 Task: Explore Airbnb accommodation in Al Jahra, Kuwait from 5th December, 2023 to 11th December, 2023 for 2 adults.2 bedrooms having 2 beds and 1 bathroom. Property type can be flat. Booking option can be shelf check-in. Look for 5 properties as per requirement.
Action: Mouse moved to (444, 84)
Screenshot: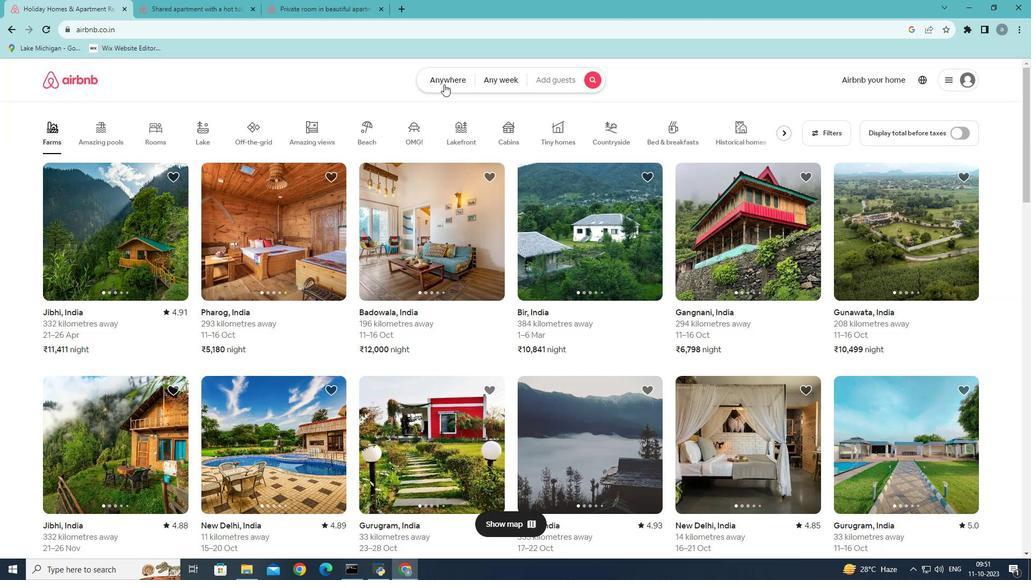 
Action: Mouse pressed left at (444, 84)
Screenshot: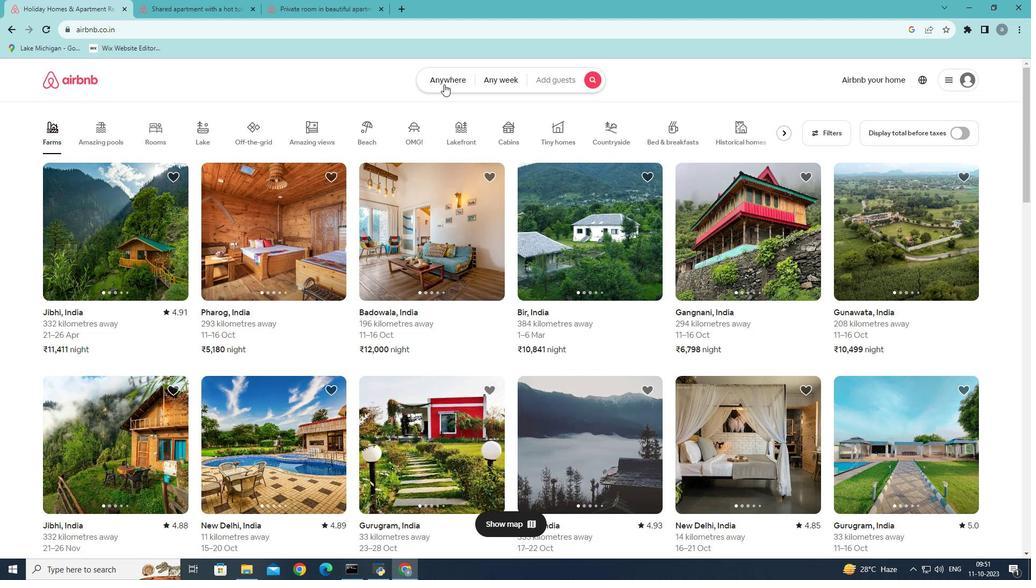 
Action: Mouse moved to (314, 122)
Screenshot: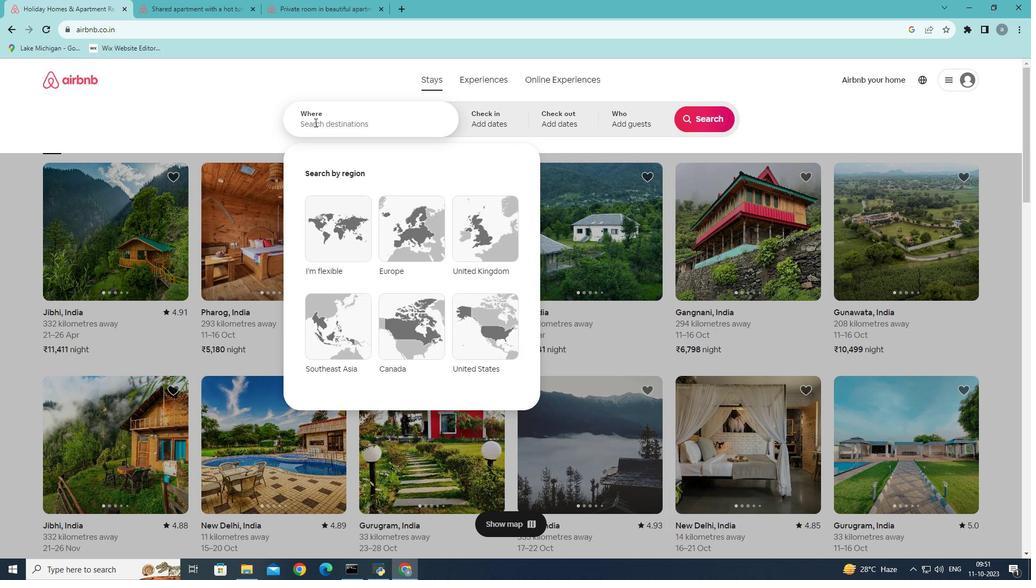 
Action: Mouse pressed left at (314, 122)
Screenshot: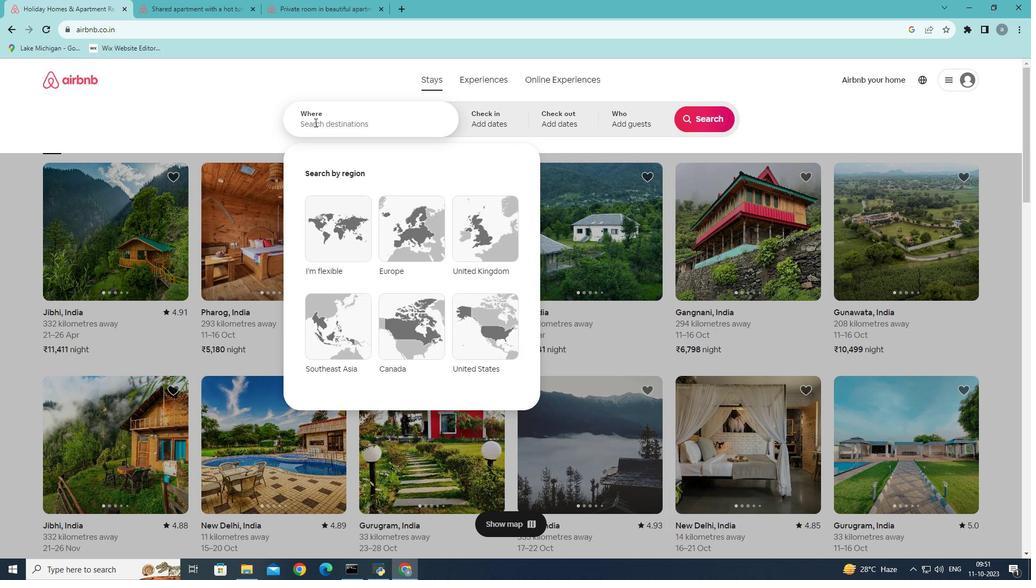 
Action: Mouse moved to (335, 122)
Screenshot: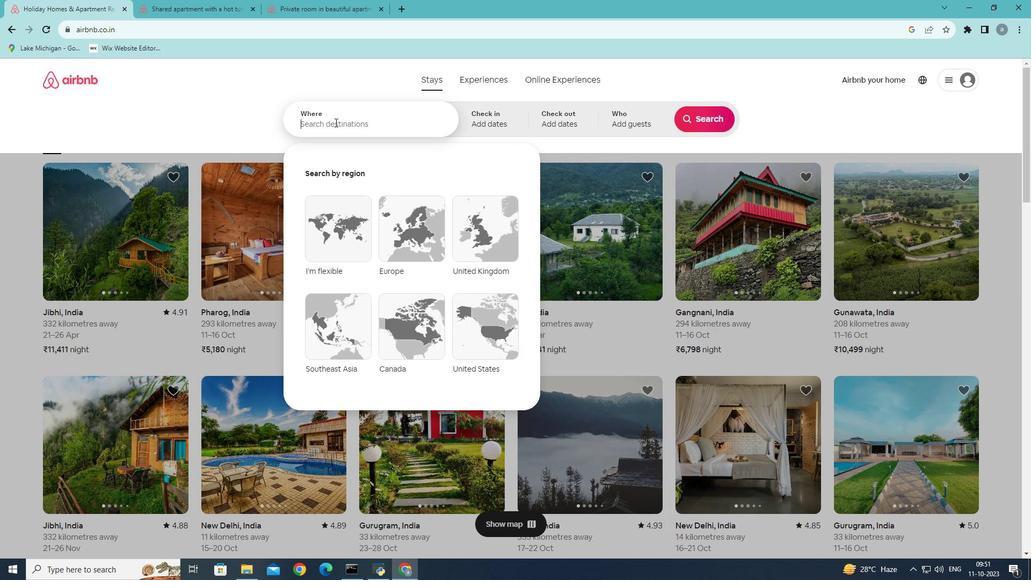 
Action: Key pressed <Key.shift>Al<Key.space><Key.shift><Key.shift>Jahra
Screenshot: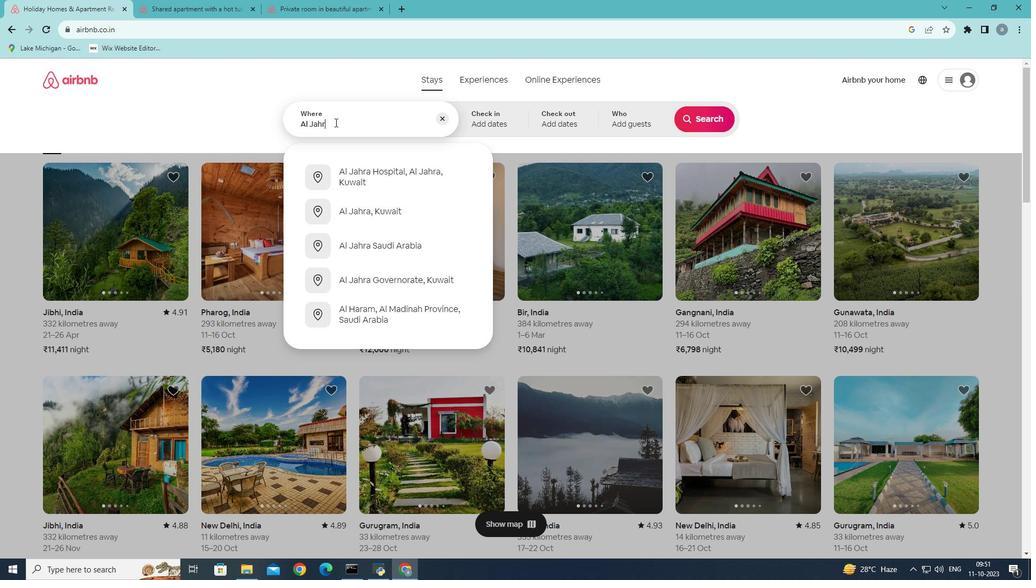
Action: Mouse moved to (354, 170)
Screenshot: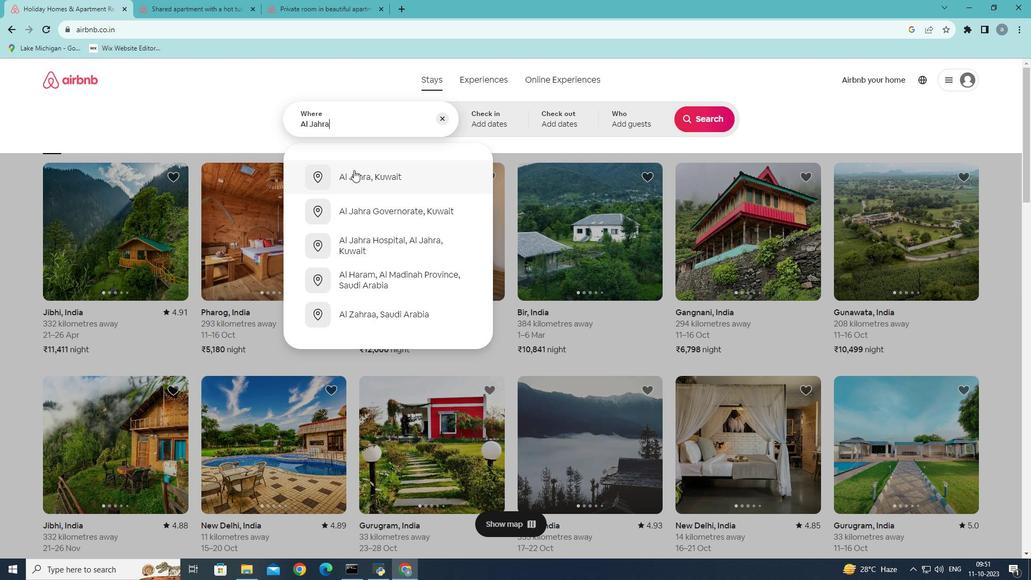 
Action: Mouse pressed left at (354, 170)
Screenshot: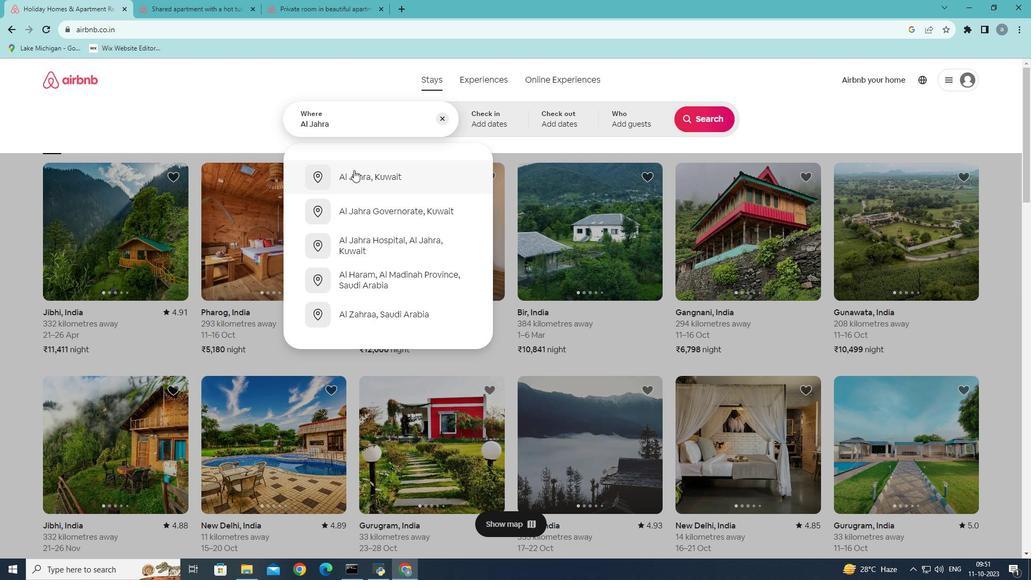 
Action: Mouse moved to (703, 206)
Screenshot: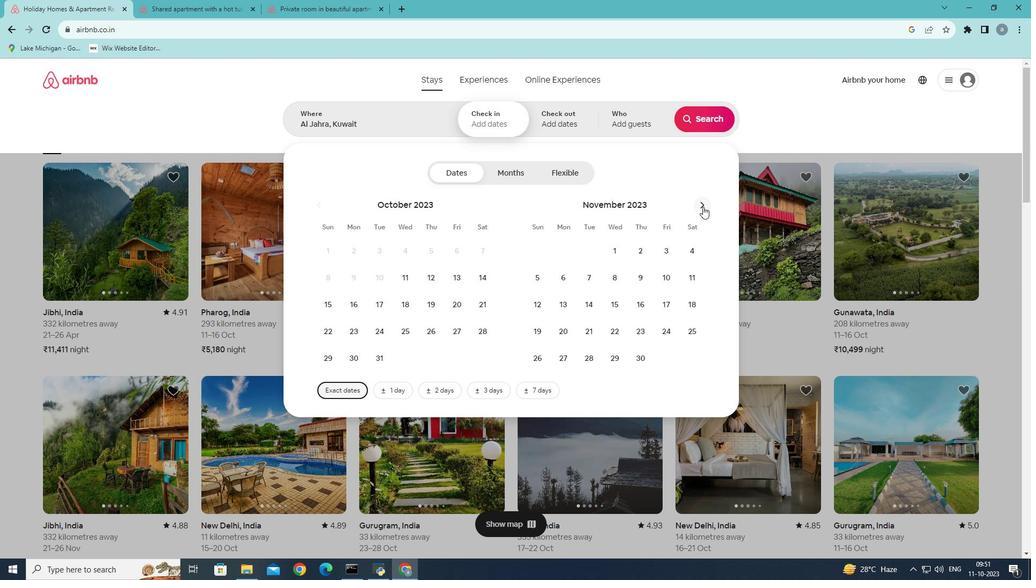 
Action: Mouse pressed left at (703, 206)
Screenshot: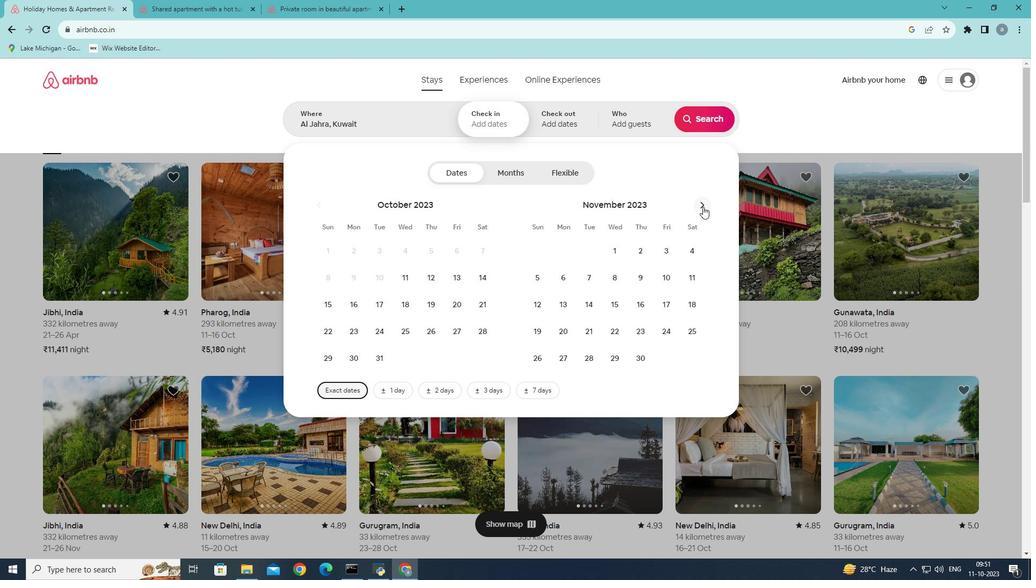
Action: Mouse moved to (593, 281)
Screenshot: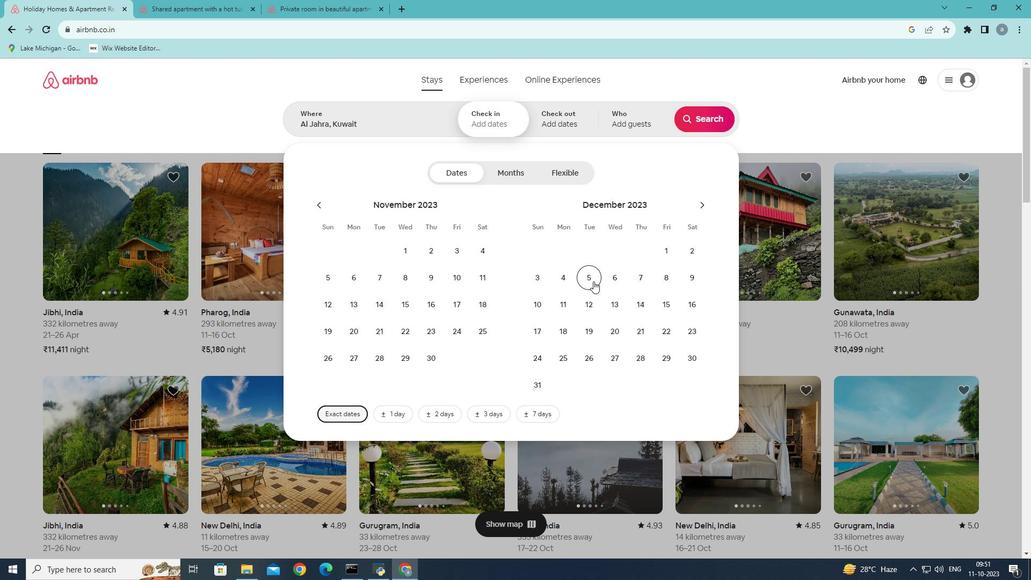 
Action: Mouse pressed left at (593, 281)
Screenshot: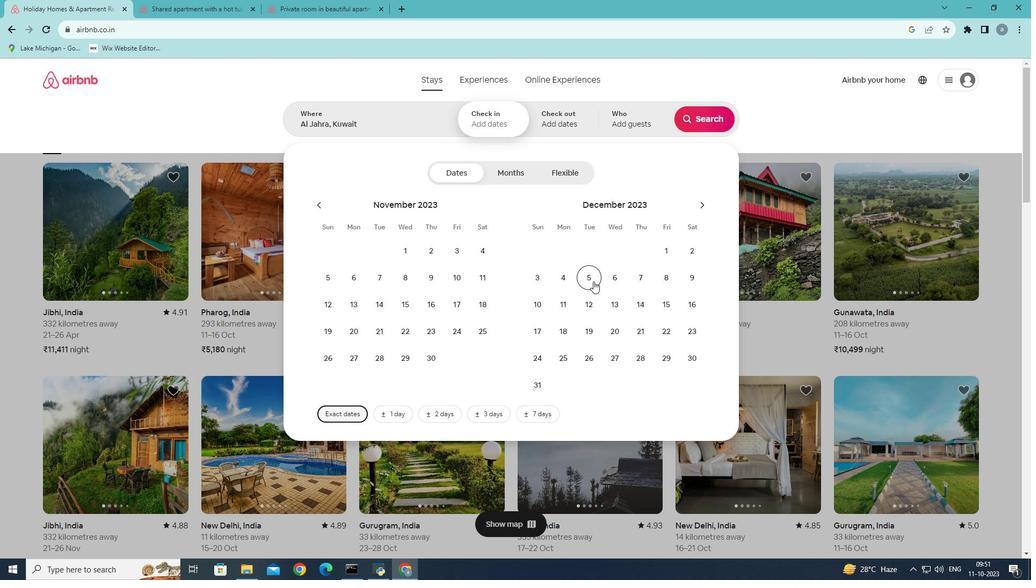 
Action: Mouse moved to (558, 308)
Screenshot: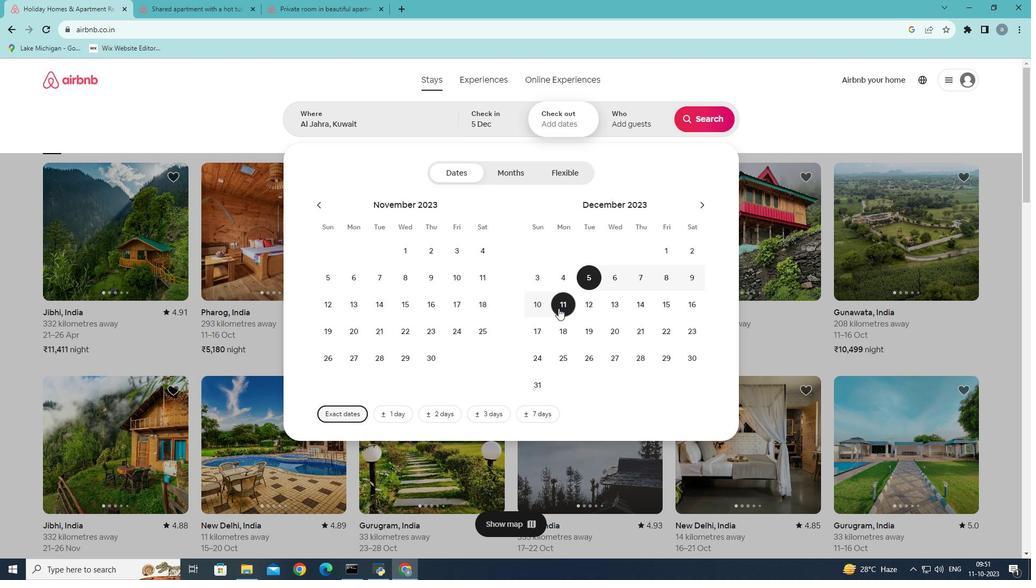 
Action: Mouse pressed left at (558, 308)
Screenshot: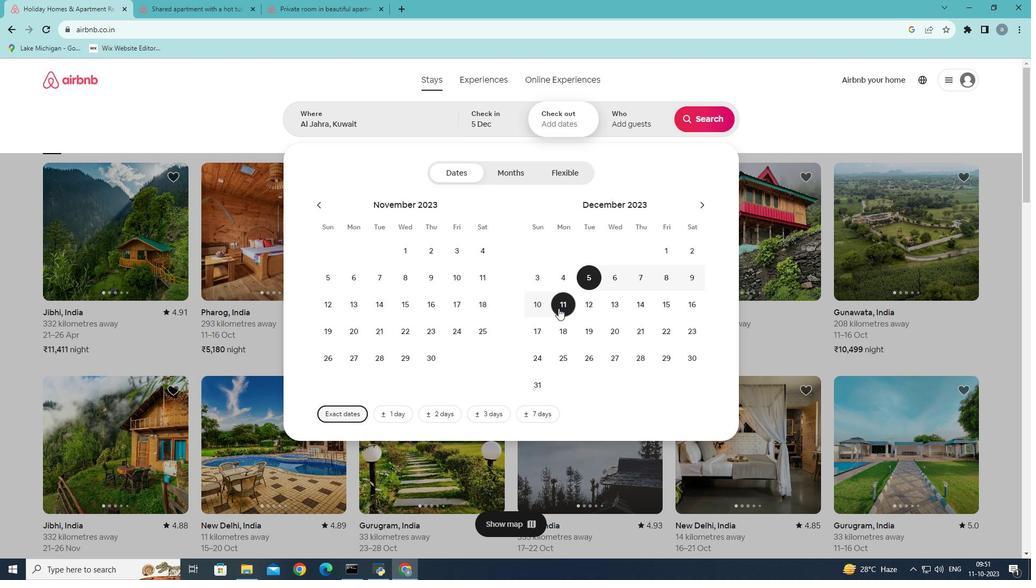 
Action: Mouse moved to (646, 123)
Screenshot: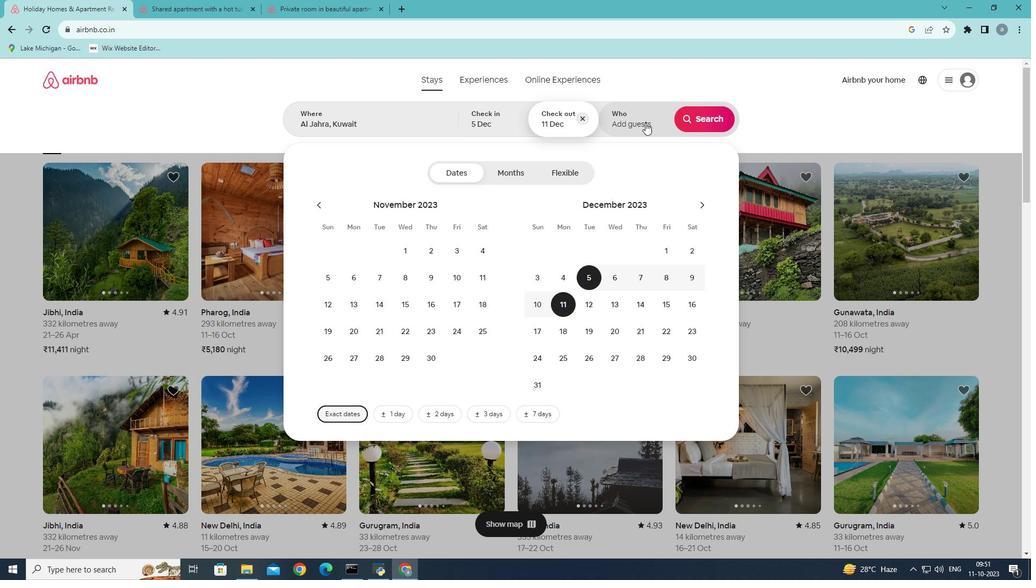 
Action: Mouse pressed left at (646, 123)
Screenshot: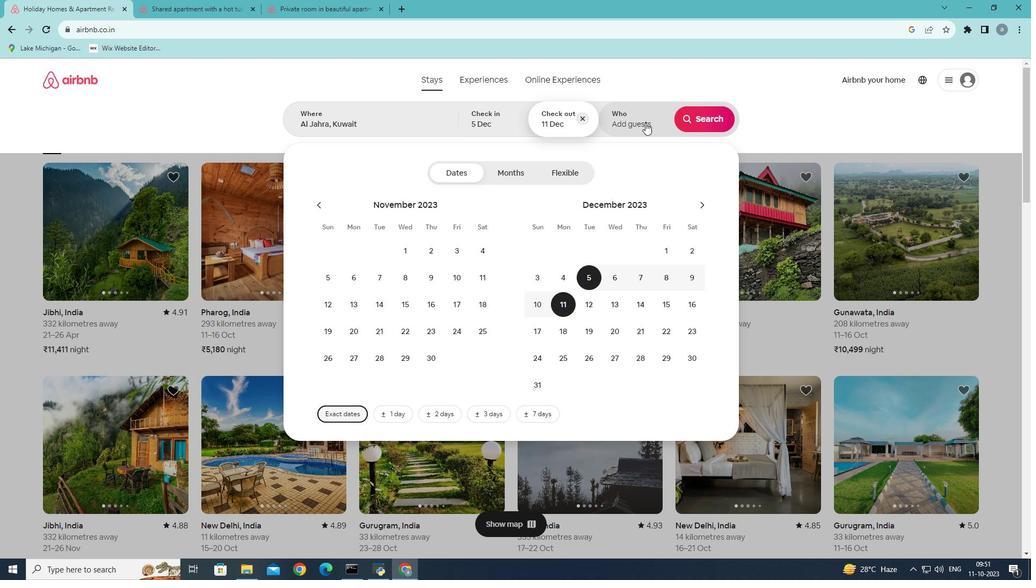
Action: Mouse moved to (709, 178)
Screenshot: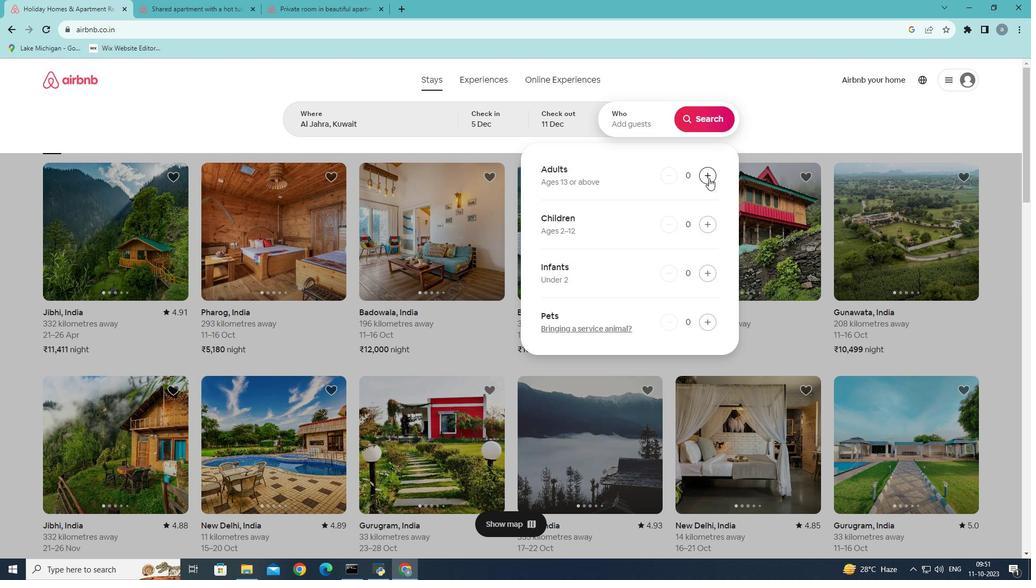 
Action: Mouse pressed left at (709, 178)
Screenshot: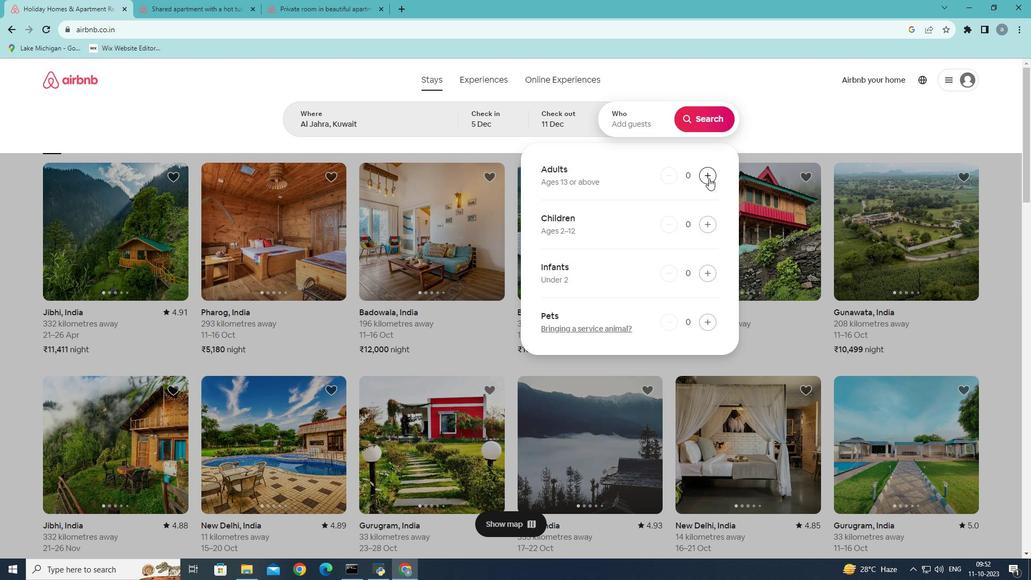 
Action: Mouse pressed left at (709, 178)
Screenshot: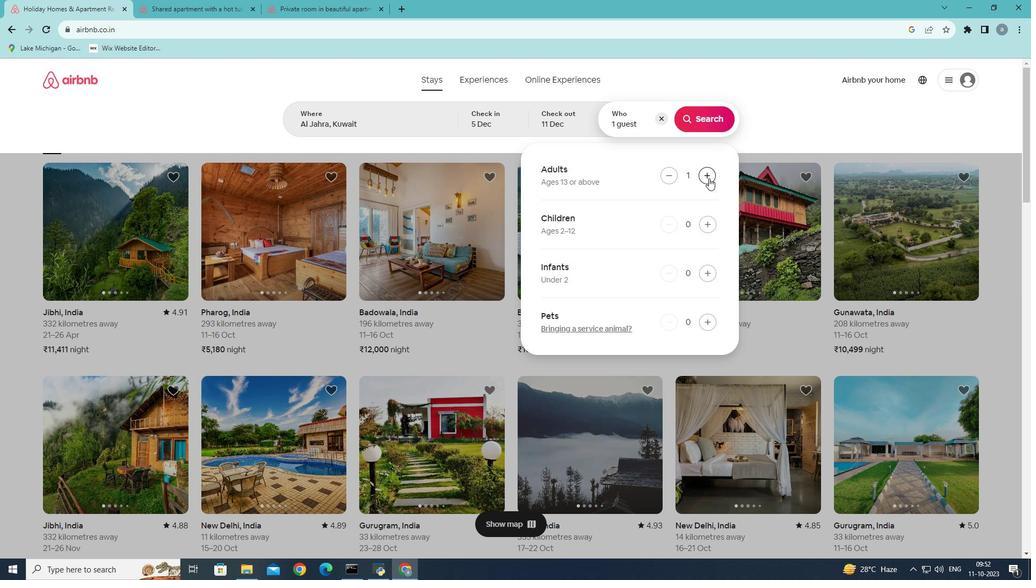 
Action: Mouse moved to (719, 113)
Screenshot: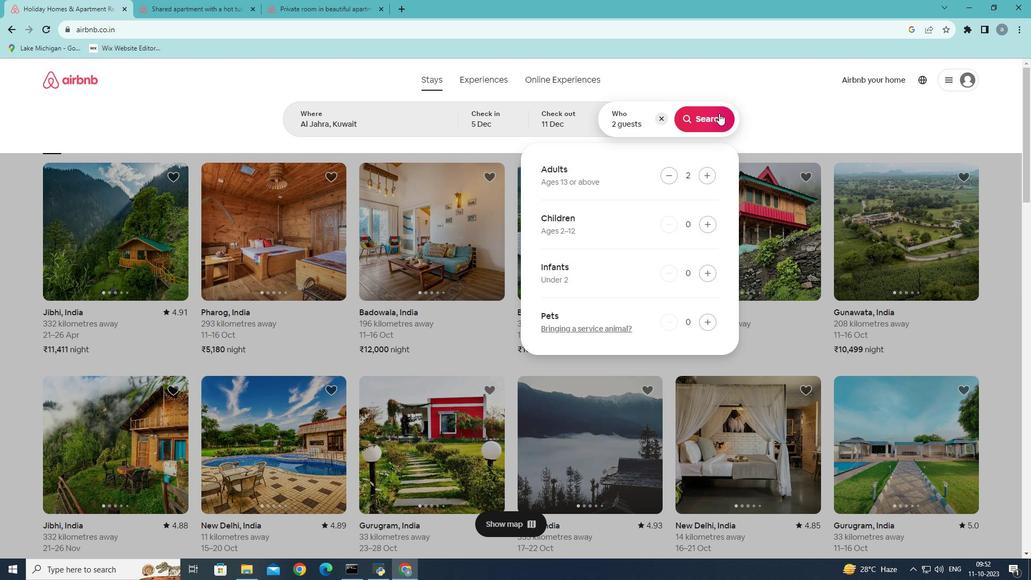 
Action: Mouse pressed left at (719, 113)
Screenshot: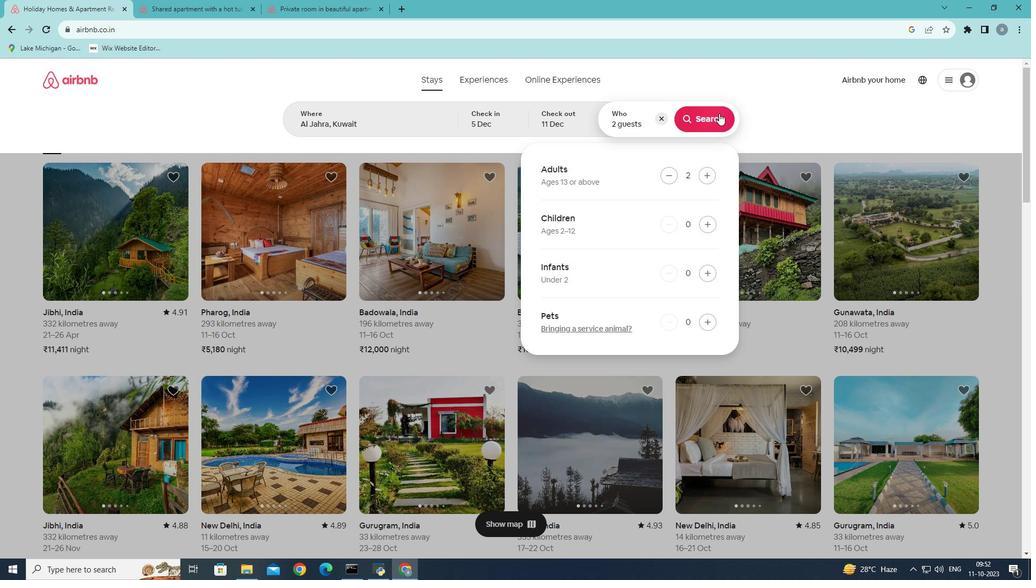 
Action: Mouse moved to (865, 123)
Screenshot: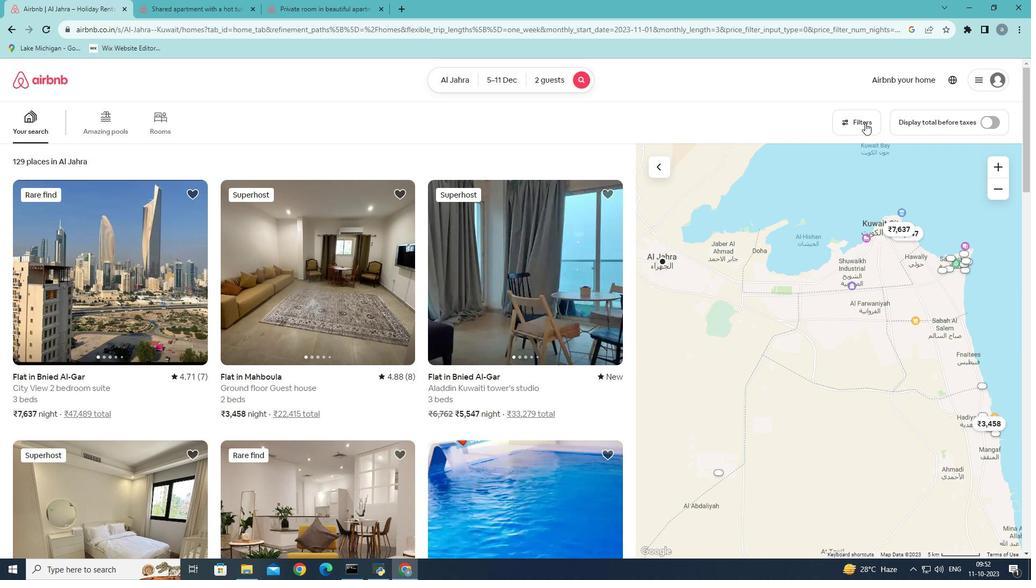 
Action: Mouse pressed left at (865, 123)
Screenshot: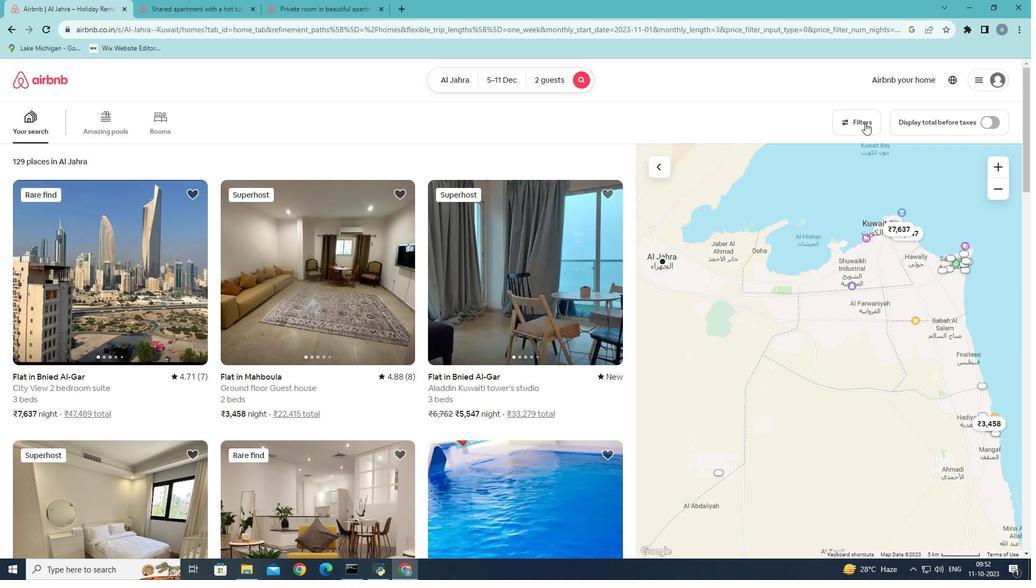 
Action: Mouse moved to (488, 352)
Screenshot: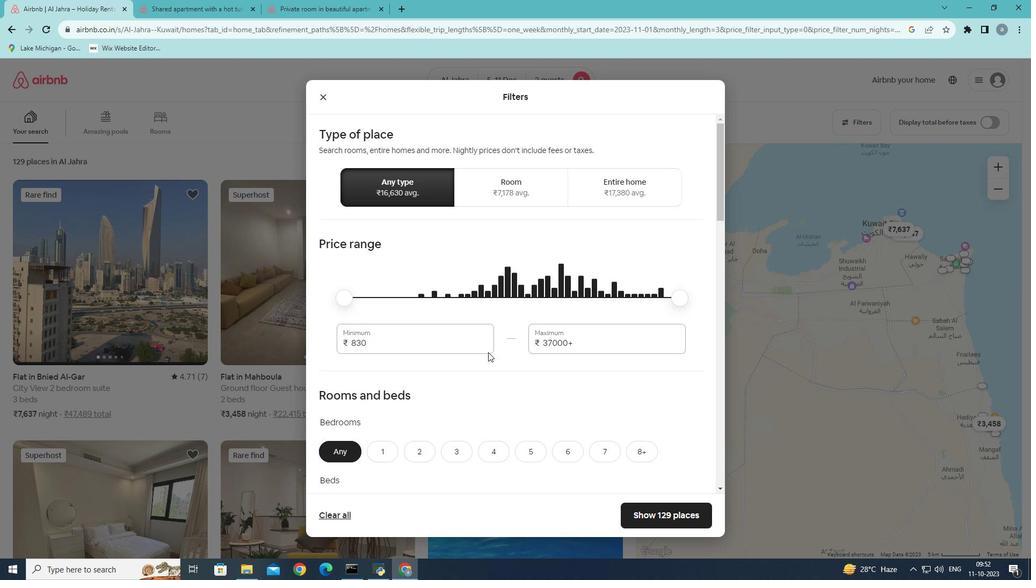 
Action: Mouse scrolled (488, 352) with delta (0, 0)
Screenshot: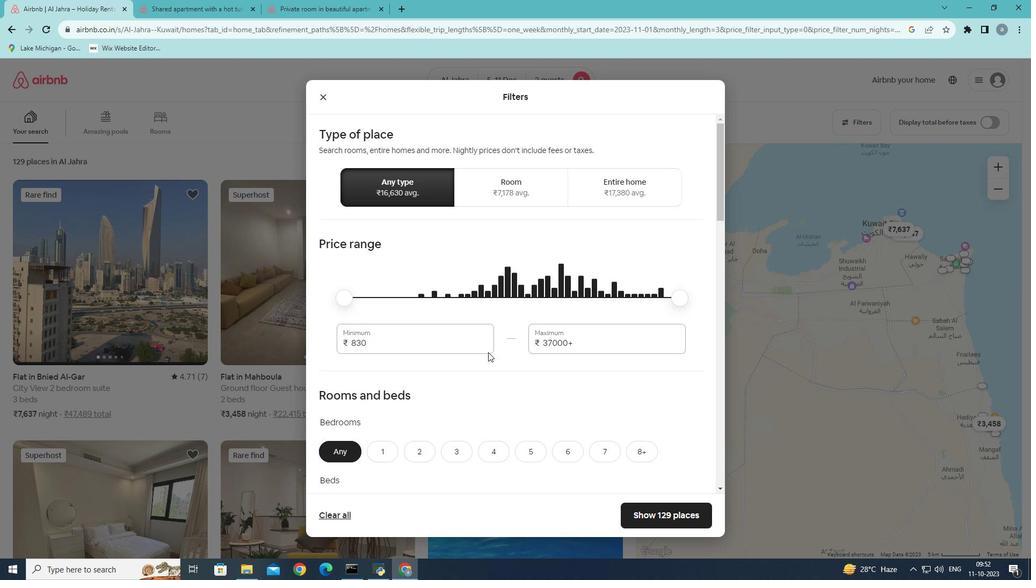 
Action: Mouse scrolled (488, 352) with delta (0, 0)
Screenshot: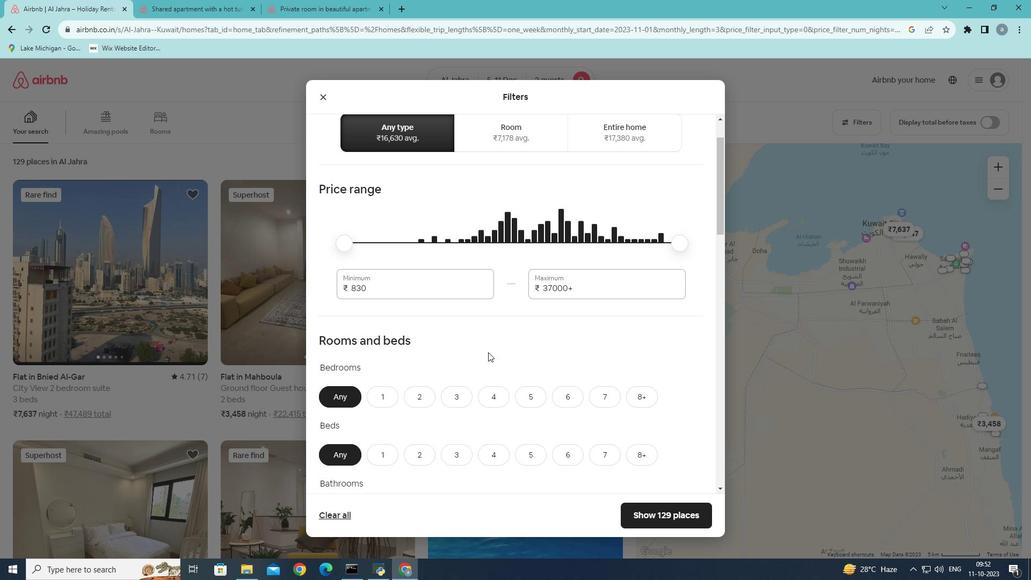 
Action: Mouse moved to (489, 352)
Screenshot: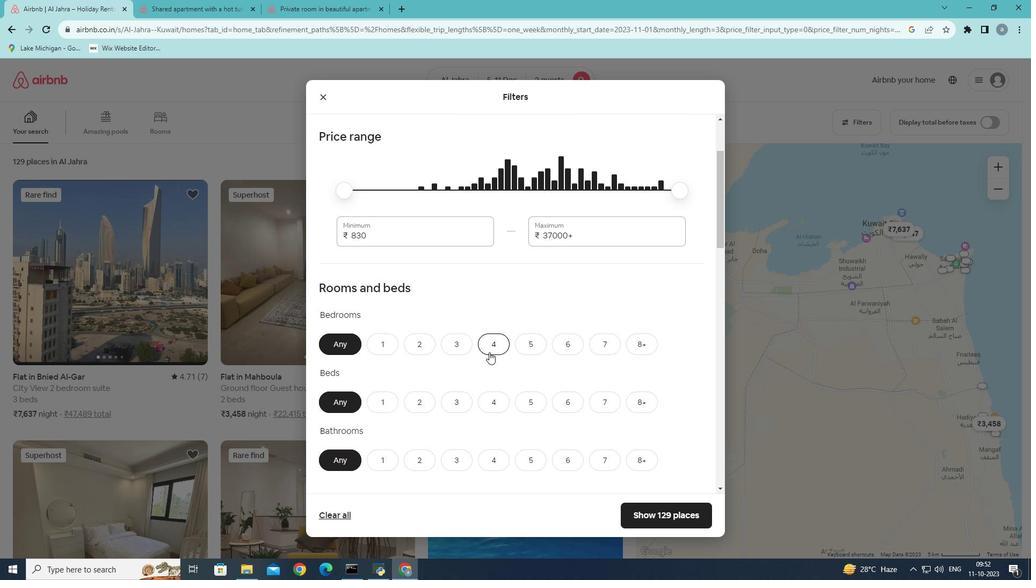 
Action: Mouse scrolled (489, 352) with delta (0, 0)
Screenshot: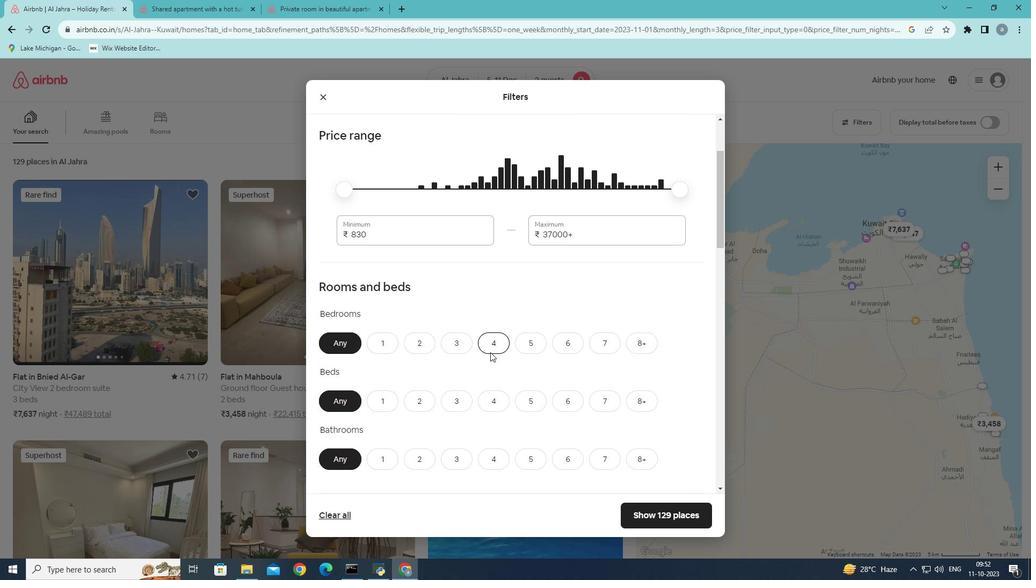 
Action: Mouse moved to (424, 296)
Screenshot: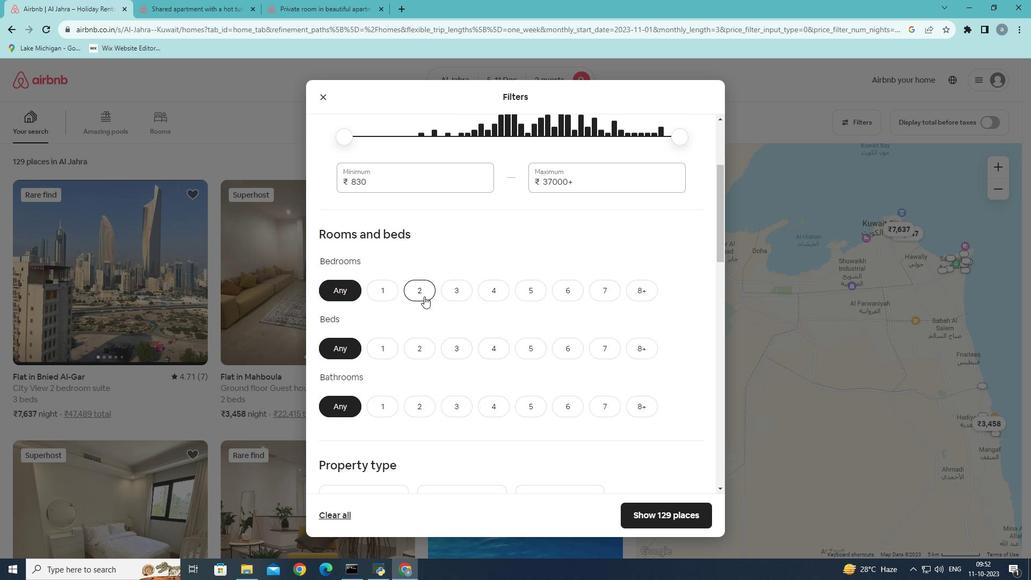 
Action: Mouse pressed left at (424, 296)
Screenshot: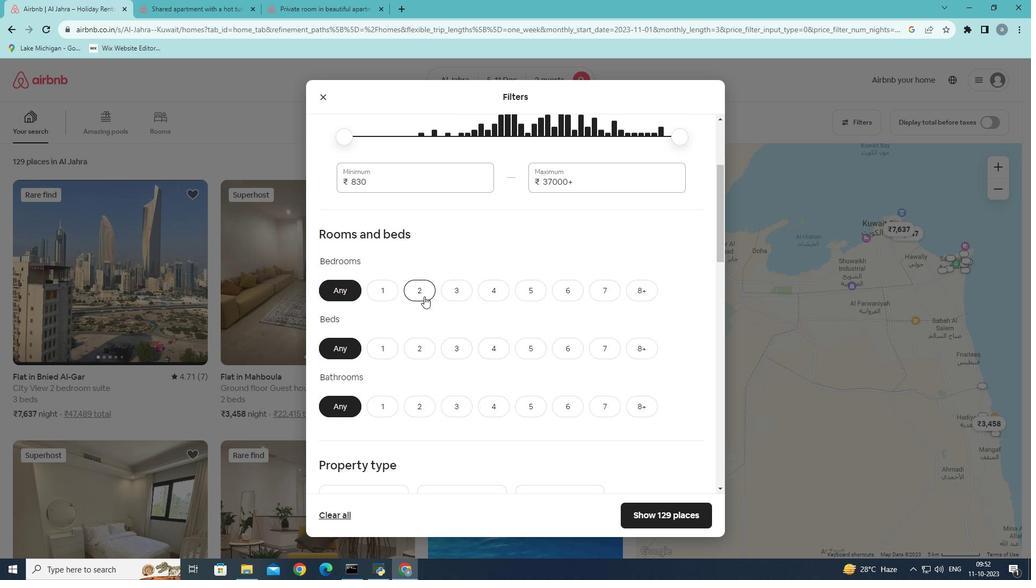
Action: Mouse moved to (425, 349)
Screenshot: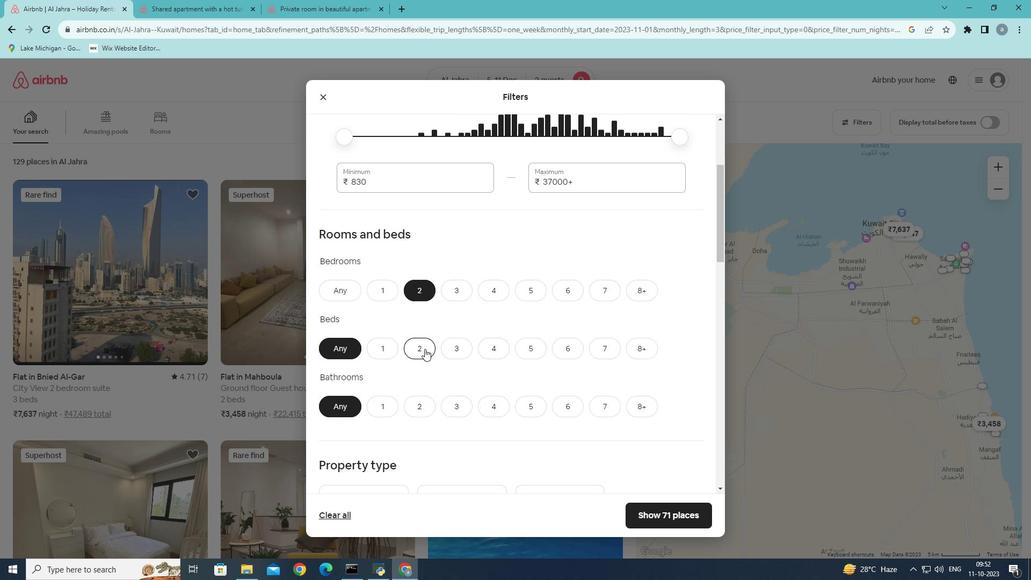 
Action: Mouse pressed left at (425, 349)
Screenshot: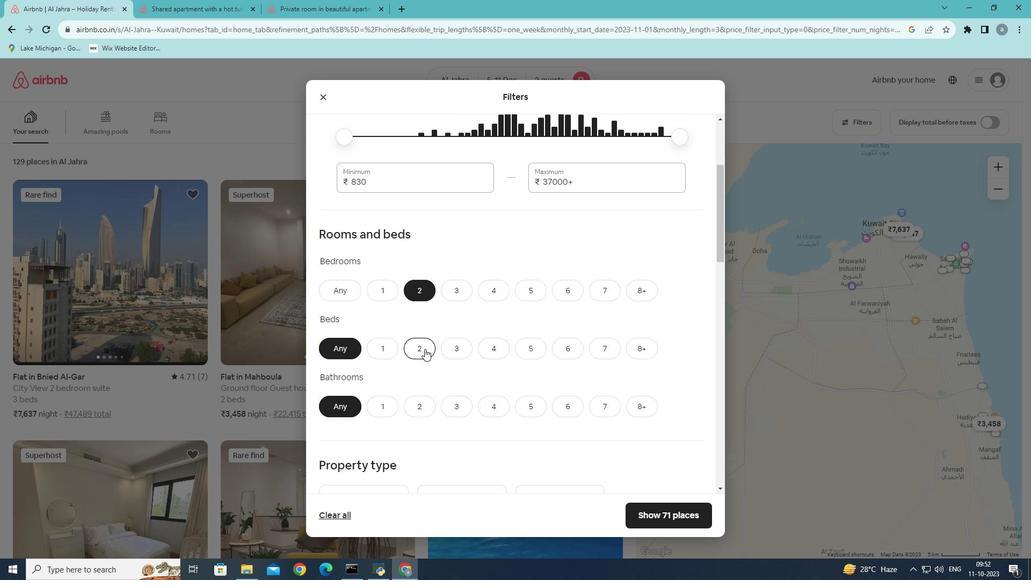 
Action: Mouse moved to (391, 403)
Screenshot: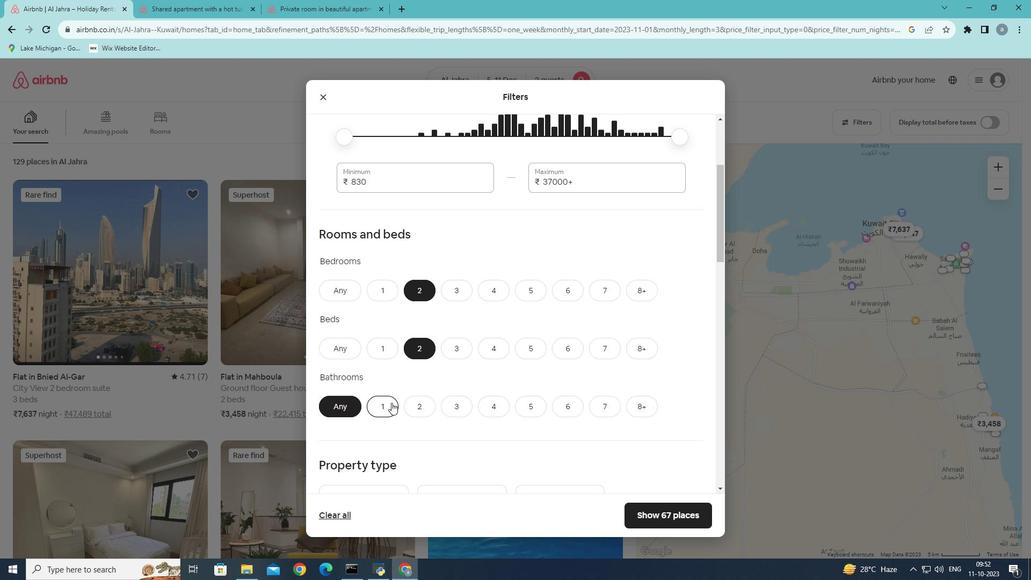
Action: Mouse pressed left at (391, 403)
Screenshot: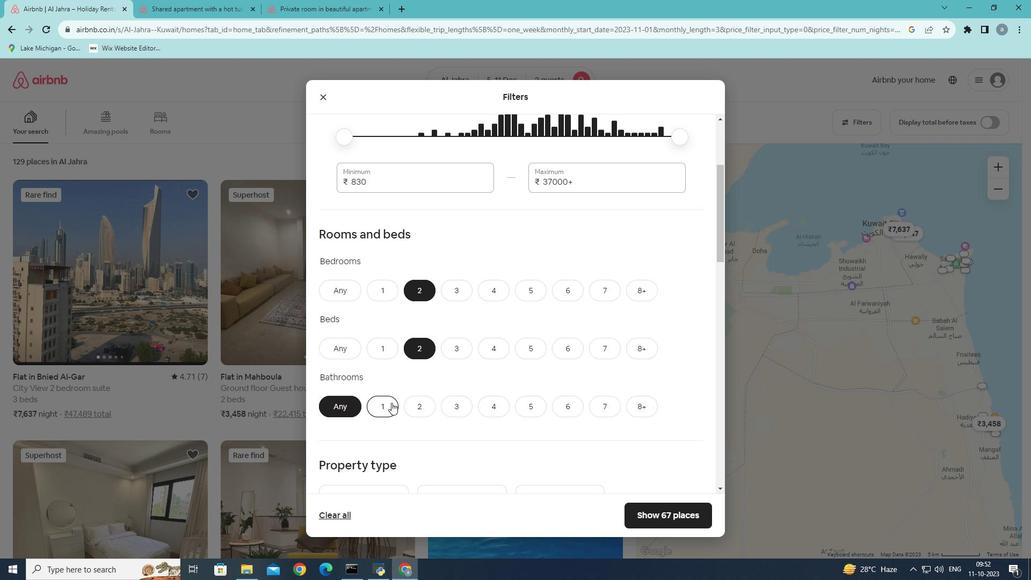 
Action: Mouse moved to (481, 391)
Screenshot: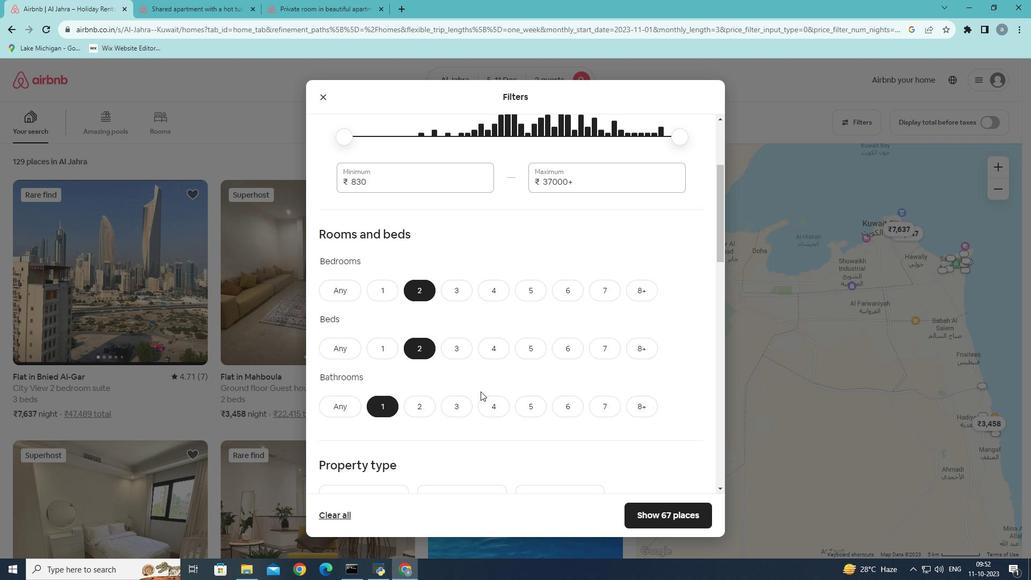 
Action: Mouse scrolled (481, 391) with delta (0, 0)
Screenshot: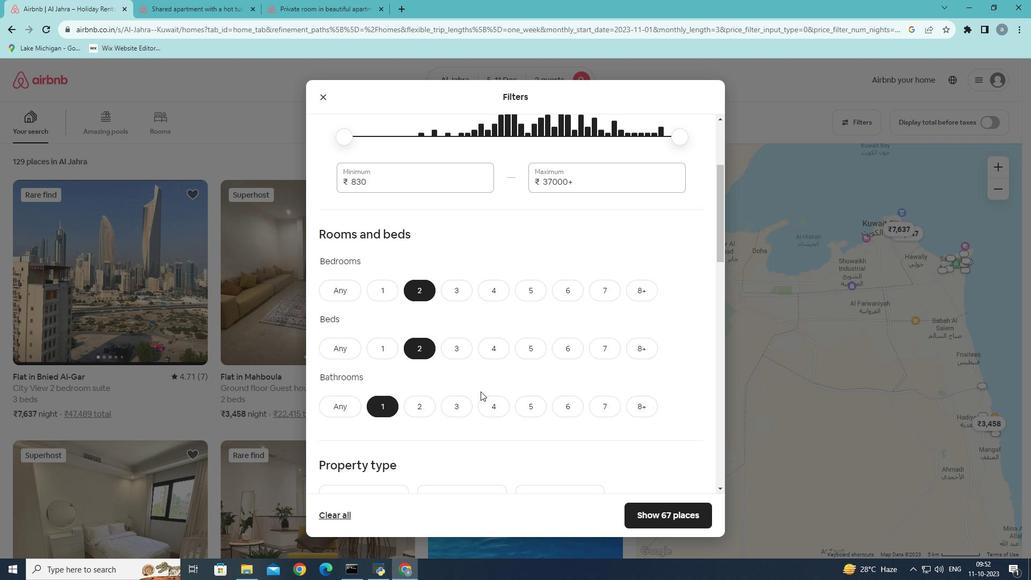 
Action: Mouse scrolled (481, 391) with delta (0, 0)
Screenshot: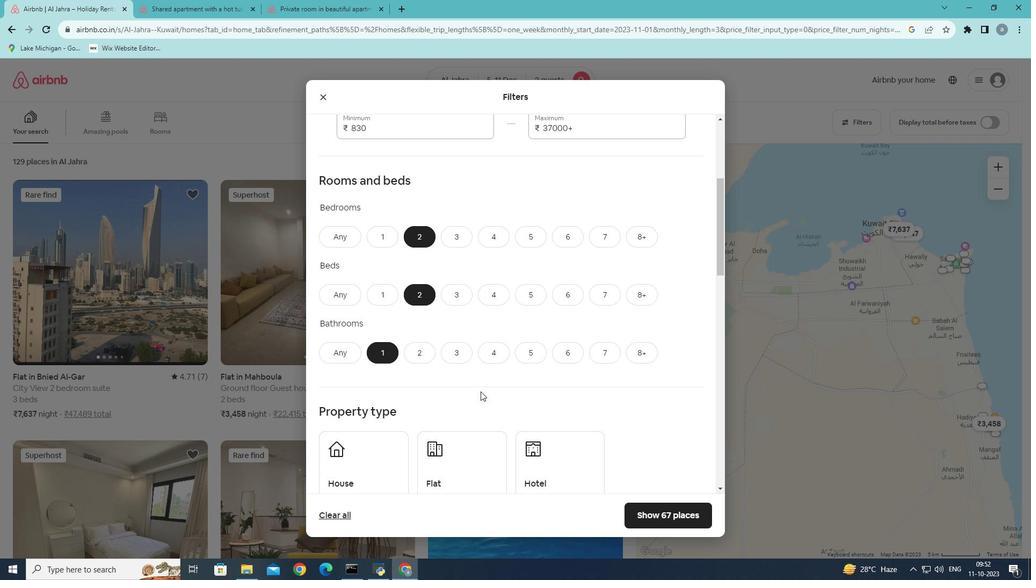 
Action: Mouse scrolled (481, 391) with delta (0, 0)
Screenshot: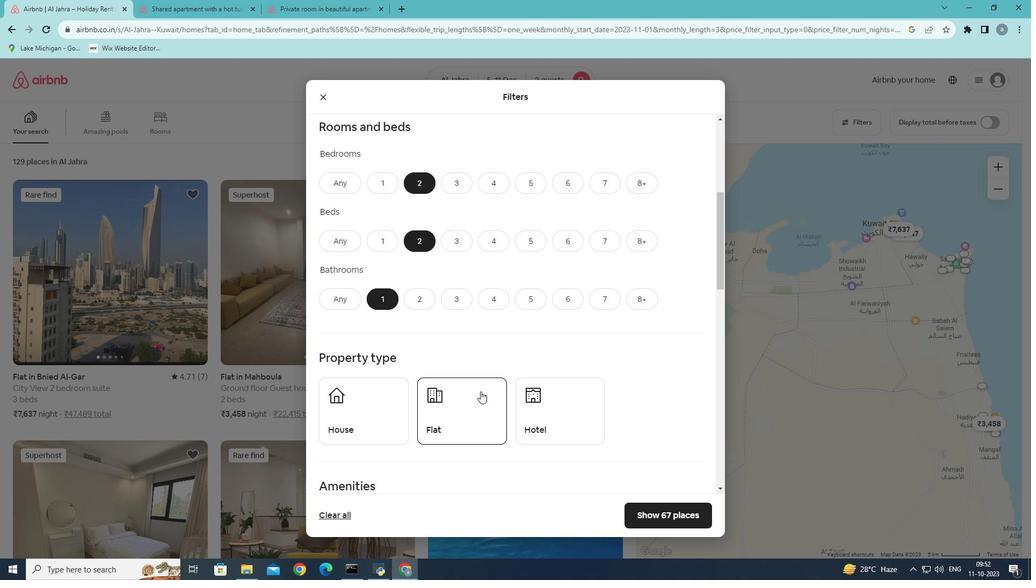 
Action: Mouse moved to (457, 378)
Screenshot: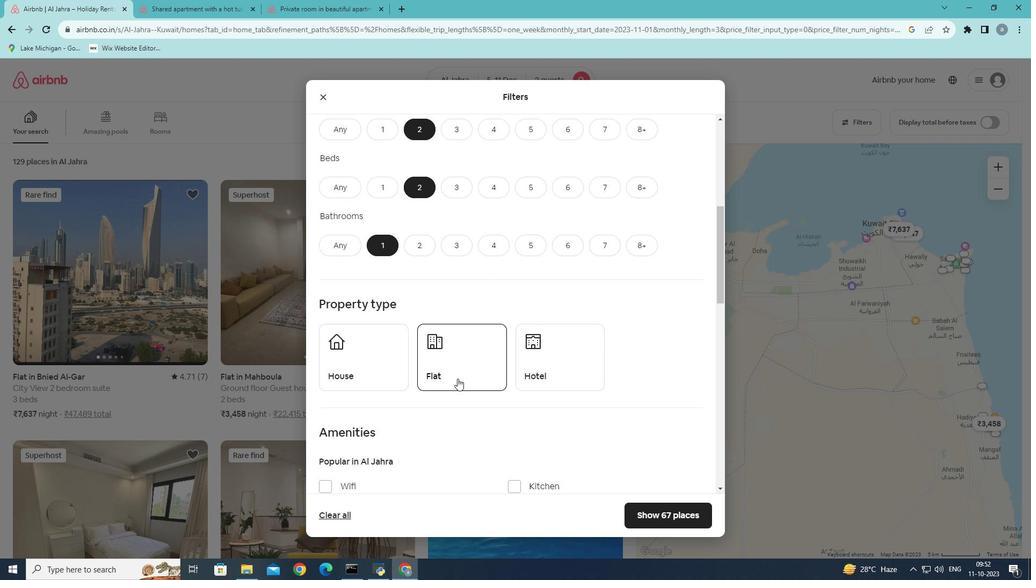 
Action: Mouse pressed left at (457, 378)
Screenshot: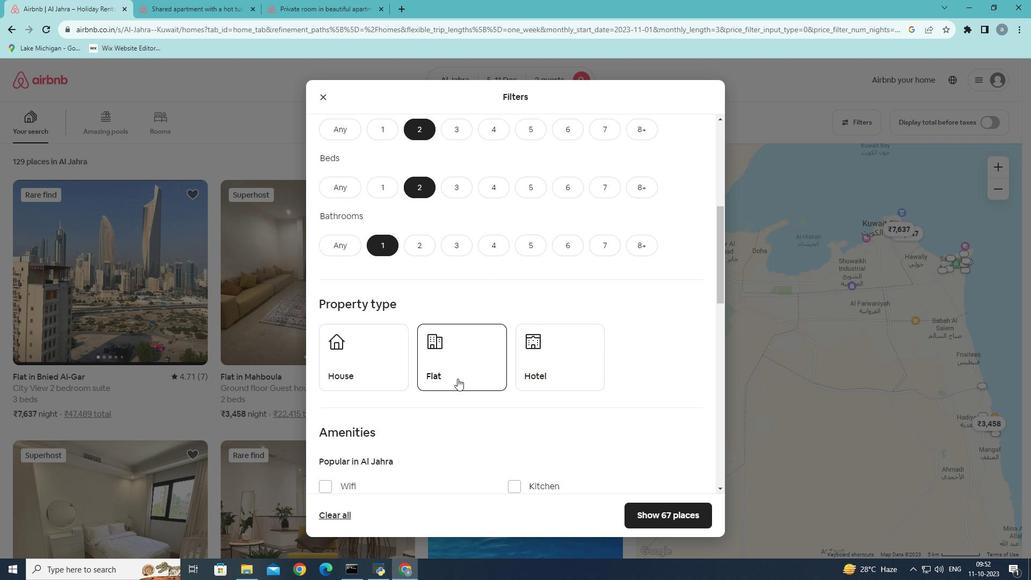 
Action: Mouse moved to (440, 405)
Screenshot: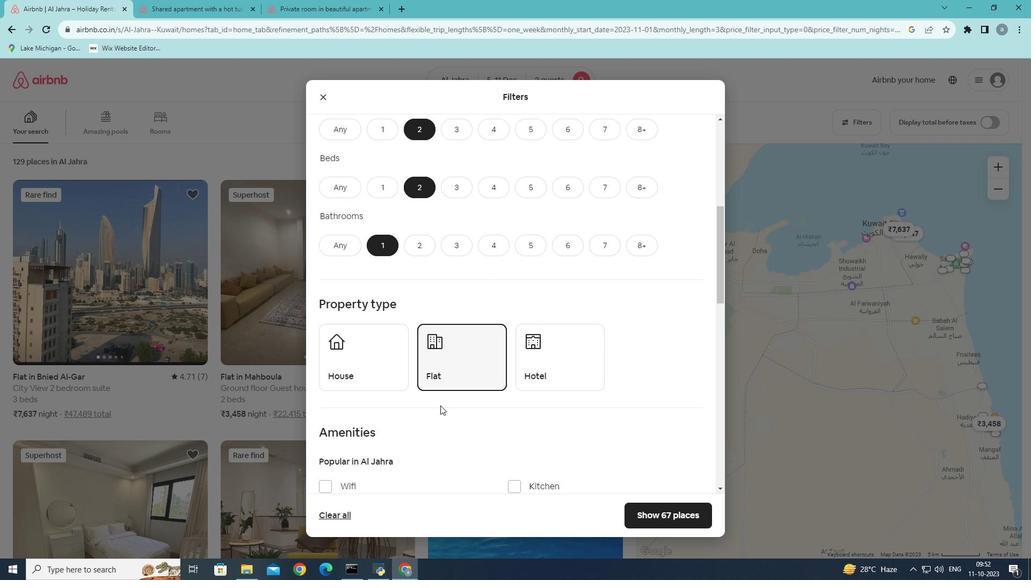 
Action: Mouse scrolled (440, 405) with delta (0, 0)
Screenshot: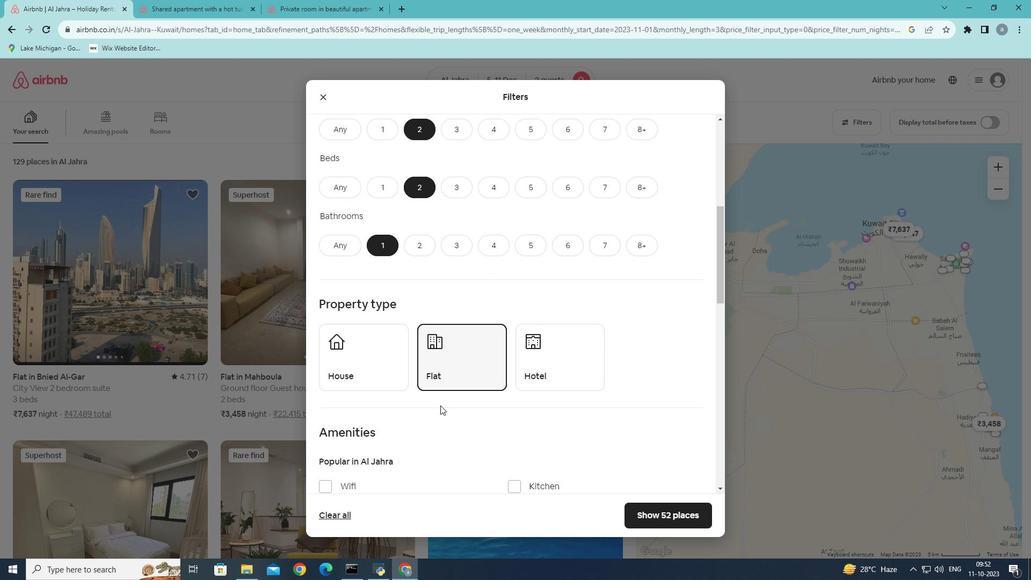 
Action: Mouse scrolled (440, 405) with delta (0, 0)
Screenshot: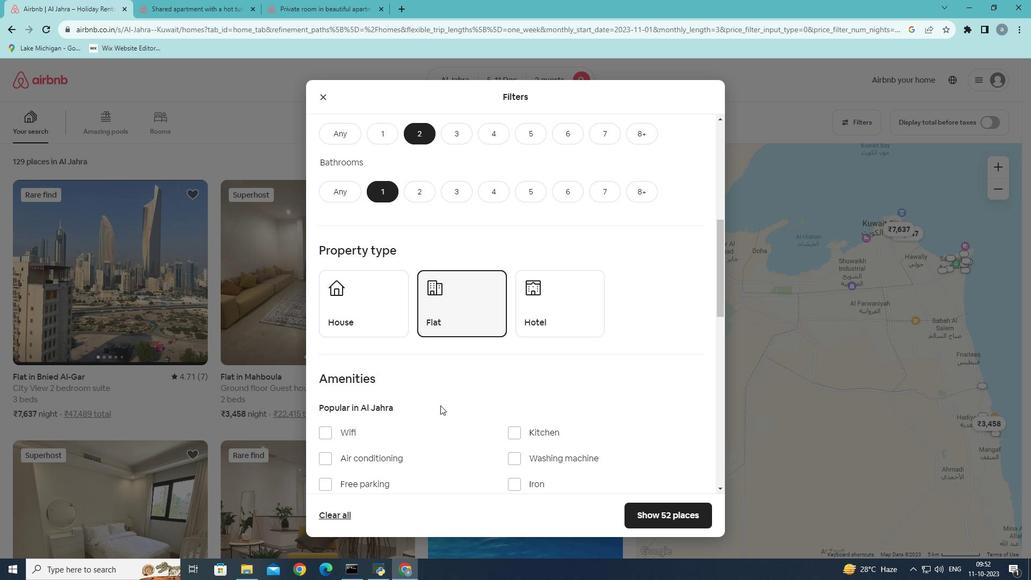 
Action: Mouse scrolled (440, 405) with delta (0, 0)
Screenshot: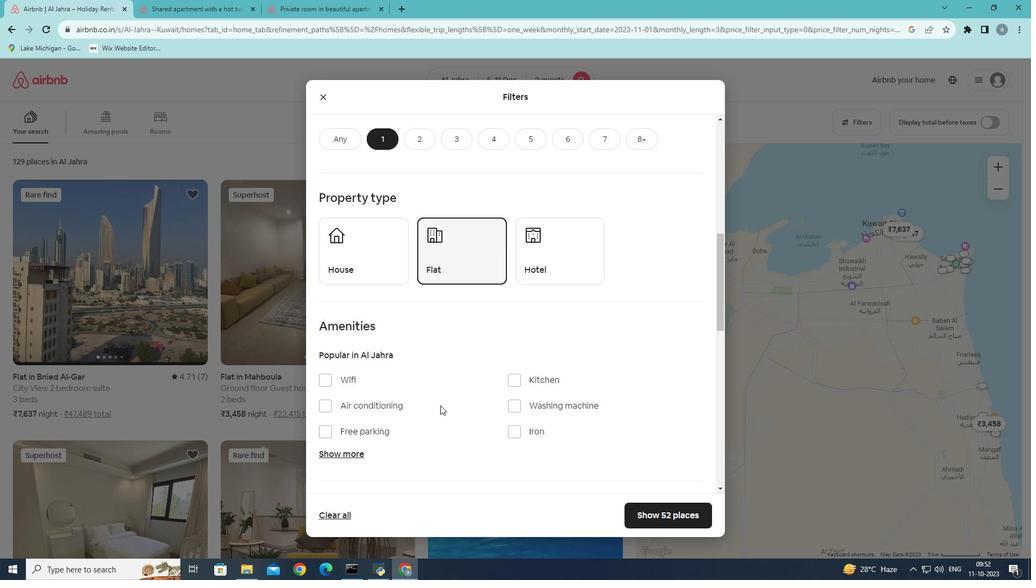 
Action: Mouse moved to (483, 372)
Screenshot: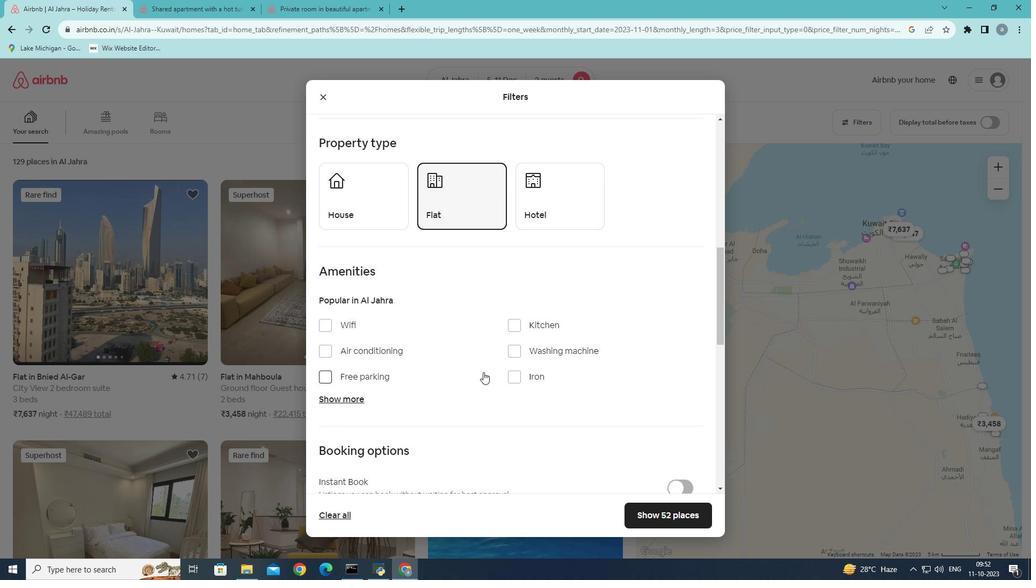 
Action: Mouse scrolled (483, 371) with delta (0, 0)
Screenshot: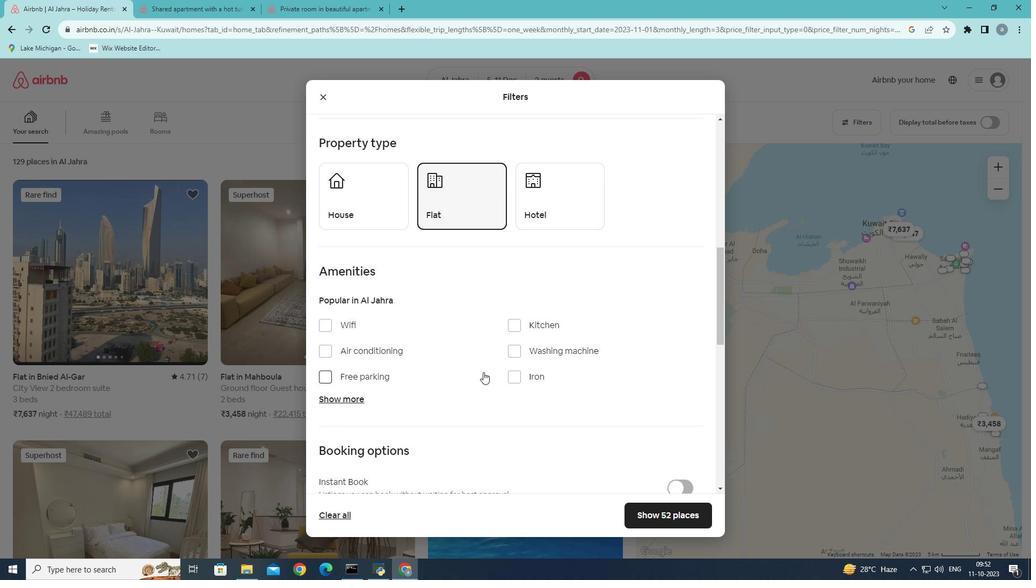 
Action: Mouse moved to (483, 373)
Screenshot: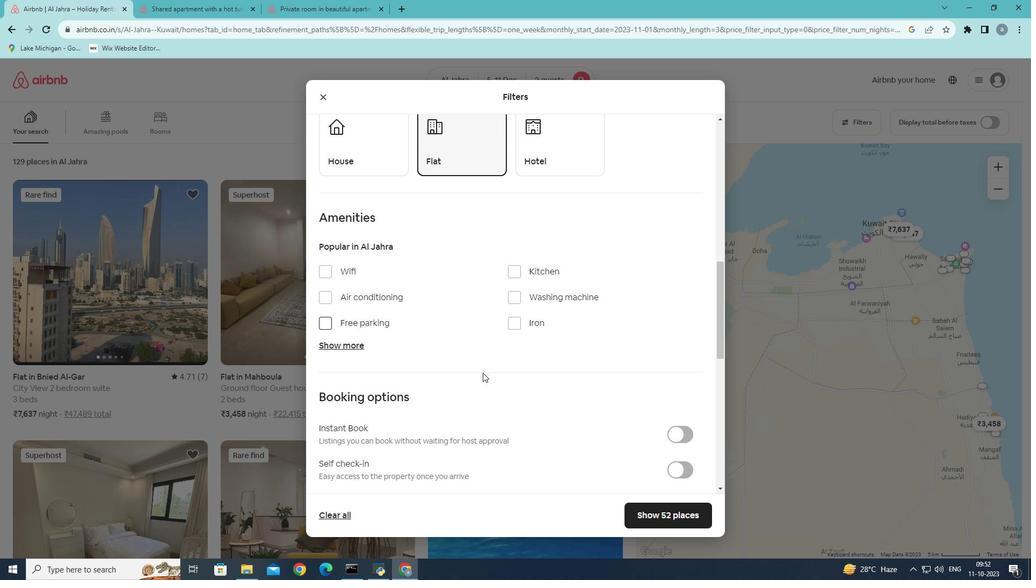 
Action: Mouse scrolled (483, 372) with delta (0, 0)
Screenshot: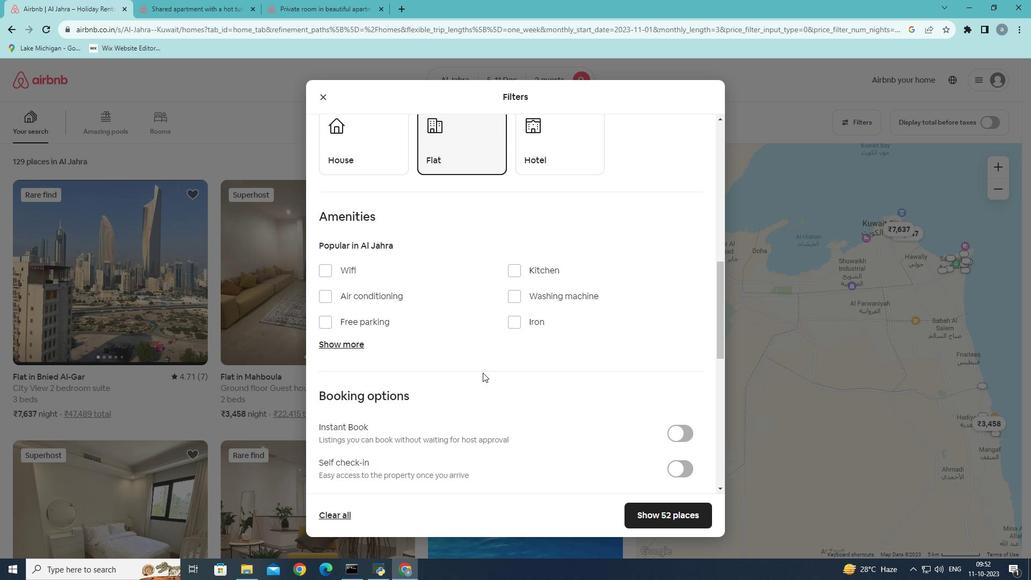 
Action: Mouse scrolled (483, 372) with delta (0, 0)
Screenshot: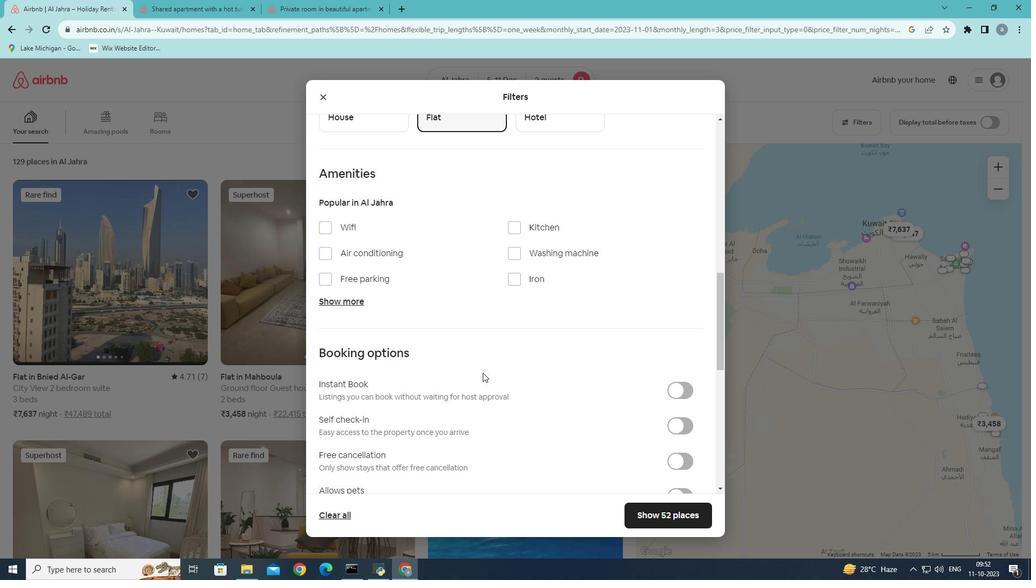 
Action: Mouse moved to (685, 362)
Screenshot: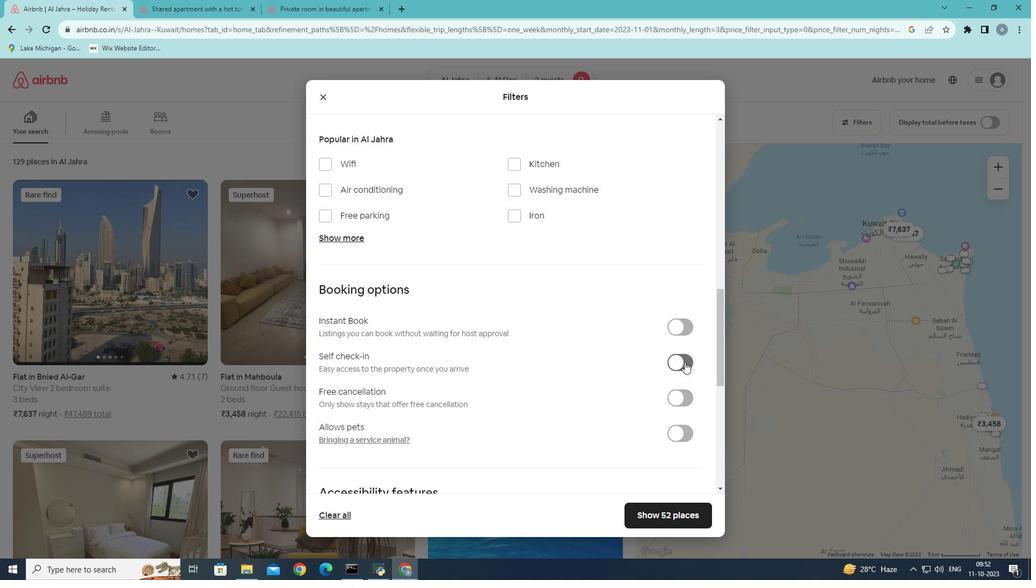 
Action: Mouse pressed left at (685, 362)
Screenshot: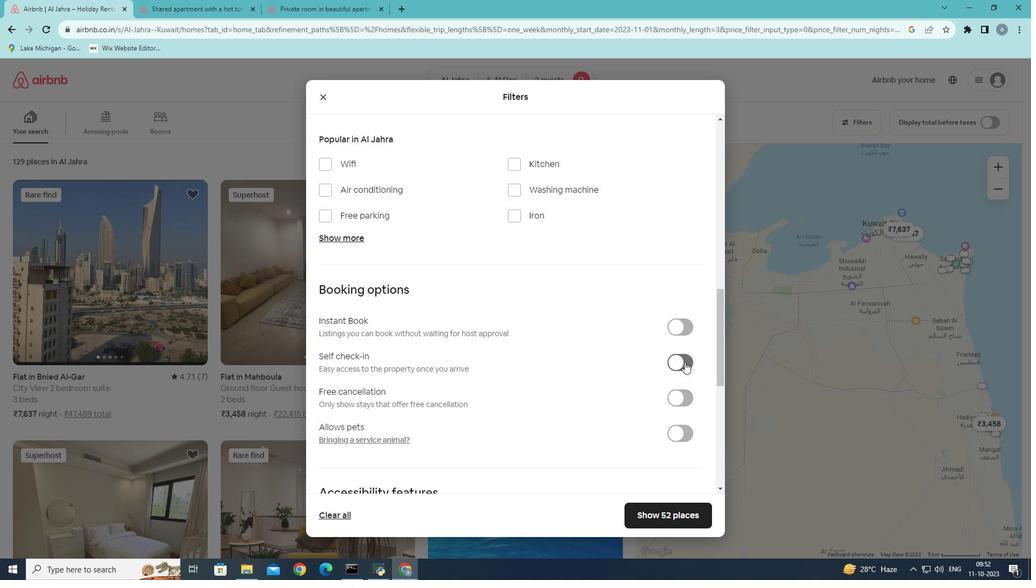 
Action: Mouse moved to (560, 406)
Screenshot: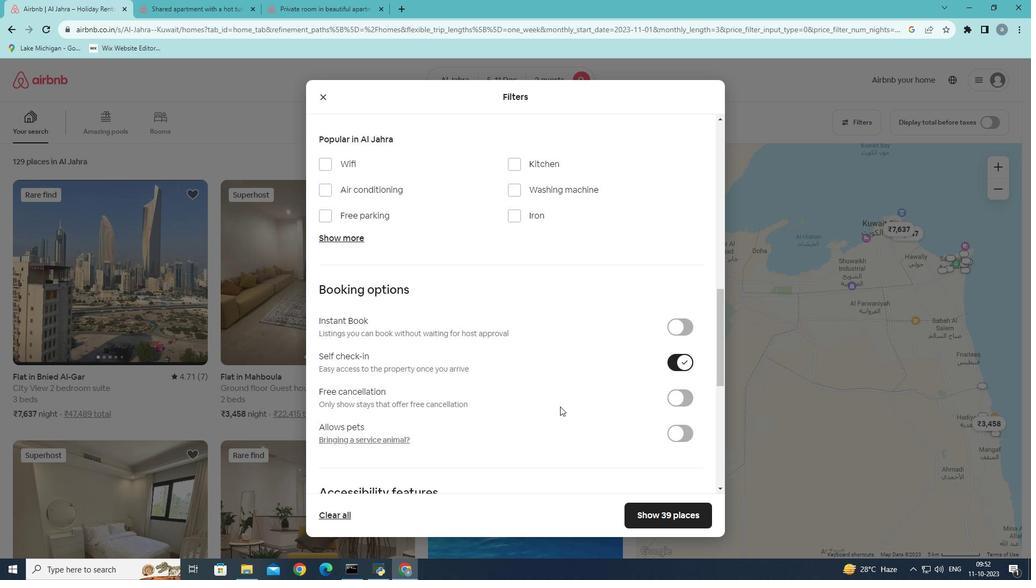 
Action: Mouse scrolled (560, 406) with delta (0, 0)
Screenshot: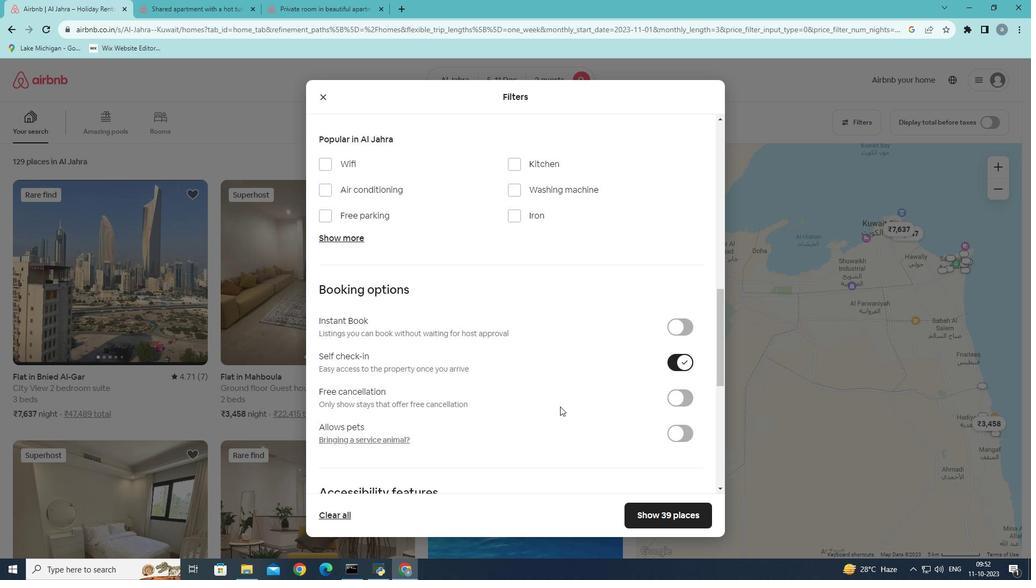 
Action: Mouse scrolled (560, 406) with delta (0, 0)
Screenshot: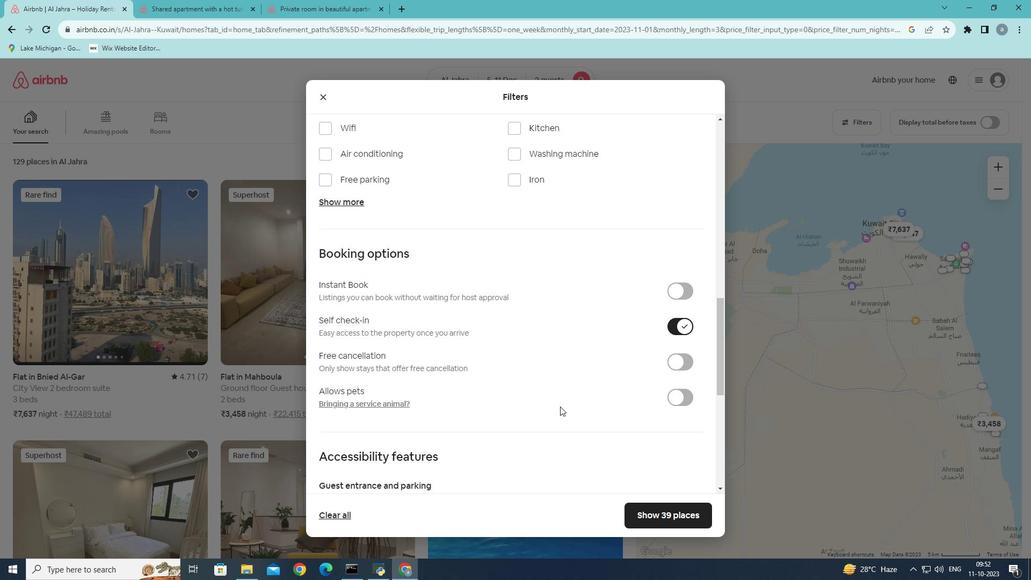 
Action: Mouse scrolled (560, 406) with delta (0, 0)
Screenshot: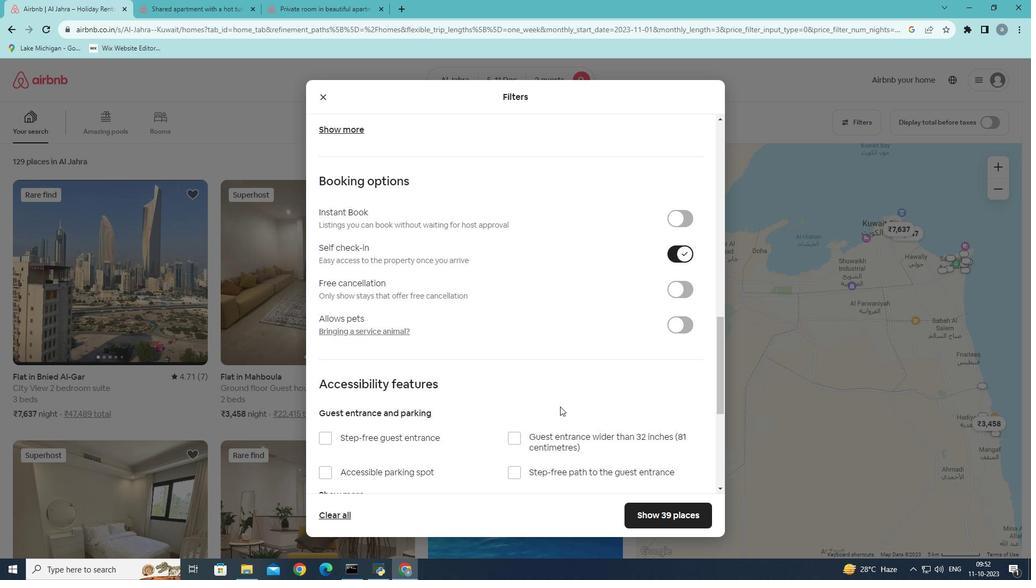 
Action: Mouse moved to (560, 406)
Screenshot: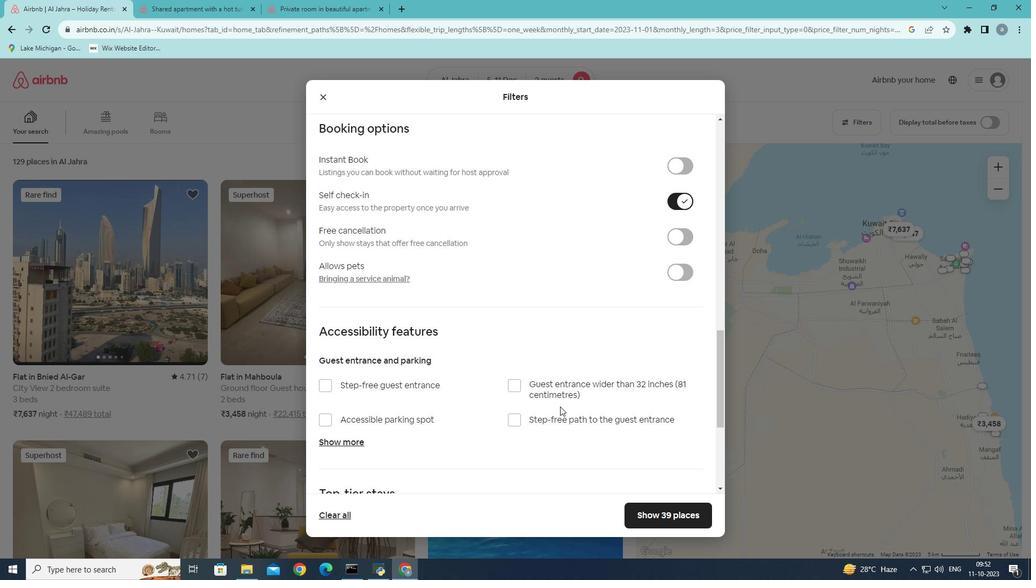 
Action: Mouse scrolled (560, 406) with delta (0, 0)
Screenshot: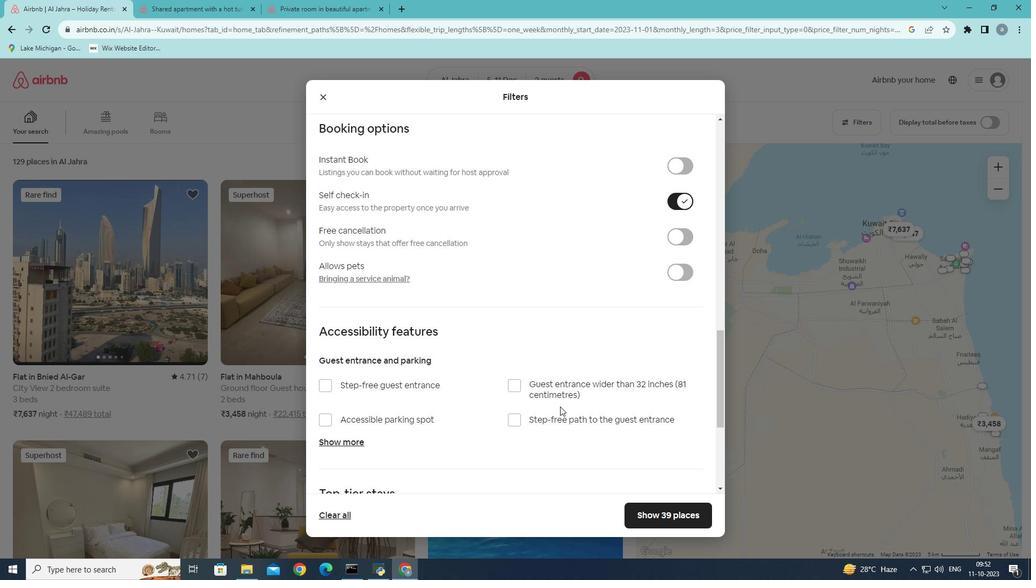 
Action: Mouse scrolled (560, 406) with delta (0, 0)
Screenshot: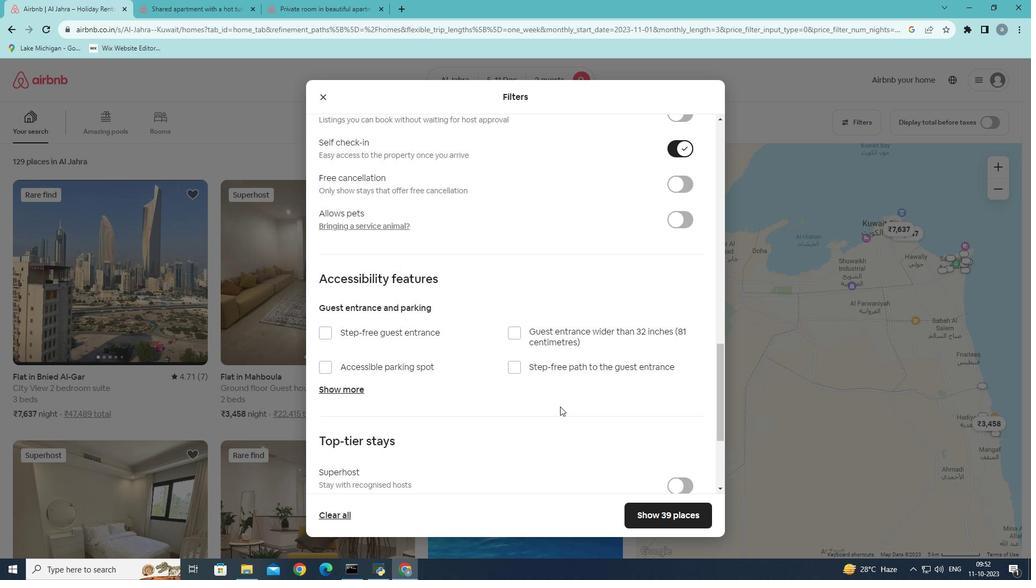 
Action: Mouse scrolled (560, 406) with delta (0, 0)
Screenshot: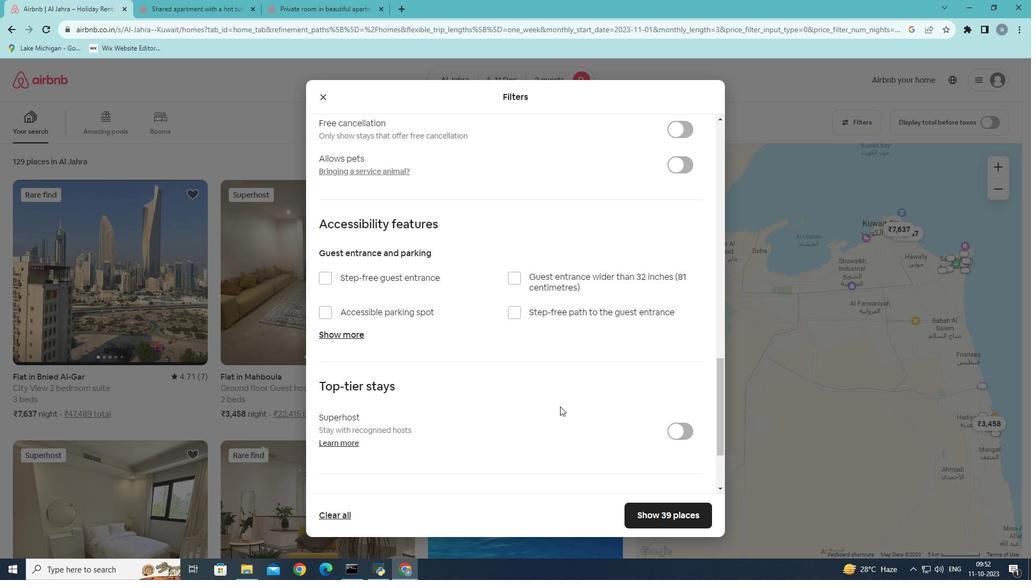 
Action: Mouse scrolled (560, 406) with delta (0, 0)
Screenshot: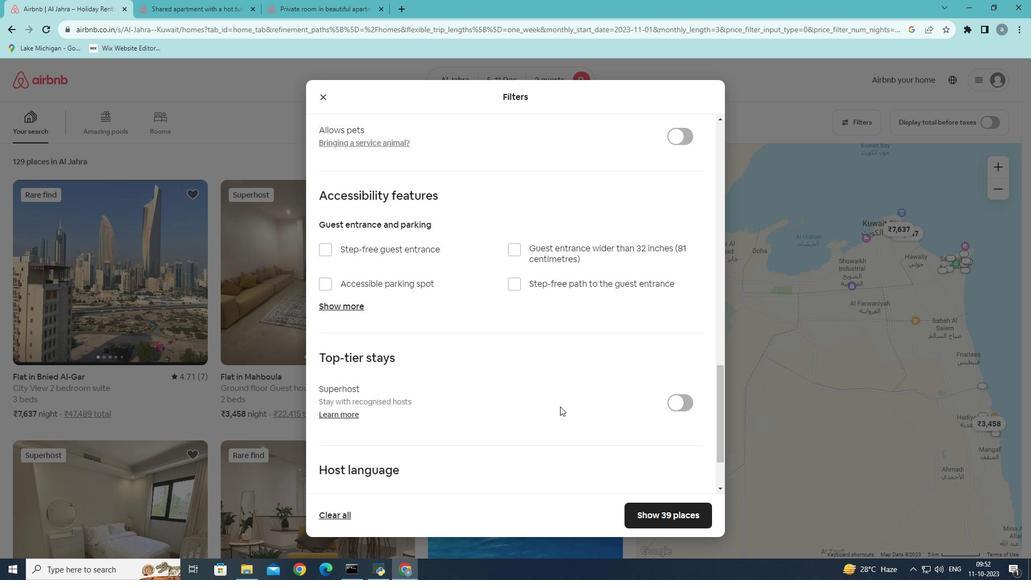 
Action: Mouse moved to (653, 515)
Screenshot: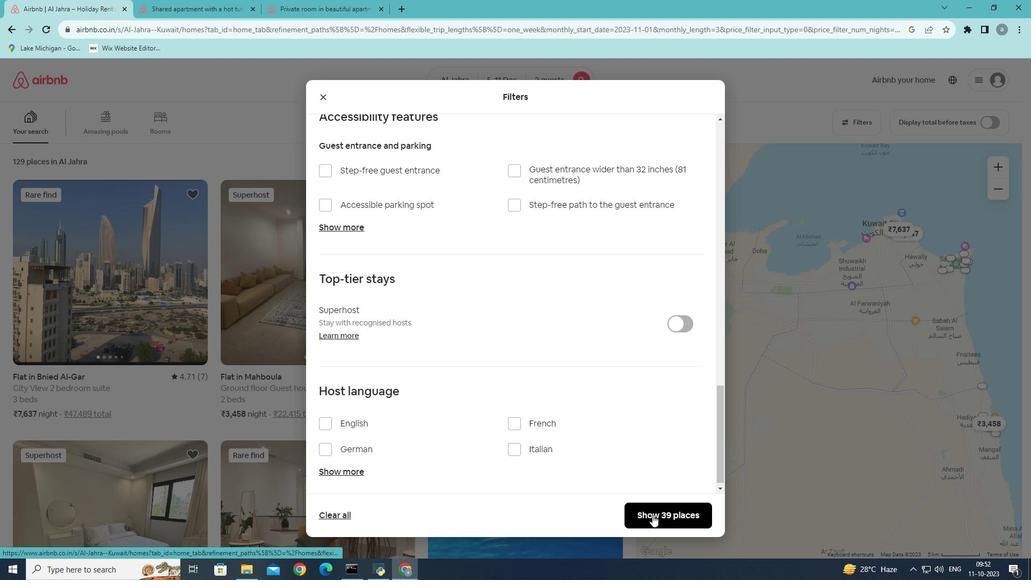 
Action: Mouse pressed left at (653, 515)
Screenshot: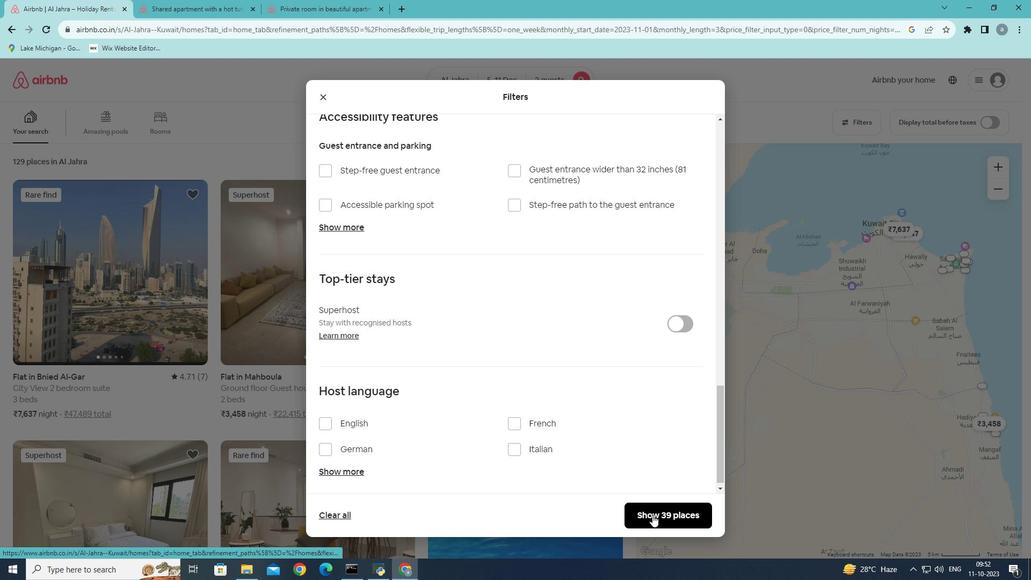 
Action: Mouse moved to (102, 293)
Screenshot: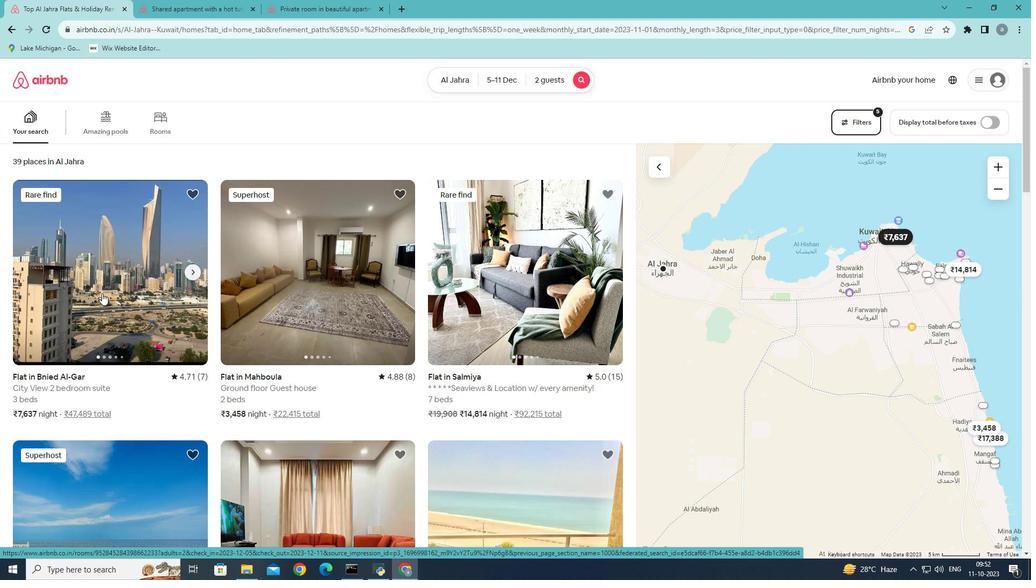 
Action: Mouse pressed left at (102, 293)
Screenshot: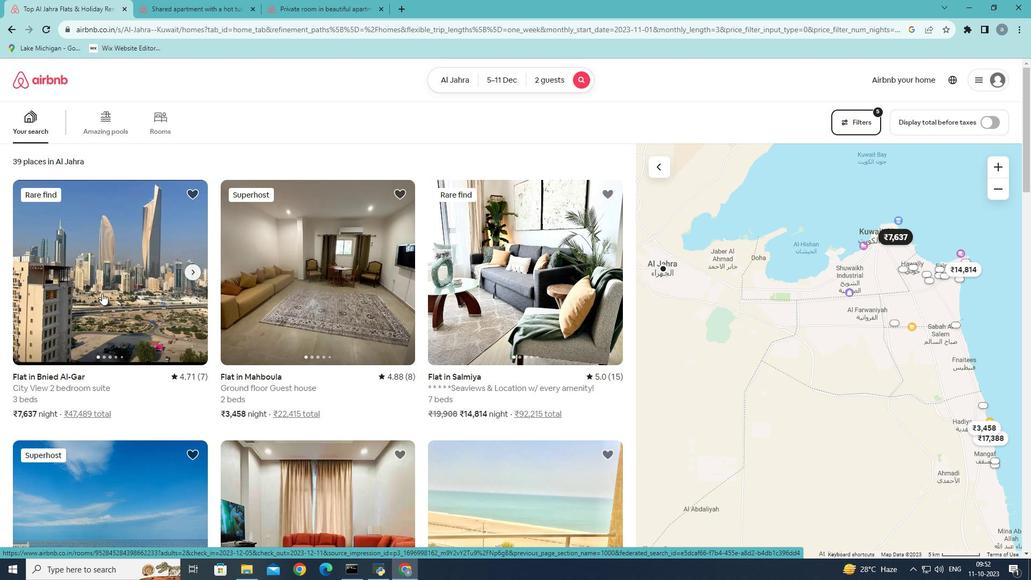 
Action: Mouse moved to (776, 385)
Screenshot: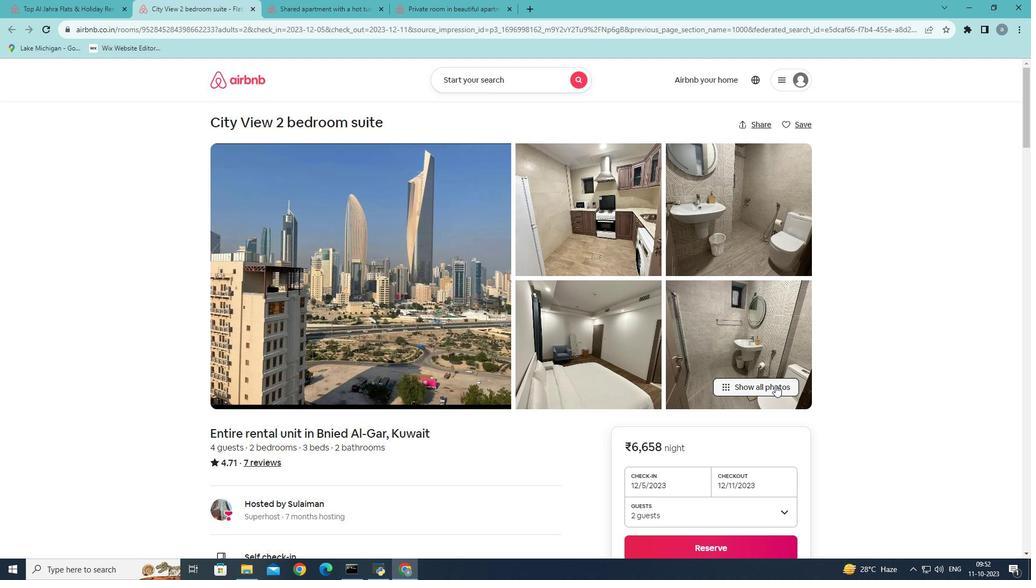 
Action: Mouse pressed left at (776, 385)
Screenshot: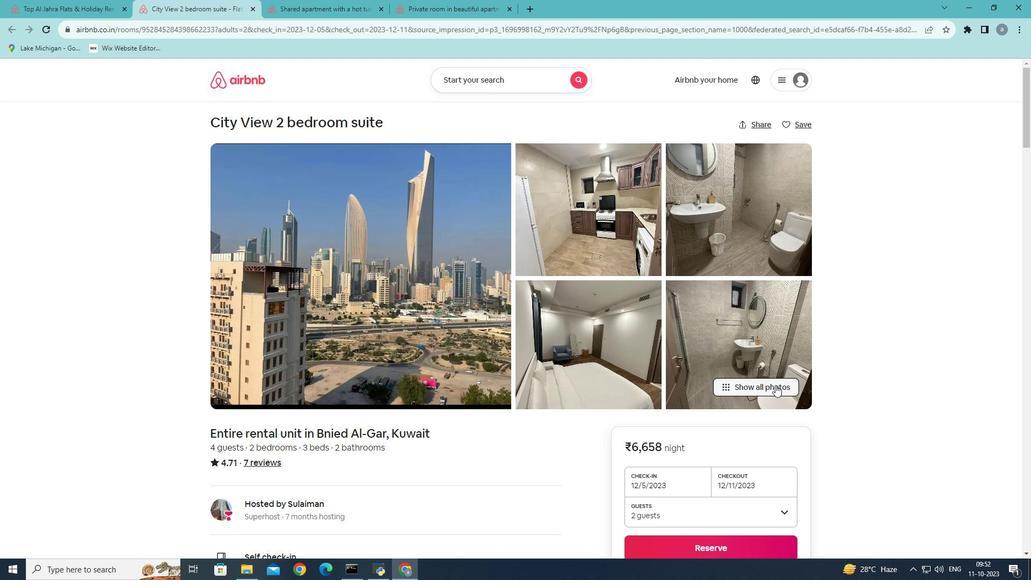 
Action: Mouse moved to (600, 405)
Screenshot: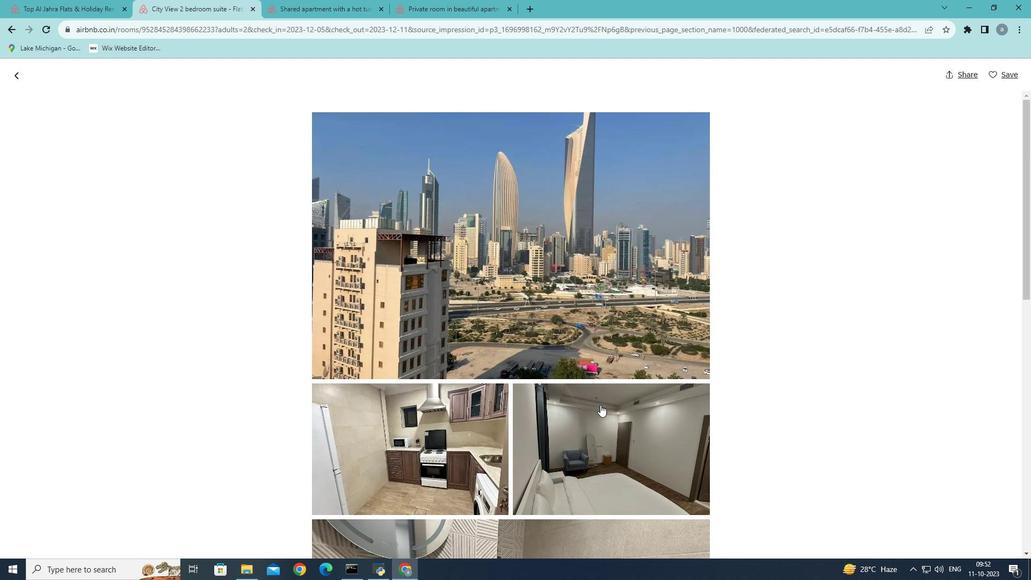 
Action: Mouse scrolled (600, 404) with delta (0, 0)
Screenshot: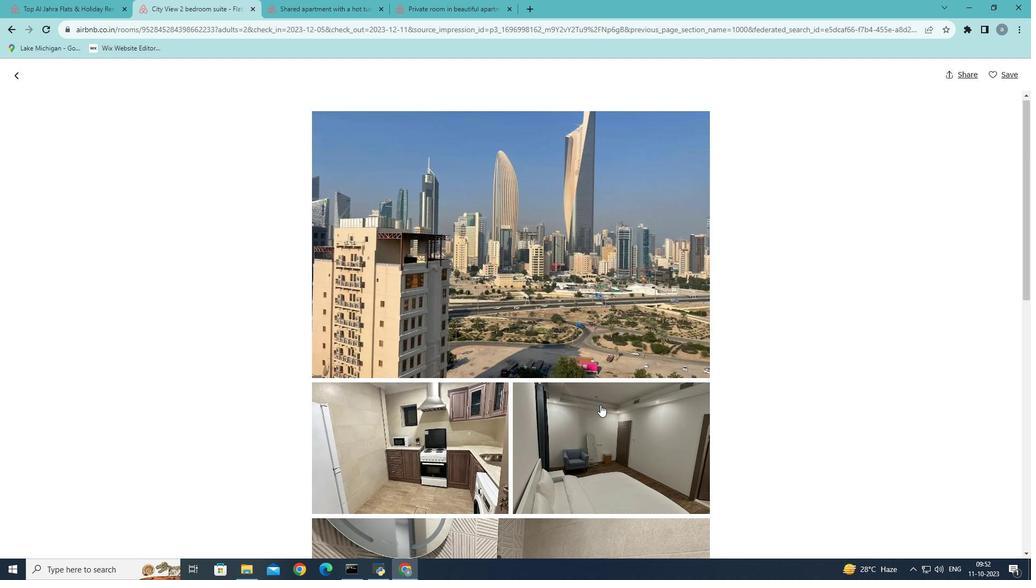 
Action: Mouse scrolled (600, 404) with delta (0, 0)
Screenshot: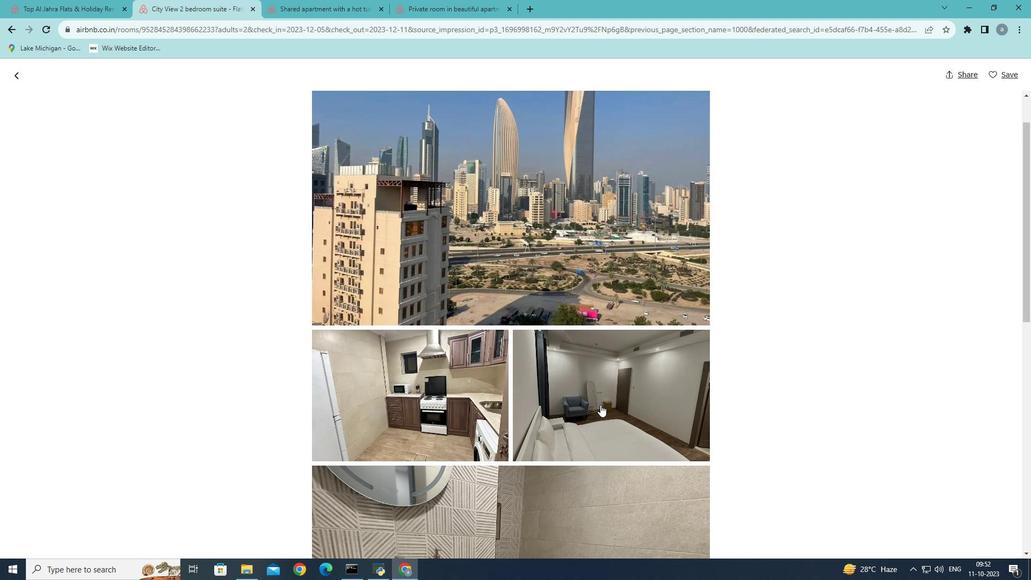 
Action: Mouse scrolled (600, 404) with delta (0, 0)
Screenshot: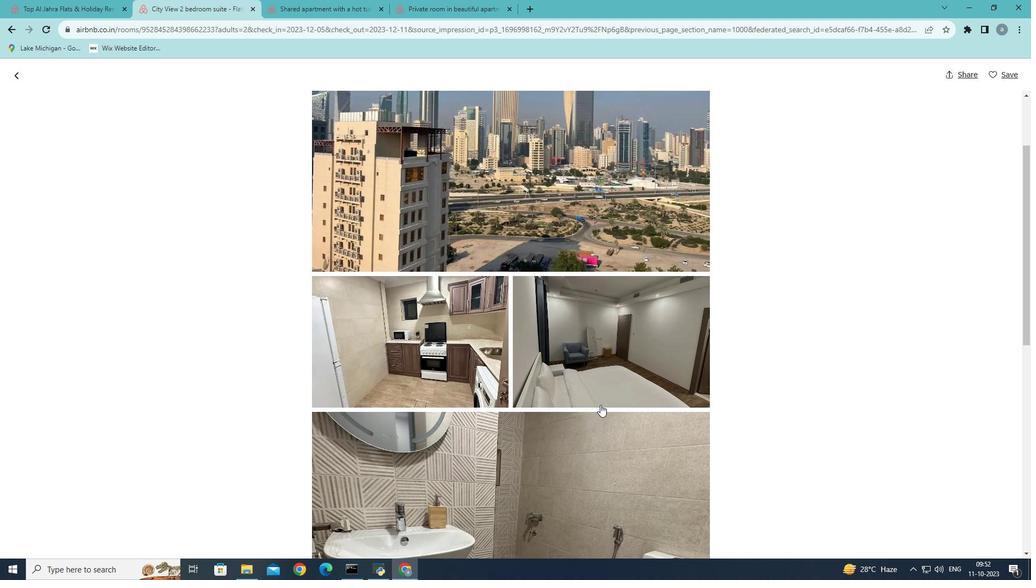 
Action: Mouse moved to (599, 405)
Screenshot: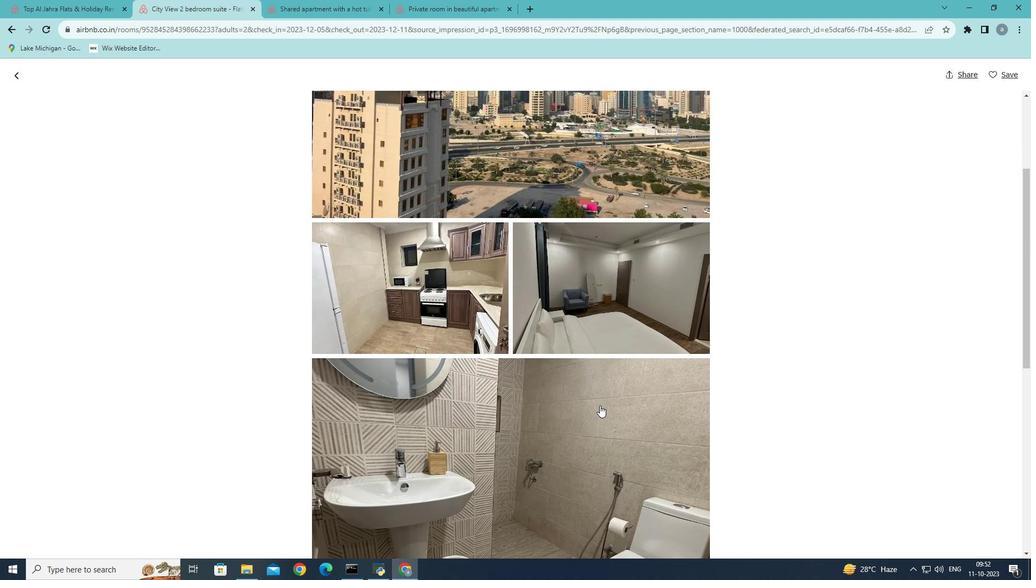 
Action: Mouse scrolled (599, 405) with delta (0, 0)
Screenshot: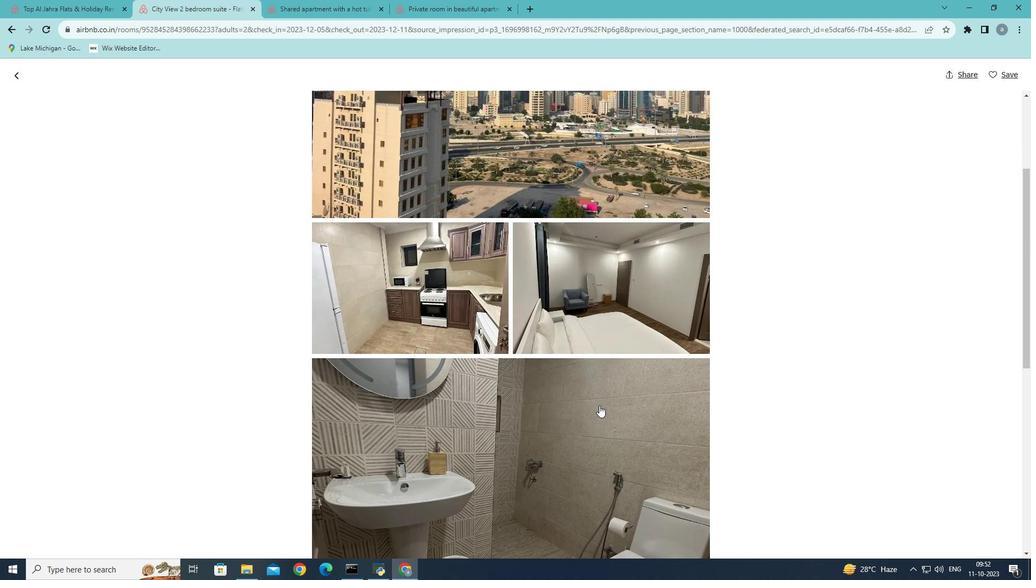 
Action: Mouse scrolled (599, 405) with delta (0, 0)
Screenshot: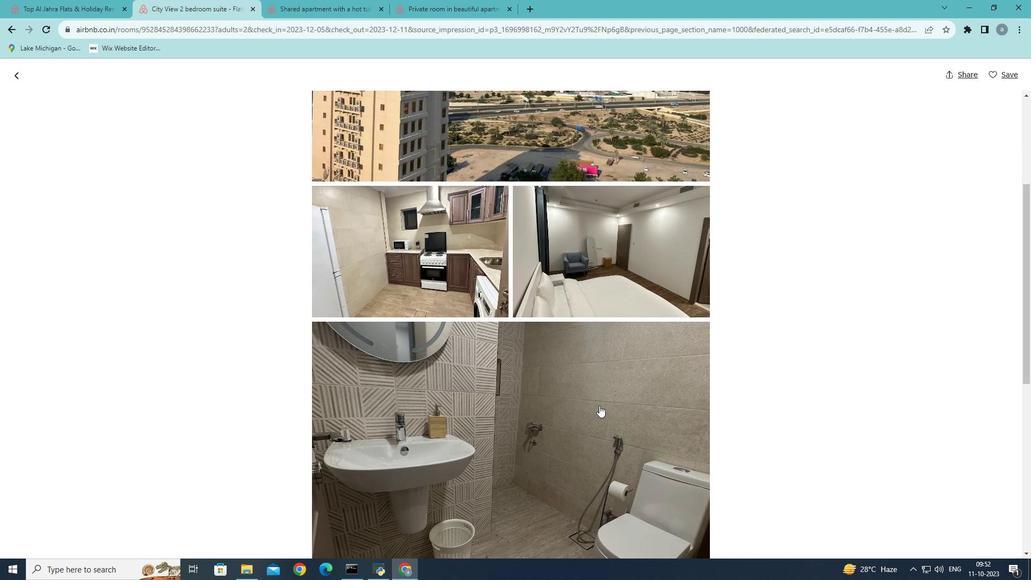 
Action: Mouse scrolled (599, 405) with delta (0, 0)
Screenshot: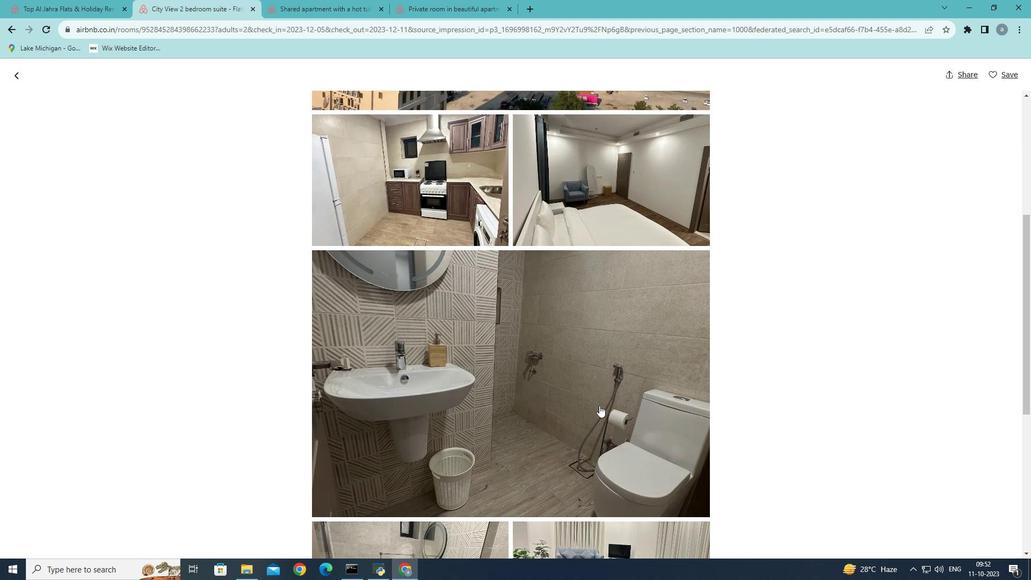 
Action: Mouse scrolled (599, 405) with delta (0, 0)
Screenshot: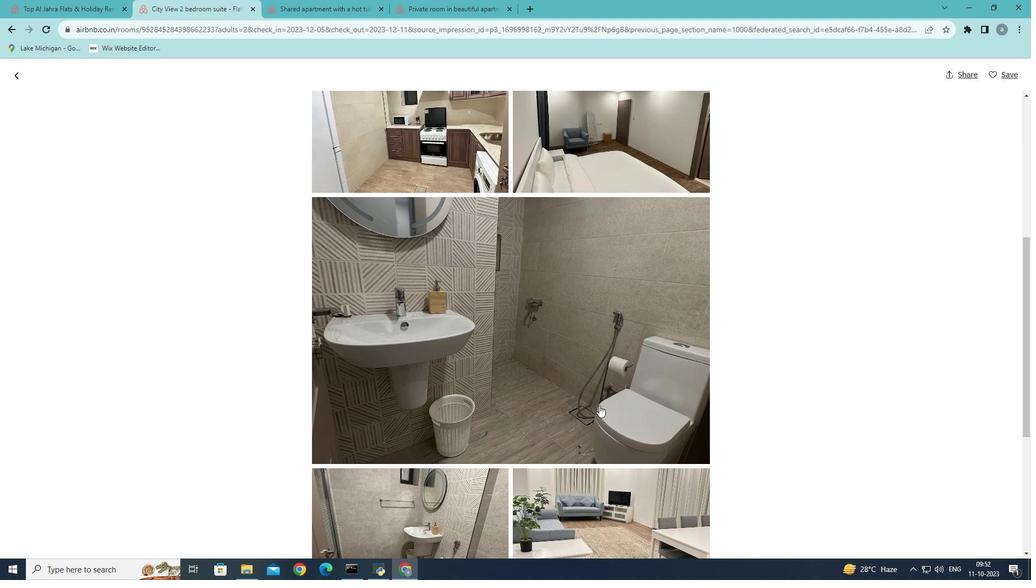 
Action: Mouse scrolled (599, 405) with delta (0, 0)
Screenshot: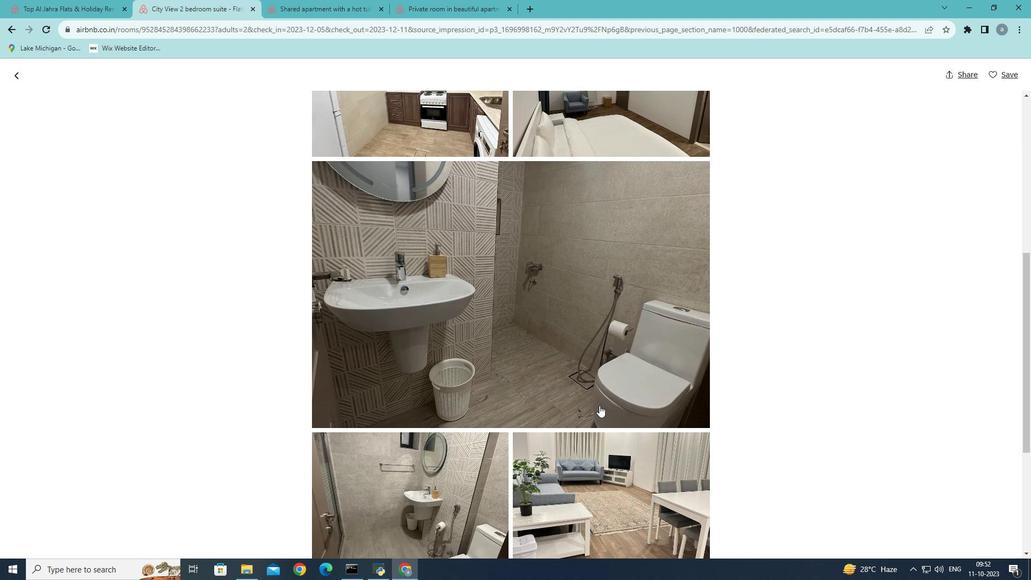 
Action: Mouse scrolled (599, 405) with delta (0, 0)
Screenshot: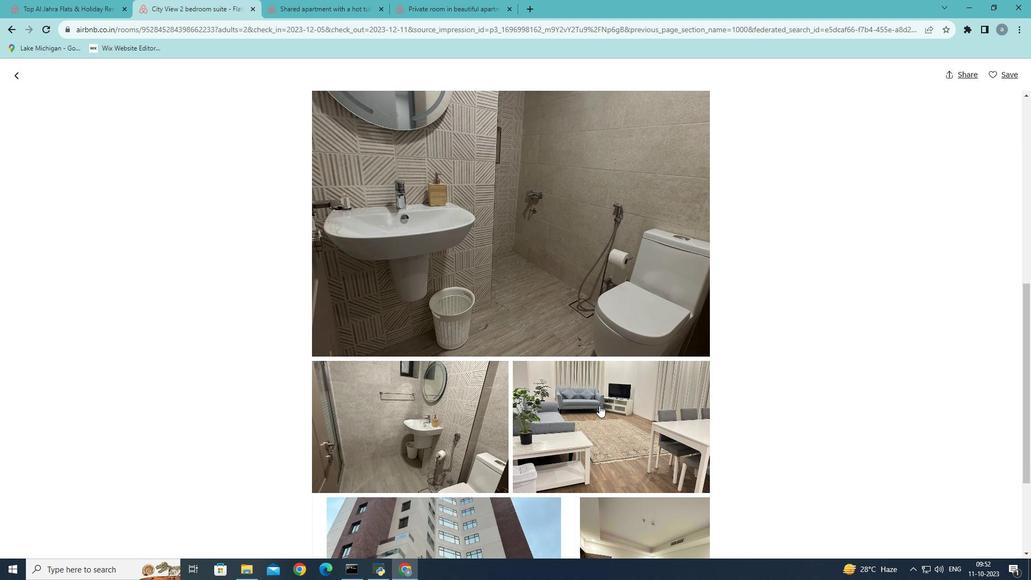 
Action: Mouse scrolled (599, 405) with delta (0, 0)
Screenshot: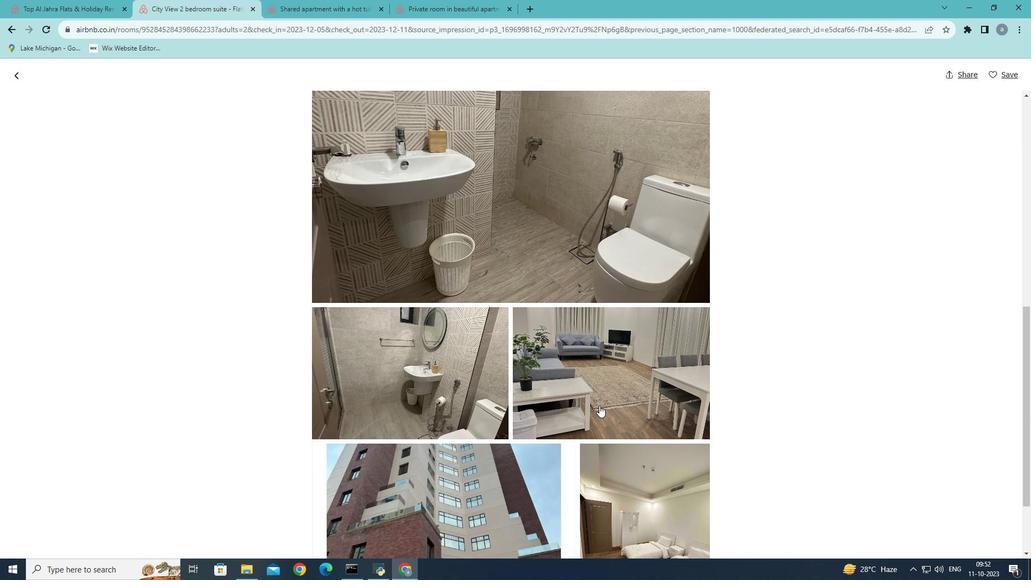 
Action: Mouse scrolled (599, 405) with delta (0, 0)
Screenshot: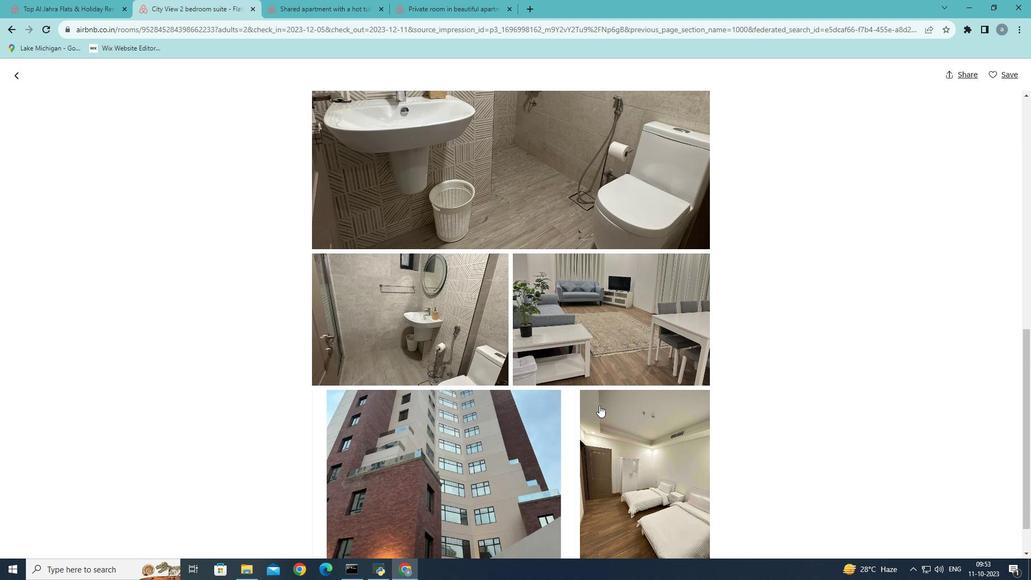 
Action: Mouse scrolled (599, 405) with delta (0, 0)
Screenshot: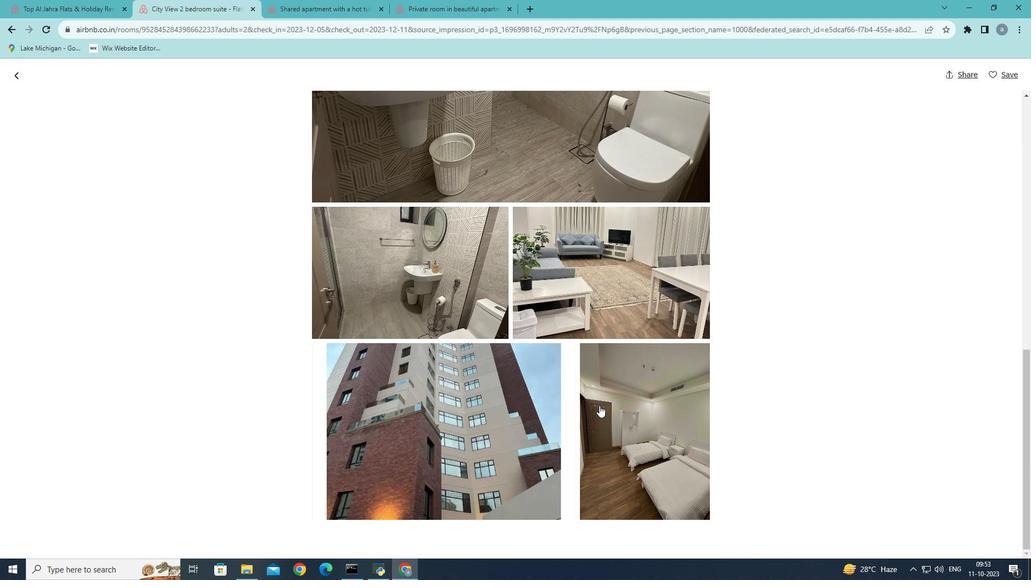 
Action: Mouse scrolled (599, 405) with delta (0, 0)
Screenshot: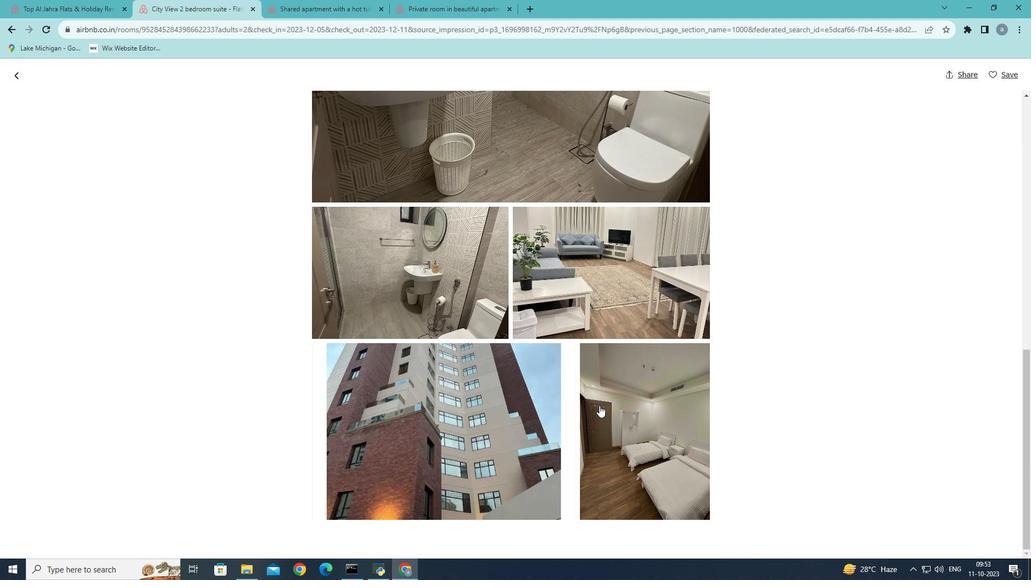 
Action: Mouse scrolled (599, 405) with delta (0, 0)
Screenshot: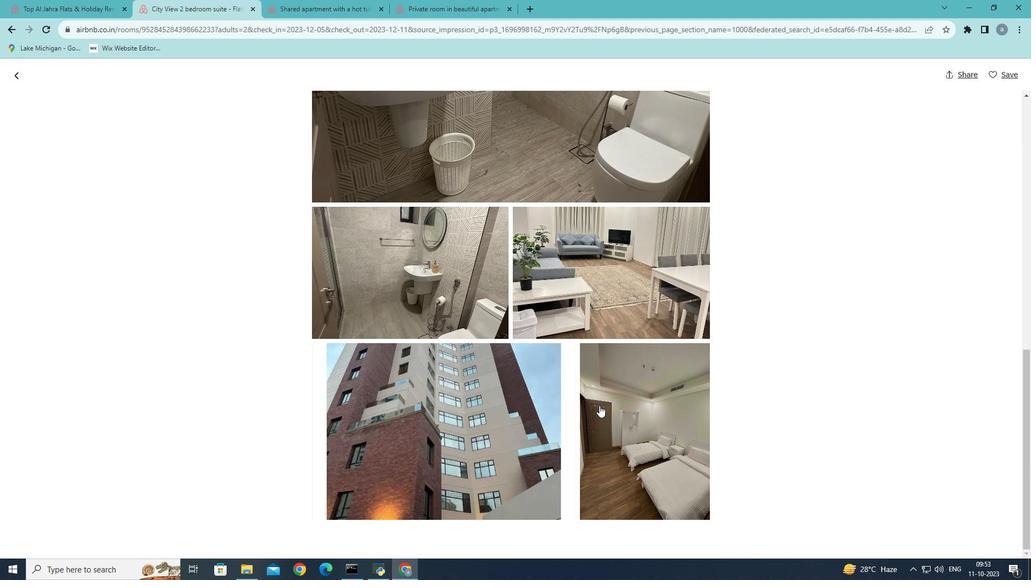 
Action: Mouse moved to (15, 77)
Screenshot: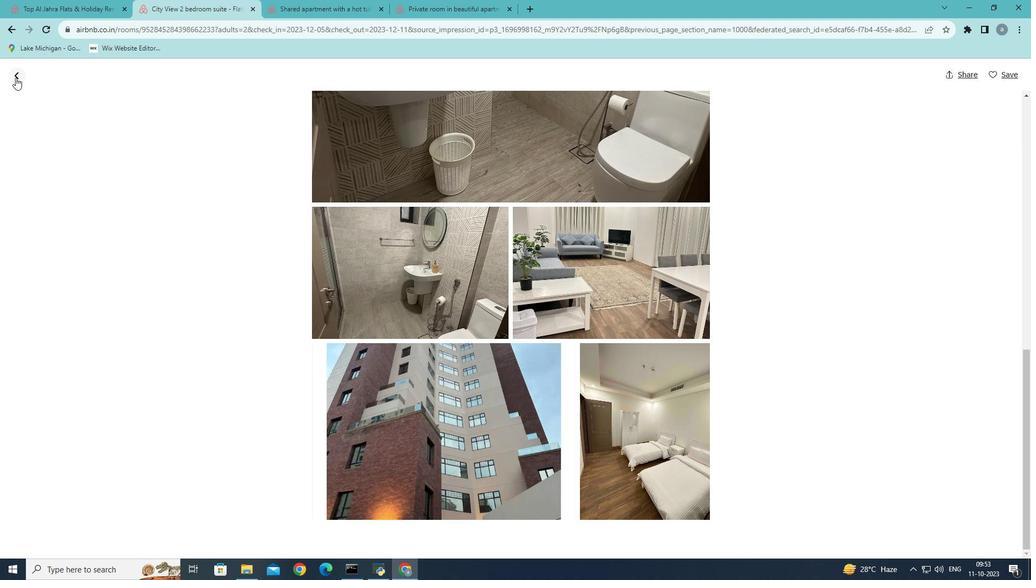 
Action: Mouse pressed left at (15, 77)
Screenshot: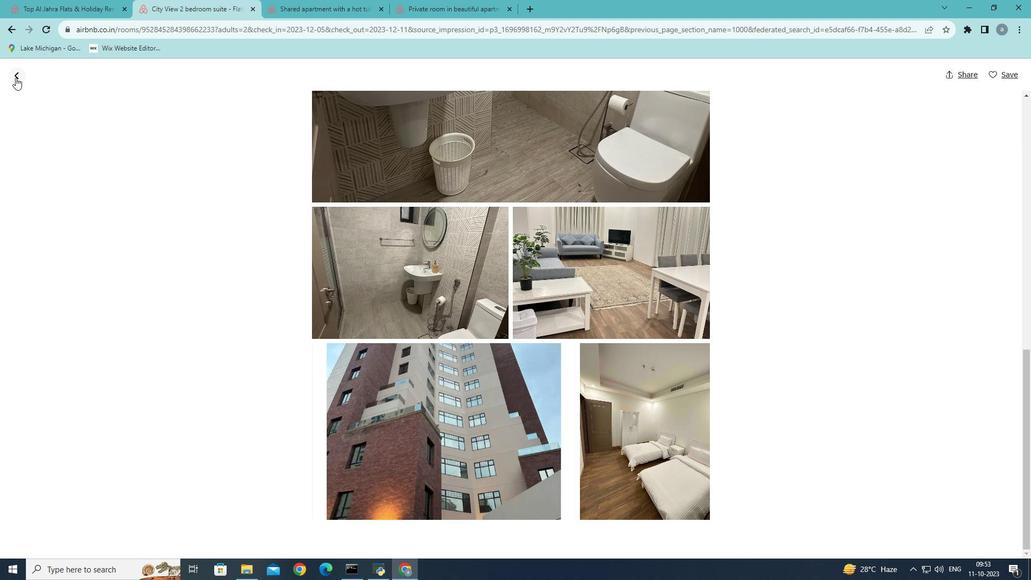 
Action: Mouse moved to (214, 252)
Screenshot: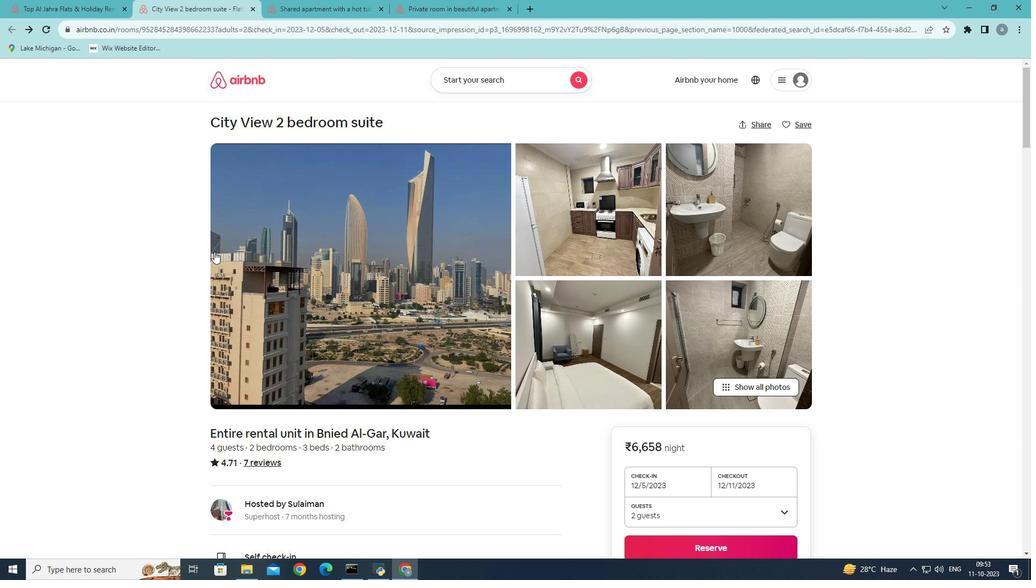 
Action: Mouse scrolled (214, 251) with delta (0, 0)
Screenshot: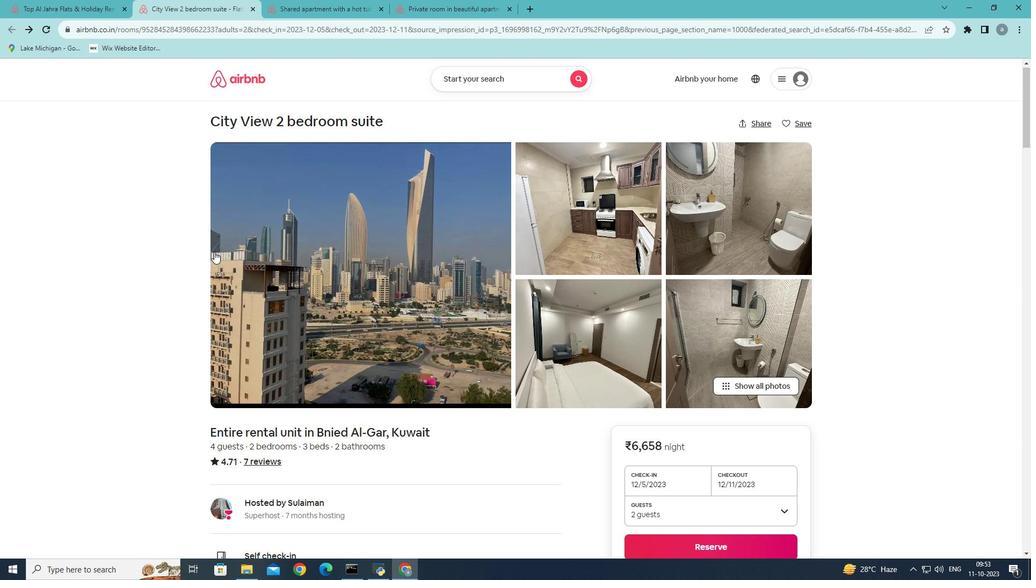 
Action: Mouse scrolled (214, 251) with delta (0, 0)
Screenshot: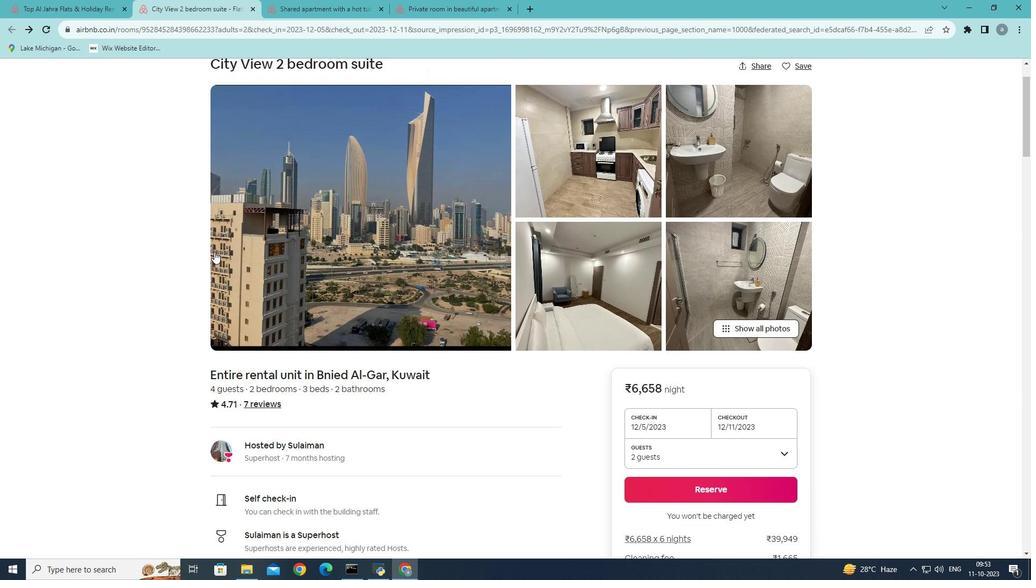 
Action: Mouse scrolled (214, 251) with delta (0, 0)
Screenshot: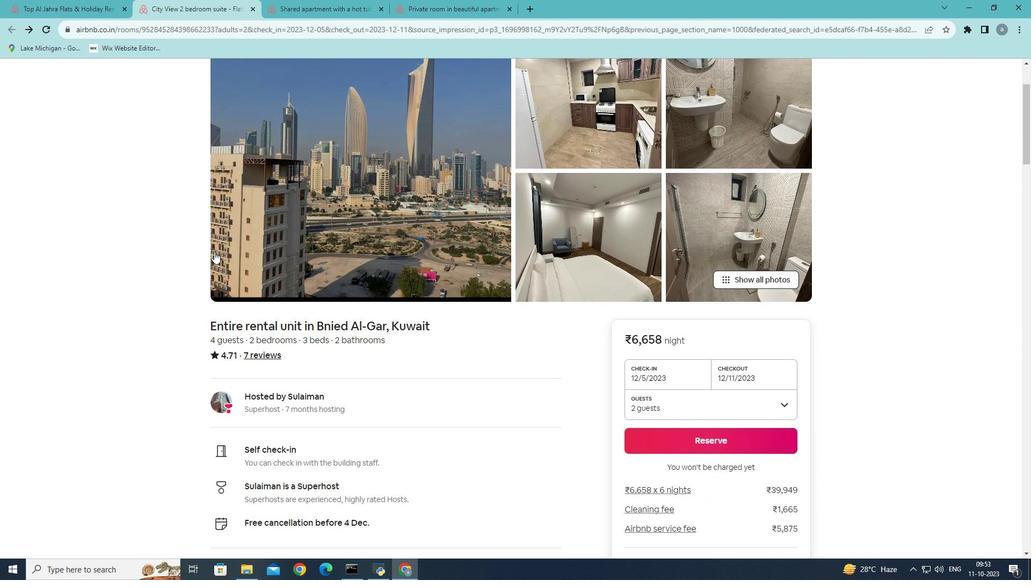 
Action: Mouse scrolled (214, 251) with delta (0, 0)
Screenshot: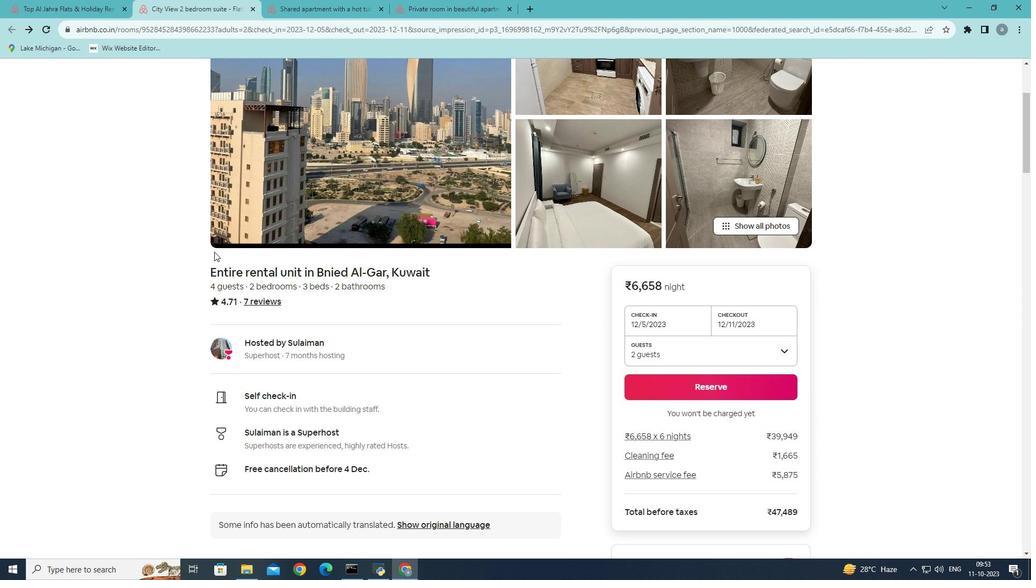 
Action: Mouse scrolled (214, 251) with delta (0, 0)
Screenshot: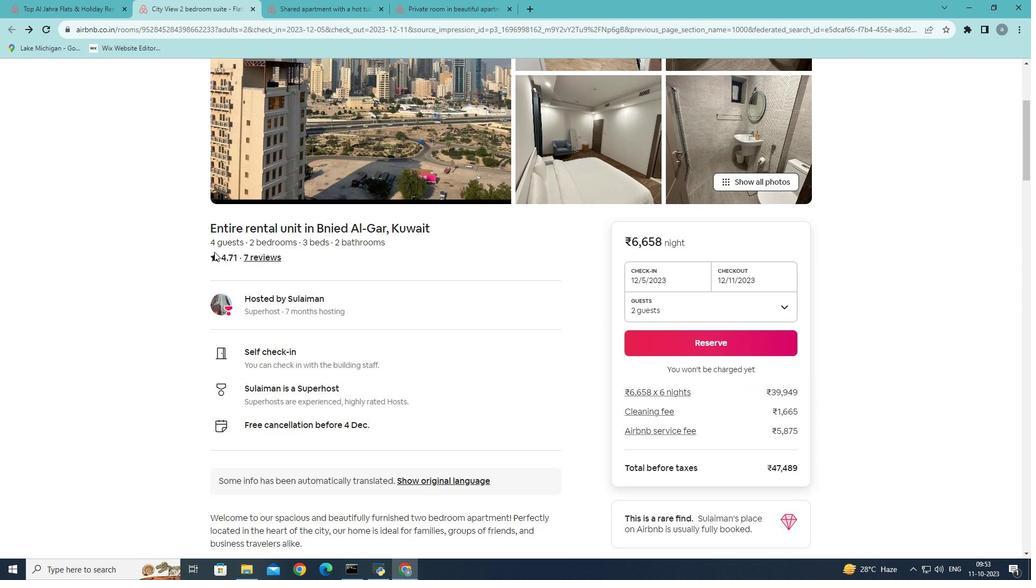
Action: Mouse scrolled (214, 251) with delta (0, 0)
Screenshot: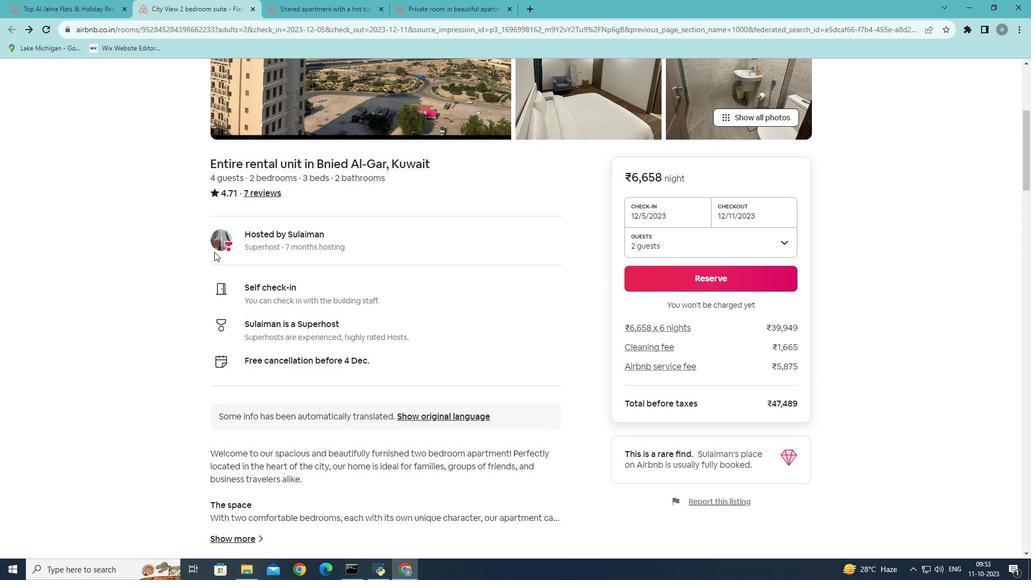 
Action: Mouse scrolled (214, 251) with delta (0, 0)
Screenshot: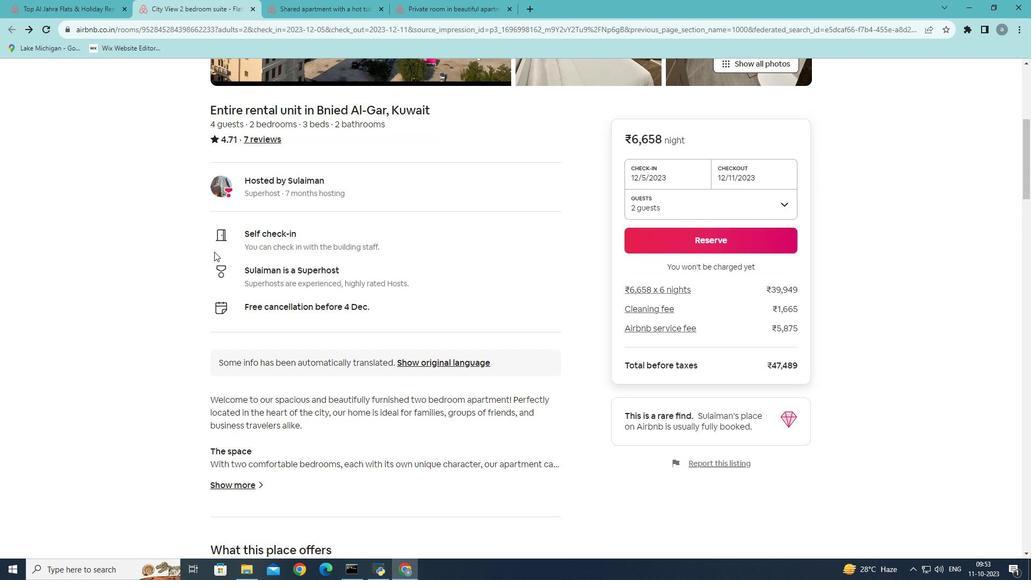 
Action: Mouse moved to (215, 252)
Screenshot: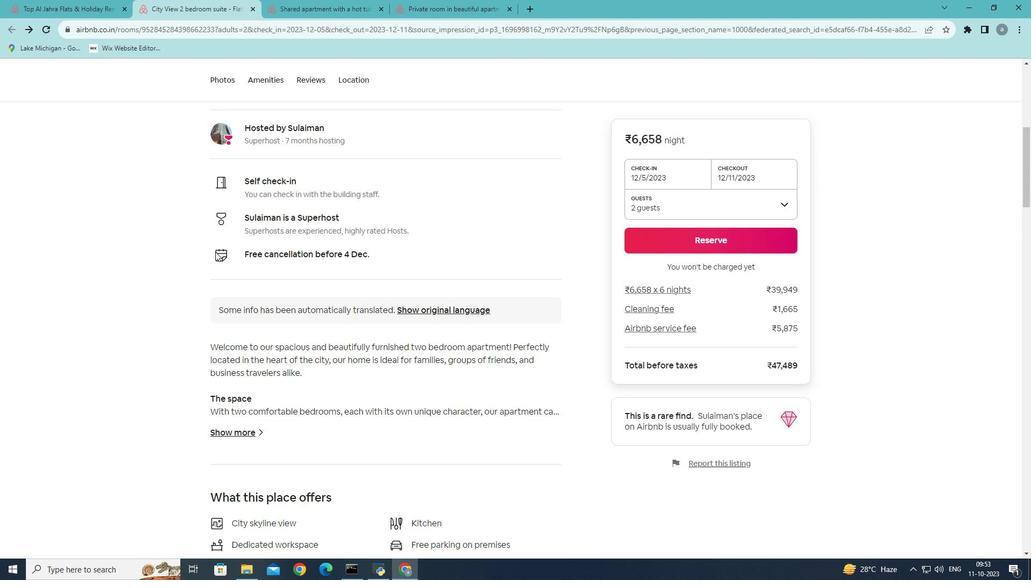 
Action: Mouse scrolled (215, 251) with delta (0, 0)
Screenshot: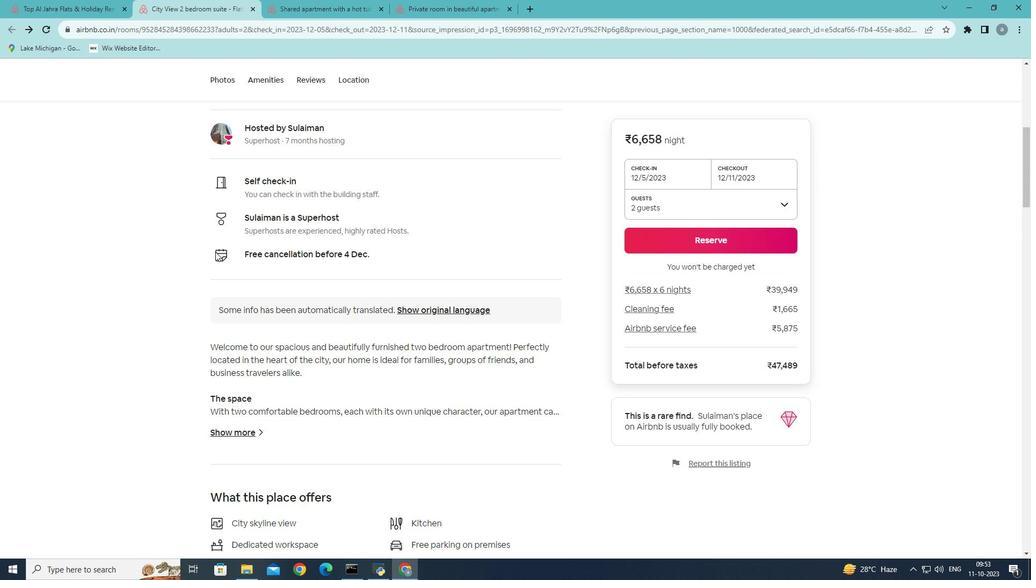
Action: Mouse scrolled (215, 251) with delta (0, 0)
Screenshot: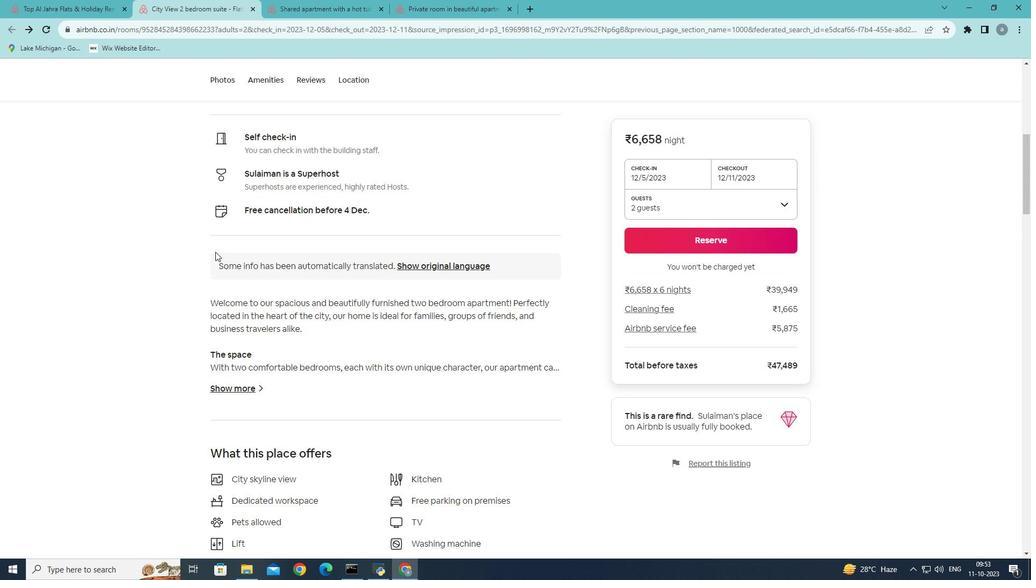 
Action: Mouse scrolled (215, 251) with delta (0, 0)
Screenshot: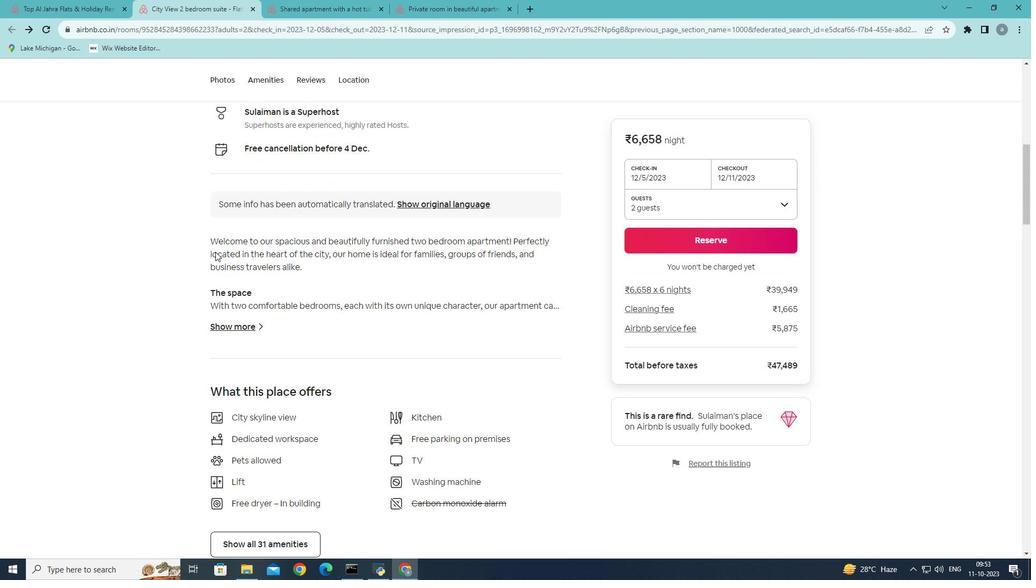 
Action: Mouse scrolled (215, 251) with delta (0, 0)
Screenshot: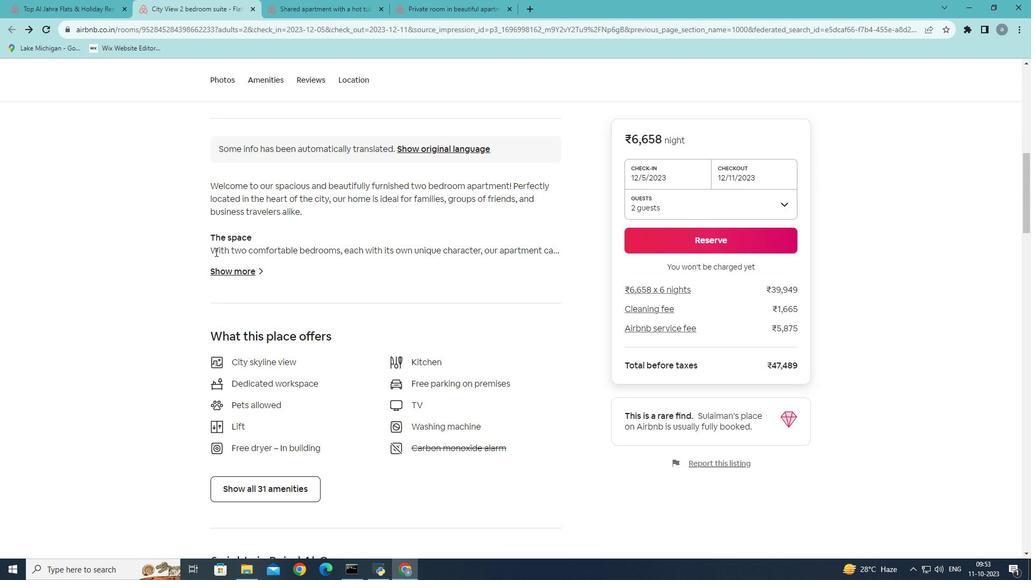 
Action: Mouse scrolled (215, 251) with delta (0, 0)
Screenshot: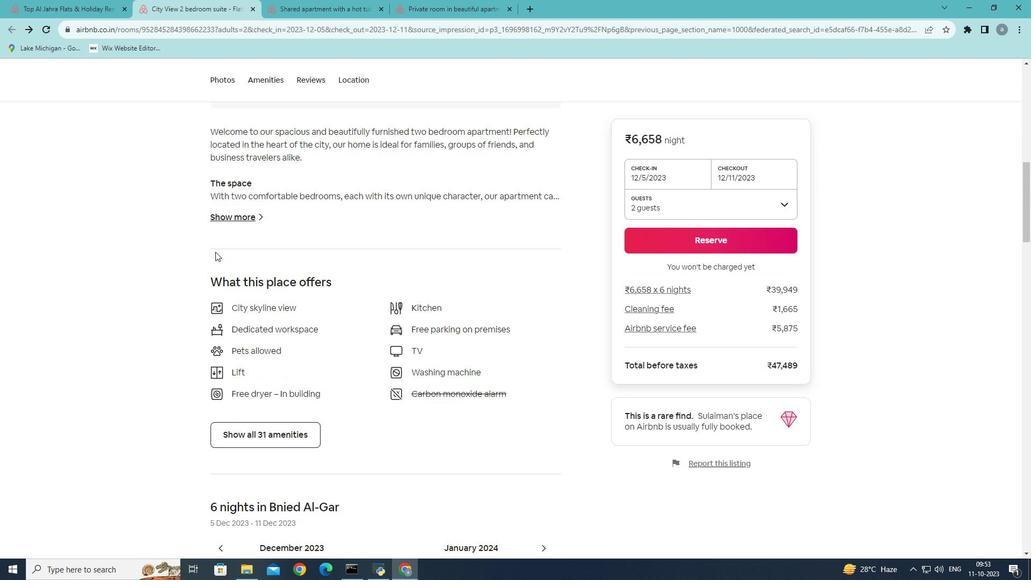 
Action: Mouse moved to (230, 384)
Screenshot: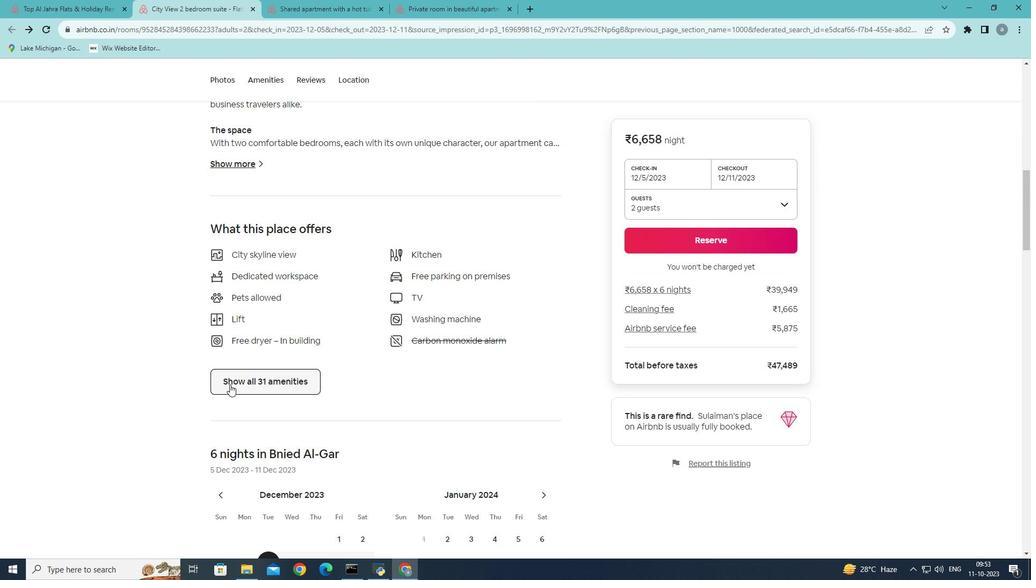 
Action: Mouse pressed left at (230, 384)
Screenshot: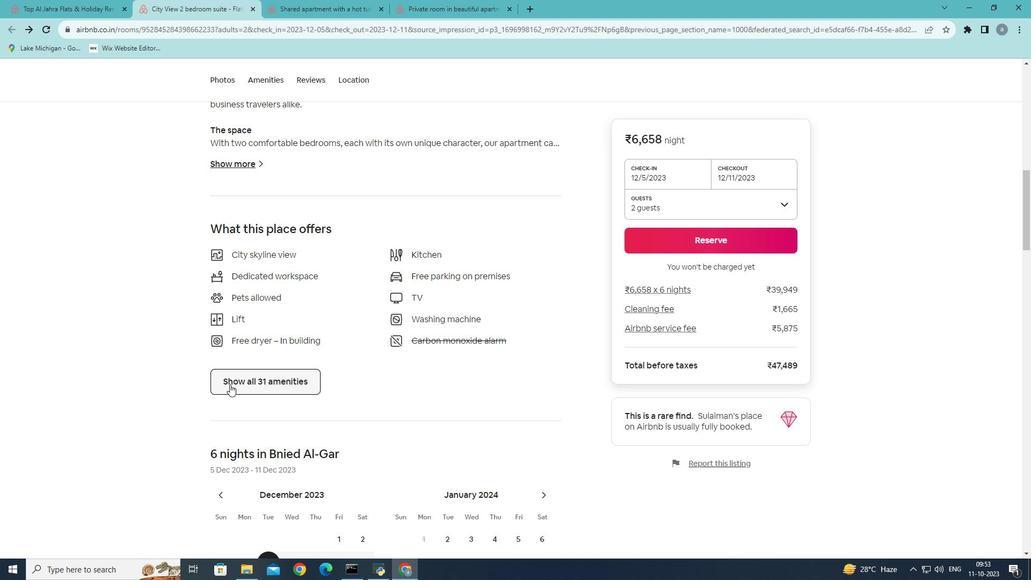 
Action: Mouse moved to (429, 248)
Screenshot: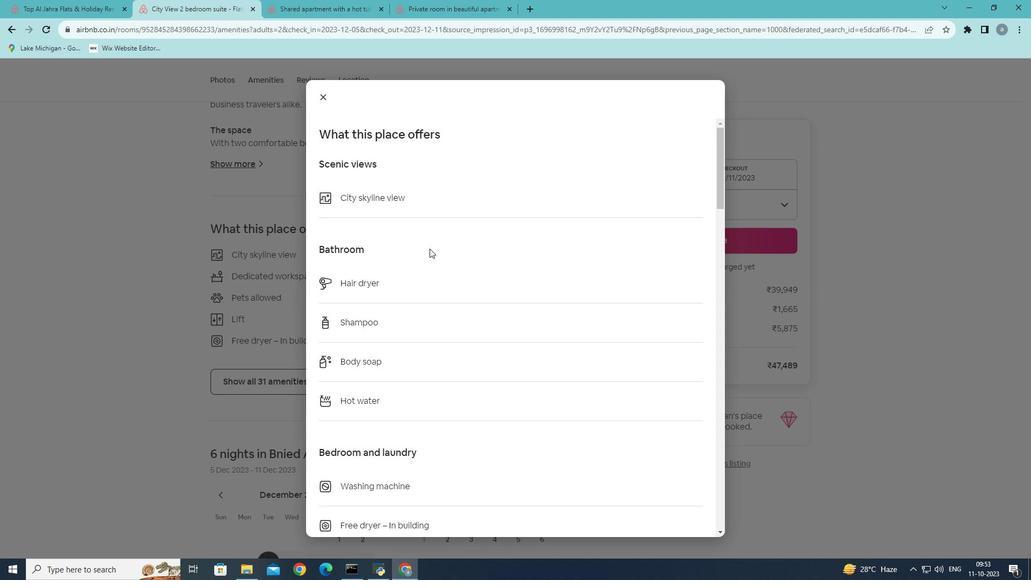 
Action: Mouse scrolled (429, 248) with delta (0, 0)
Screenshot: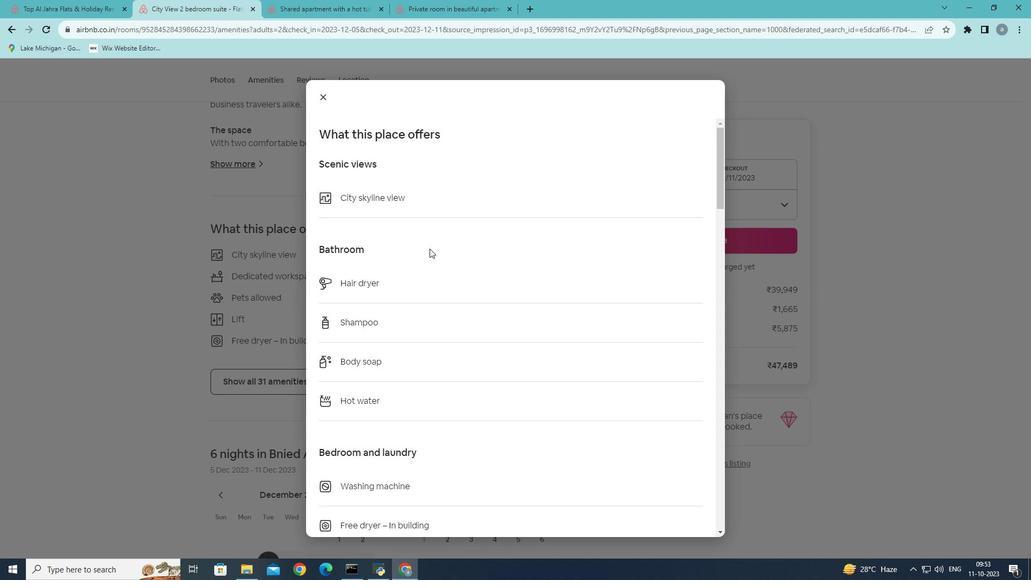 
Action: Mouse scrolled (429, 248) with delta (0, 0)
Screenshot: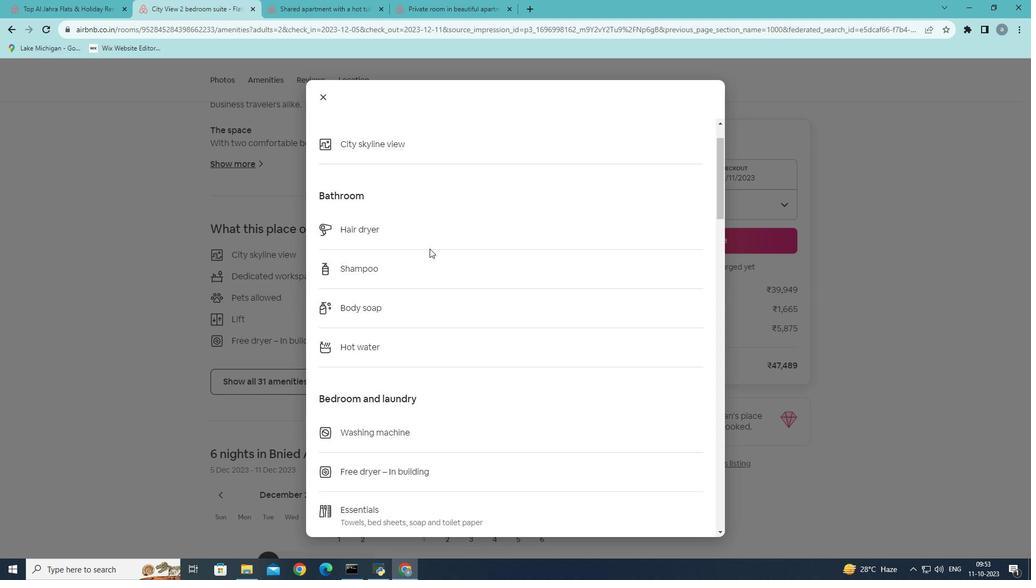 
Action: Mouse scrolled (429, 248) with delta (0, 0)
Screenshot: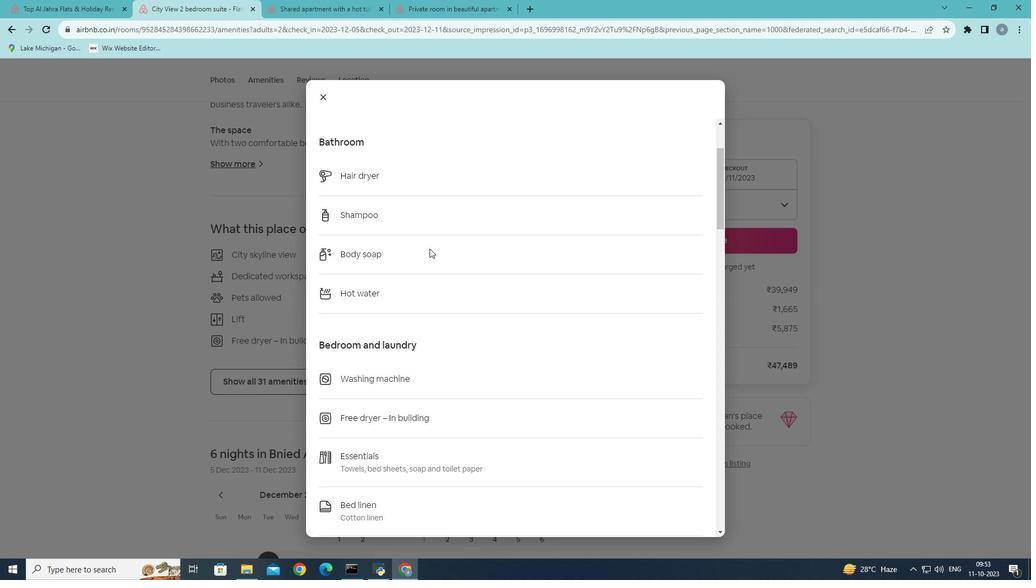 
Action: Mouse scrolled (429, 248) with delta (0, 0)
Screenshot: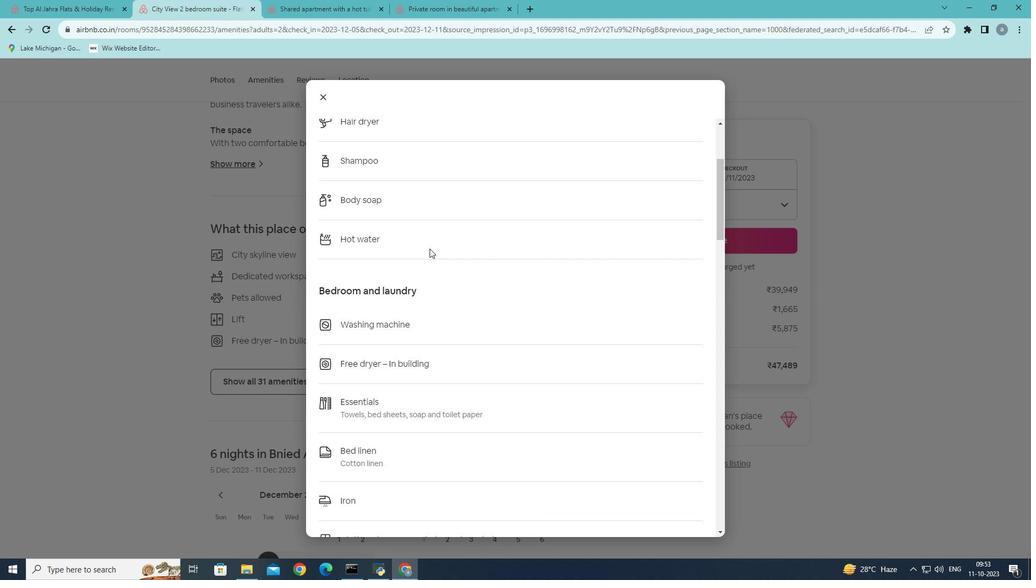
Action: Mouse scrolled (429, 248) with delta (0, 0)
Screenshot: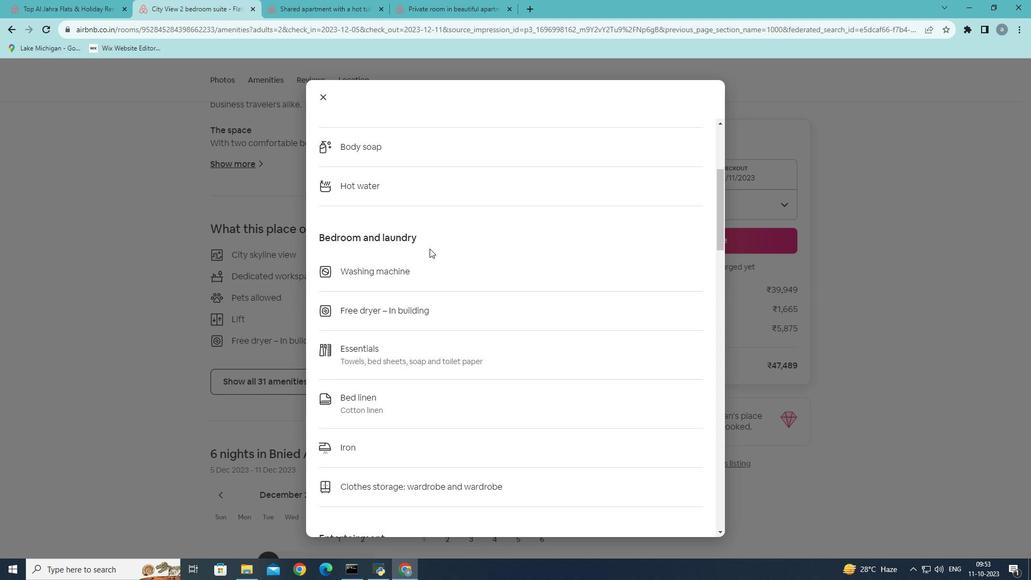 
Action: Mouse scrolled (429, 248) with delta (0, 0)
Screenshot: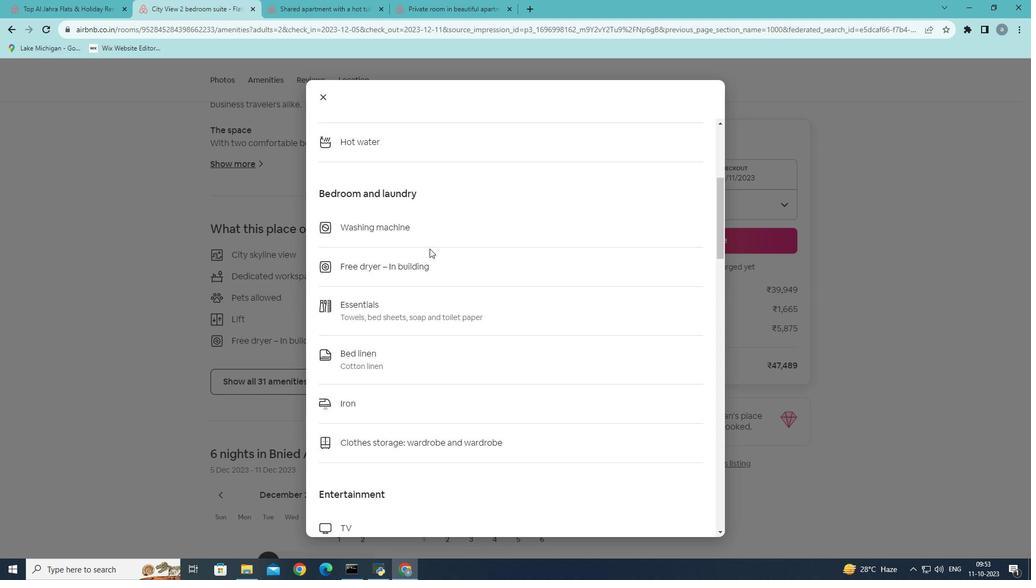
Action: Mouse scrolled (429, 248) with delta (0, 0)
Screenshot: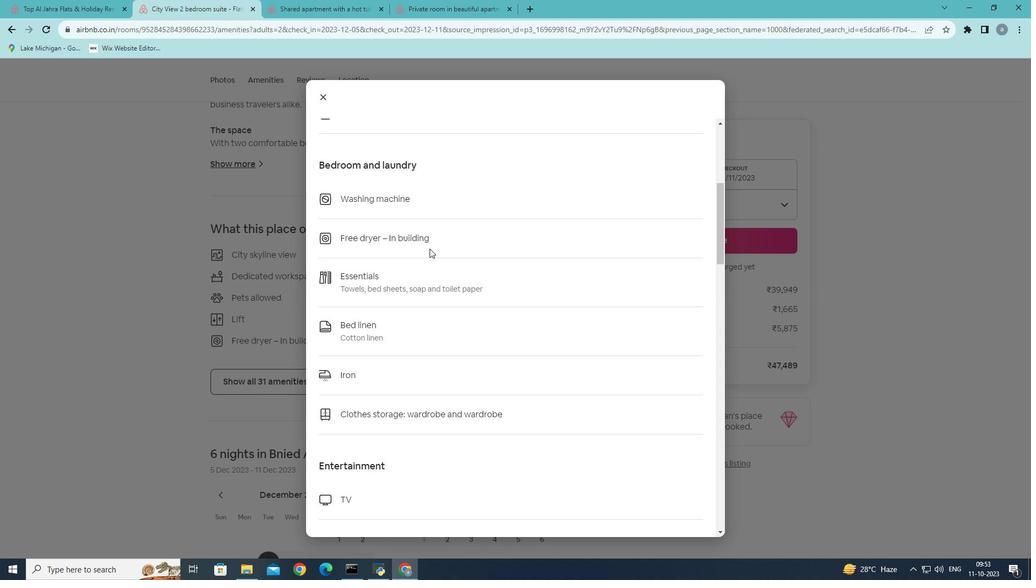 
Action: Mouse scrolled (429, 248) with delta (0, 0)
Screenshot: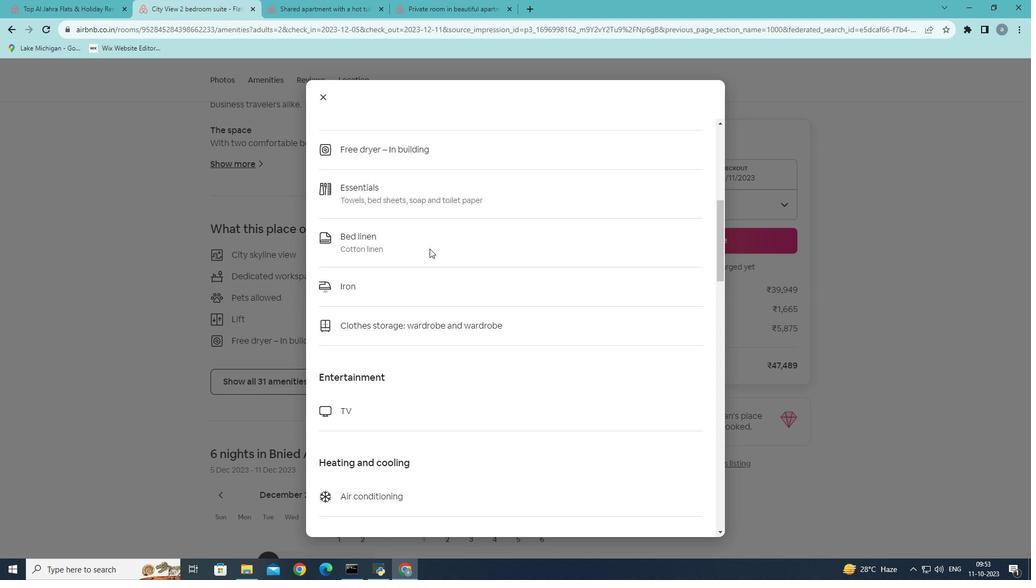 
Action: Mouse scrolled (429, 248) with delta (0, 0)
Screenshot: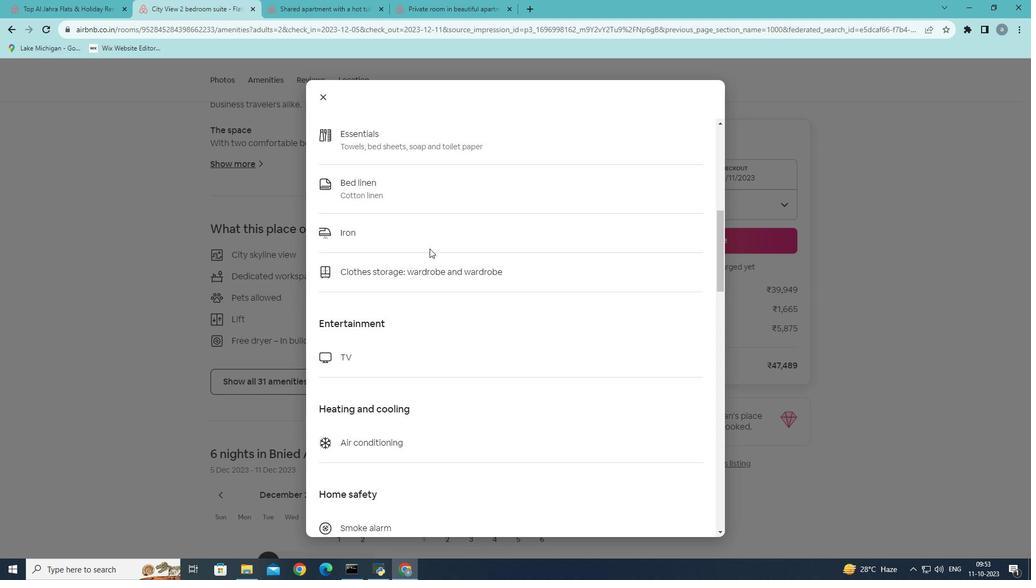 
Action: Mouse scrolled (429, 248) with delta (0, 0)
Screenshot: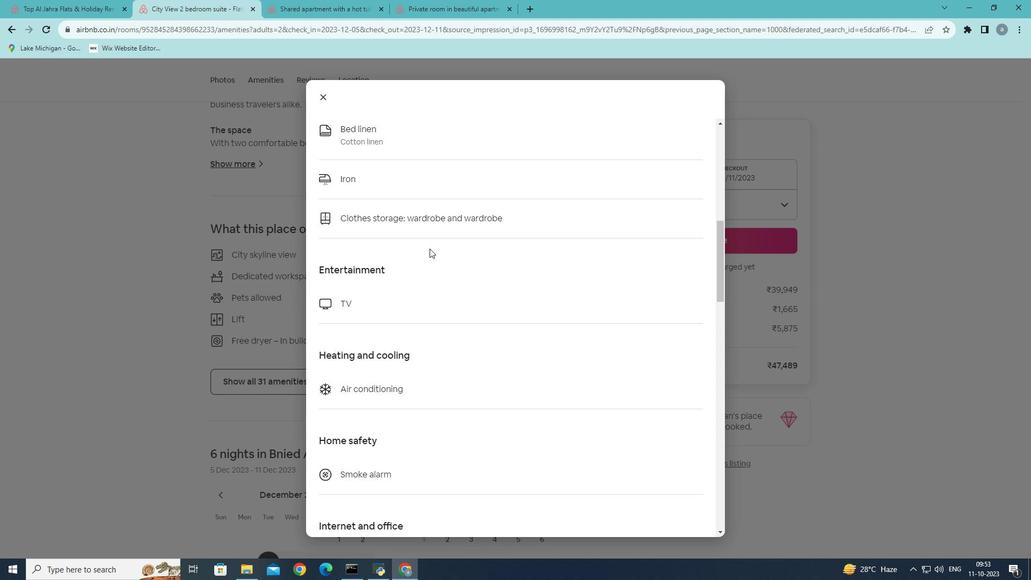 
Action: Mouse scrolled (429, 248) with delta (0, 0)
Screenshot: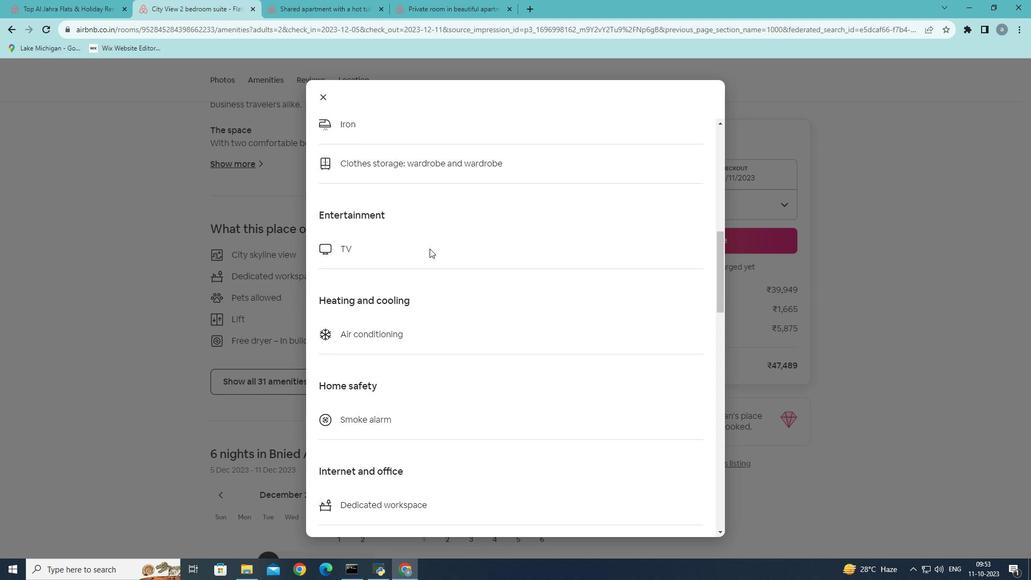 
Action: Mouse scrolled (429, 248) with delta (0, 0)
Screenshot: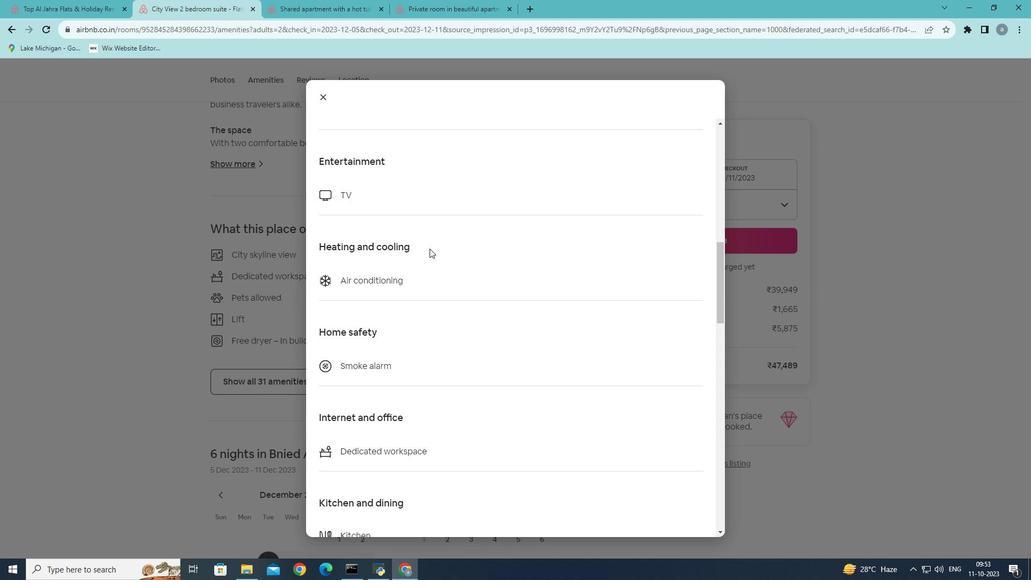 
Action: Mouse scrolled (429, 248) with delta (0, 0)
Screenshot: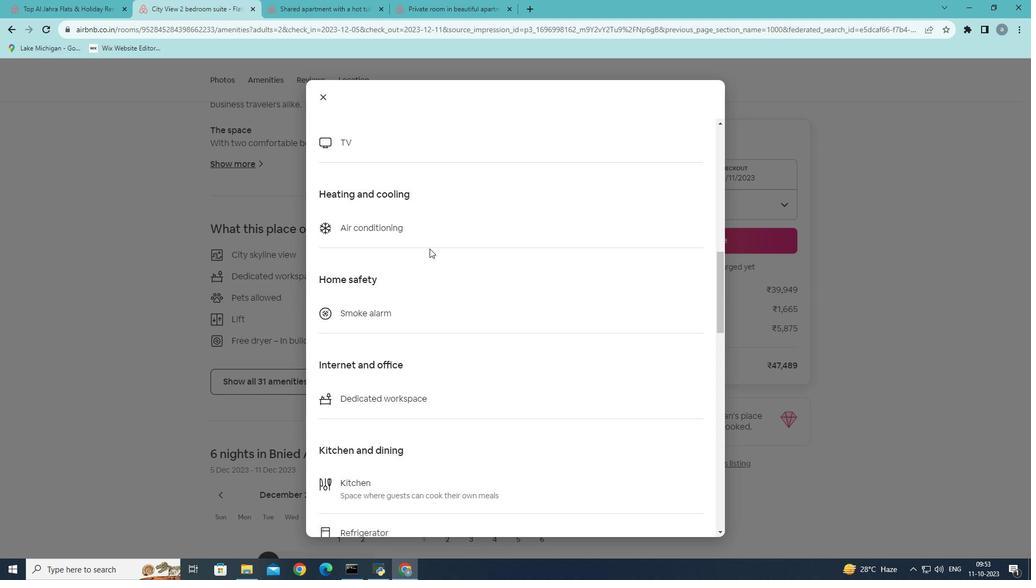 
Action: Mouse scrolled (429, 248) with delta (0, 0)
Screenshot: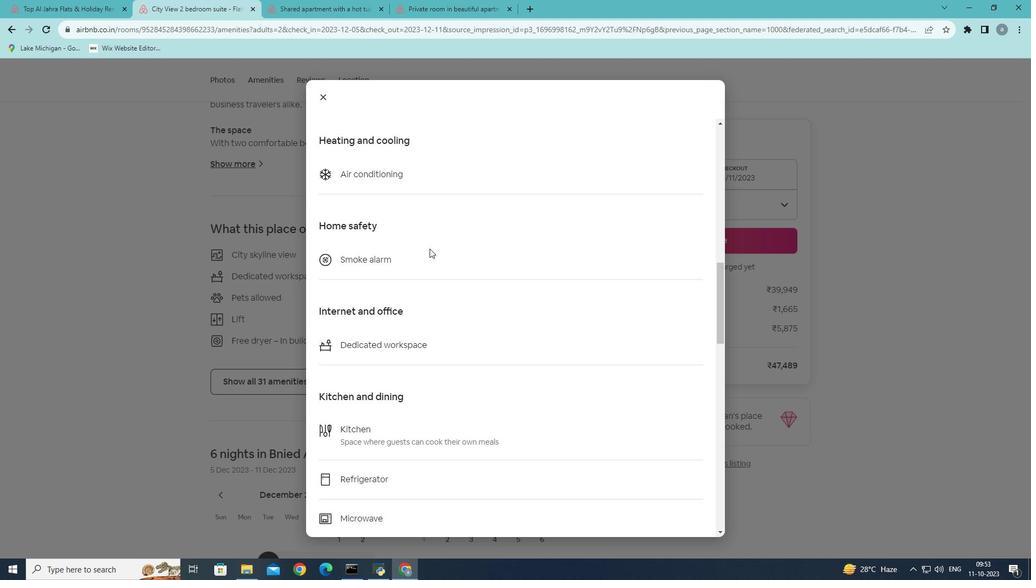 
Action: Mouse scrolled (429, 248) with delta (0, 0)
Screenshot: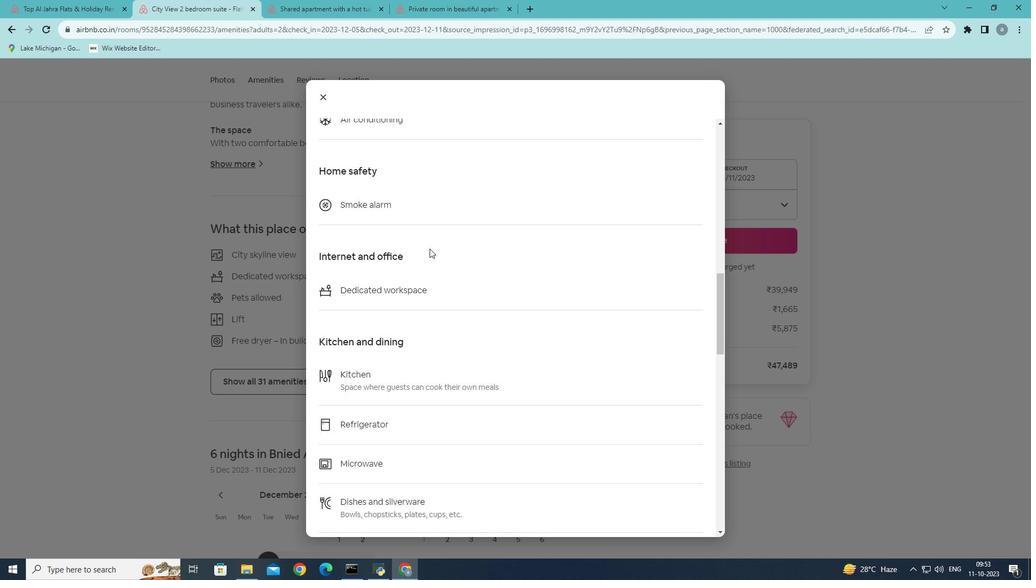 
Action: Mouse moved to (429, 249)
Screenshot: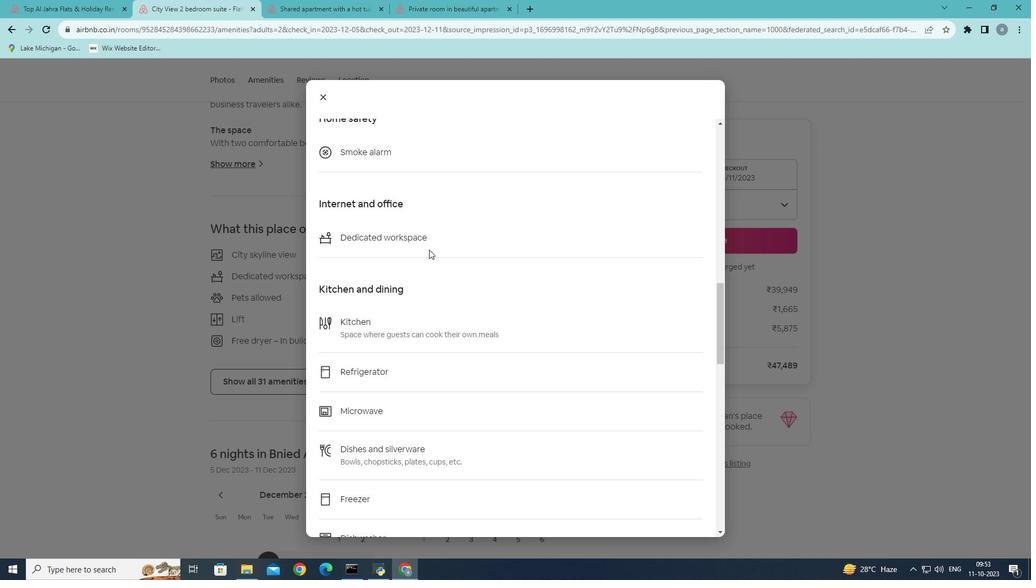 
Action: Mouse scrolled (429, 249) with delta (0, 0)
Screenshot: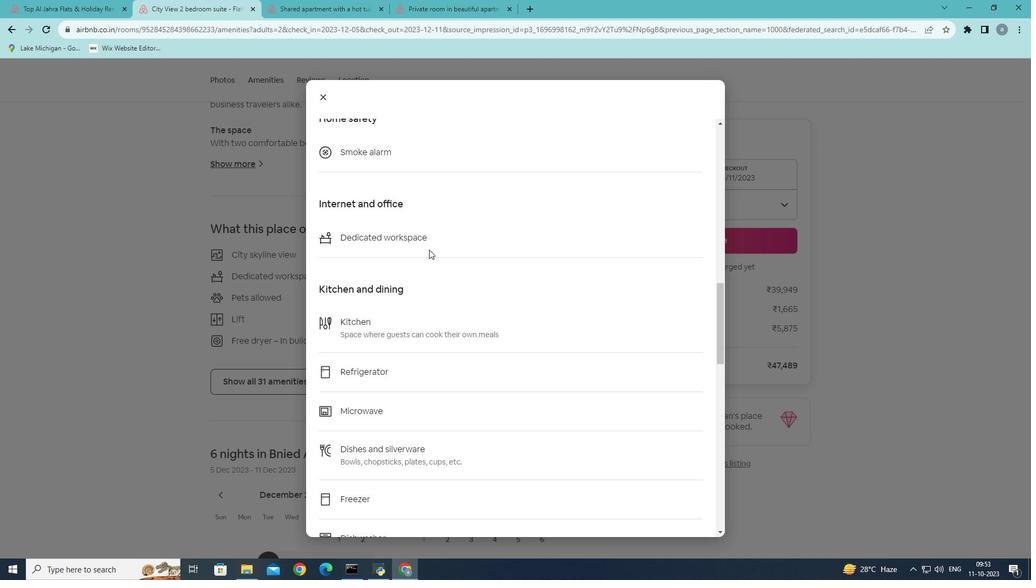 
Action: Mouse scrolled (429, 249) with delta (0, 0)
Screenshot: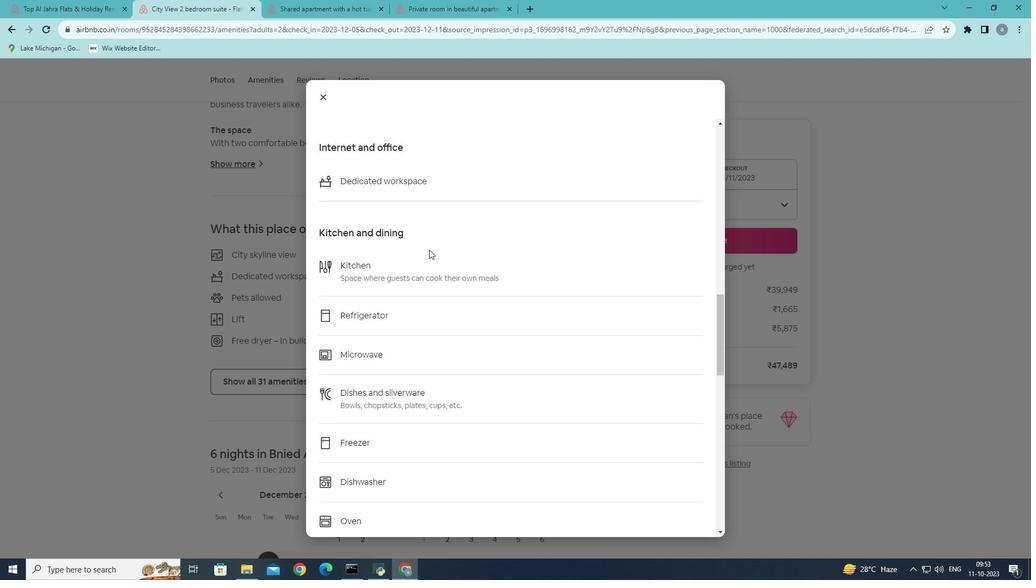 
Action: Mouse scrolled (429, 249) with delta (0, 0)
Screenshot: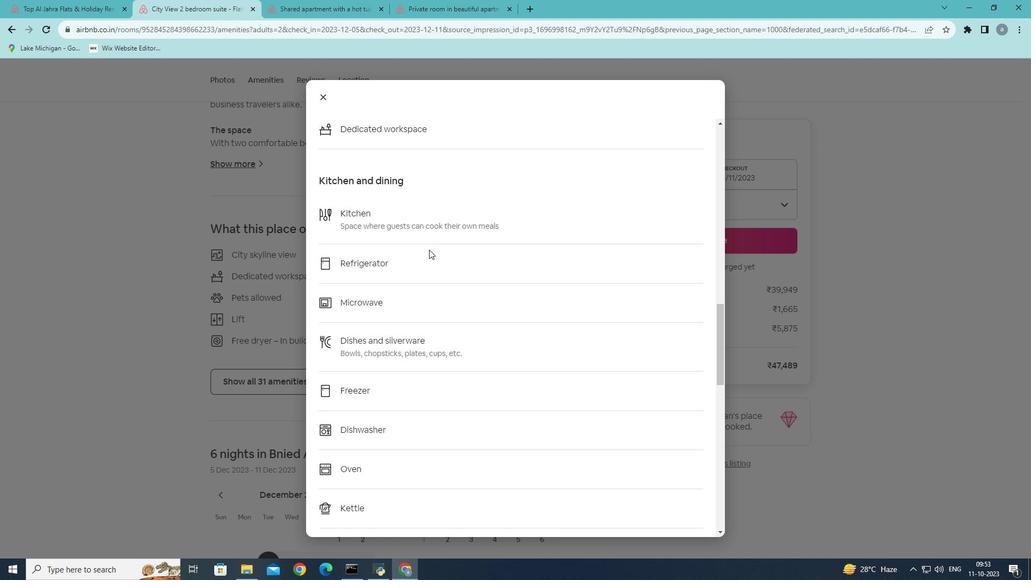 
Action: Mouse scrolled (429, 249) with delta (0, 0)
Screenshot: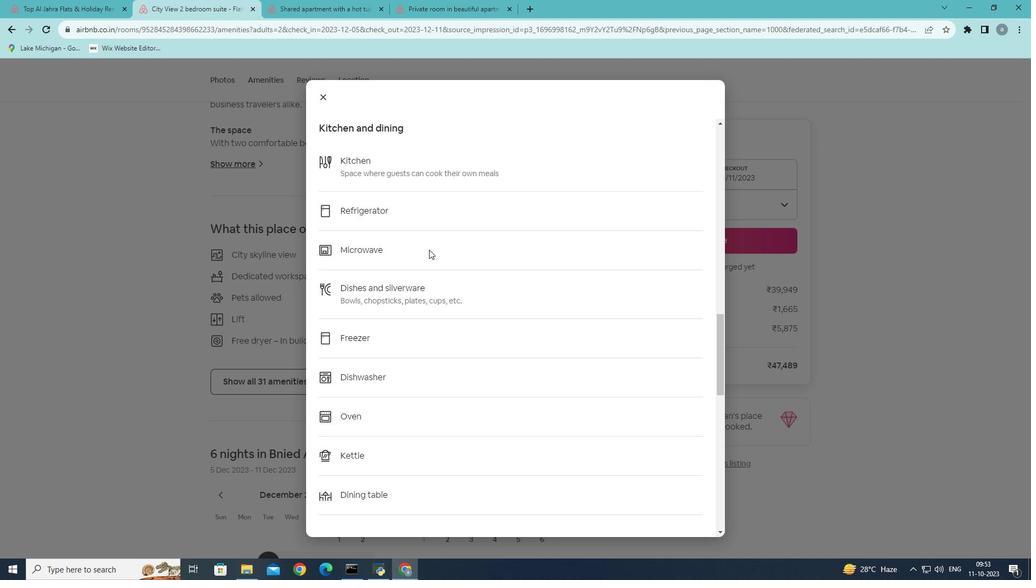 
Action: Mouse scrolled (429, 249) with delta (0, 0)
Screenshot: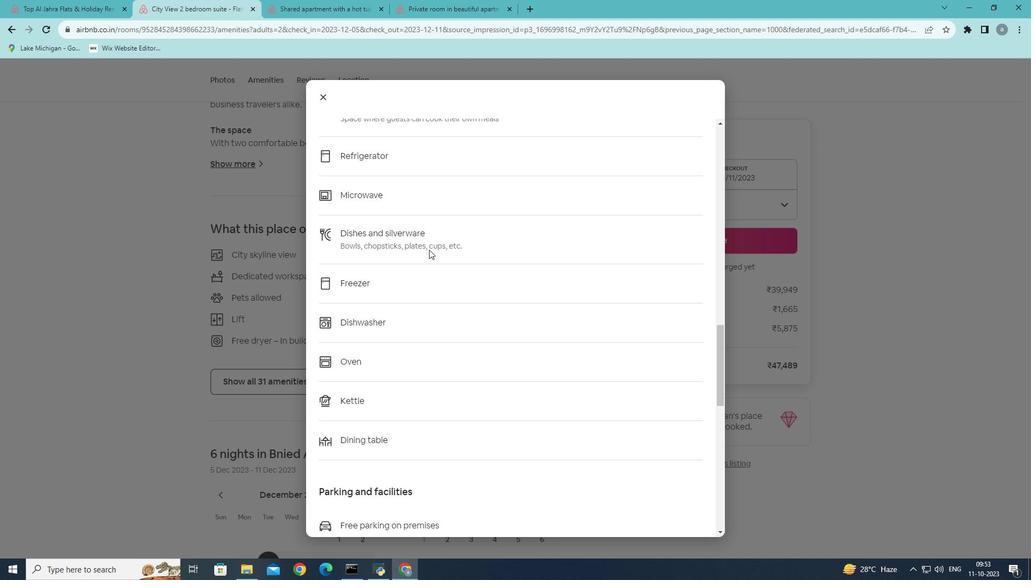 
Action: Mouse scrolled (429, 249) with delta (0, 0)
Screenshot: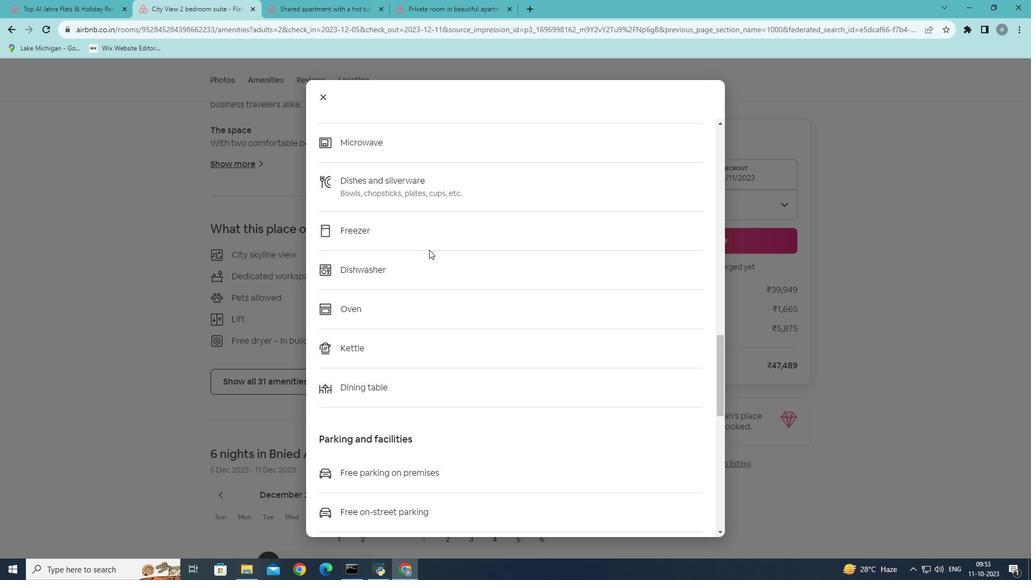 
Action: Mouse scrolled (429, 249) with delta (0, 0)
Screenshot: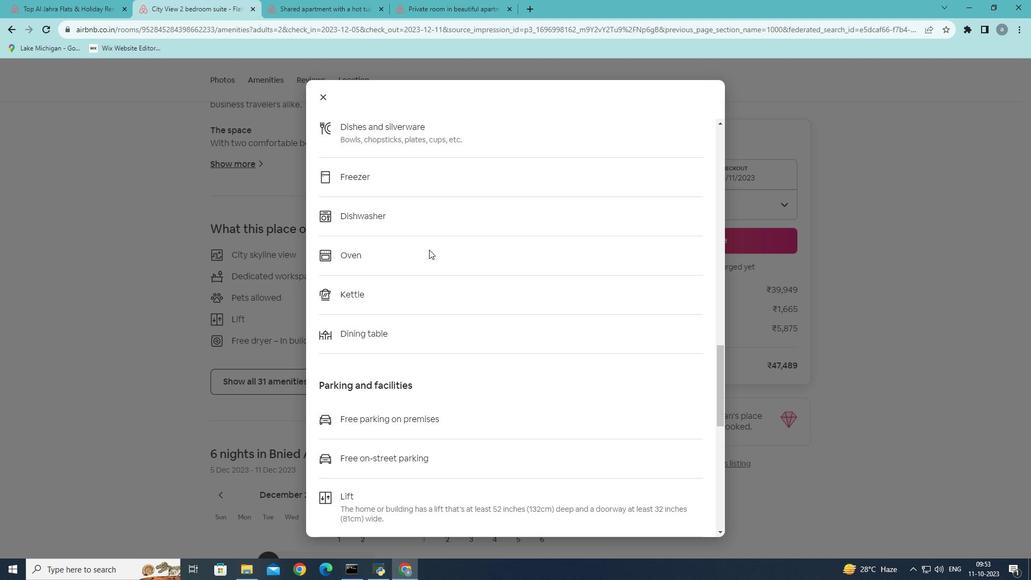 
Action: Mouse scrolled (429, 249) with delta (0, 0)
Screenshot: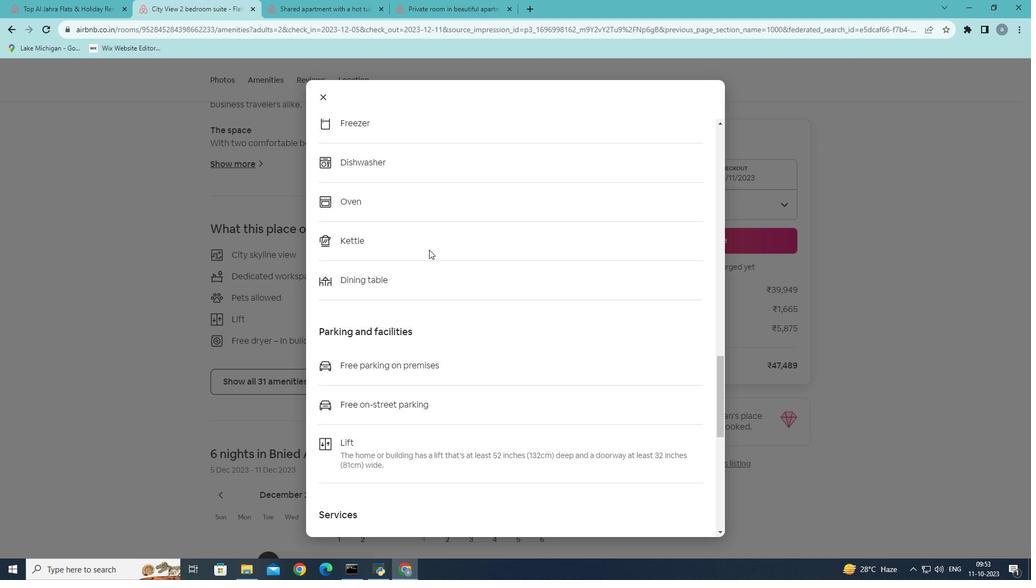
Action: Mouse scrolled (429, 249) with delta (0, 0)
Screenshot: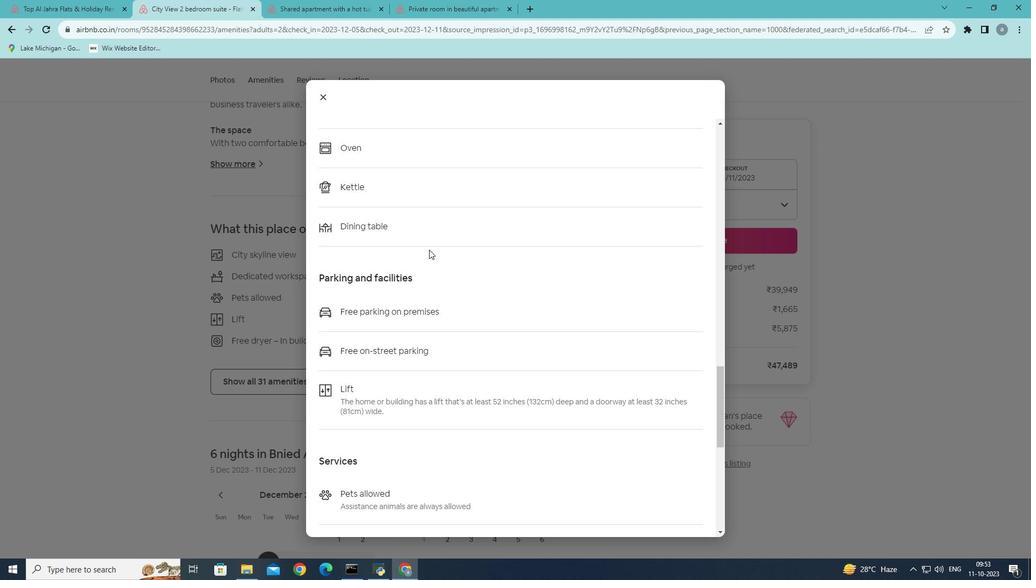 
Action: Mouse scrolled (429, 249) with delta (0, 0)
Screenshot: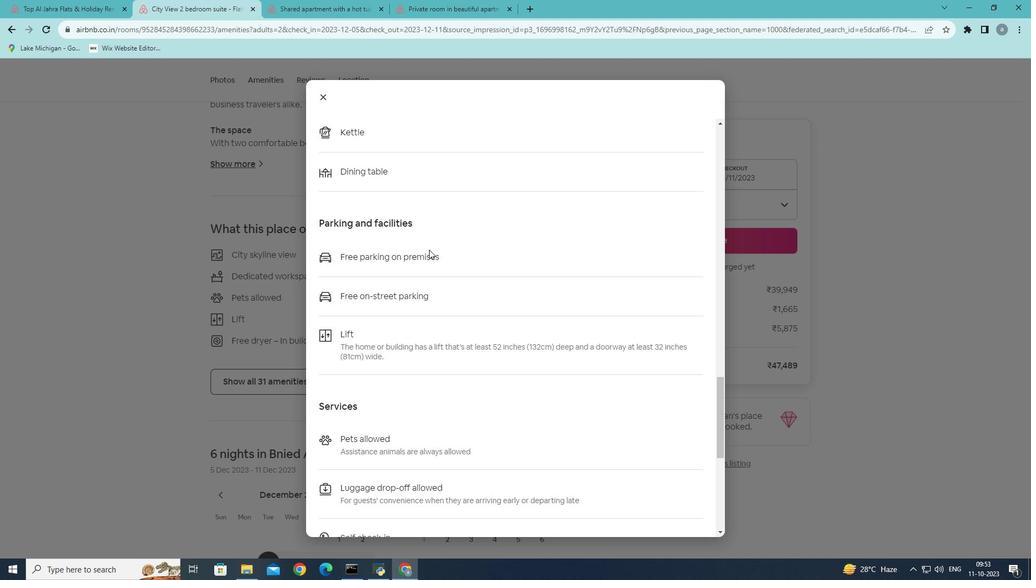 
Action: Mouse scrolled (429, 249) with delta (0, 0)
Screenshot: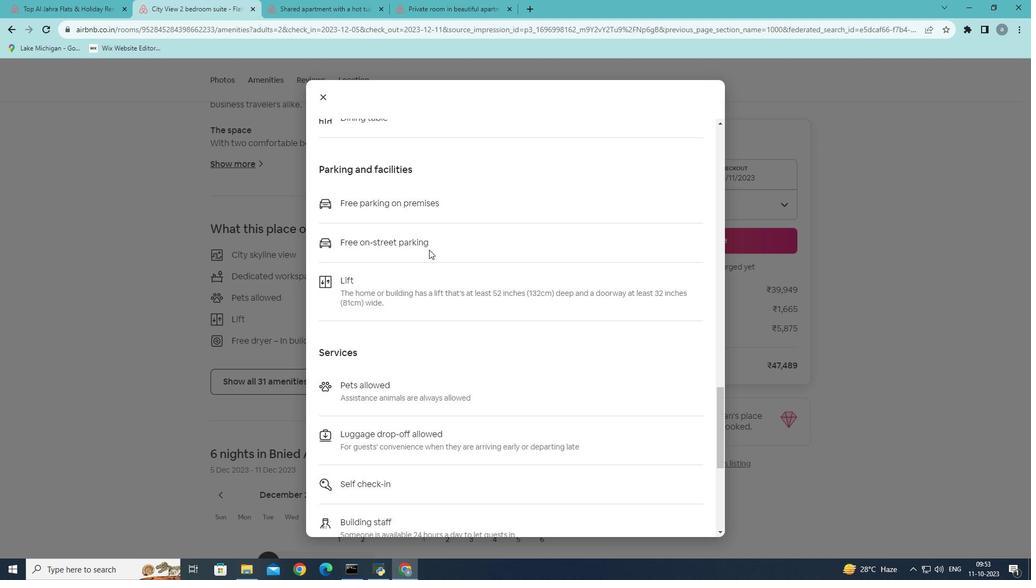
Action: Mouse scrolled (429, 249) with delta (0, 0)
Screenshot: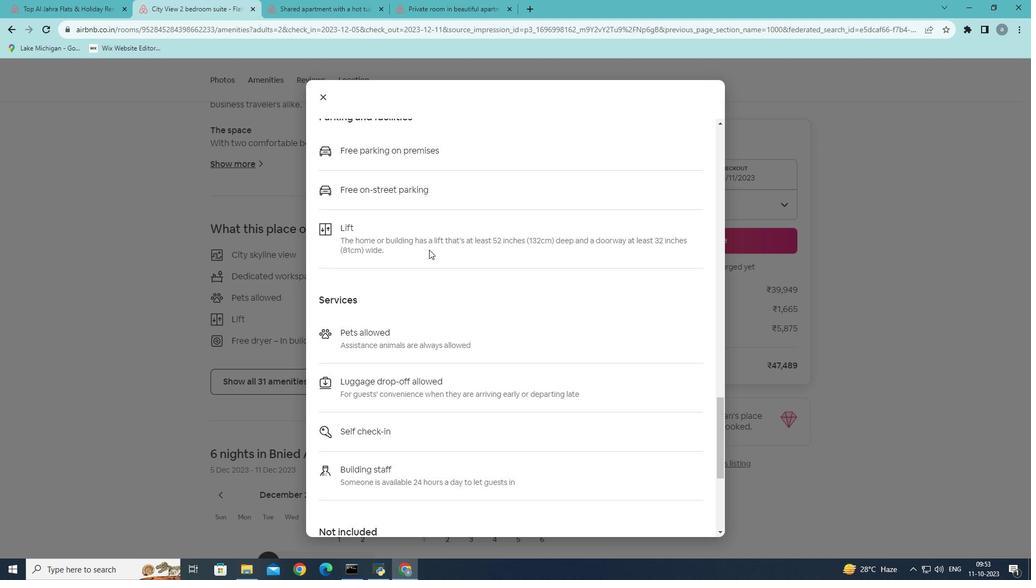 
Action: Mouse scrolled (429, 249) with delta (0, 0)
Screenshot: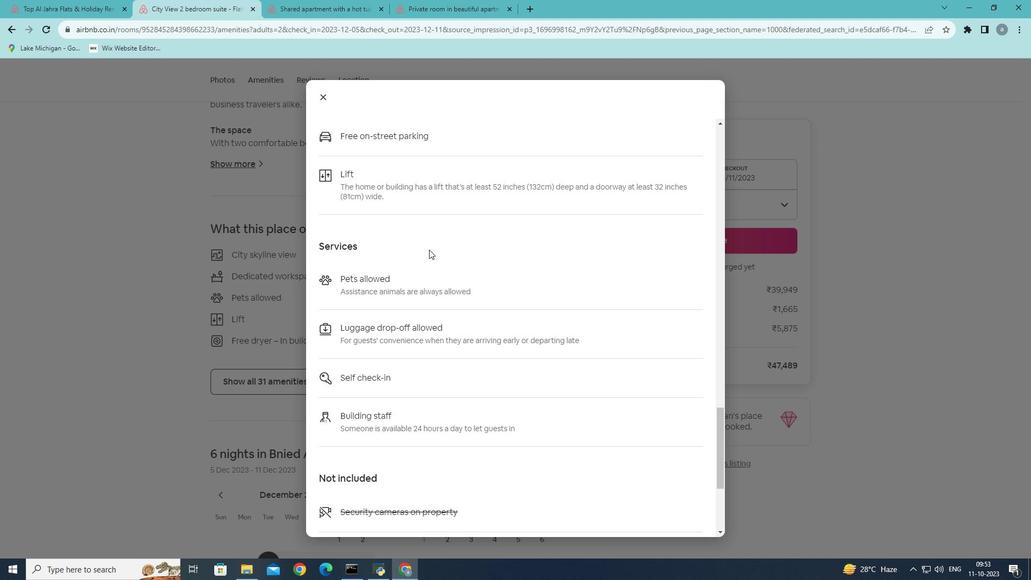 
Action: Mouse scrolled (429, 249) with delta (0, 0)
Screenshot: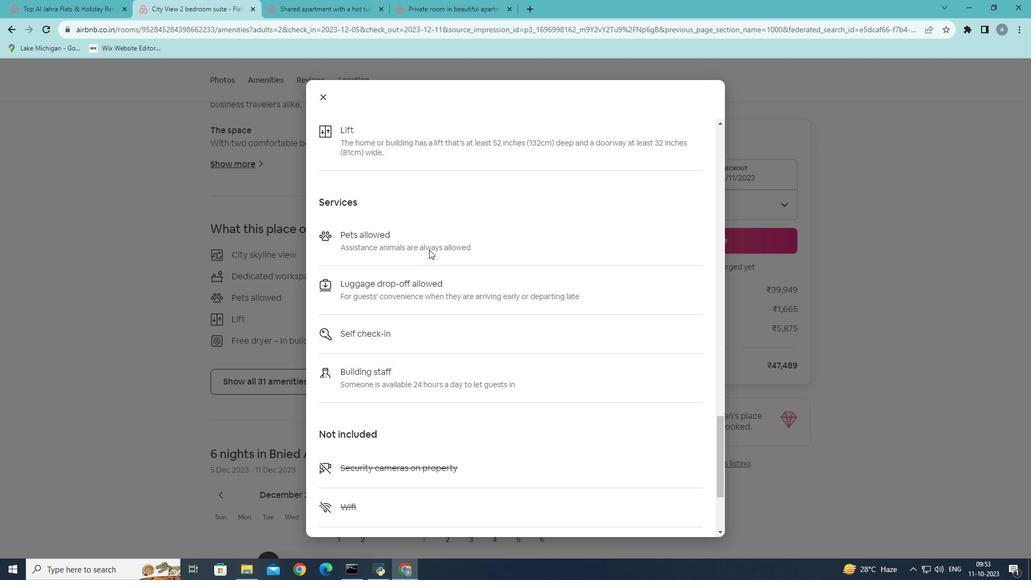 
Action: Mouse scrolled (429, 249) with delta (0, 0)
Screenshot: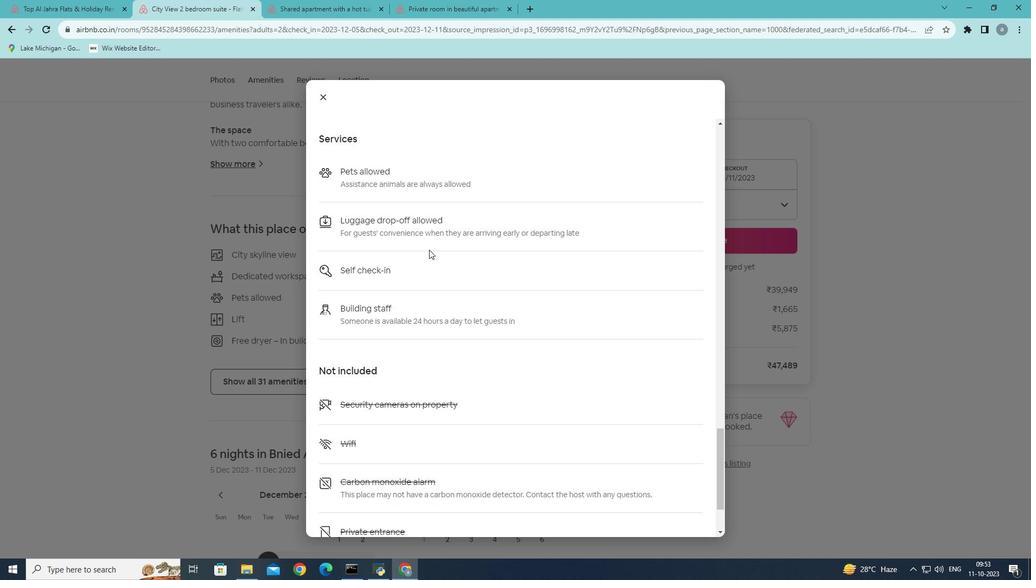 
Action: Mouse scrolled (429, 249) with delta (0, 0)
Screenshot: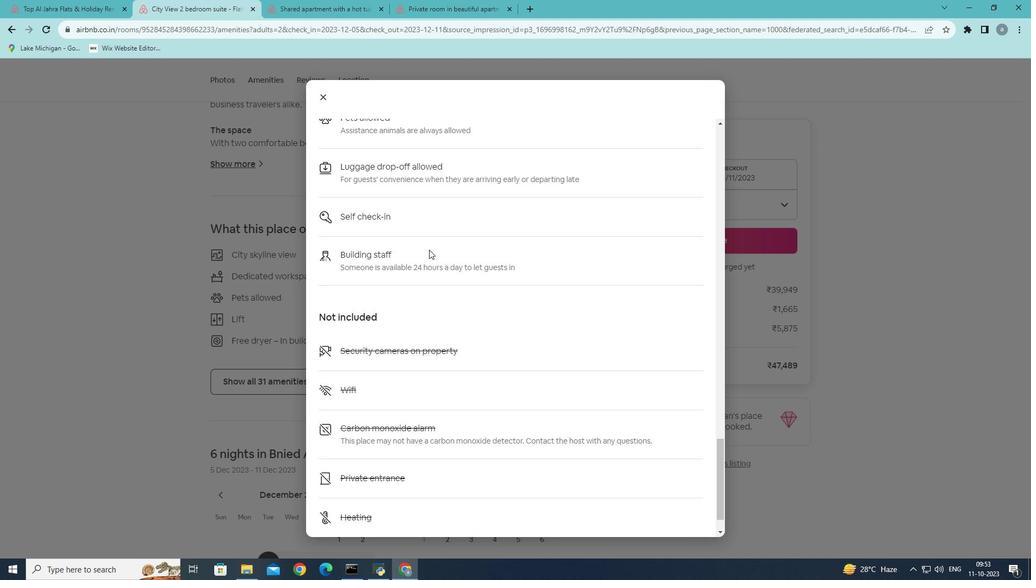 
Action: Mouse scrolled (429, 249) with delta (0, 0)
Screenshot: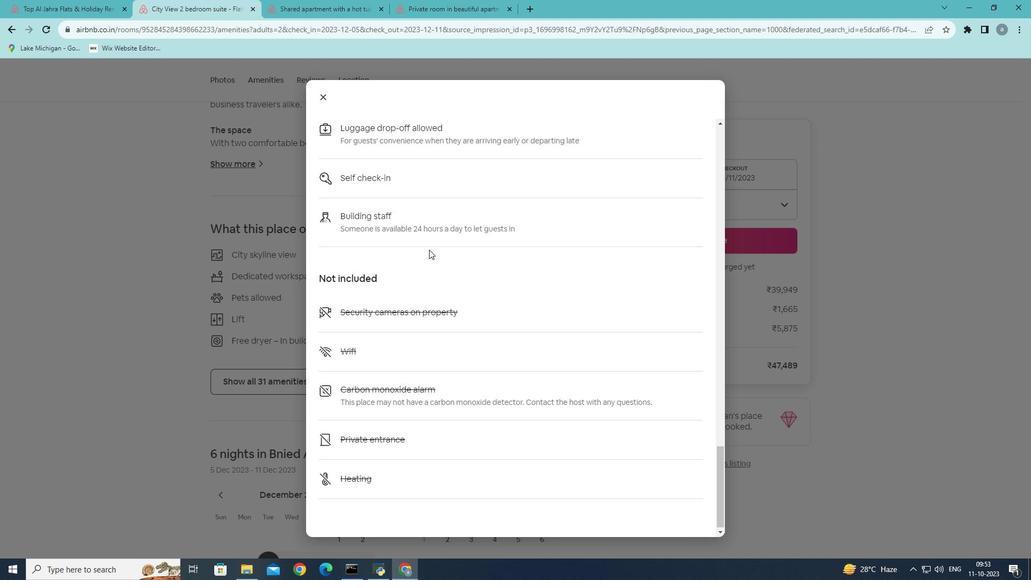 
Action: Mouse moved to (429, 250)
Screenshot: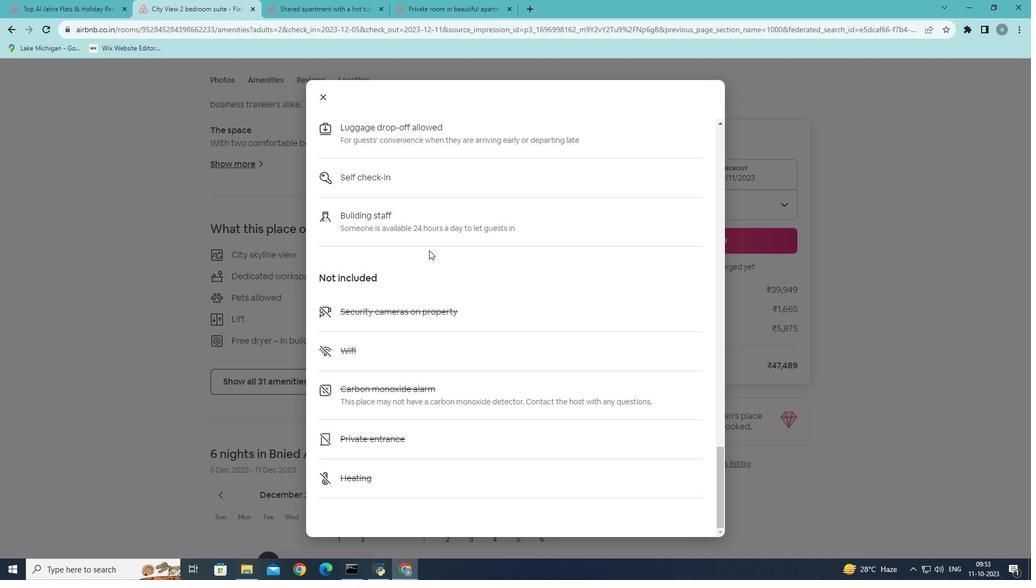 
Action: Mouse scrolled (429, 249) with delta (0, 0)
Screenshot: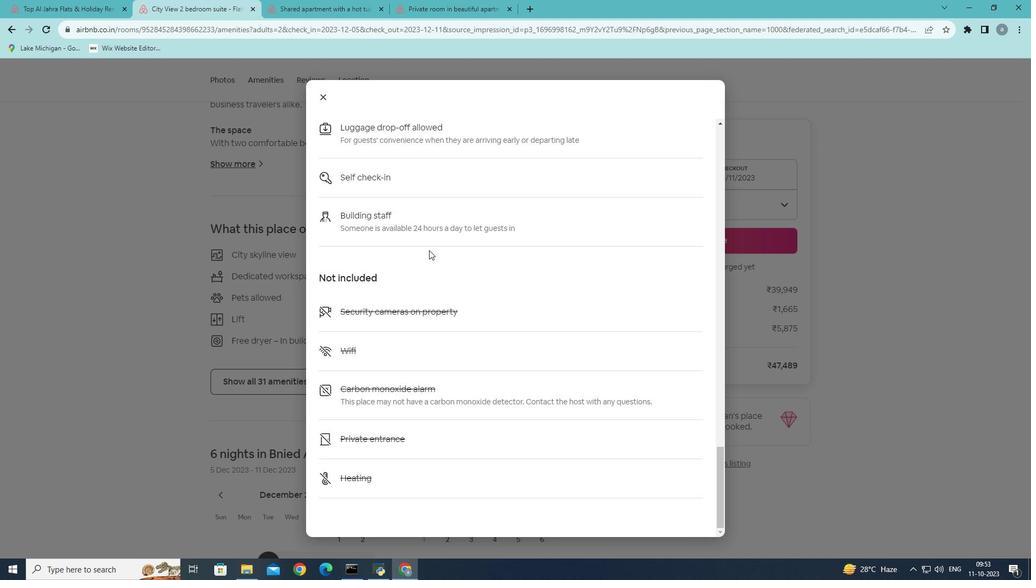 
Action: Mouse moved to (326, 97)
Screenshot: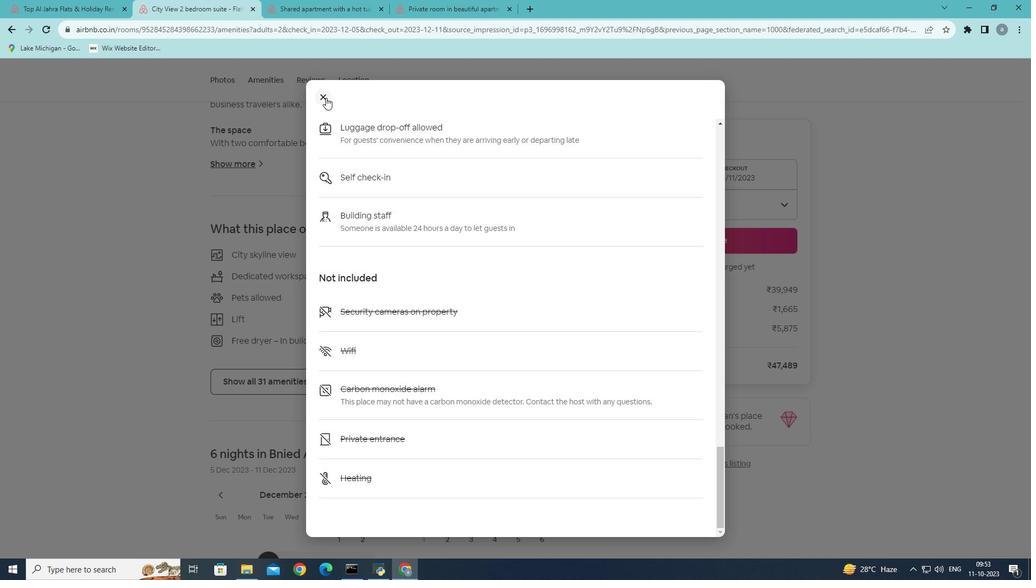 
Action: Mouse pressed left at (326, 97)
Screenshot: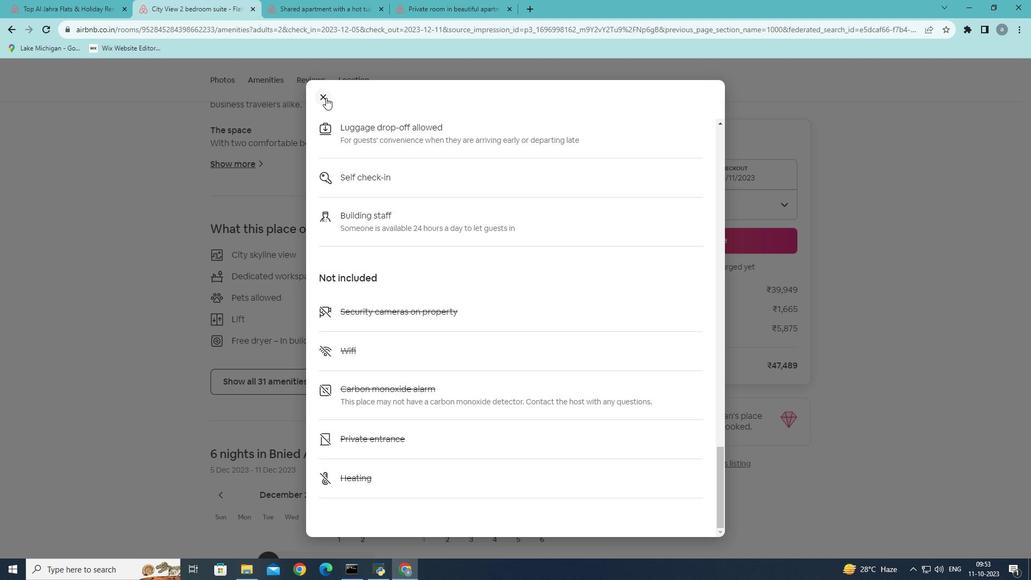 
Action: Mouse moved to (376, 248)
Screenshot: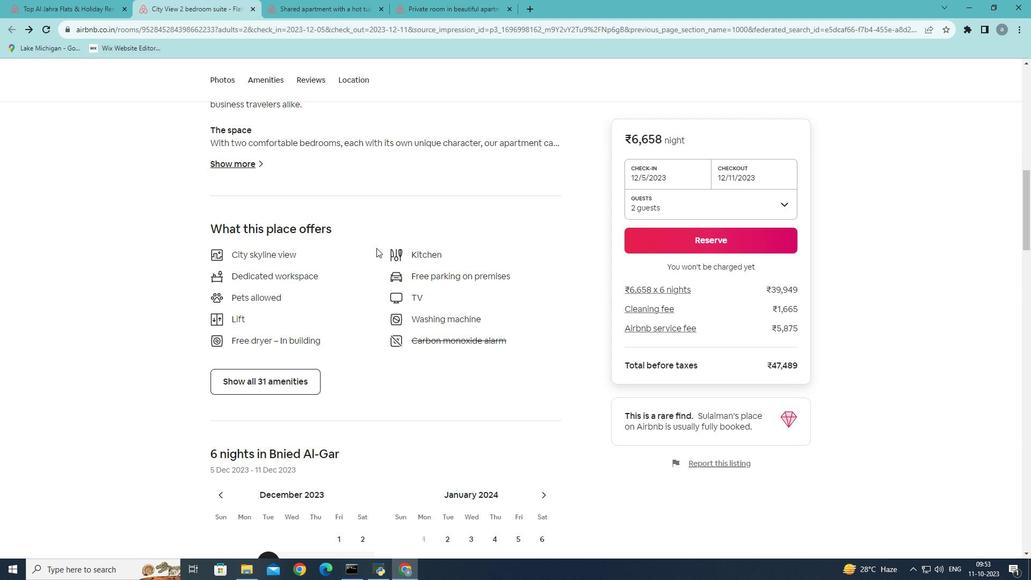 
Action: Mouse scrolled (376, 247) with delta (0, 0)
Screenshot: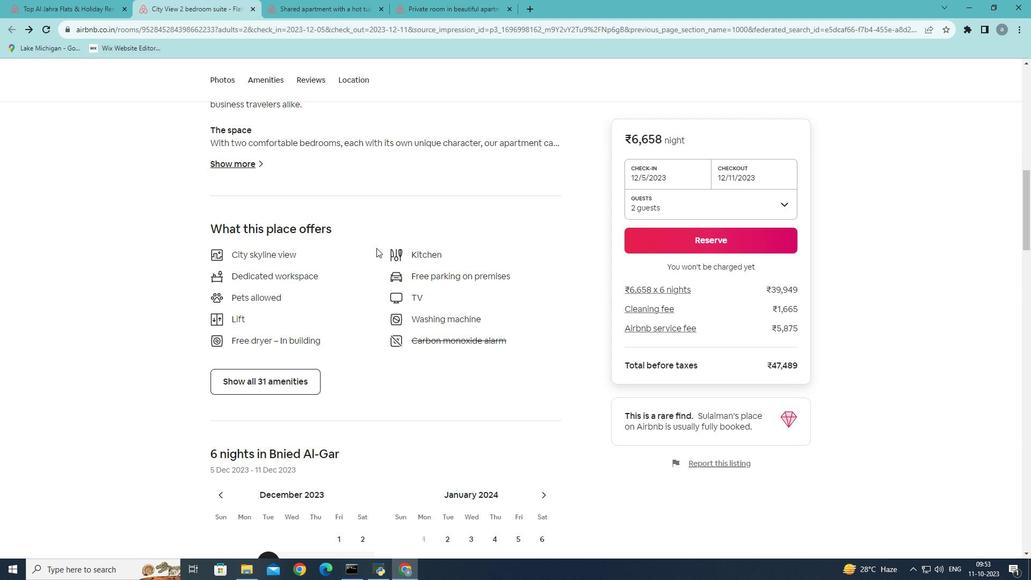 
Action: Mouse scrolled (376, 247) with delta (0, 0)
Screenshot: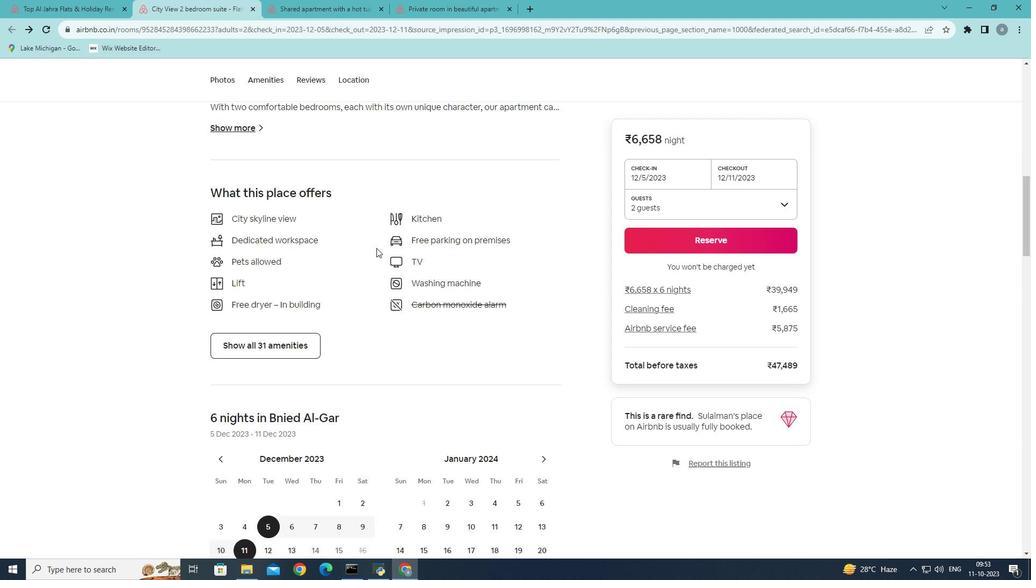 
Action: Mouse scrolled (376, 247) with delta (0, 0)
Screenshot: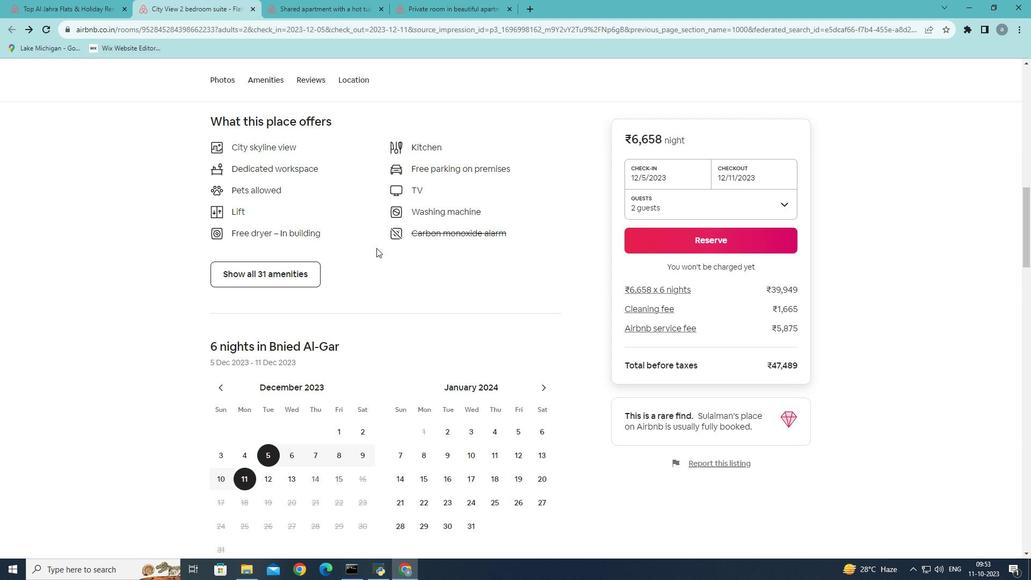 
Action: Mouse scrolled (376, 247) with delta (0, 0)
Screenshot: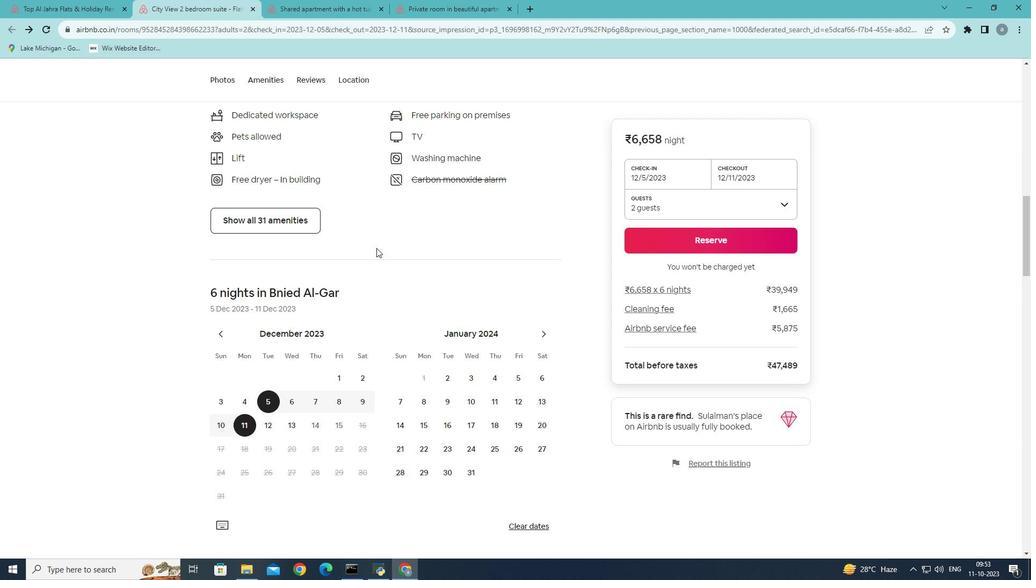 
Action: Mouse scrolled (376, 247) with delta (0, 0)
Screenshot: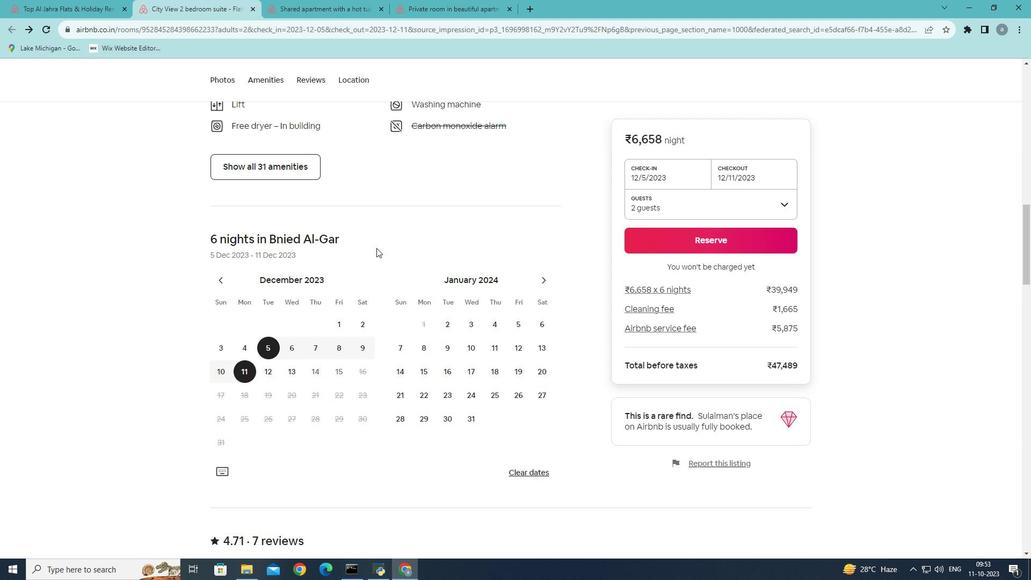 
Action: Mouse scrolled (376, 247) with delta (0, 0)
Screenshot: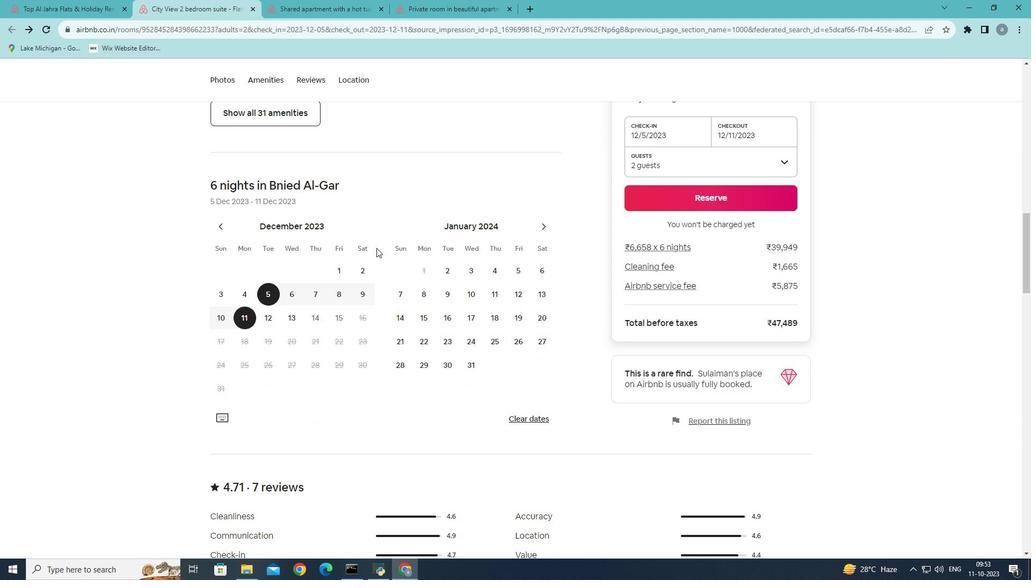 
Action: Mouse scrolled (376, 247) with delta (0, 0)
Screenshot: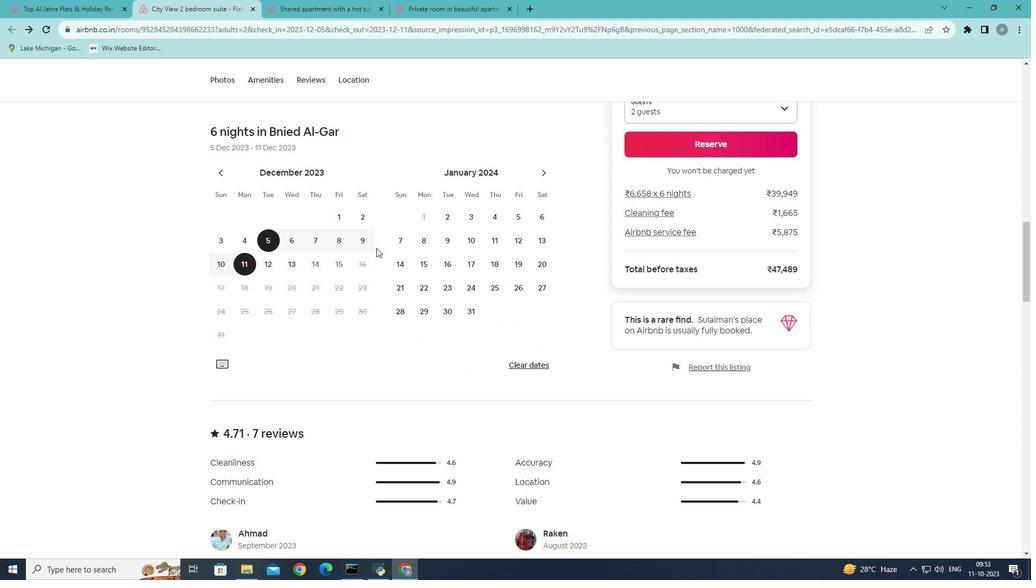 
Action: Mouse scrolled (376, 247) with delta (0, 0)
Screenshot: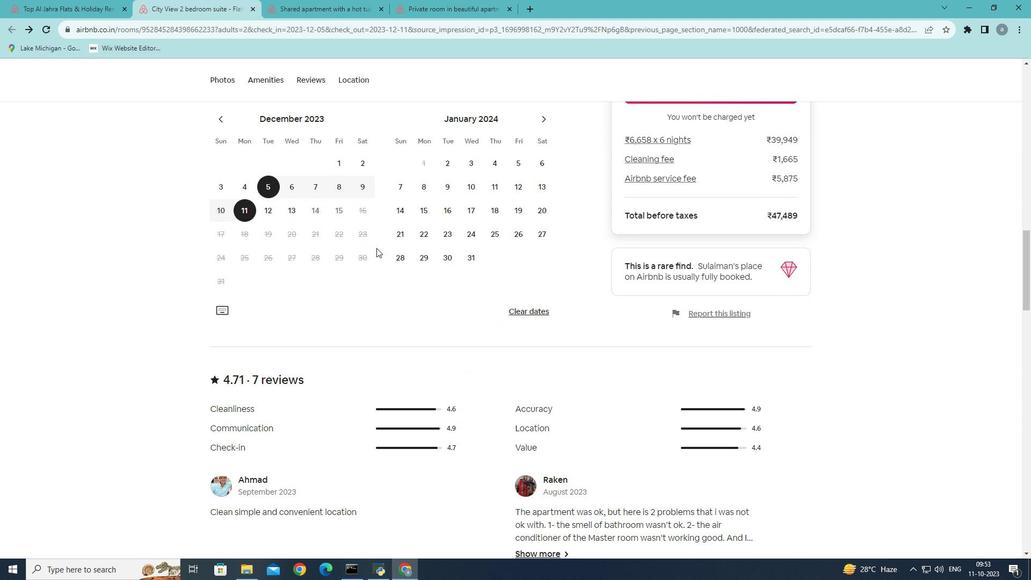 
Action: Mouse moved to (377, 248)
Screenshot: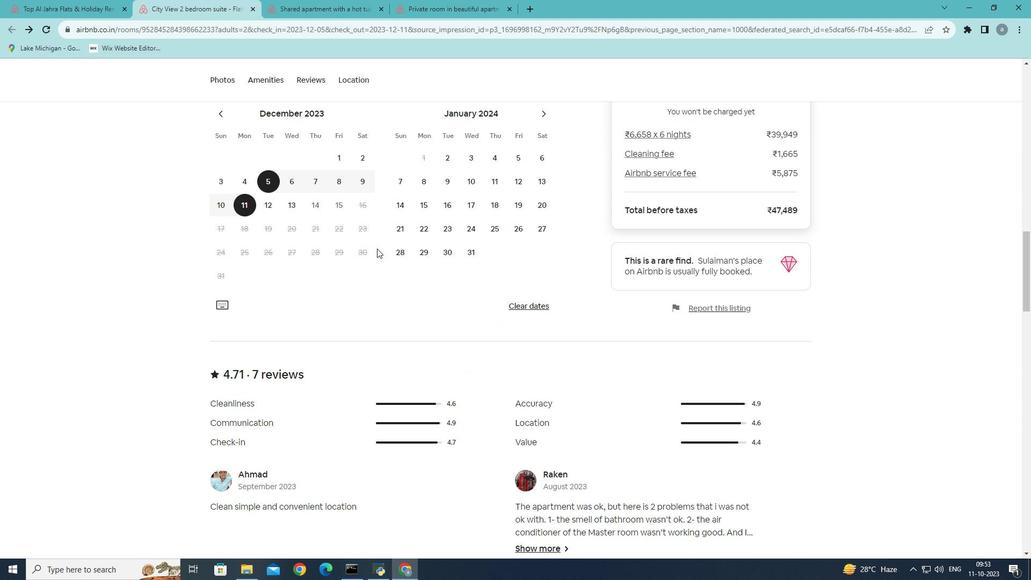 
Action: Mouse scrolled (377, 248) with delta (0, 0)
Screenshot: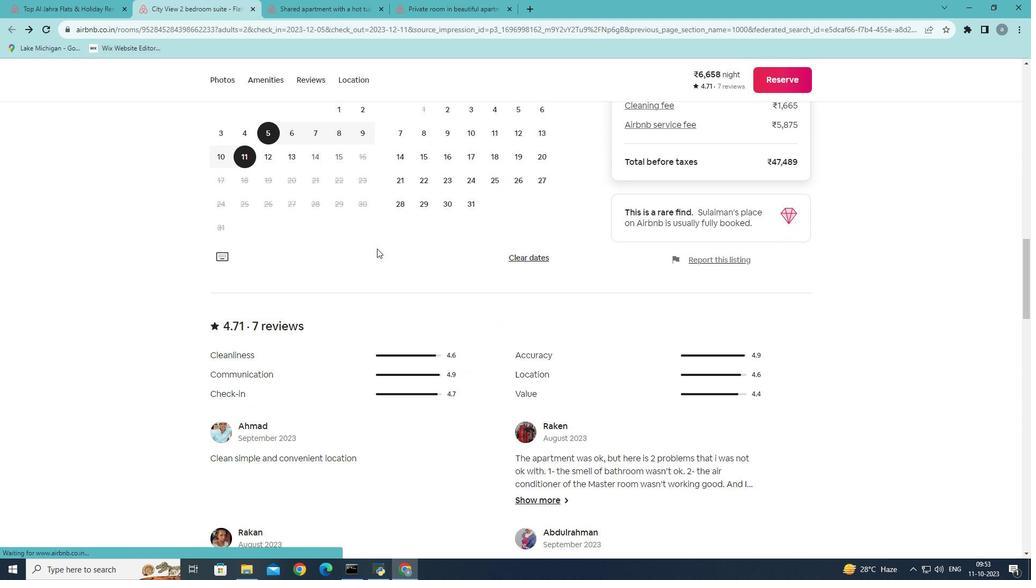 
Action: Mouse scrolled (377, 248) with delta (0, 0)
Screenshot: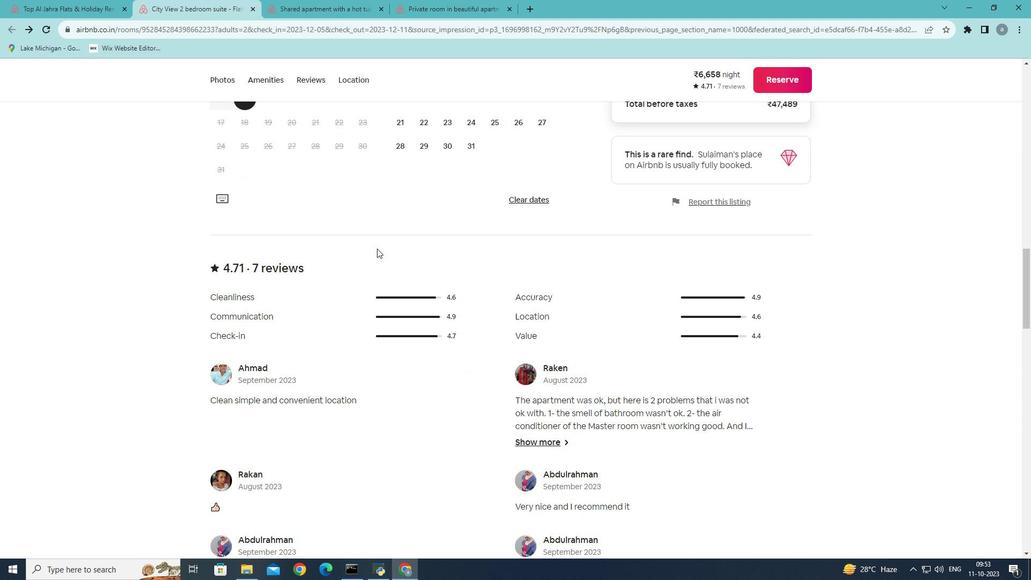 
Action: Mouse scrolled (377, 248) with delta (0, 0)
Screenshot: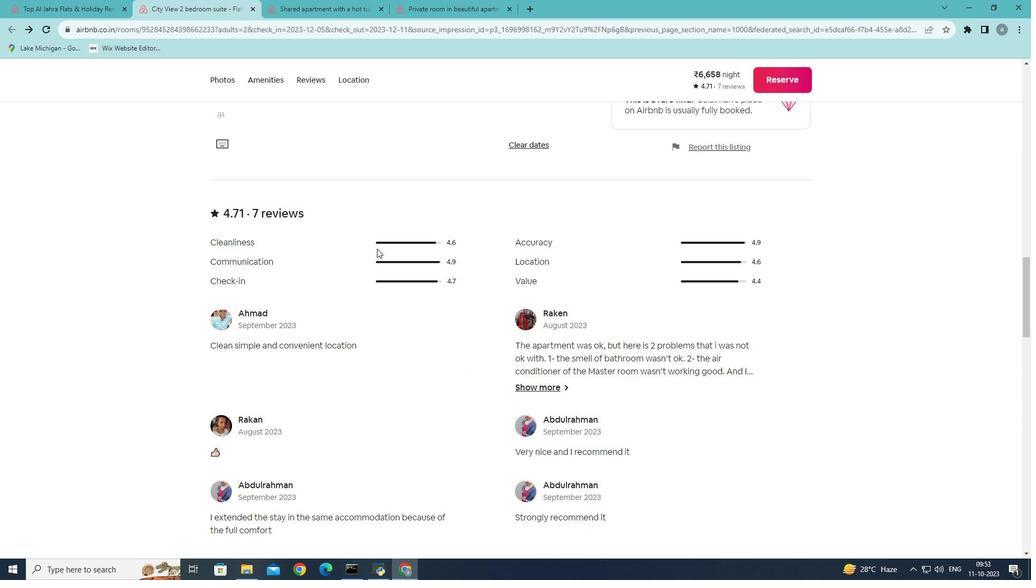 
Action: Mouse scrolled (377, 248) with delta (0, 0)
Screenshot: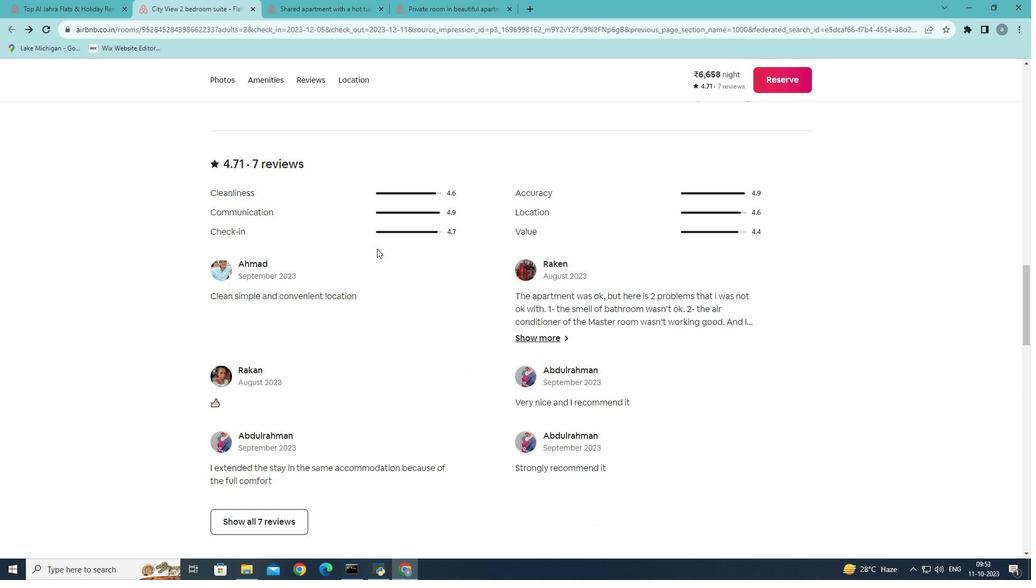 
Action: Mouse scrolled (377, 248) with delta (0, 0)
Screenshot: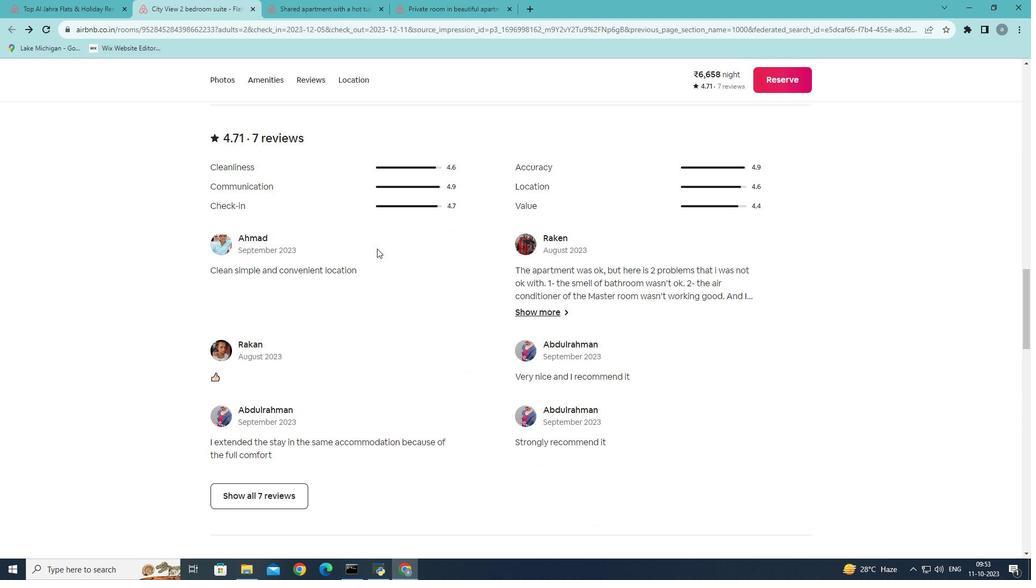 
Action: Mouse scrolled (377, 248) with delta (0, 0)
Screenshot: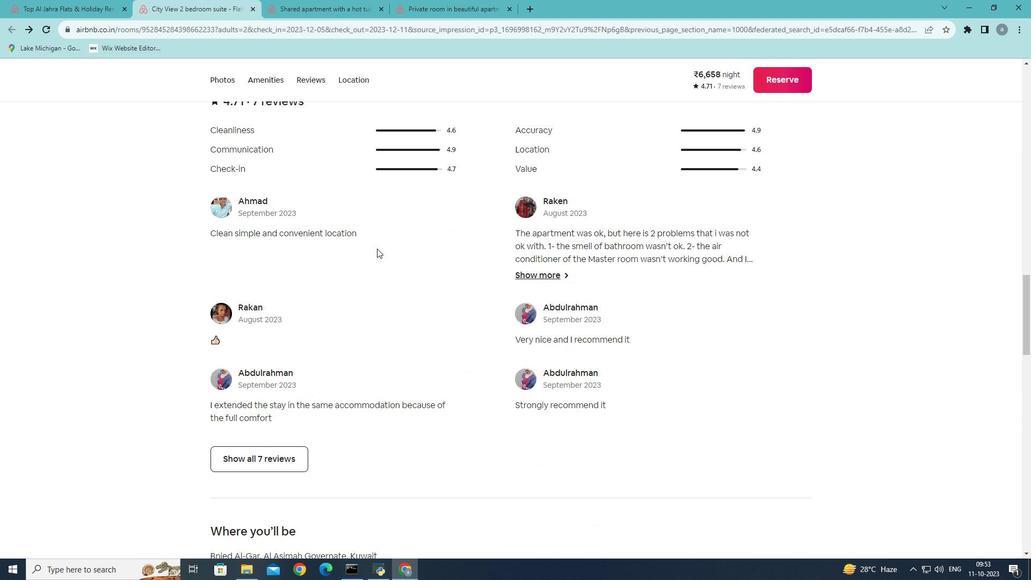 
Action: Mouse moved to (289, 357)
Screenshot: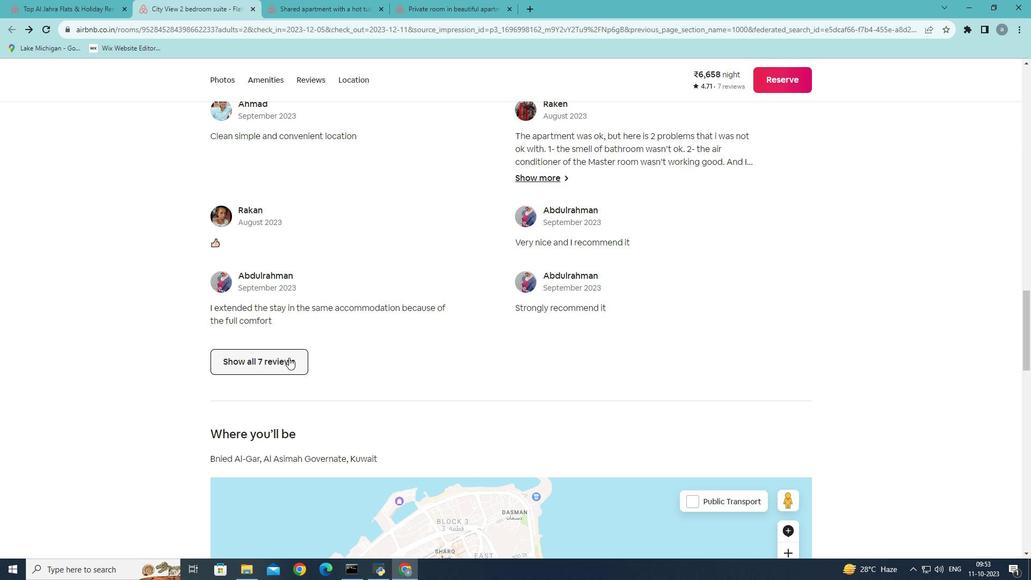
Action: Mouse pressed left at (289, 357)
Screenshot: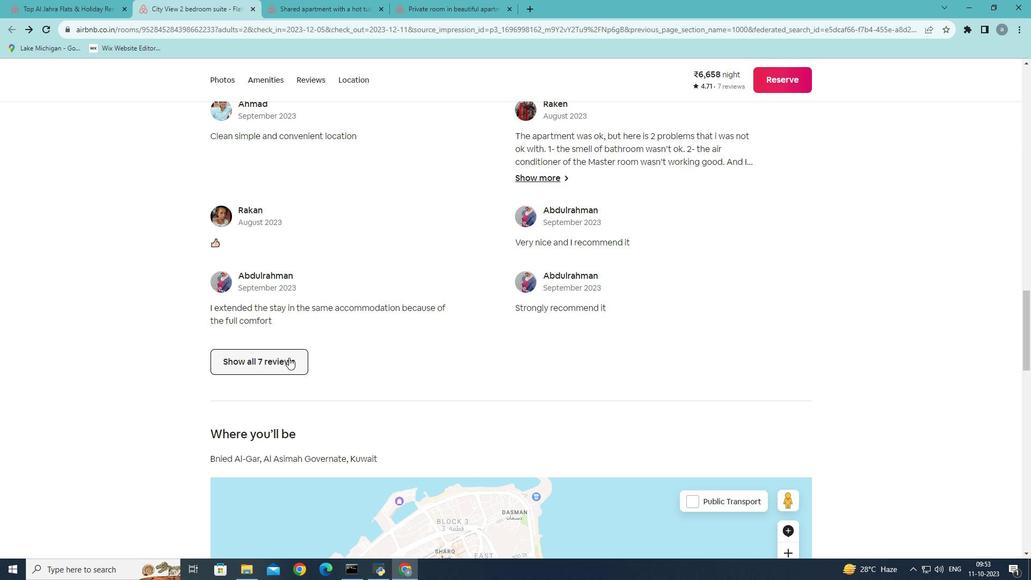 
Action: Mouse moved to (395, 267)
Screenshot: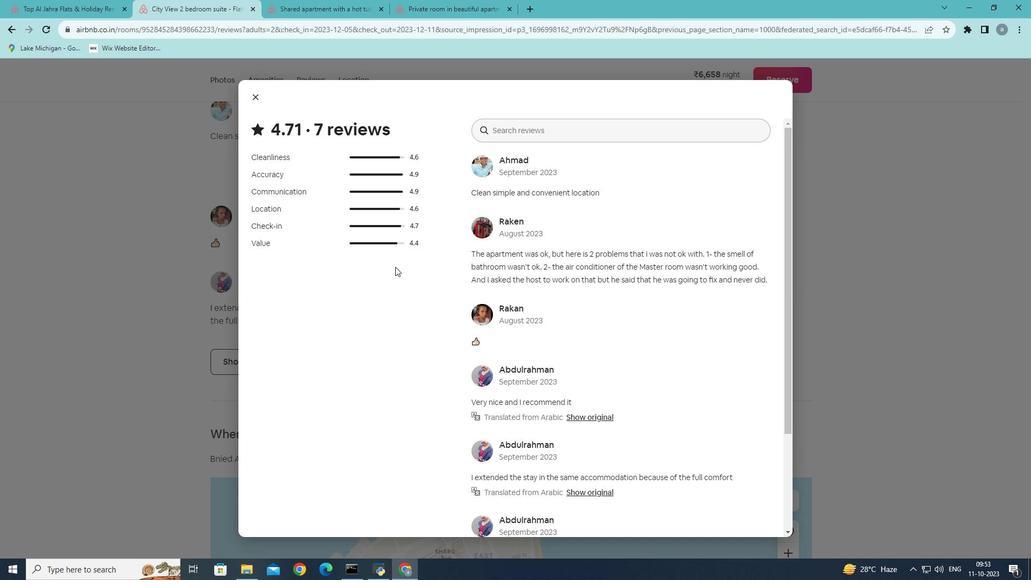 
Action: Mouse scrolled (395, 266) with delta (0, 0)
Screenshot: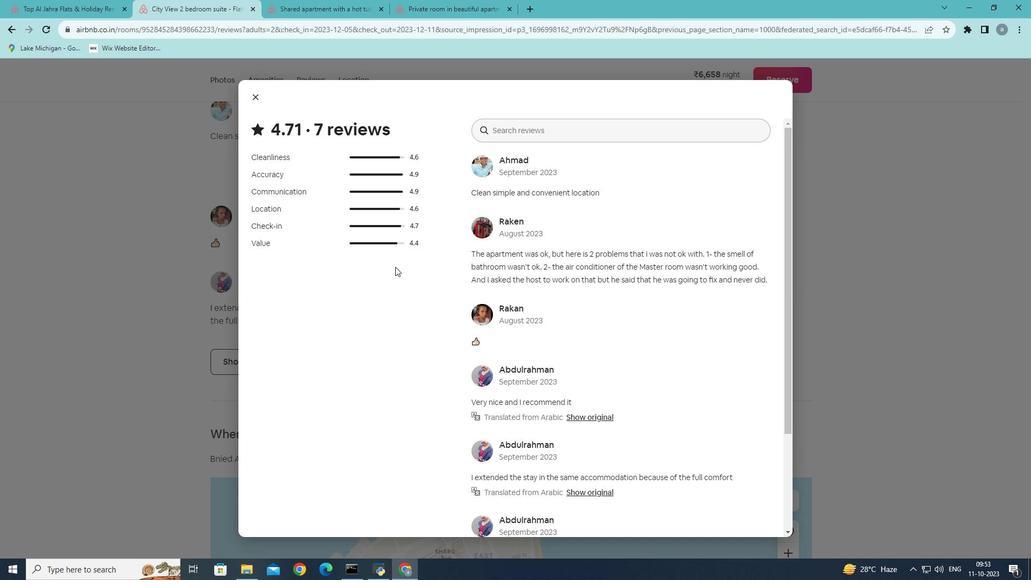 
Action: Mouse scrolled (395, 266) with delta (0, 0)
Screenshot: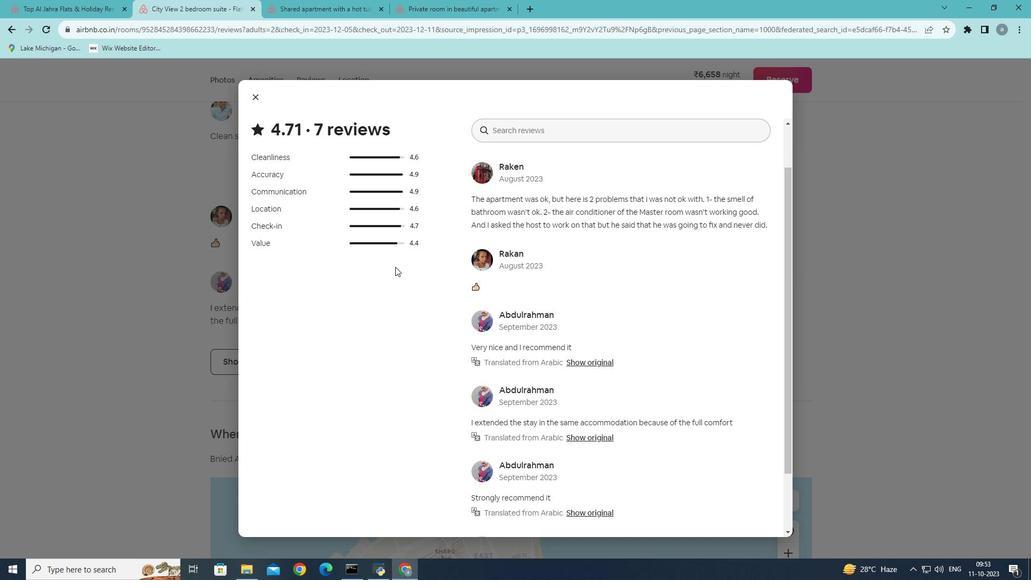 
Action: Mouse scrolled (395, 266) with delta (0, 0)
Screenshot: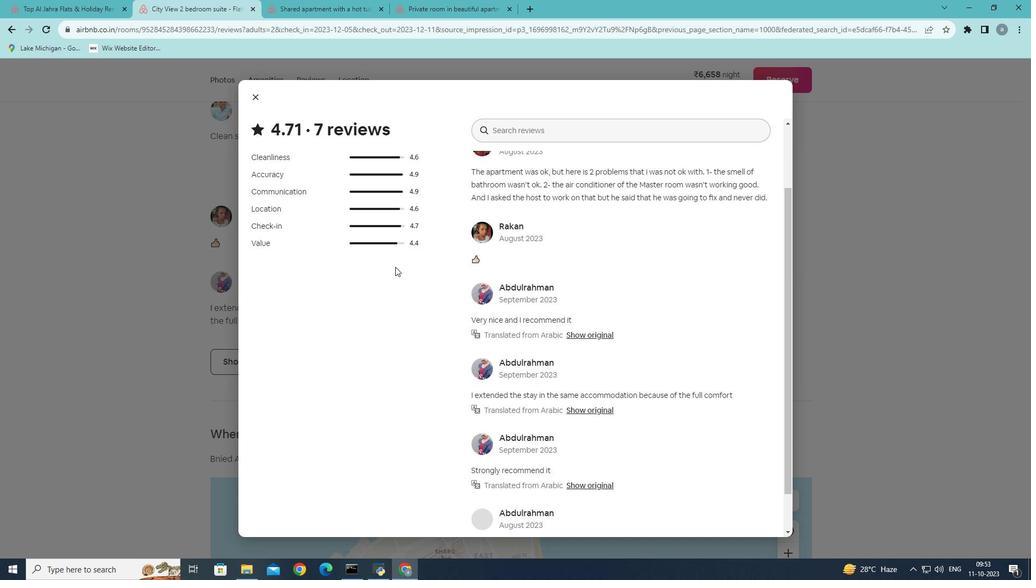 
Action: Mouse scrolled (395, 266) with delta (0, 0)
Screenshot: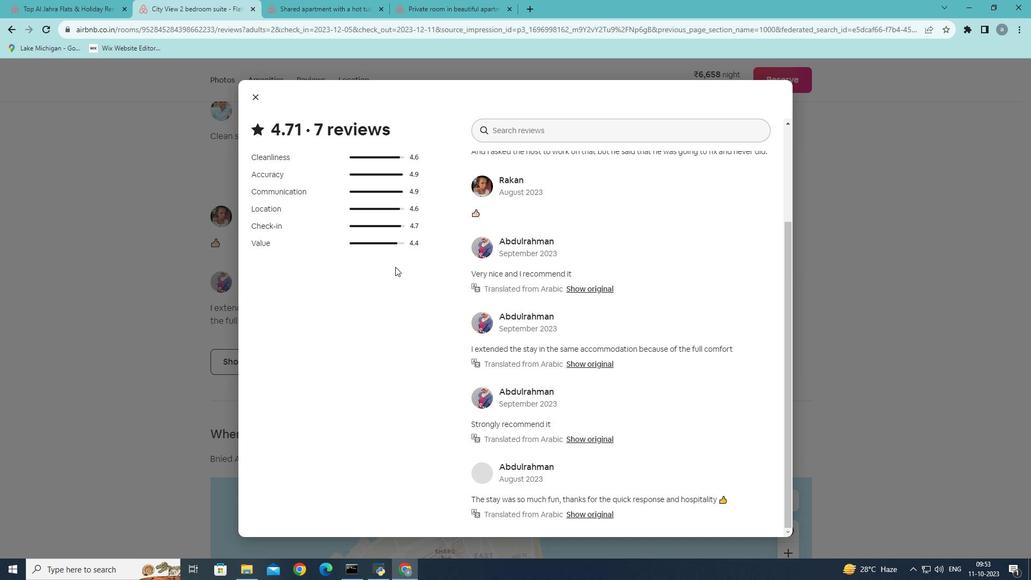 
Action: Mouse scrolled (395, 266) with delta (0, 0)
Screenshot: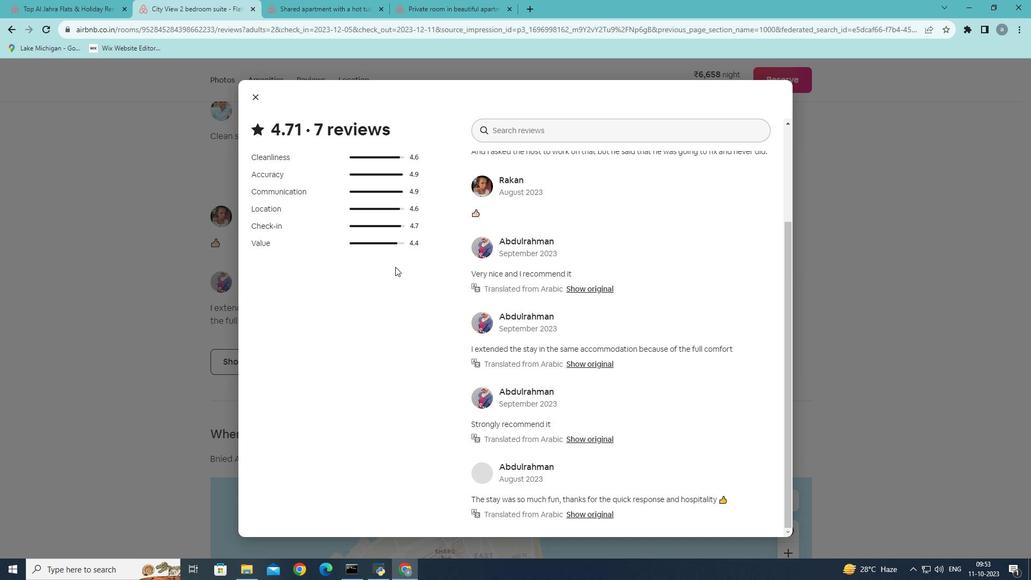
Action: Mouse moved to (395, 267)
Screenshot: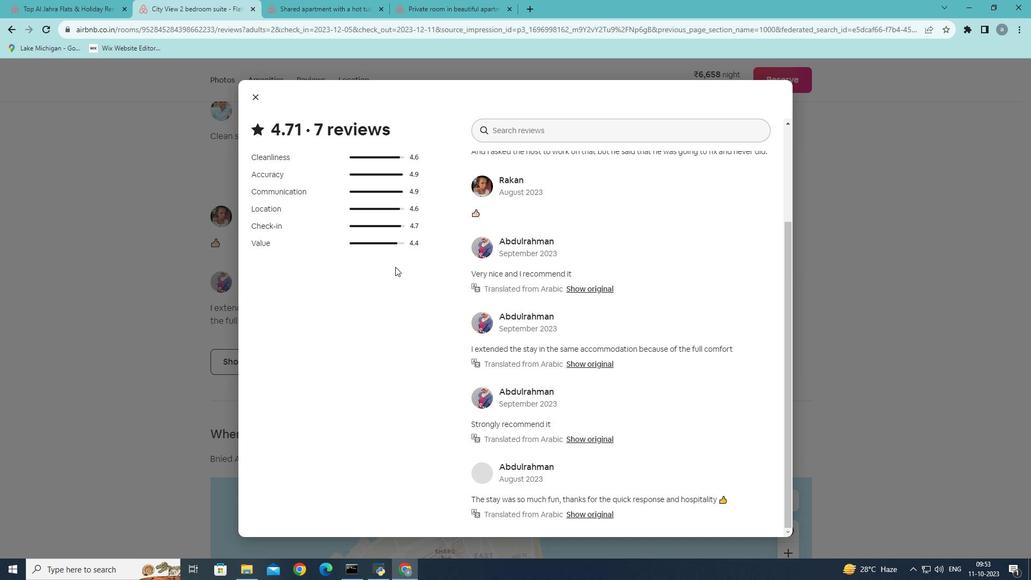 
Action: Mouse scrolled (395, 266) with delta (0, 0)
Screenshot: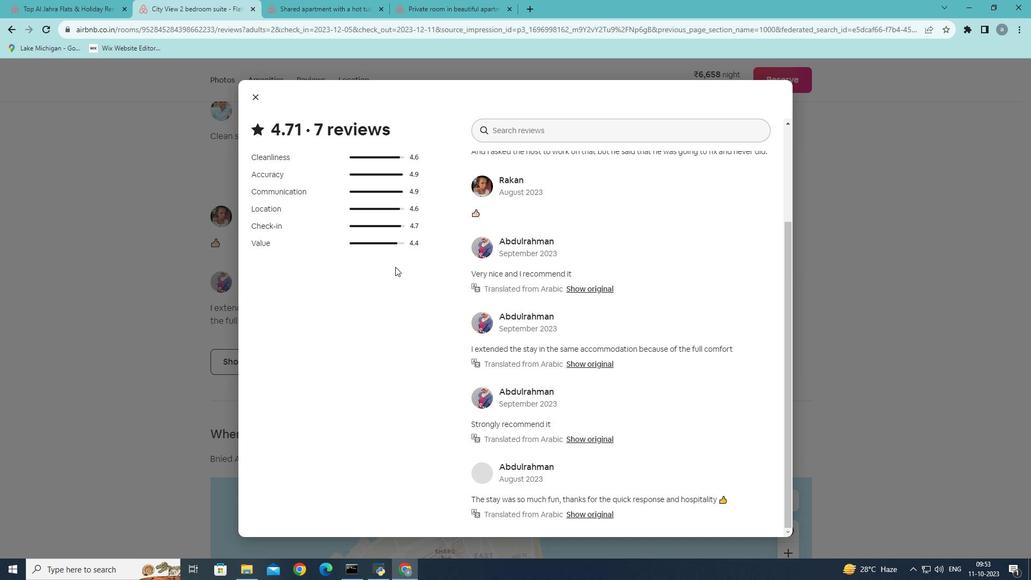 
Action: Mouse moved to (395, 269)
Screenshot: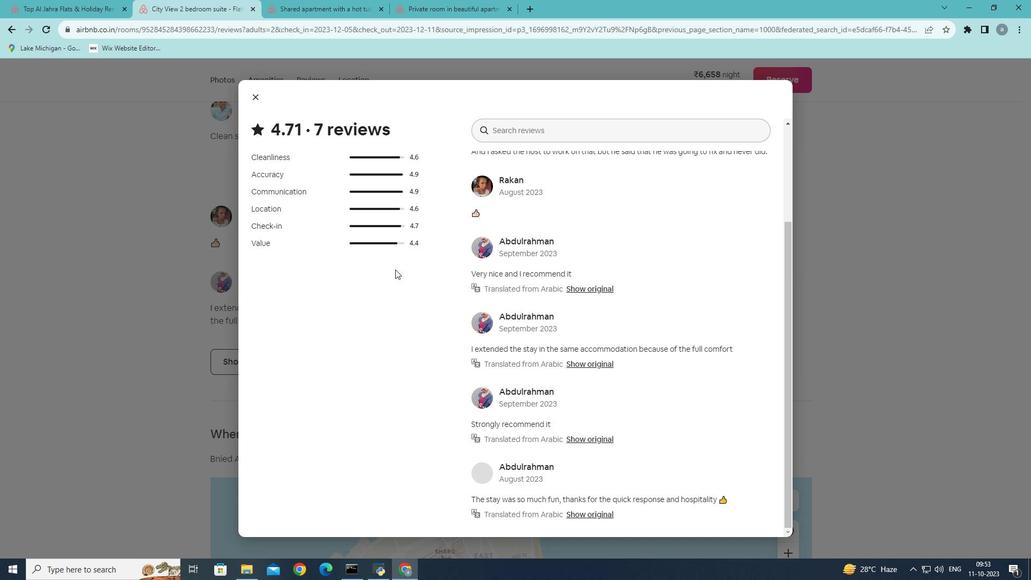 
Action: Mouse scrolled (395, 269) with delta (0, 0)
Screenshot: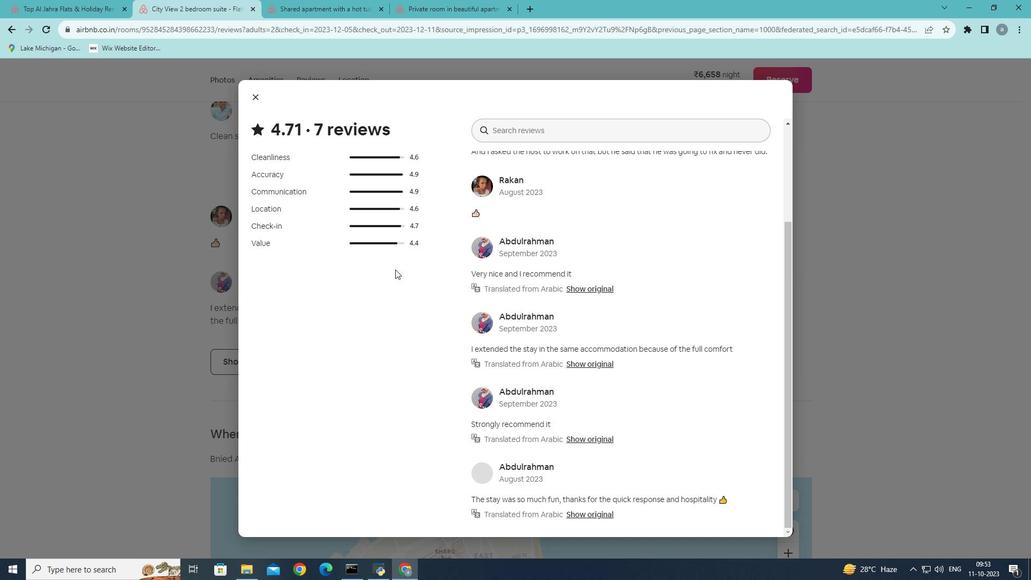 
Action: Mouse scrolled (395, 269) with delta (0, 0)
Screenshot: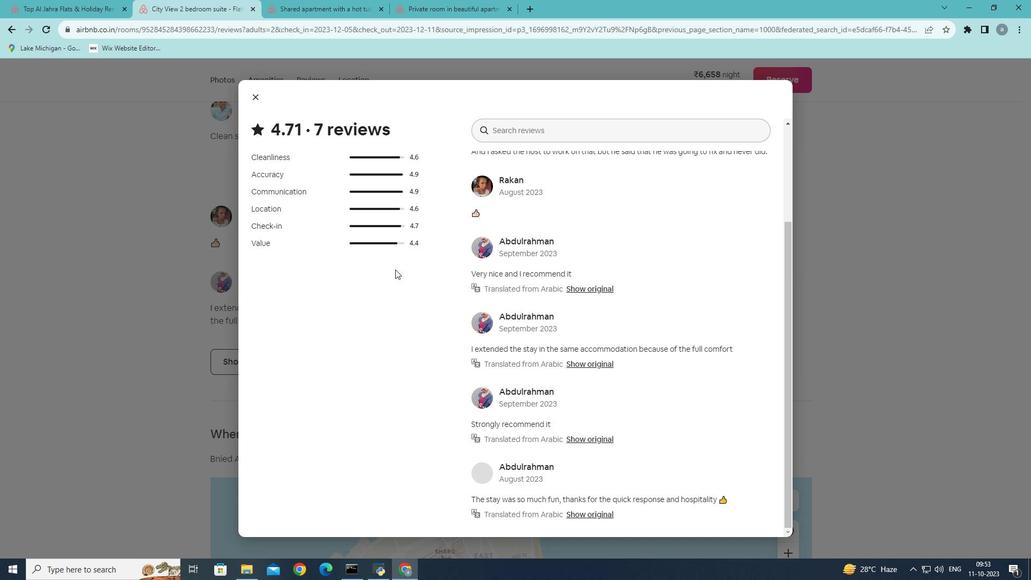 
Action: Mouse moved to (255, 90)
Screenshot: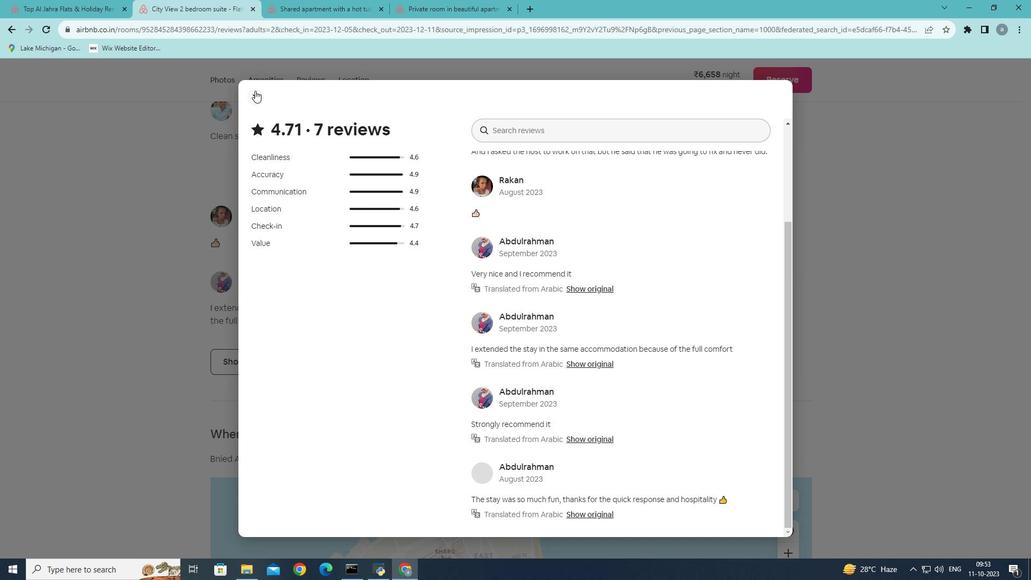 
Action: Mouse pressed left at (255, 90)
Screenshot: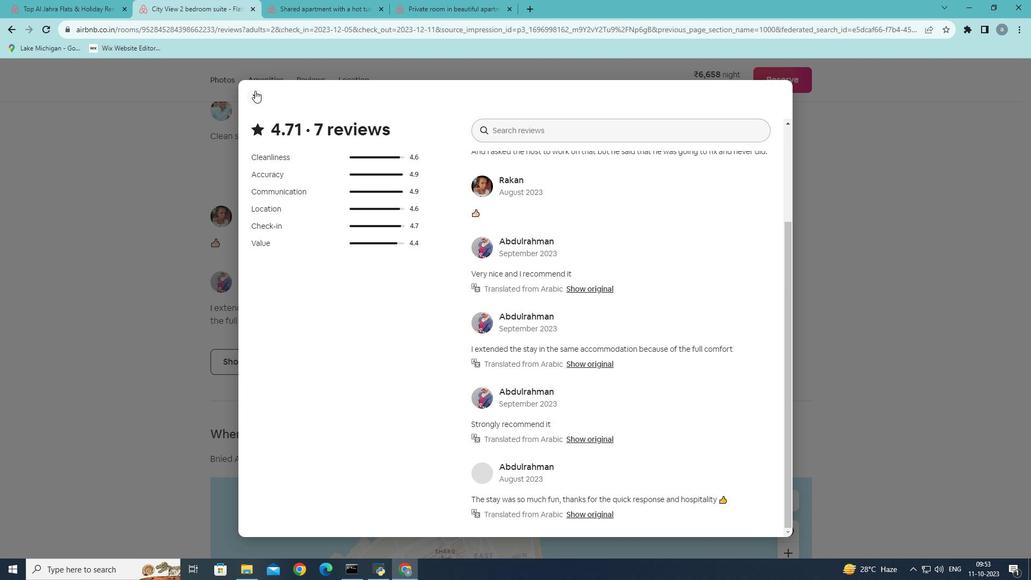 
Action: Mouse moved to (310, 246)
Screenshot: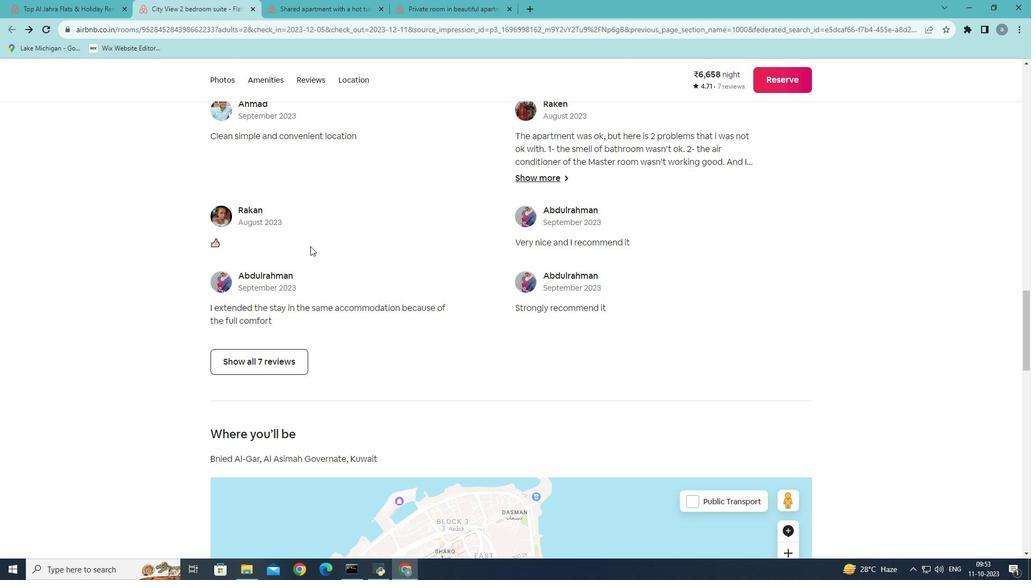 
Action: Mouse scrolled (310, 246) with delta (0, 0)
Screenshot: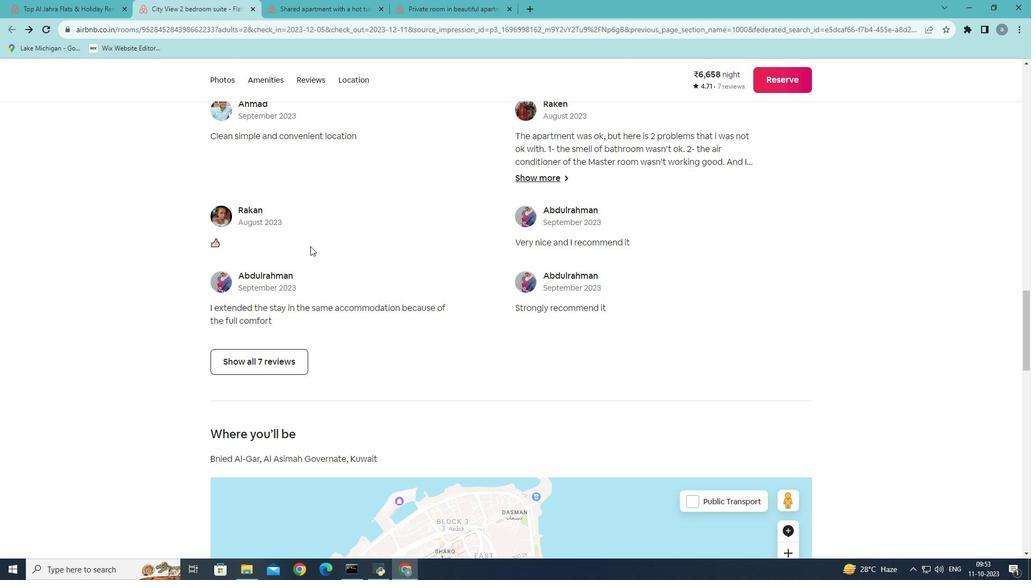 
Action: Mouse moved to (310, 247)
Screenshot: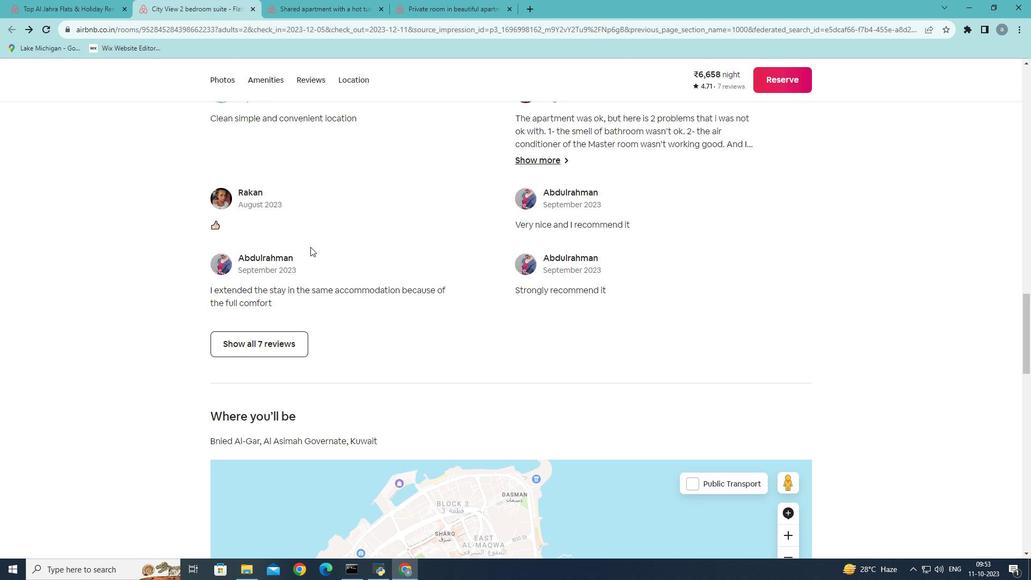 
Action: Mouse scrolled (310, 246) with delta (0, 0)
Screenshot: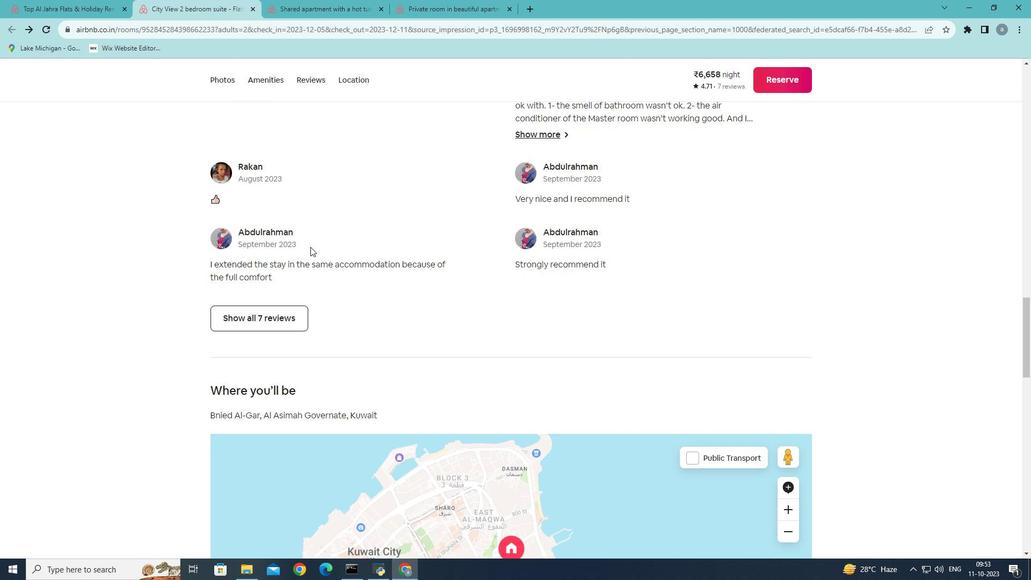
Action: Mouse scrolled (310, 246) with delta (0, 0)
Screenshot: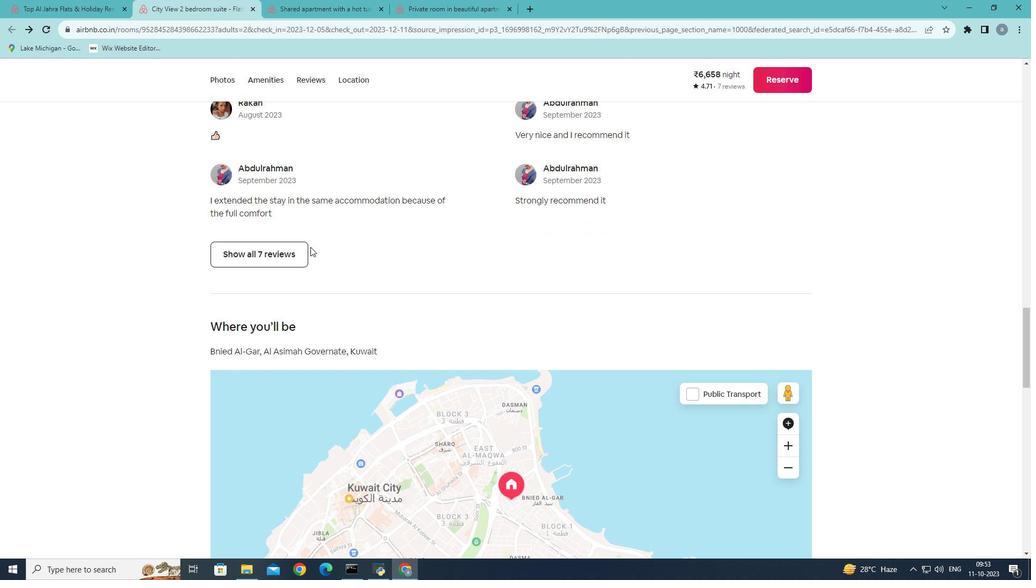 
Action: Mouse scrolled (310, 246) with delta (0, 0)
Screenshot: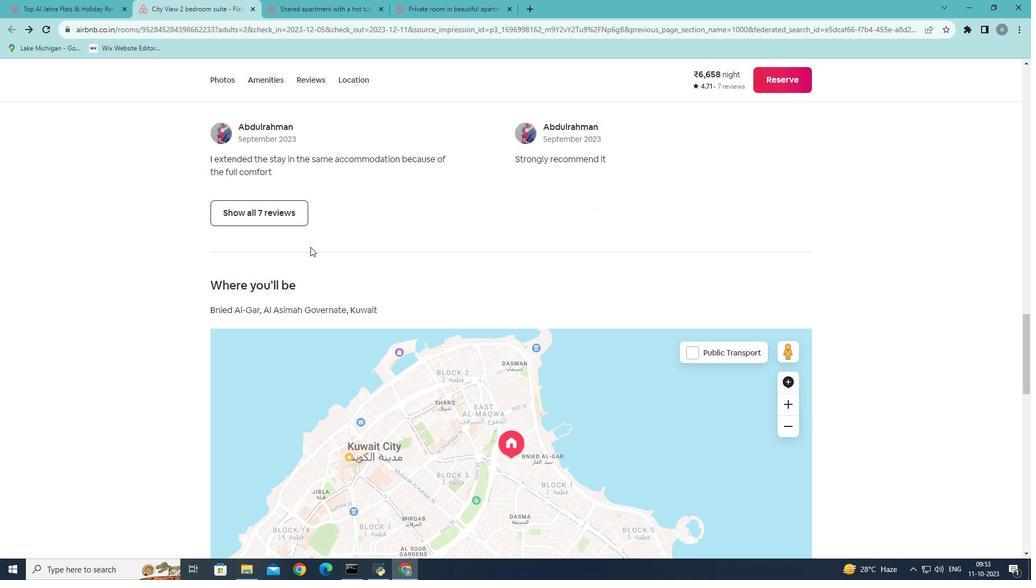 
Action: Mouse scrolled (310, 246) with delta (0, 0)
Screenshot: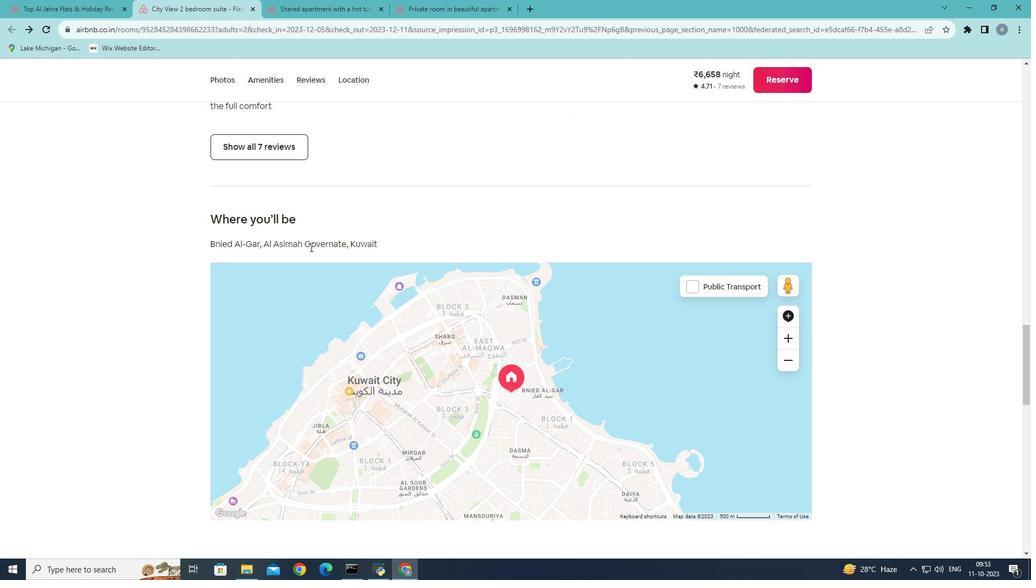 
Action: Mouse scrolled (310, 246) with delta (0, 0)
Screenshot: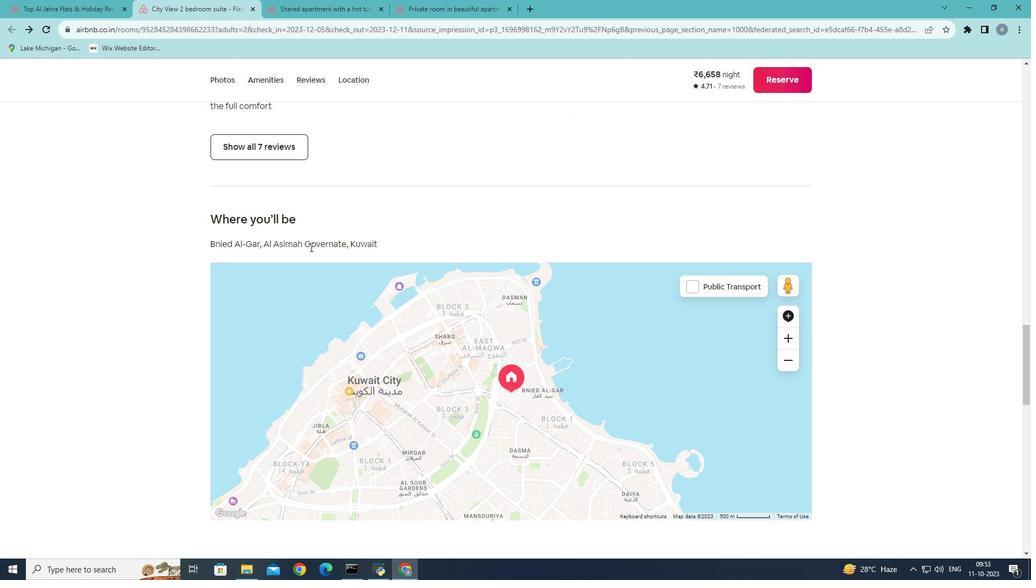 
Action: Mouse scrolled (310, 246) with delta (0, 0)
Screenshot: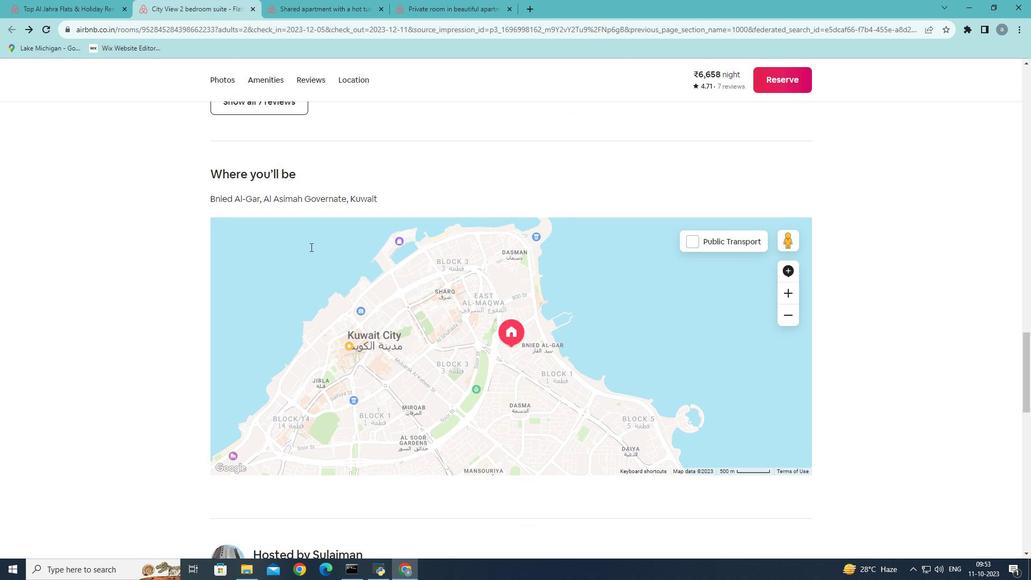 
Action: Mouse scrolled (310, 246) with delta (0, 0)
Screenshot: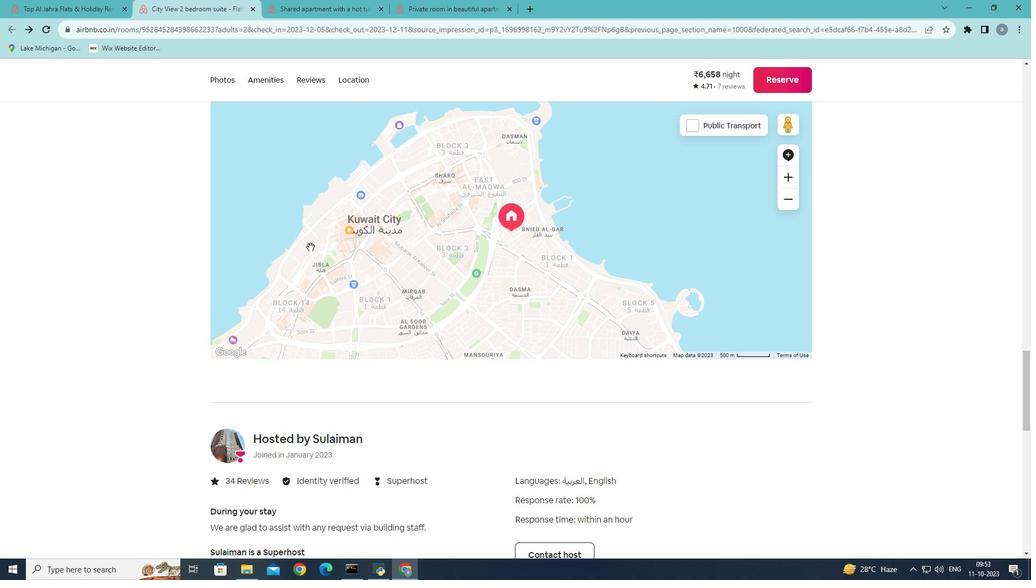 
Action: Mouse scrolled (310, 246) with delta (0, 0)
Screenshot: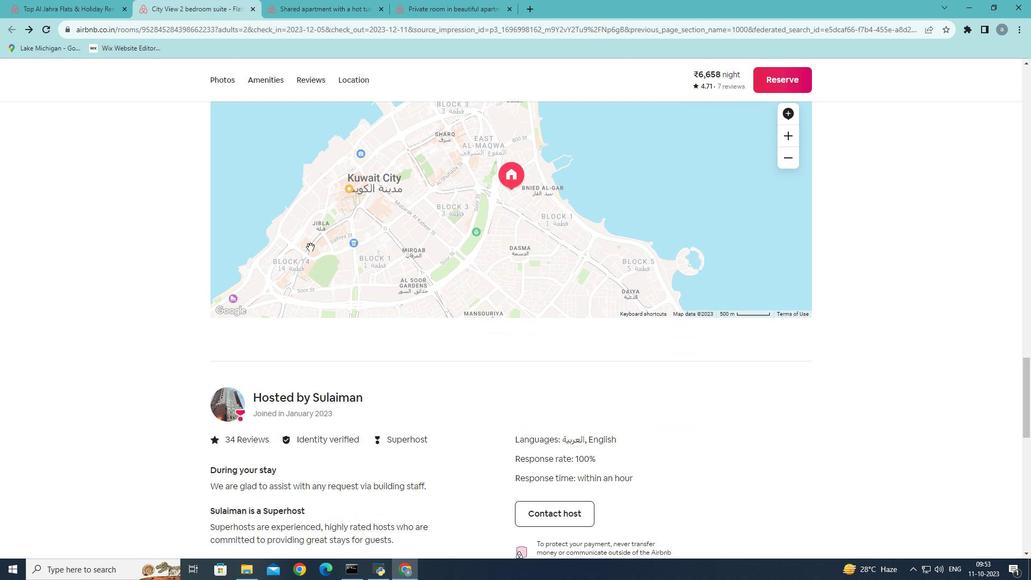 
Action: Mouse scrolled (310, 246) with delta (0, 0)
Screenshot: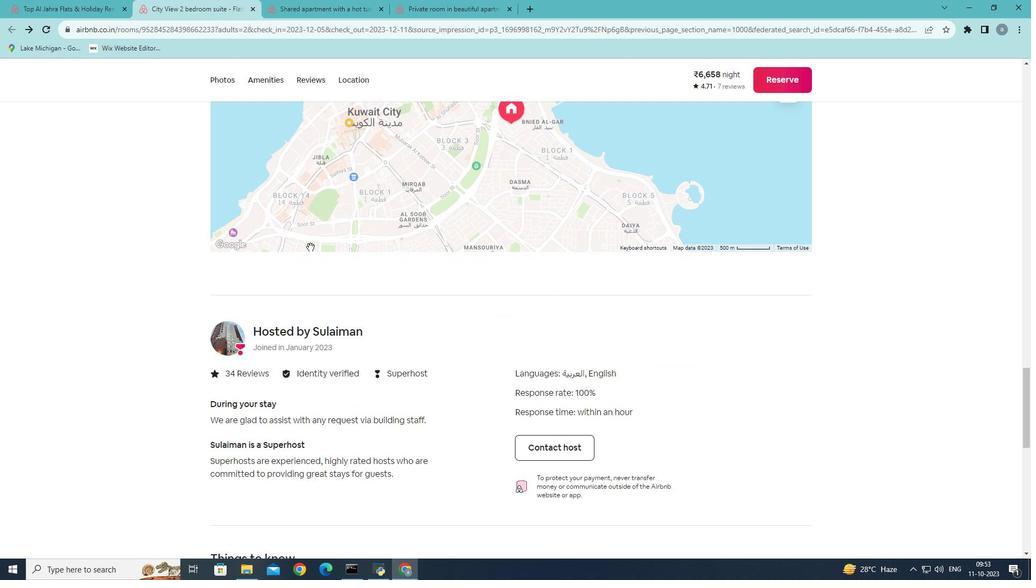 
Action: Mouse scrolled (310, 246) with delta (0, 0)
Screenshot: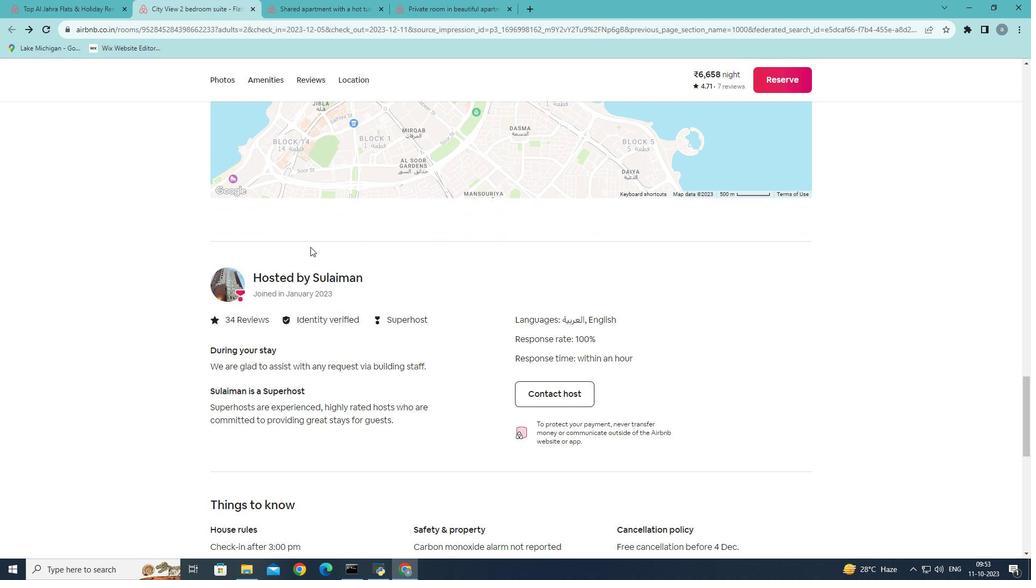 
Action: Mouse scrolled (310, 246) with delta (0, 0)
Screenshot: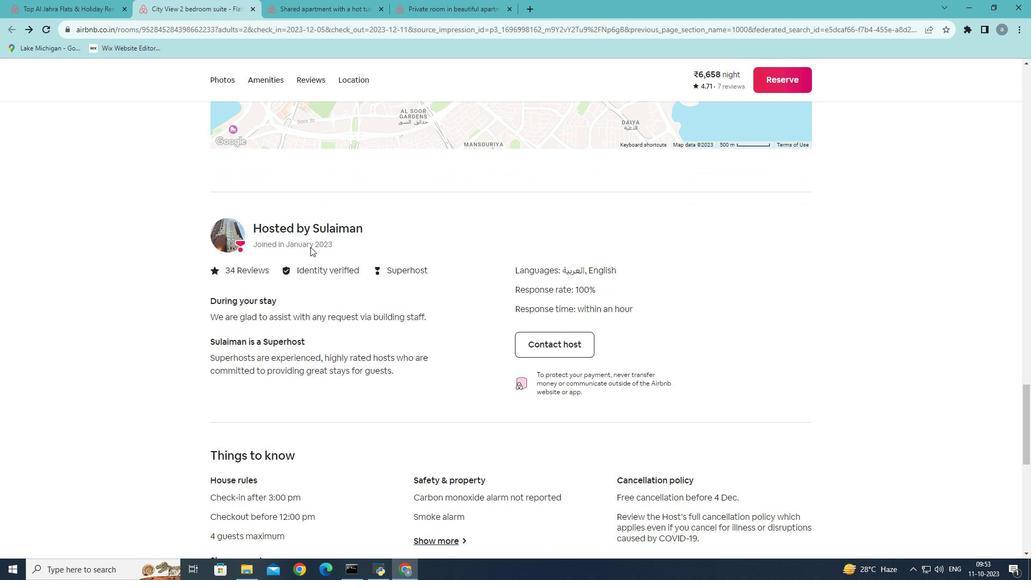 
Action: Mouse scrolled (310, 246) with delta (0, 0)
Screenshot: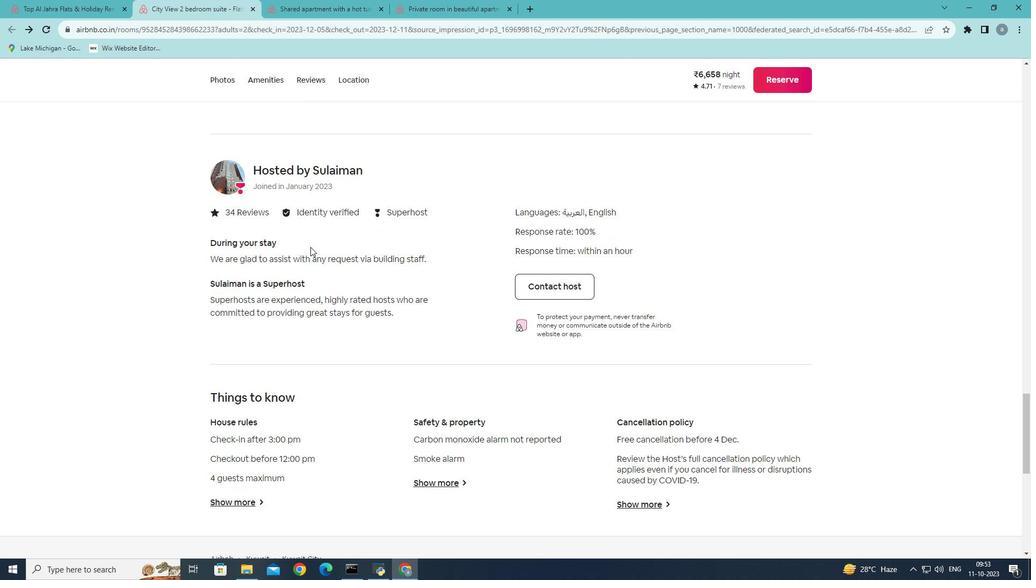 
Action: Mouse scrolled (310, 246) with delta (0, 0)
Screenshot: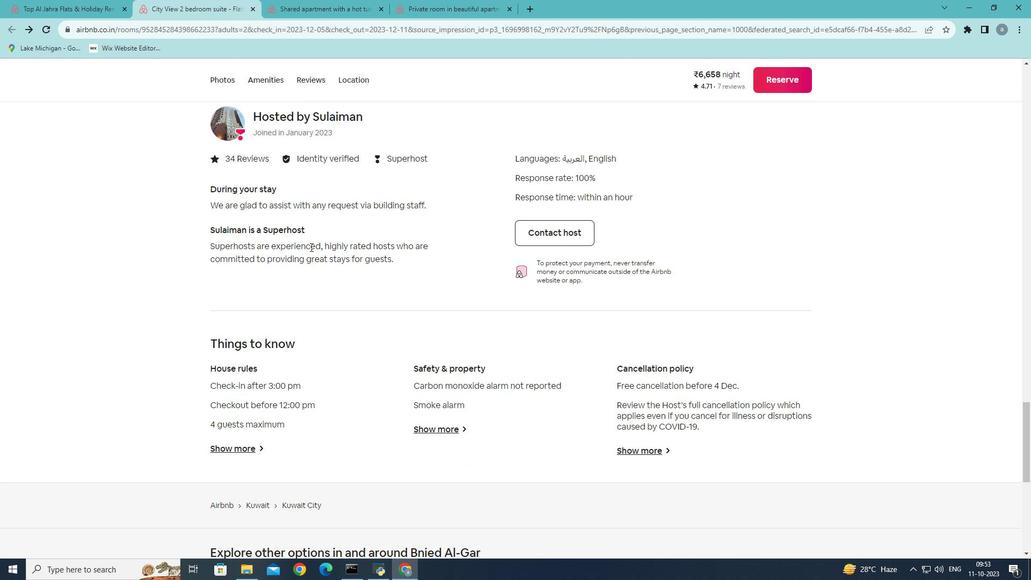 
Action: Mouse scrolled (310, 246) with delta (0, 0)
Screenshot: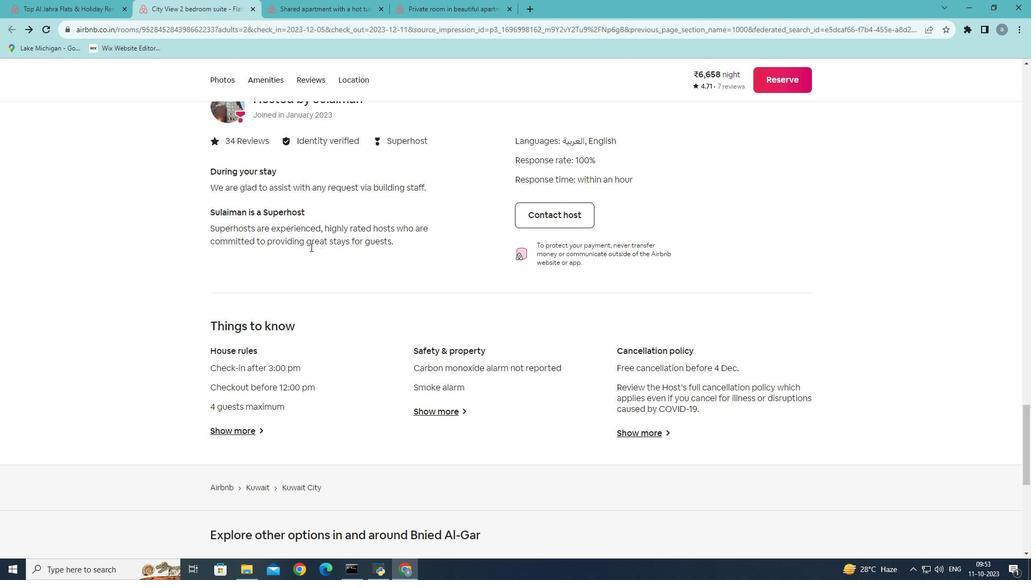 
Action: Mouse scrolled (310, 246) with delta (0, 0)
Screenshot: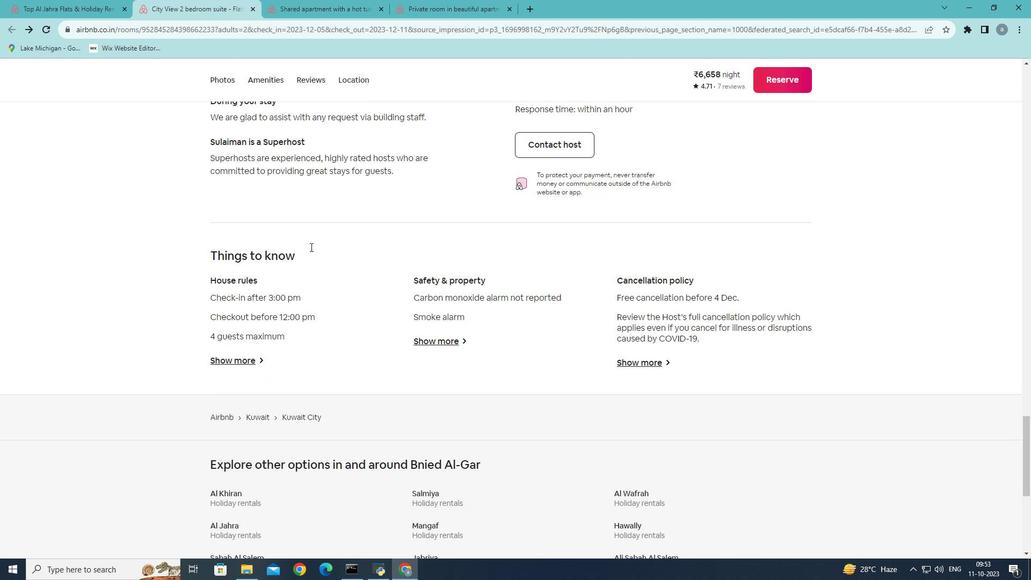 
Action: Mouse scrolled (310, 246) with delta (0, 0)
Screenshot: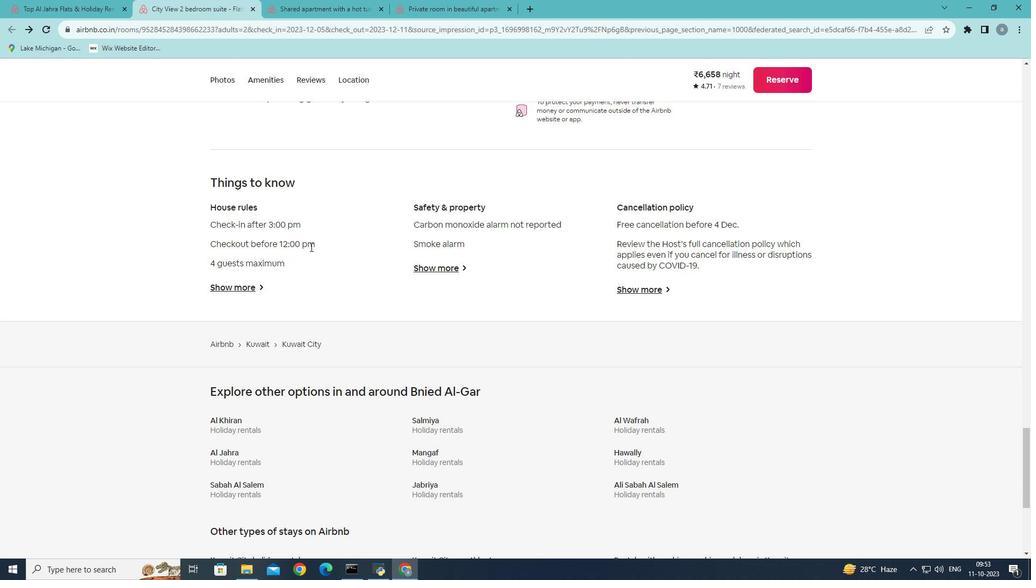 
Action: Mouse scrolled (310, 246) with delta (0, 0)
Screenshot: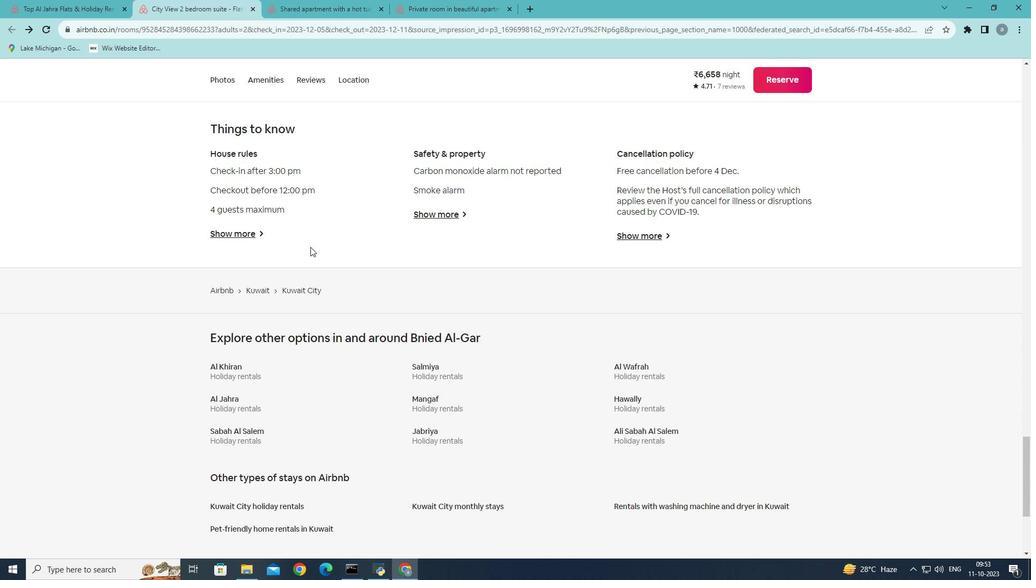 
Action: Mouse scrolled (310, 246) with delta (0, 0)
Screenshot: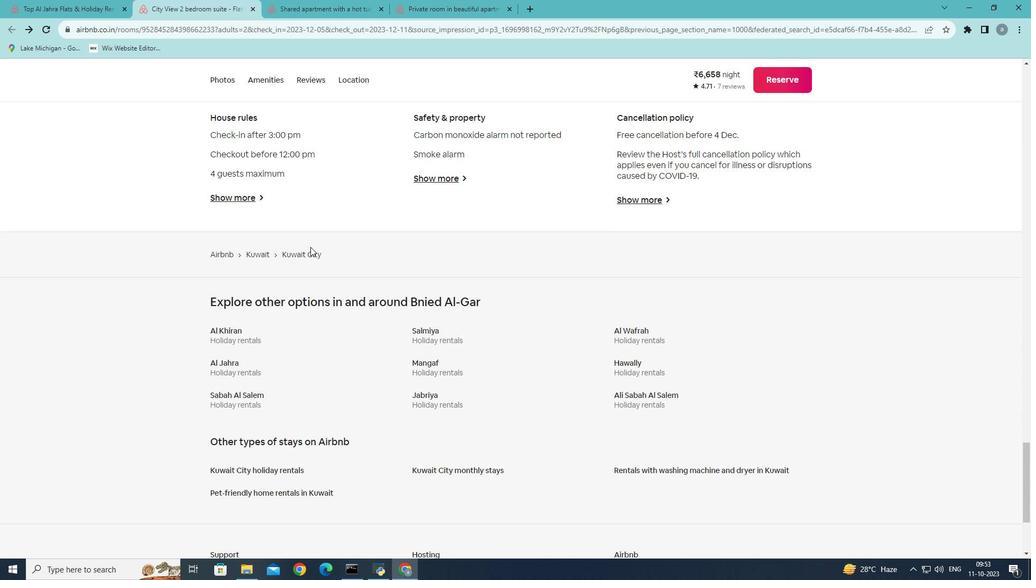 
Action: Mouse scrolled (310, 246) with delta (0, 0)
Screenshot: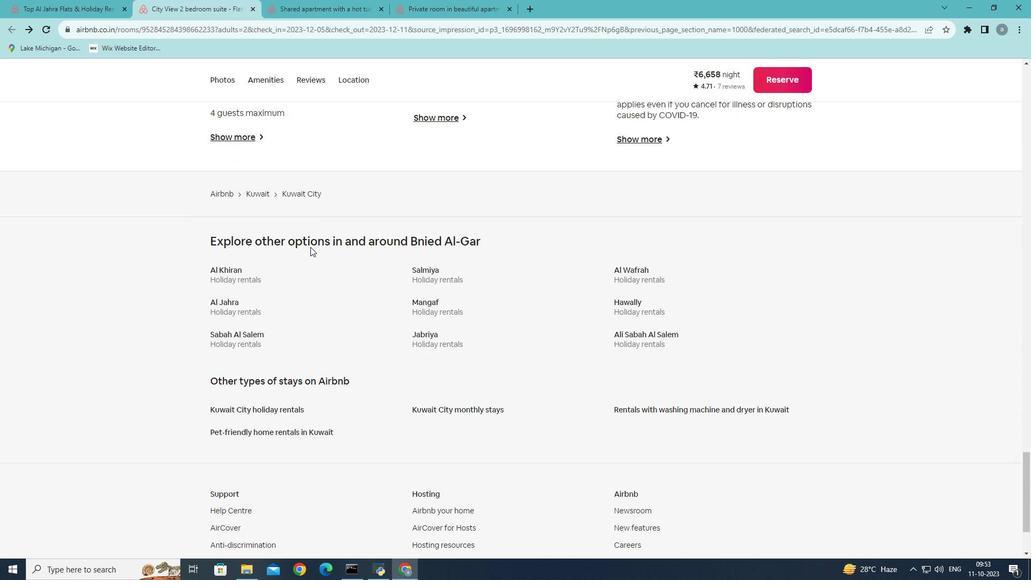 
Action: Mouse scrolled (310, 246) with delta (0, 0)
Screenshot: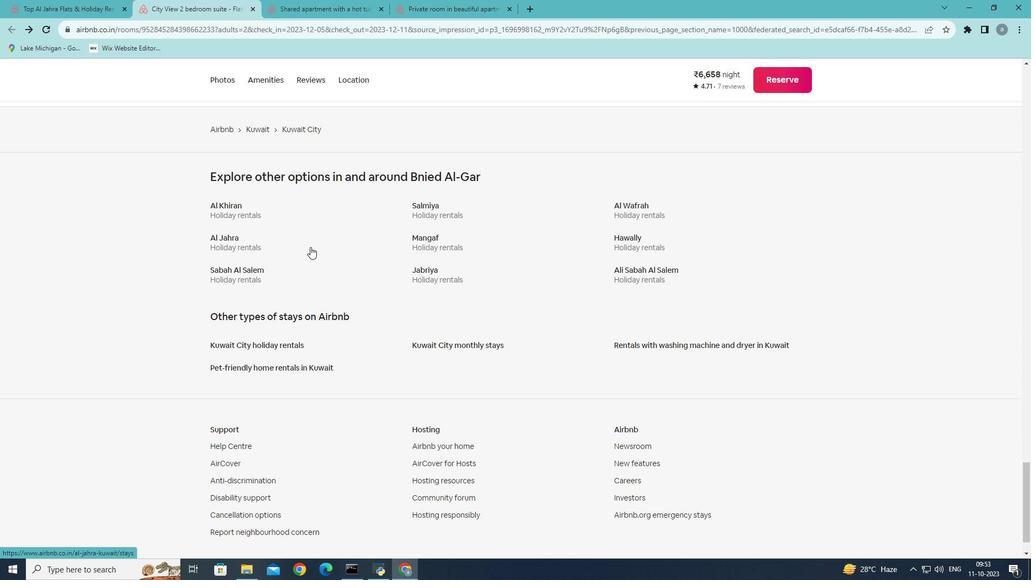 
Action: Mouse scrolled (310, 246) with delta (0, 0)
Screenshot: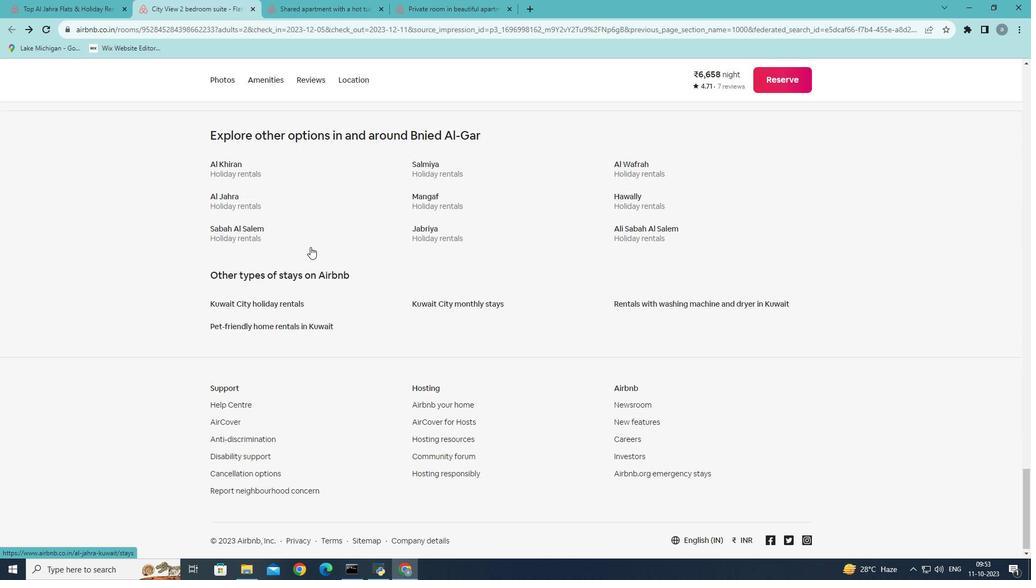 
Action: Mouse scrolled (310, 246) with delta (0, 0)
Screenshot: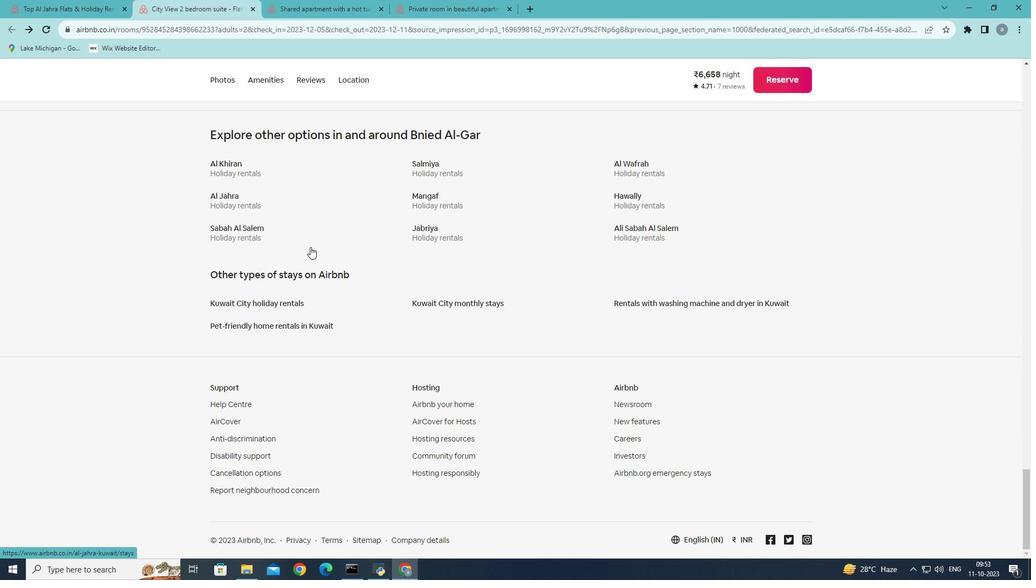 
Action: Mouse scrolled (310, 246) with delta (0, 0)
Screenshot: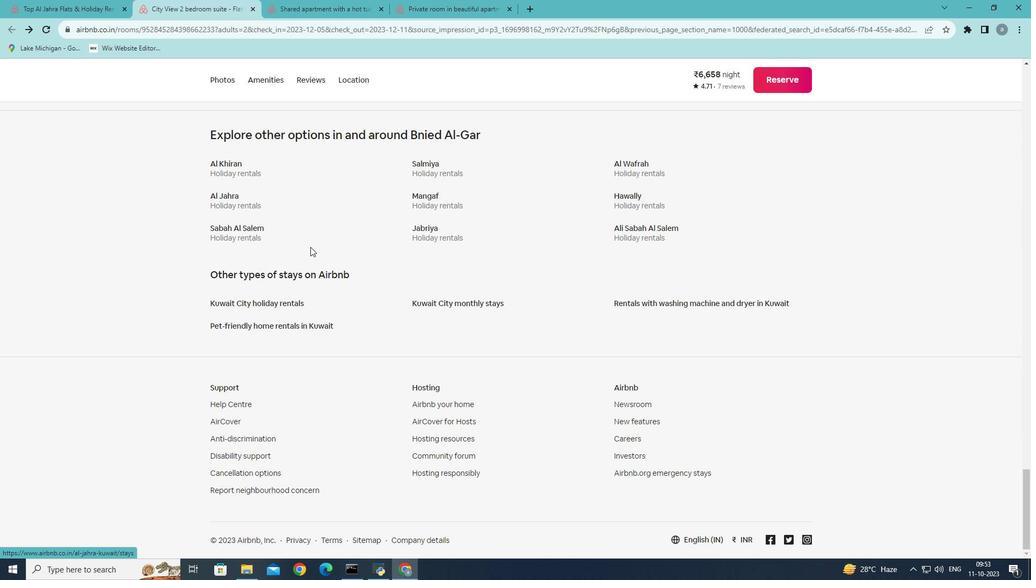 
Action: Mouse scrolled (310, 246) with delta (0, 0)
Screenshot: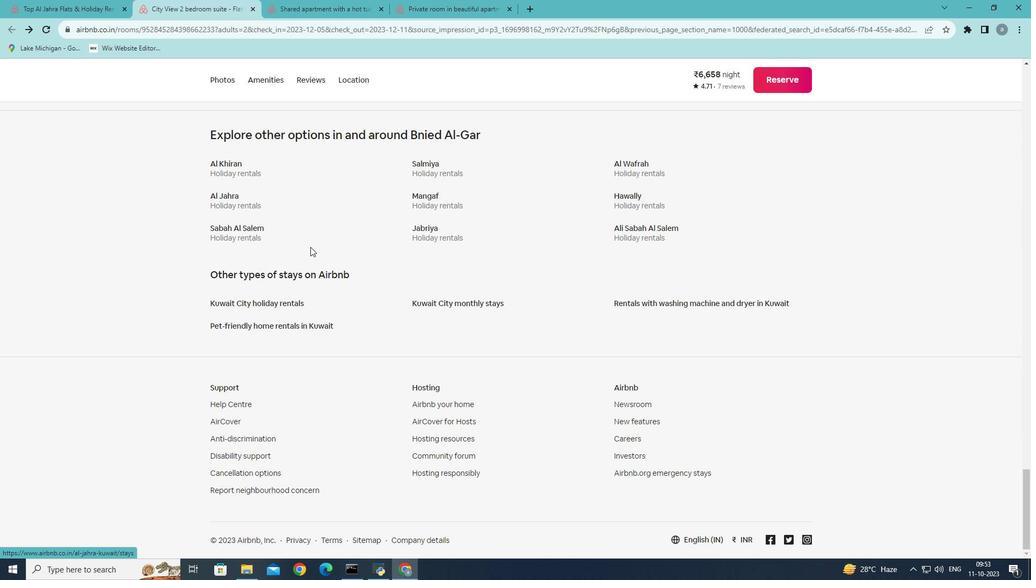 
Action: Mouse scrolled (310, 246) with delta (0, 0)
Screenshot: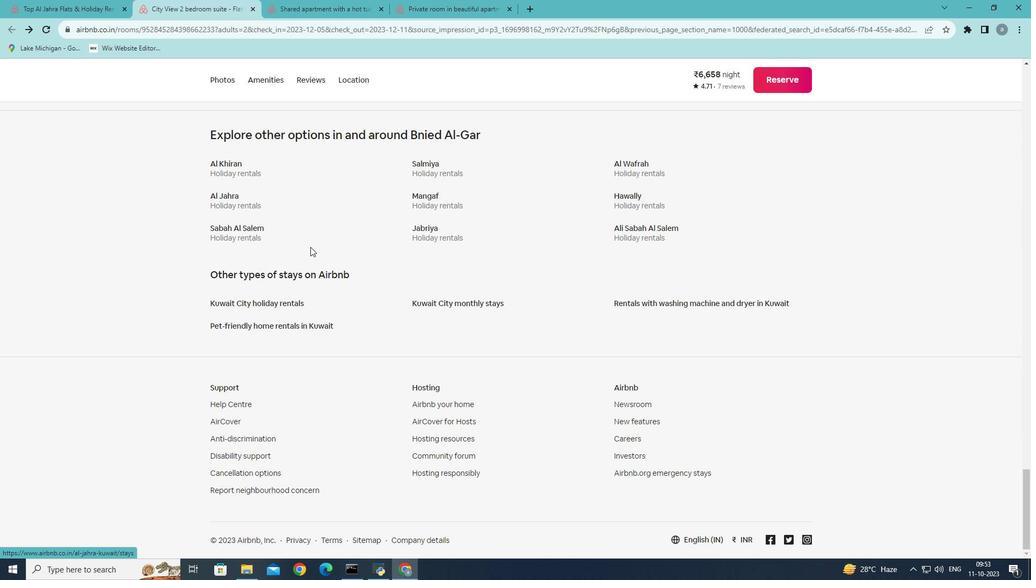 
Action: Mouse moved to (99, 4)
Screenshot: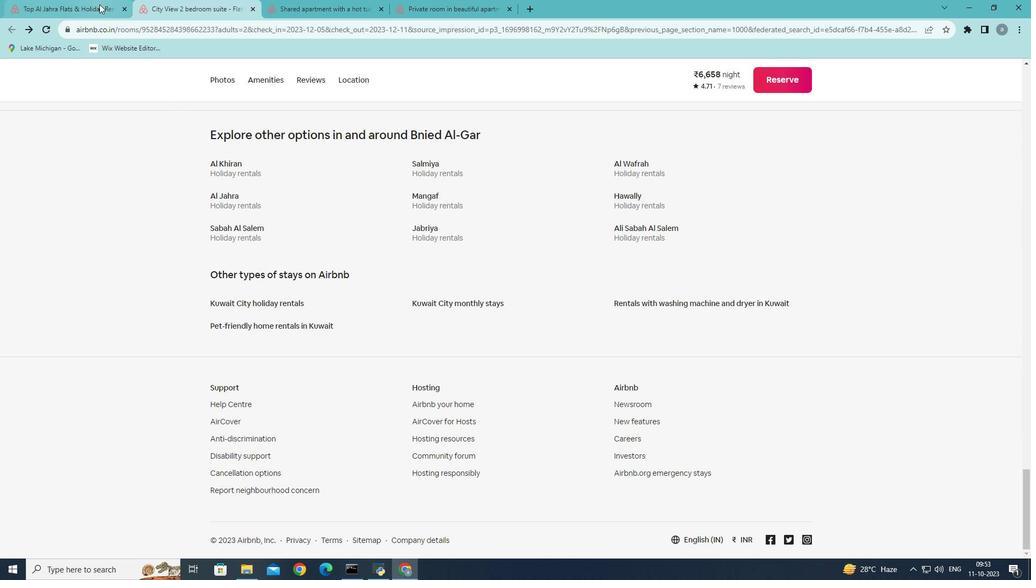 
Action: Mouse pressed left at (99, 4)
Screenshot: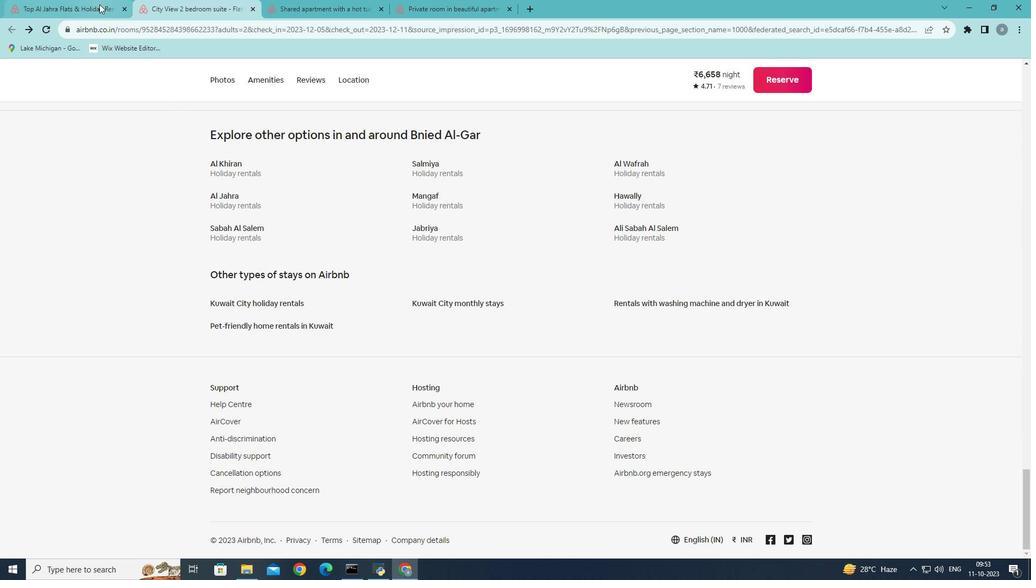 
Action: Mouse moved to (298, 237)
Screenshot: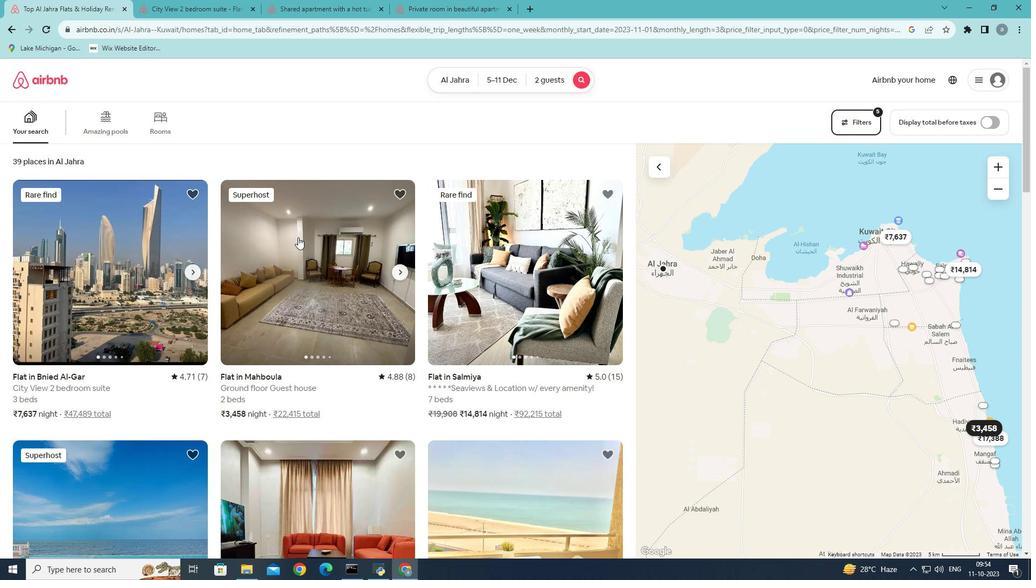 
Action: Mouse scrolled (298, 237) with delta (0, 0)
Screenshot: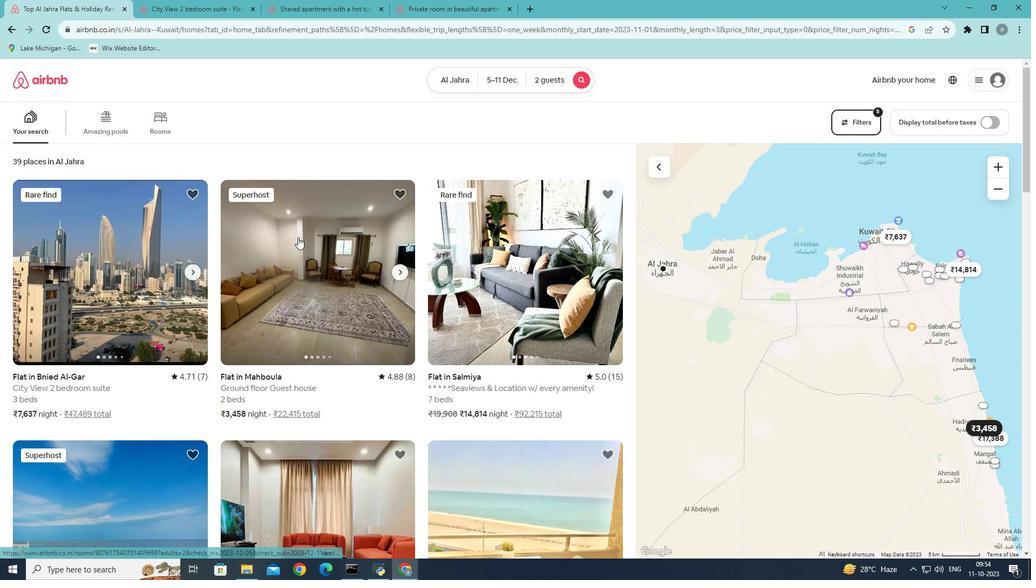 
Action: Mouse scrolled (298, 237) with delta (0, 0)
Screenshot: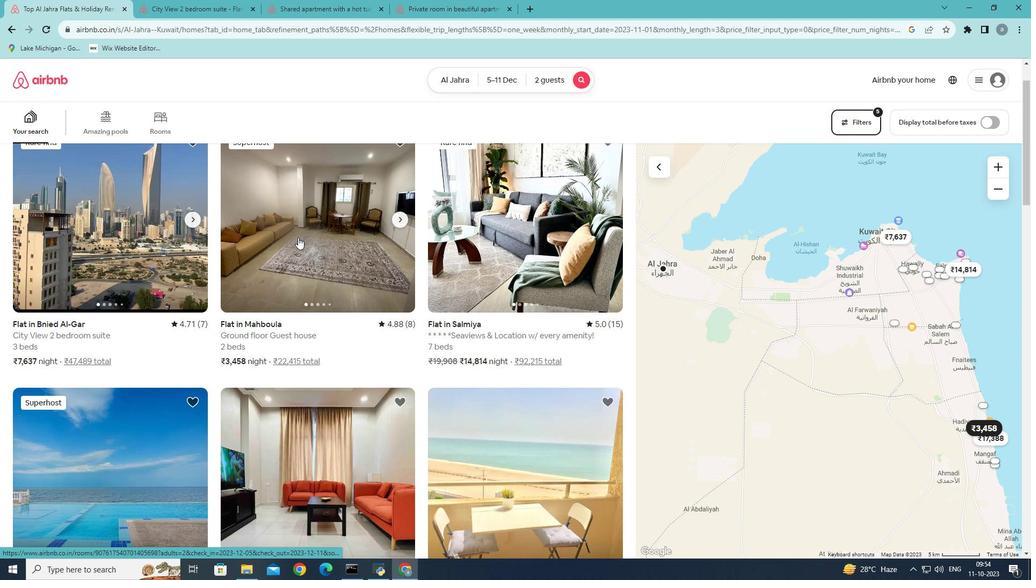 
Action: Mouse moved to (109, 406)
Screenshot: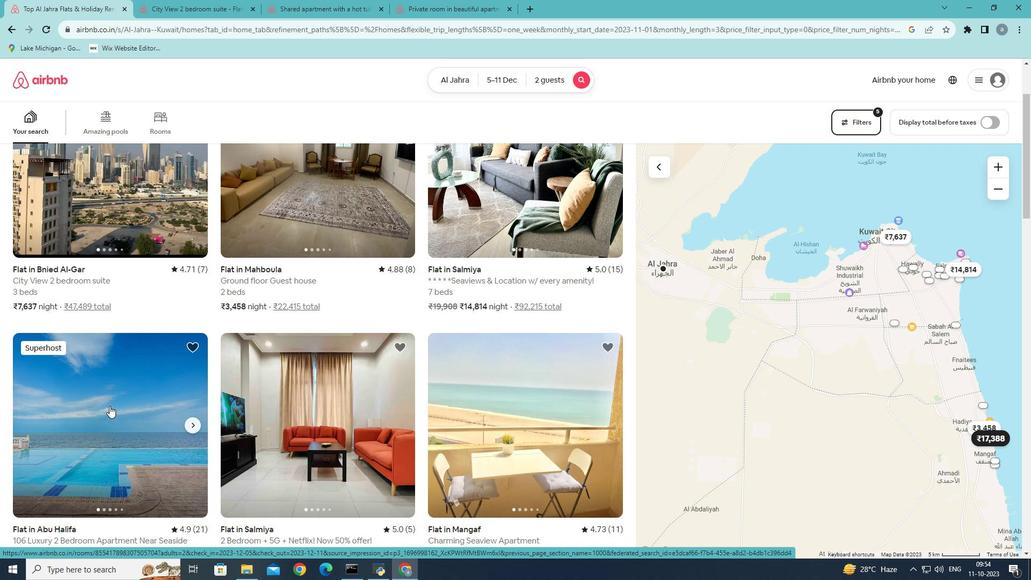 
Action: Mouse pressed left at (109, 406)
Screenshot: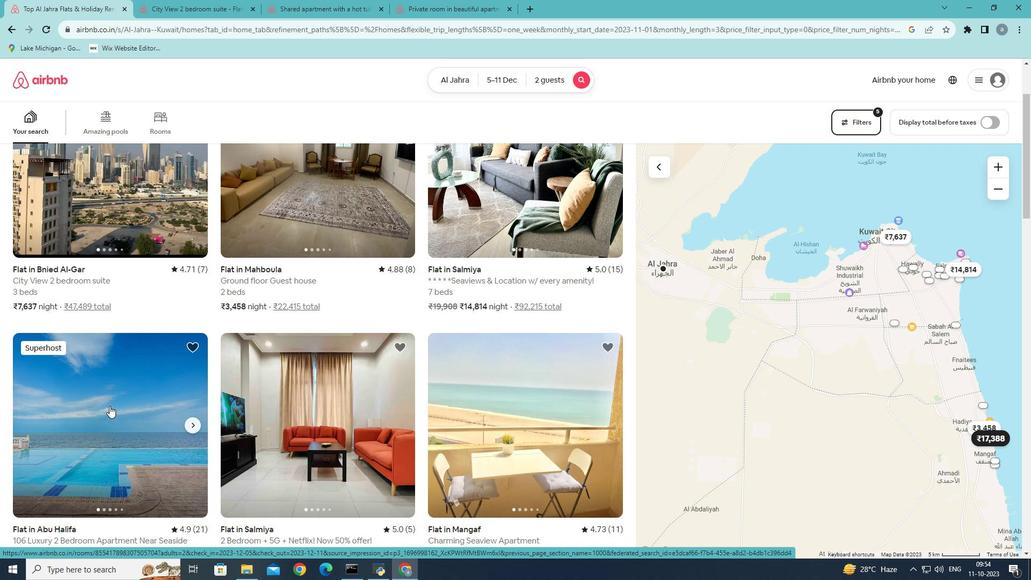 
Action: Mouse moved to (763, 387)
Screenshot: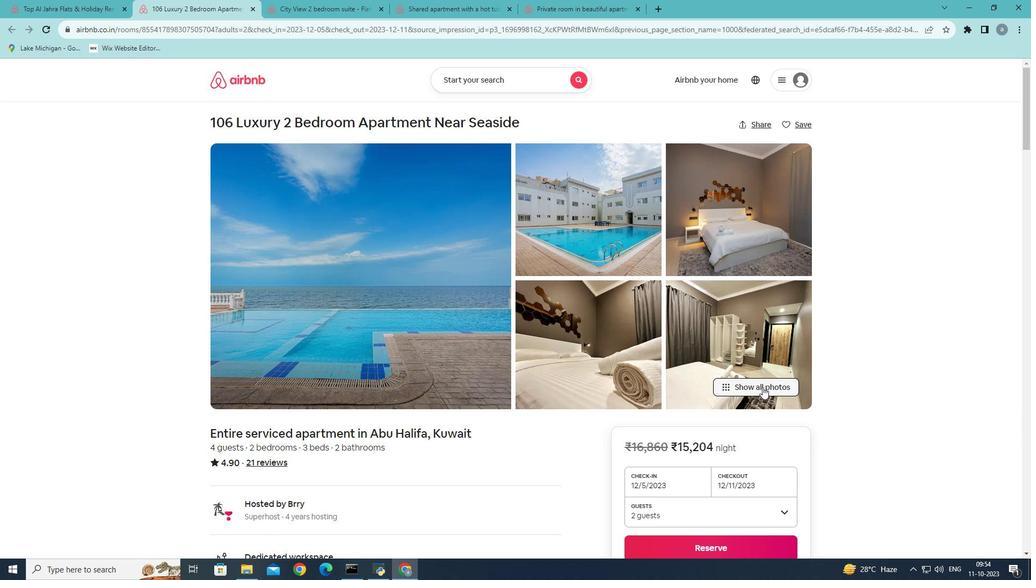 
Action: Mouse pressed left at (763, 387)
Screenshot: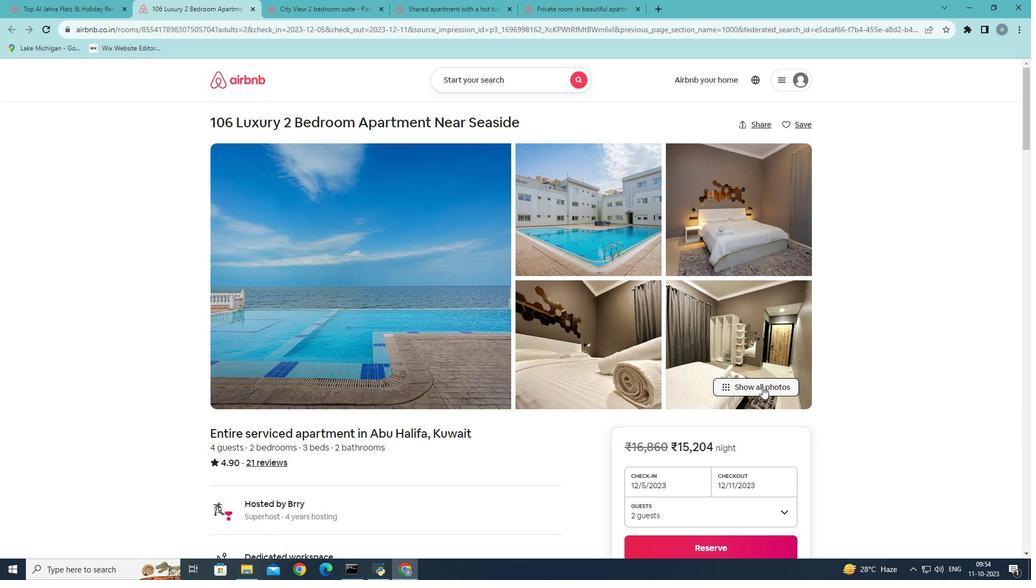 
Action: Mouse moved to (627, 391)
Screenshot: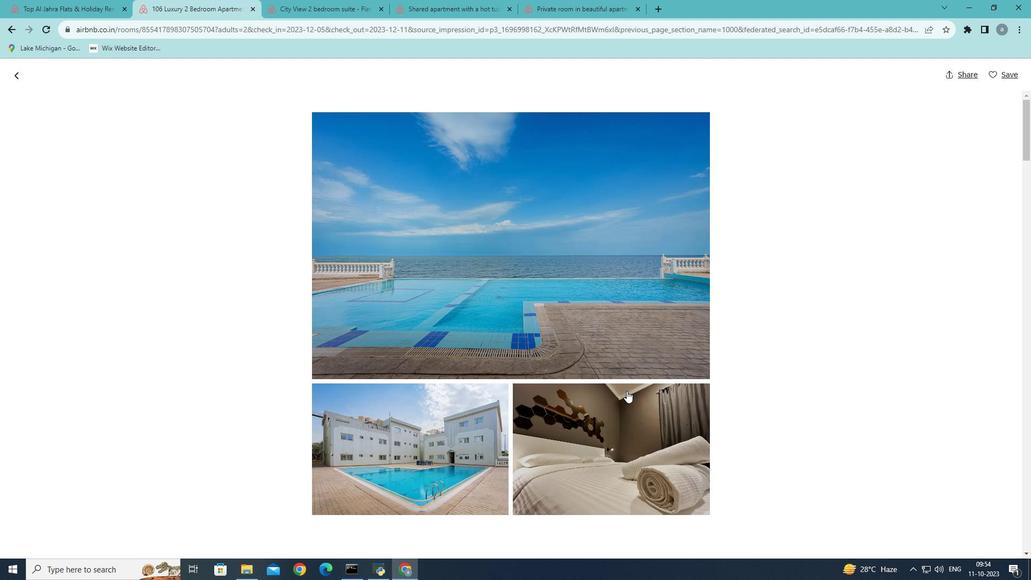 
Action: Mouse scrolled (627, 390) with delta (0, 0)
Screenshot: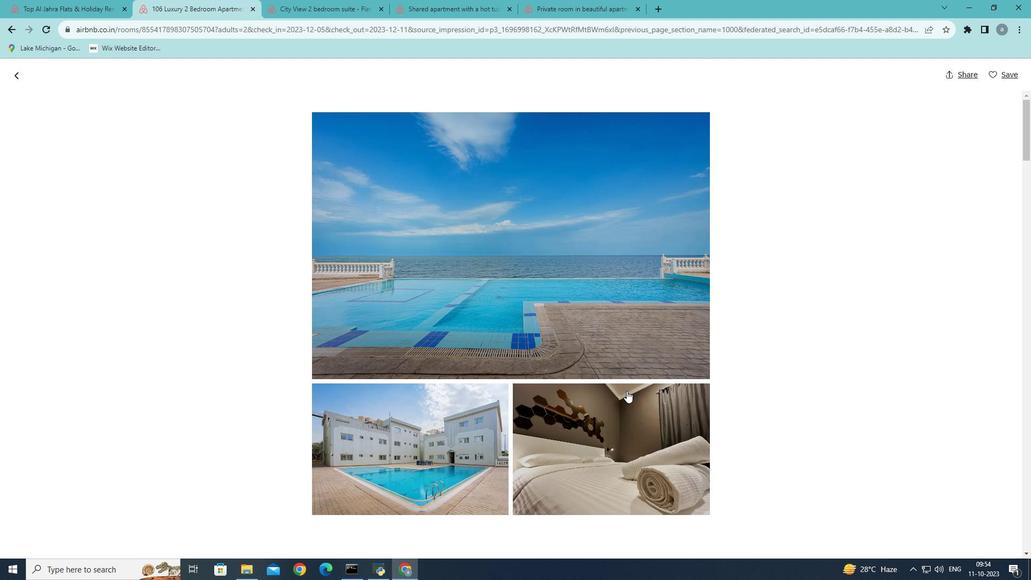 
Action: Mouse scrolled (627, 390) with delta (0, 0)
Screenshot: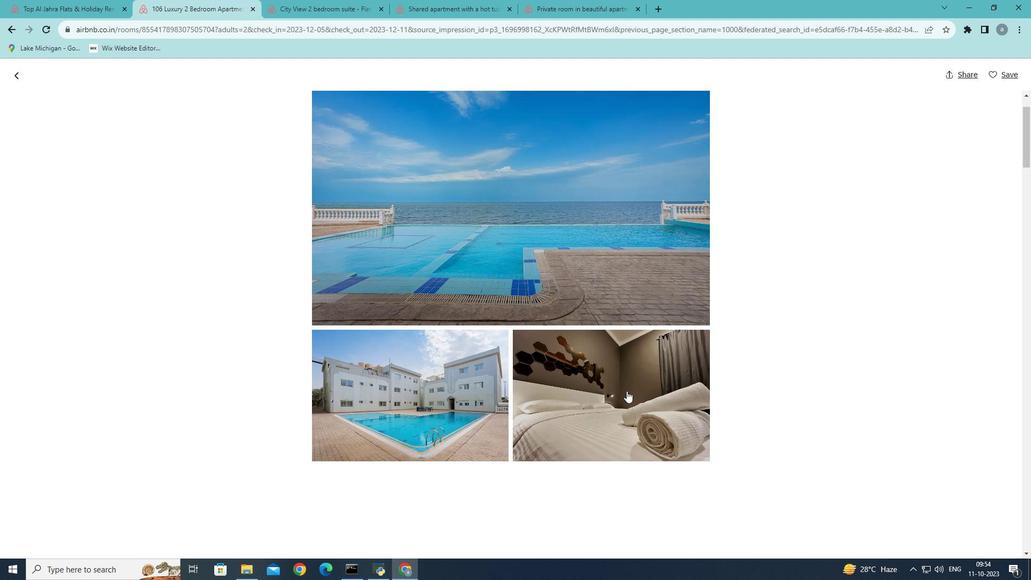 
Action: Mouse scrolled (627, 390) with delta (0, 0)
Screenshot: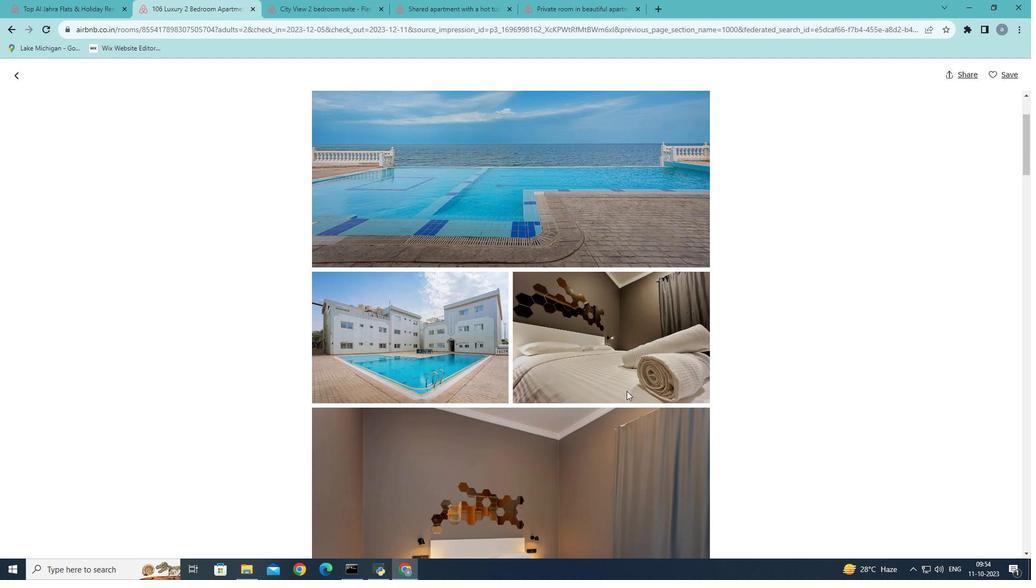 
Action: Mouse scrolled (627, 390) with delta (0, 0)
Screenshot: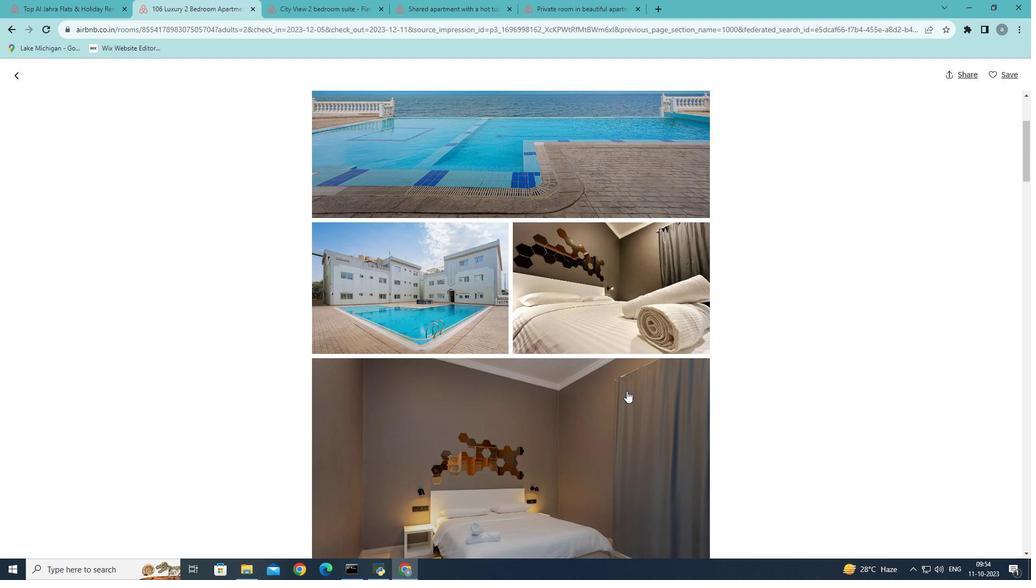 
Action: Mouse scrolled (627, 390) with delta (0, 0)
Screenshot: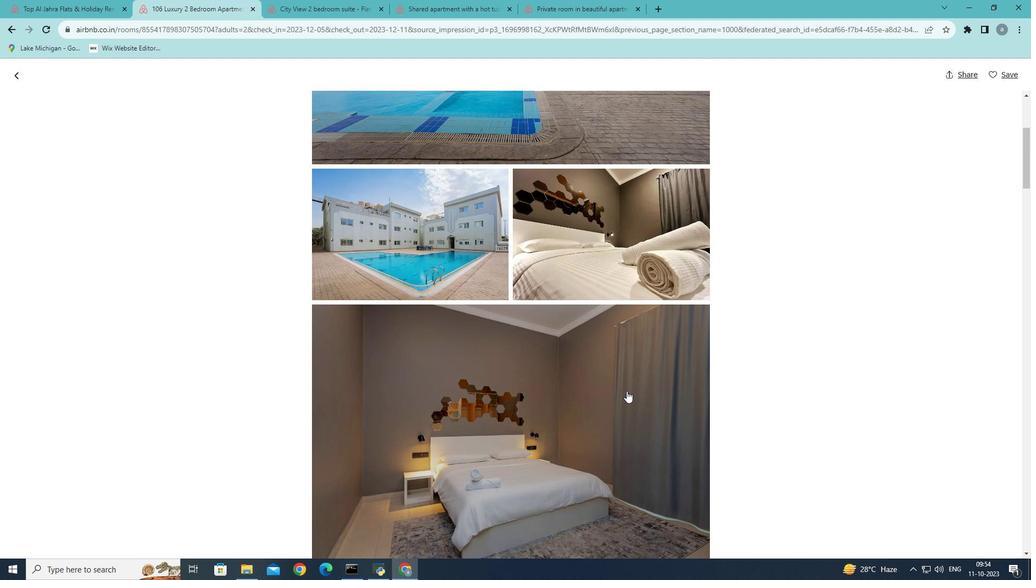 
Action: Mouse scrolled (627, 390) with delta (0, 0)
Screenshot: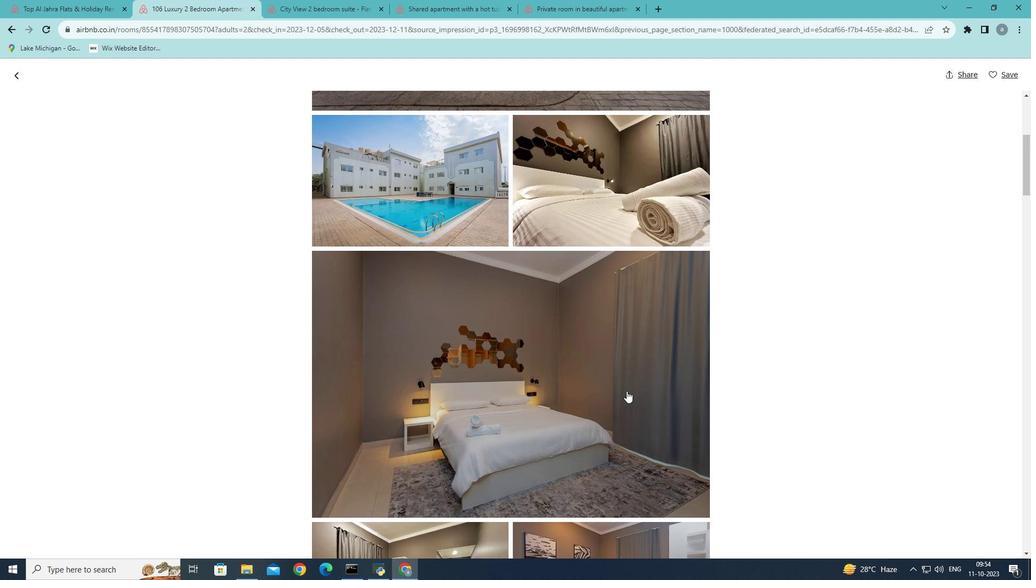 
Action: Mouse scrolled (627, 390) with delta (0, 0)
Screenshot: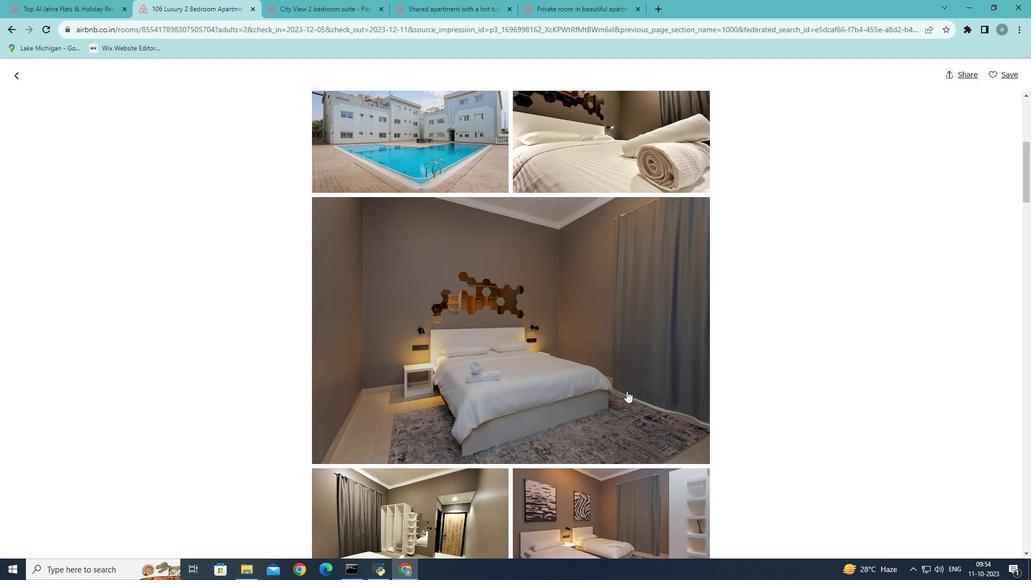 
Action: Mouse scrolled (627, 390) with delta (0, 0)
Screenshot: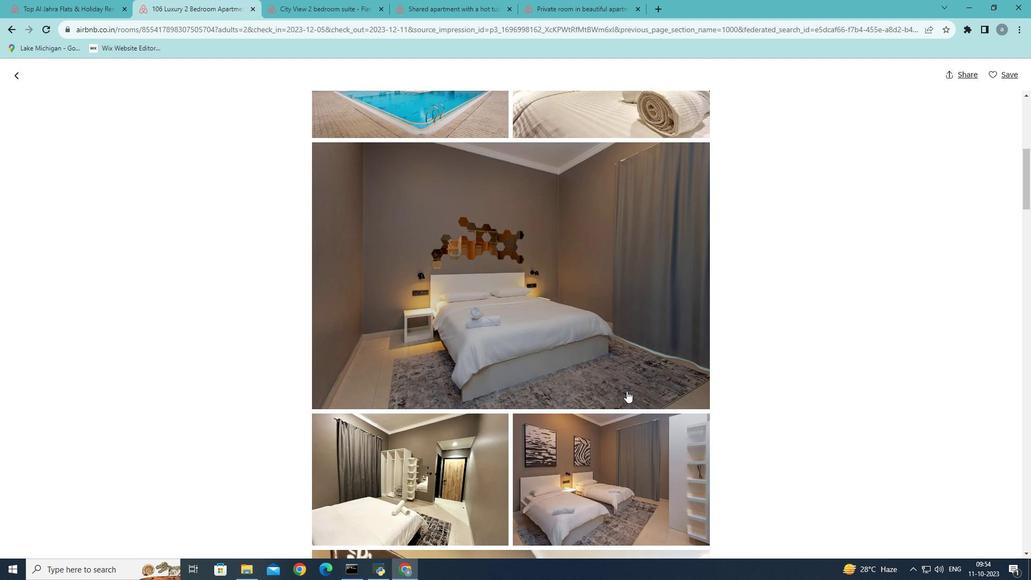 
Action: Mouse scrolled (627, 390) with delta (0, 0)
Screenshot: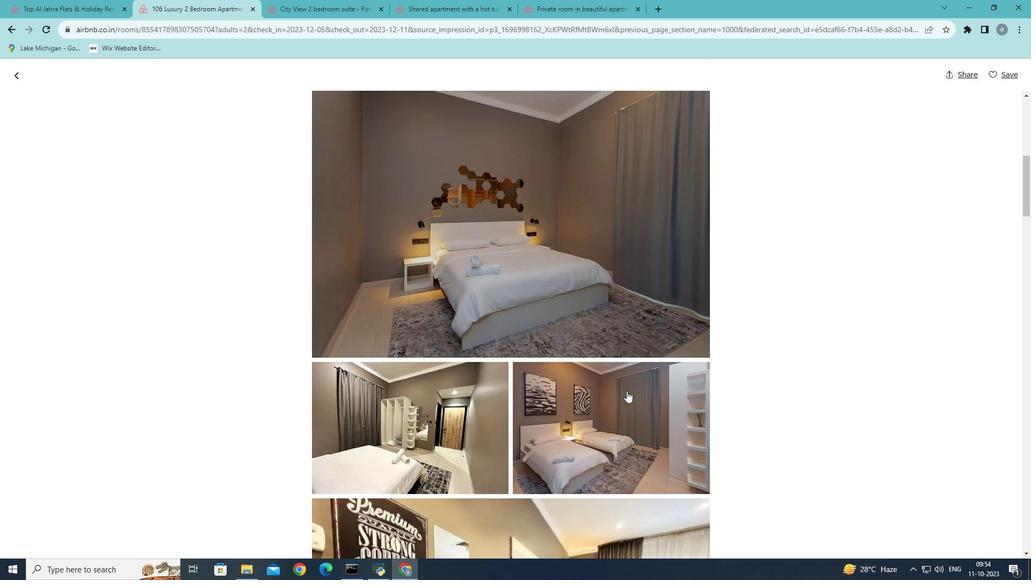 
Action: Mouse scrolled (627, 390) with delta (0, 0)
Screenshot: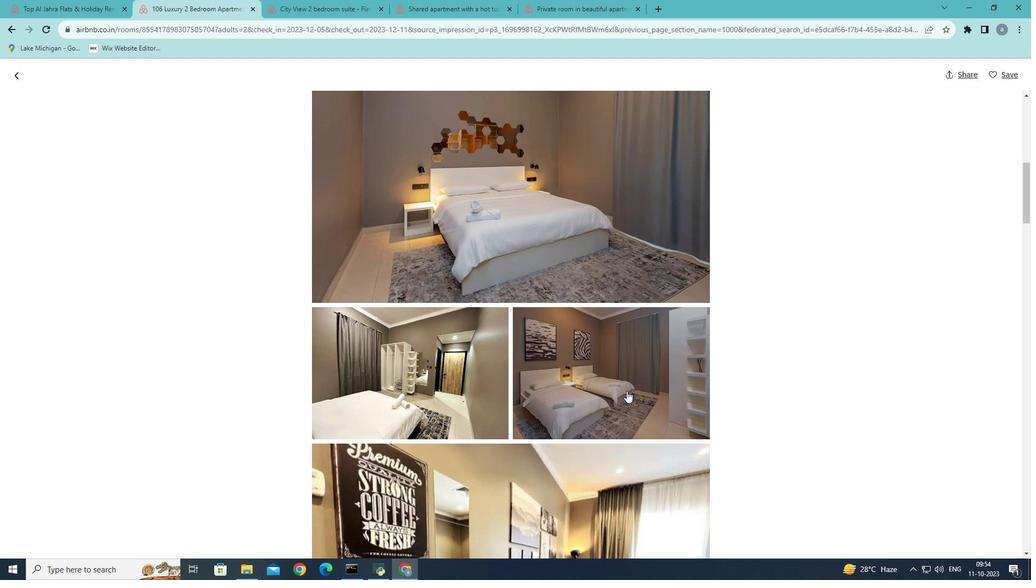 
Action: Mouse scrolled (627, 390) with delta (0, 0)
Screenshot: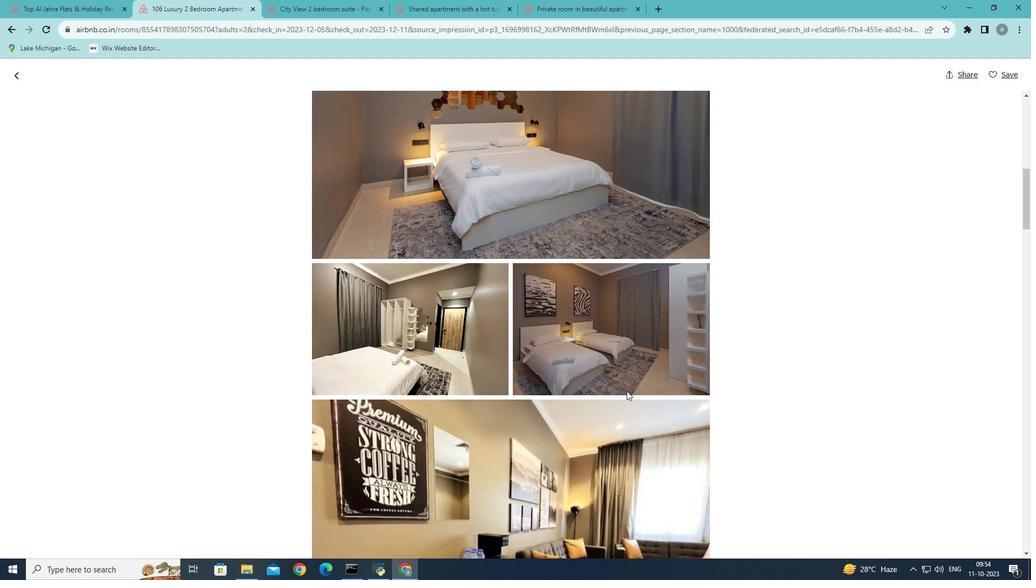 
Action: Mouse scrolled (627, 390) with delta (0, 0)
Screenshot: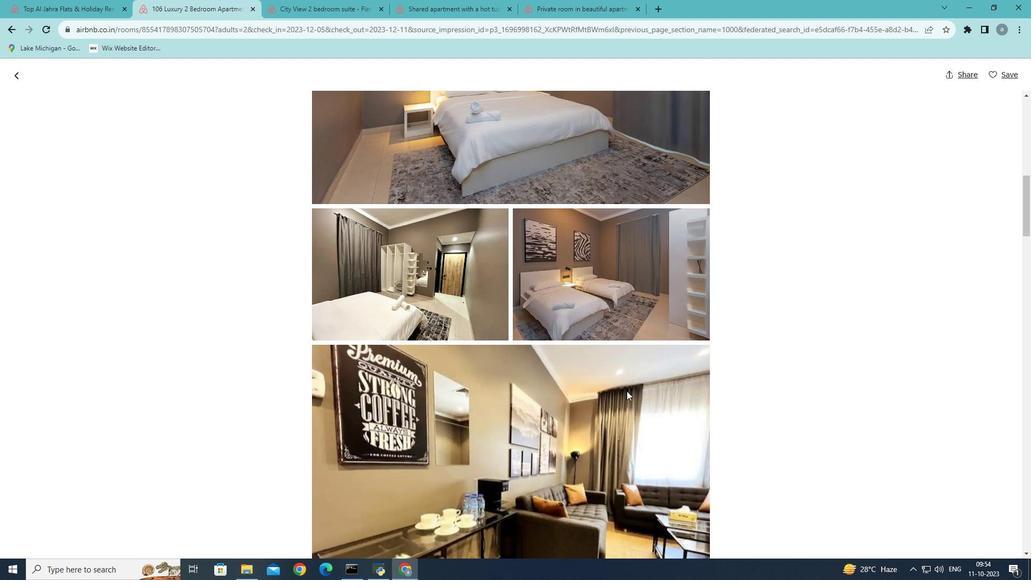 
Action: Mouse scrolled (627, 390) with delta (0, 0)
Screenshot: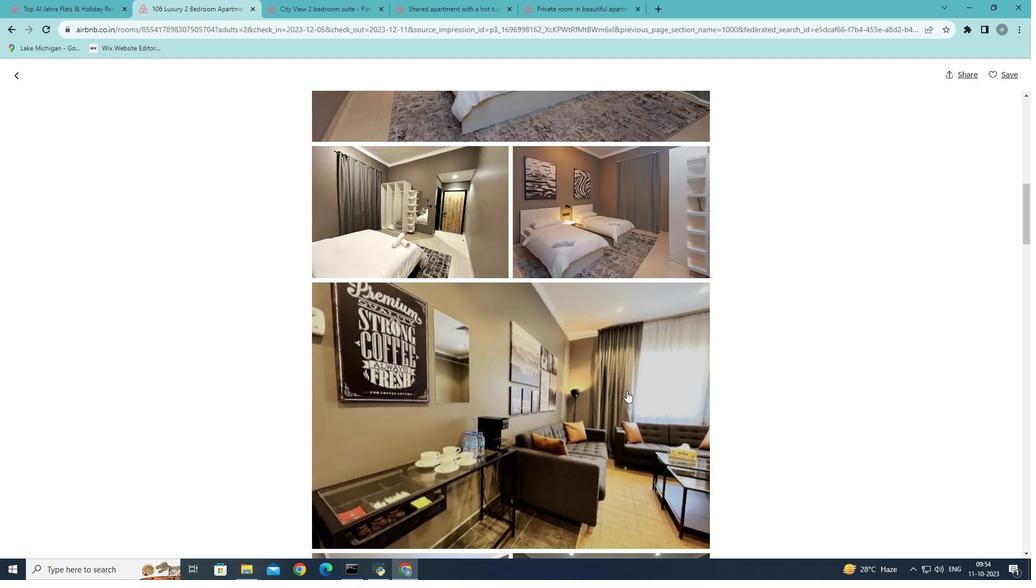 
Action: Mouse scrolled (627, 390) with delta (0, 0)
Screenshot: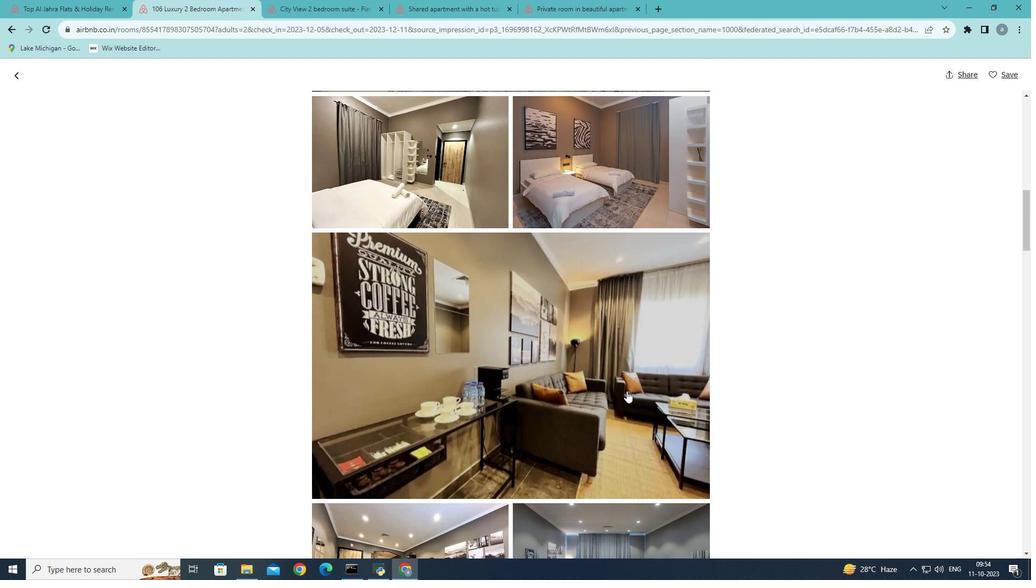 
Action: Mouse scrolled (627, 390) with delta (0, 0)
Screenshot: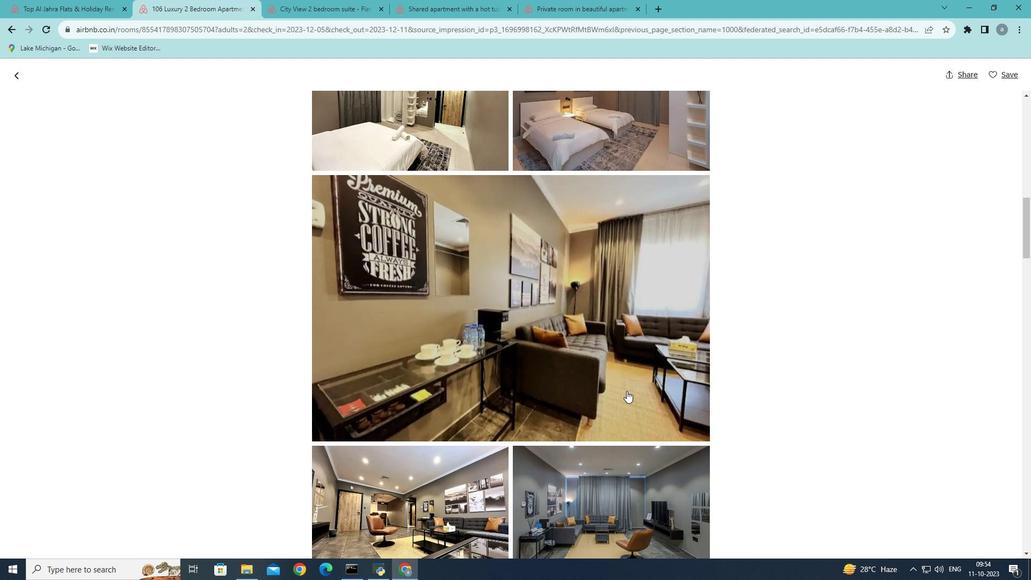 
Action: Mouse scrolled (627, 390) with delta (0, 0)
Screenshot: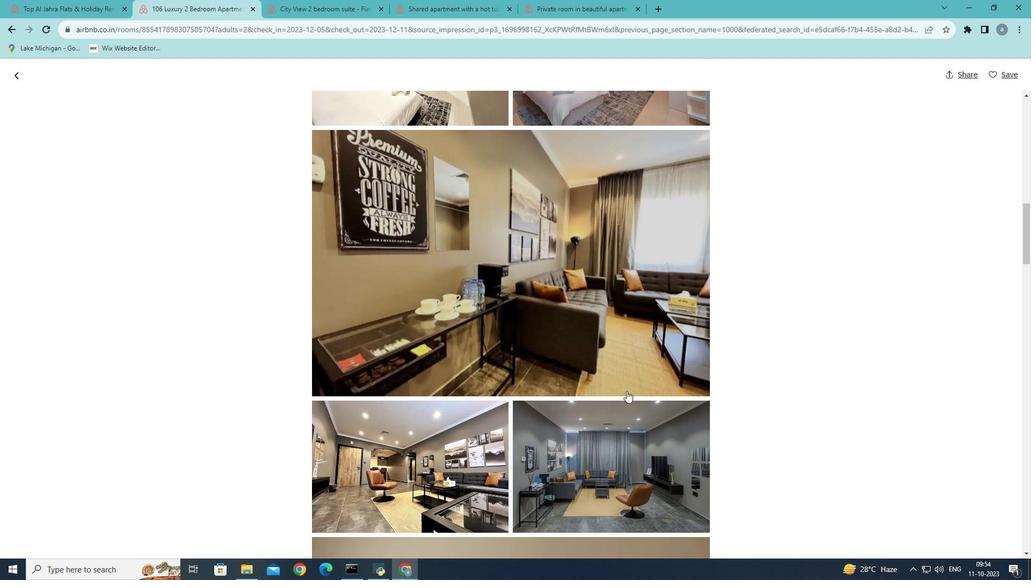
Action: Mouse scrolled (627, 390) with delta (0, 0)
Screenshot: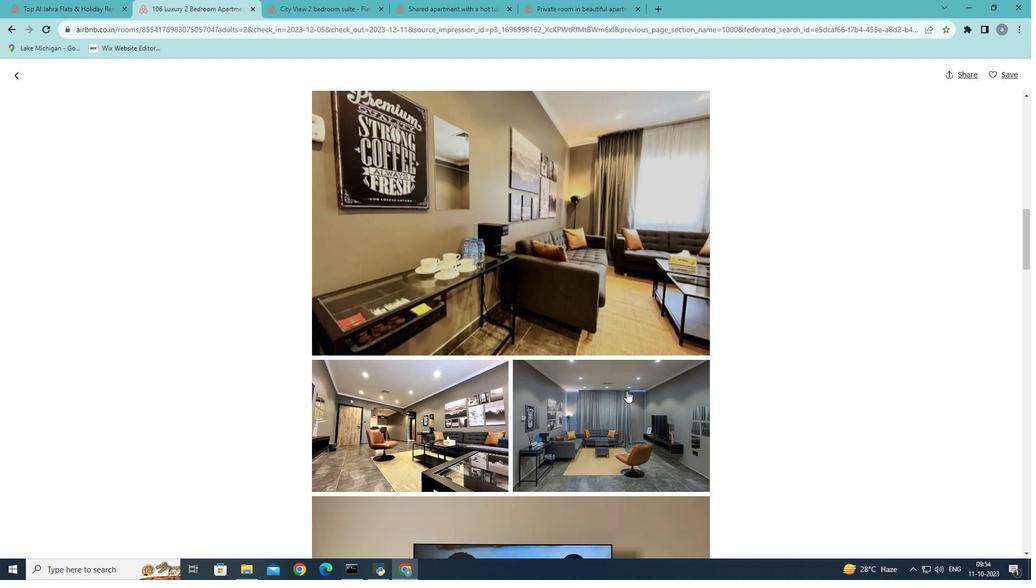 
Action: Mouse scrolled (627, 390) with delta (0, 0)
Screenshot: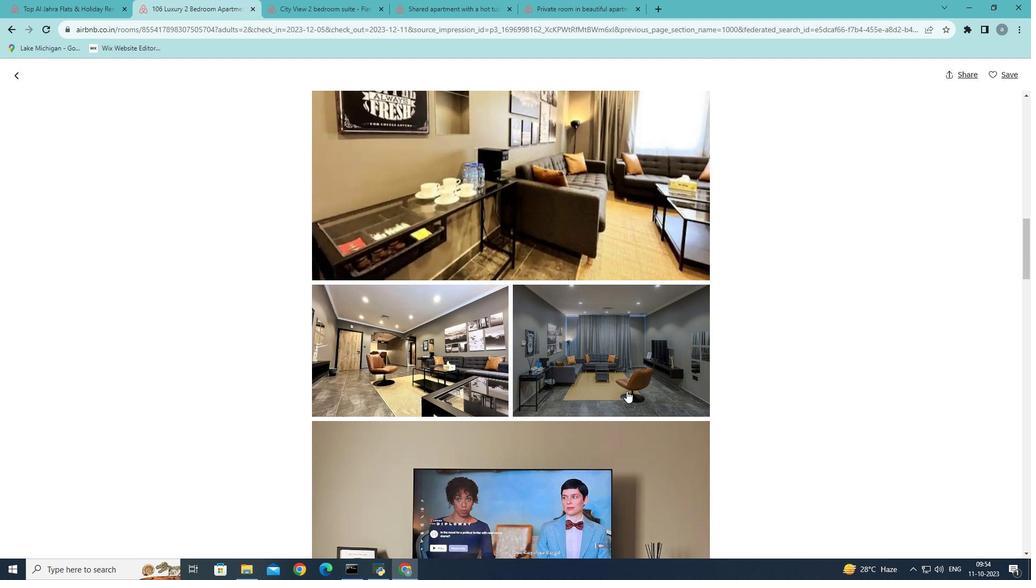 
Action: Mouse scrolled (627, 390) with delta (0, 0)
Screenshot: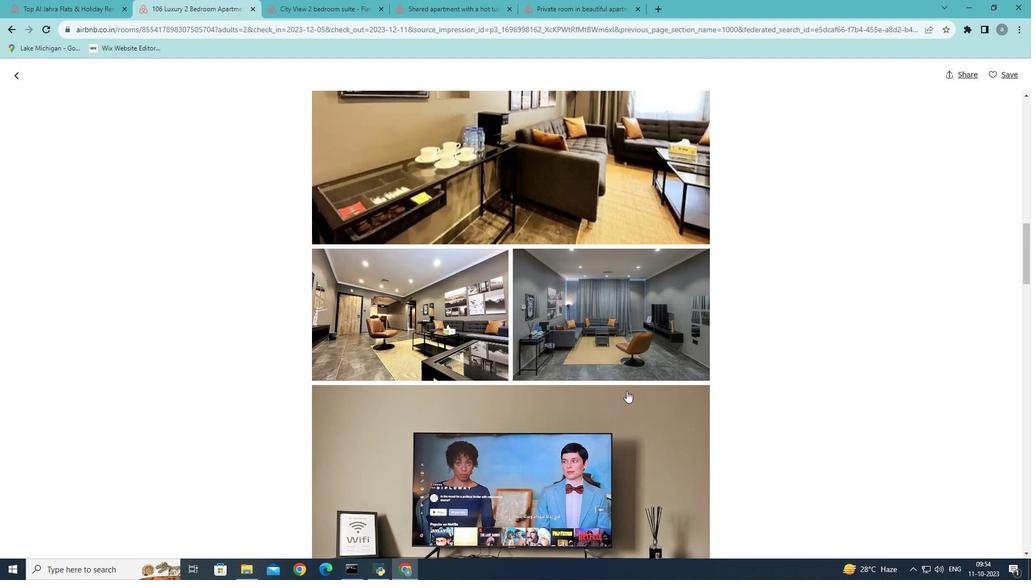 
Action: Mouse scrolled (627, 390) with delta (0, 0)
Screenshot: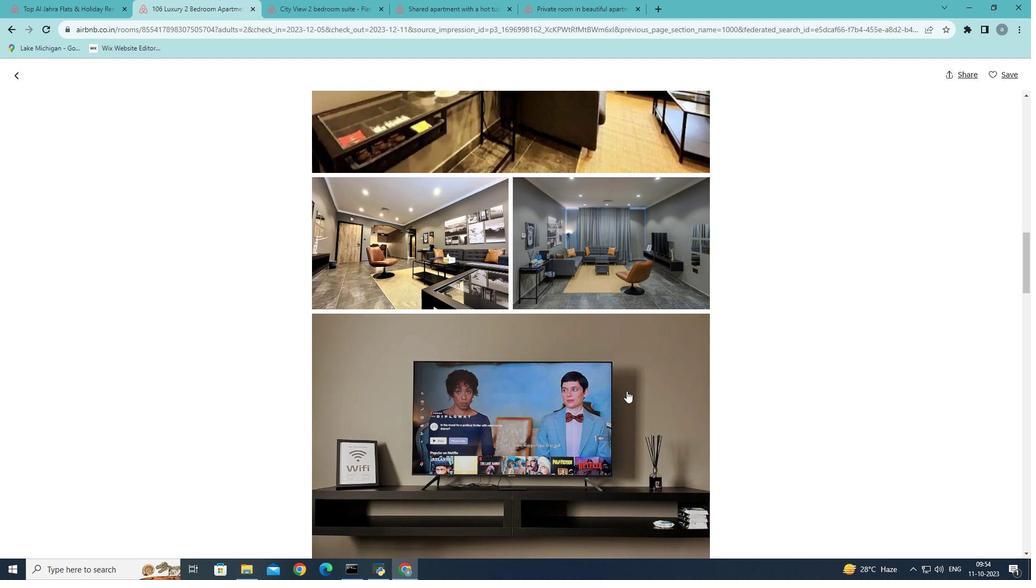 
Action: Mouse scrolled (627, 390) with delta (0, 0)
Screenshot: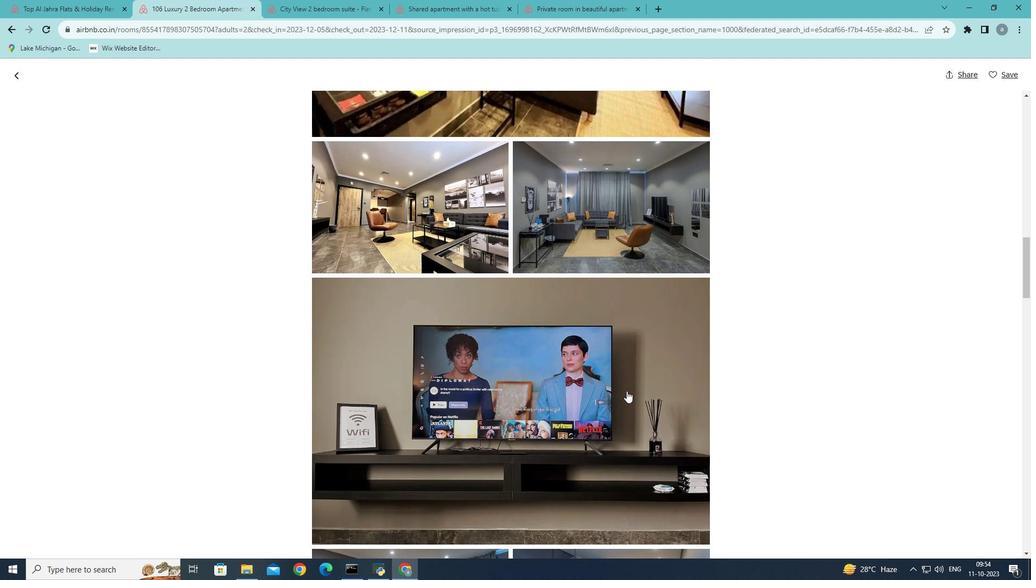 
Action: Mouse scrolled (627, 390) with delta (0, 0)
Screenshot: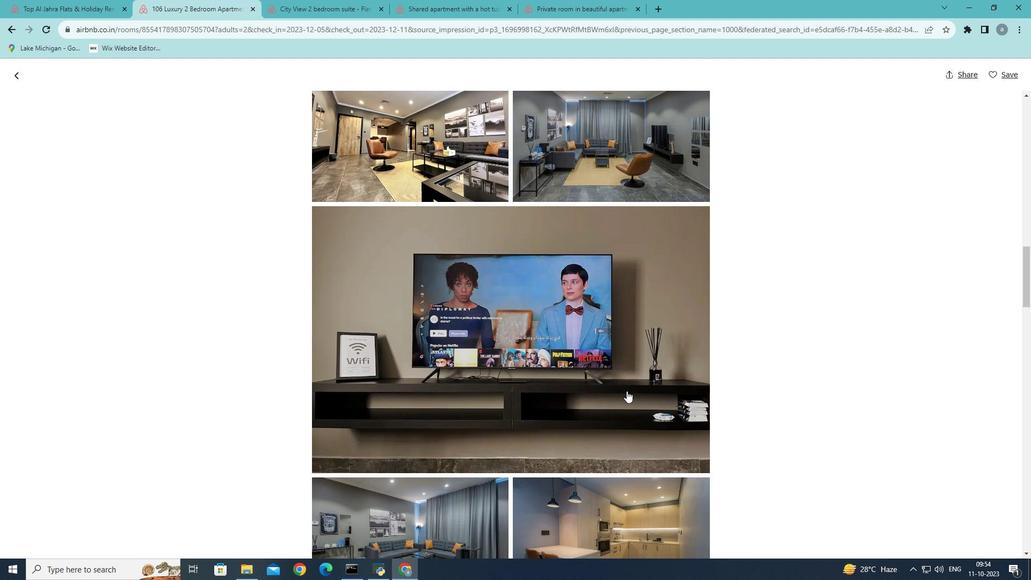 
Action: Mouse scrolled (627, 390) with delta (0, 0)
Screenshot: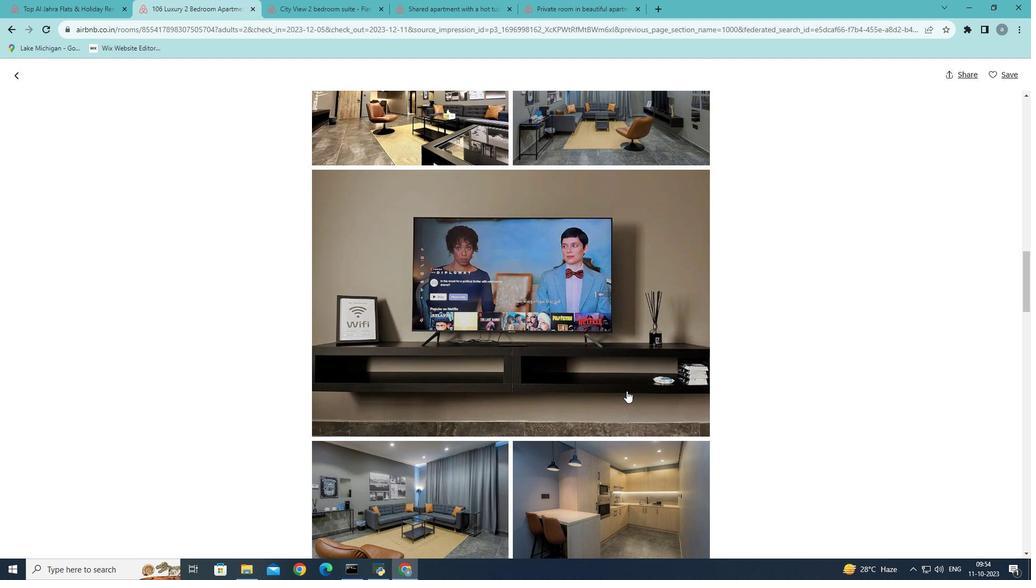 
Action: Mouse scrolled (627, 390) with delta (0, 0)
Screenshot: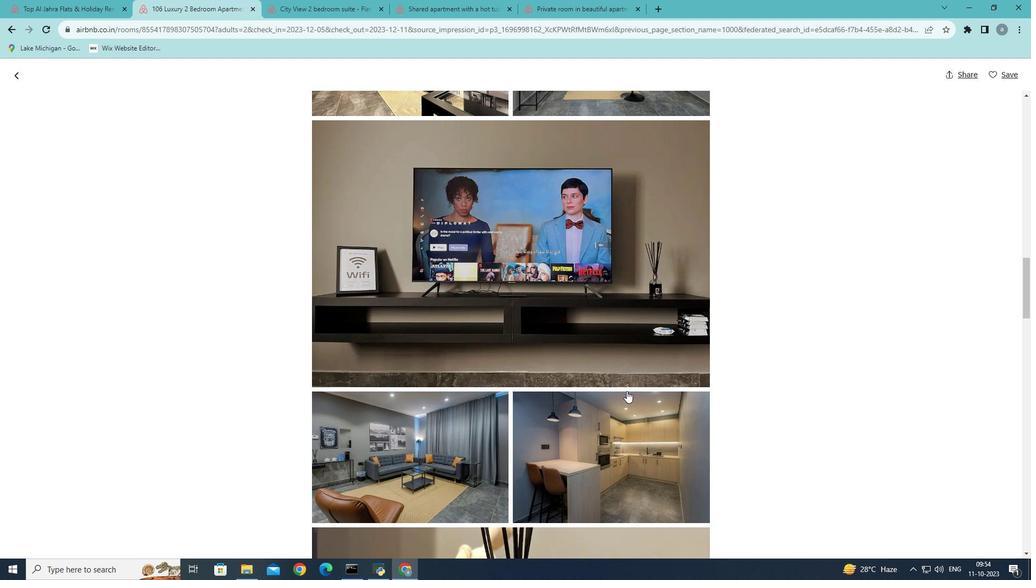
Action: Mouse scrolled (627, 390) with delta (0, 0)
Screenshot: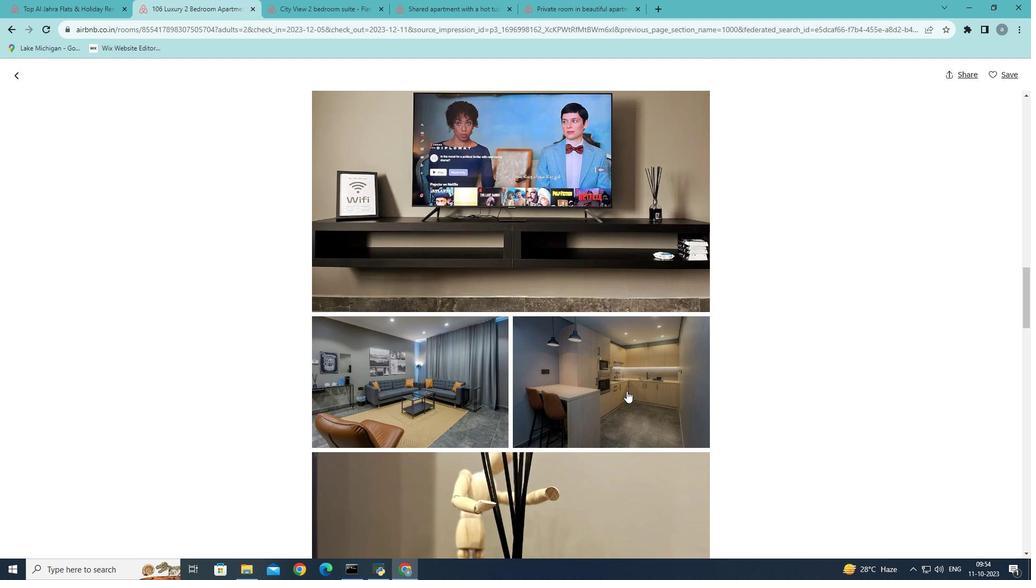 
Action: Mouse scrolled (627, 390) with delta (0, 0)
Screenshot: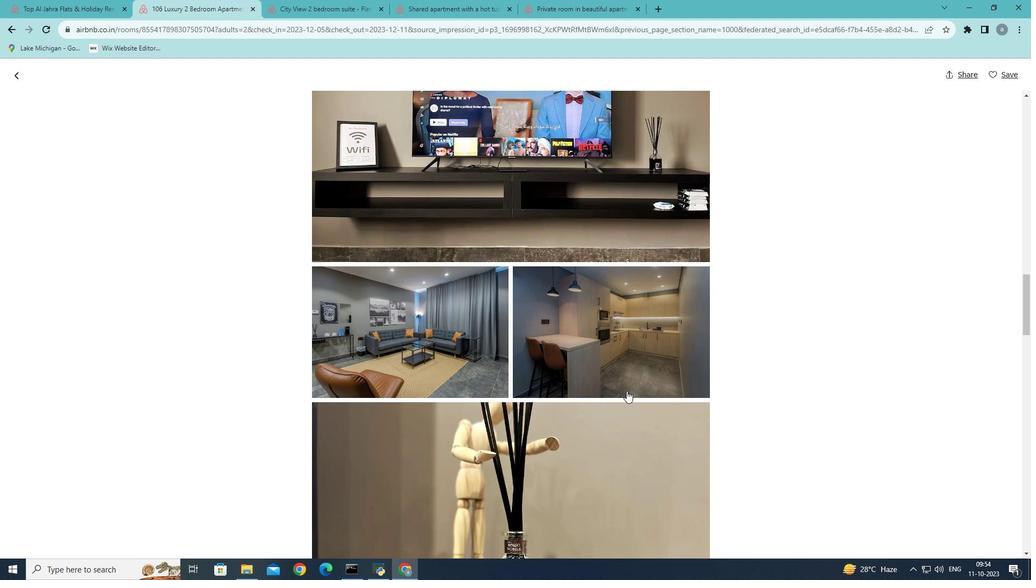 
Action: Mouse moved to (628, 387)
Screenshot: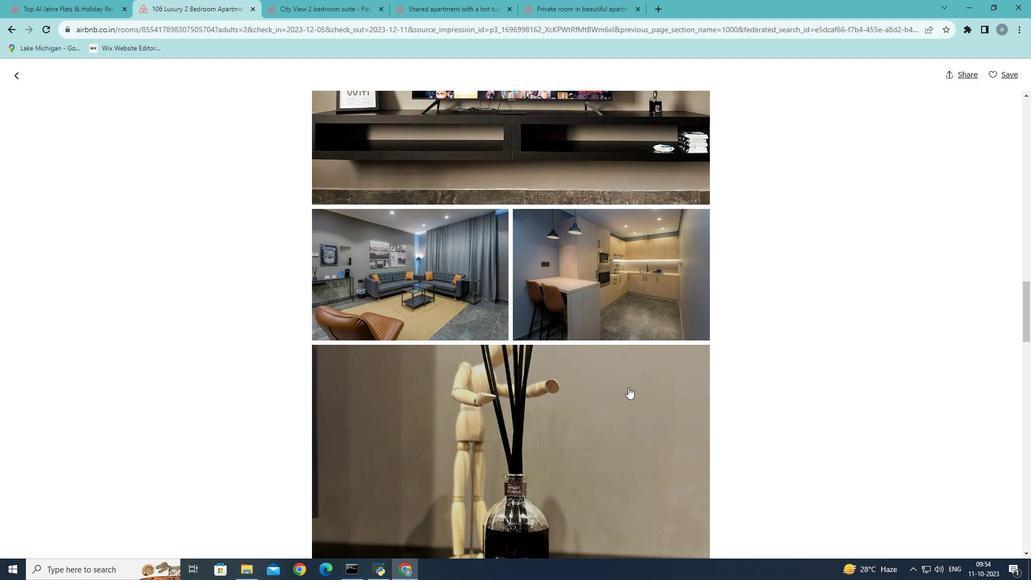 
Action: Mouse scrolled (628, 386) with delta (0, 0)
Screenshot: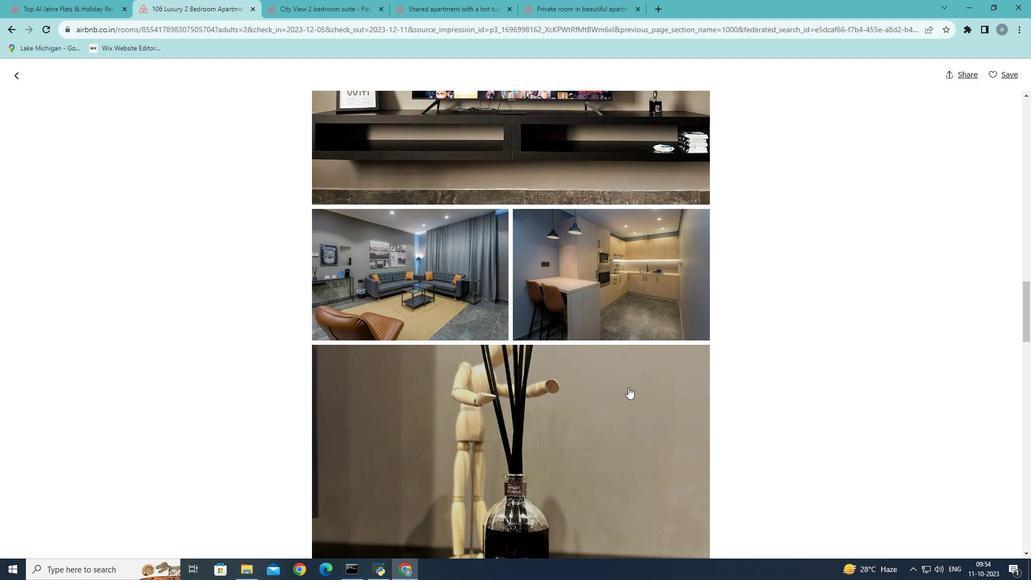 
Action: Mouse scrolled (628, 386) with delta (0, 0)
Screenshot: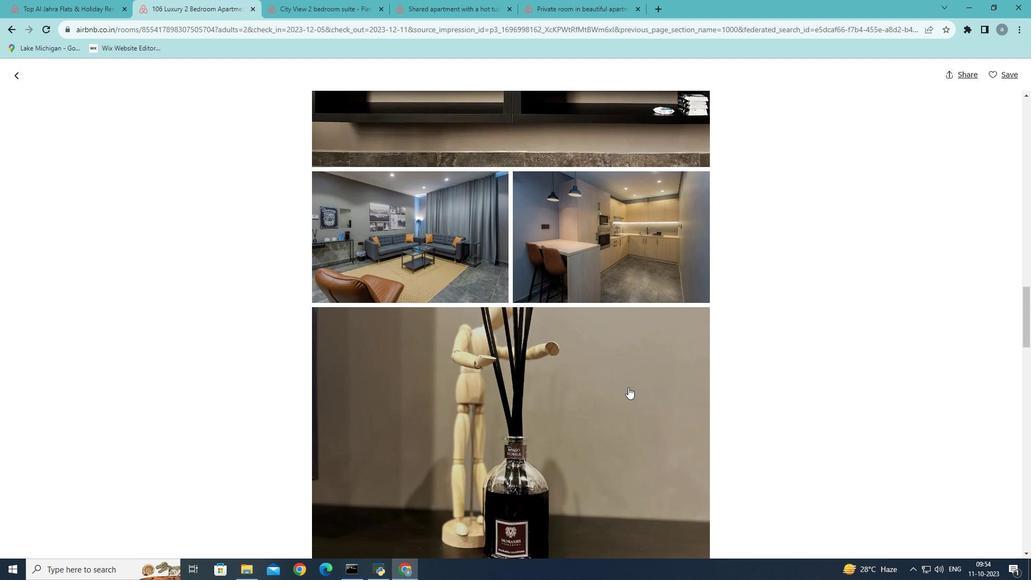 
Action: Mouse scrolled (628, 386) with delta (0, 0)
Screenshot: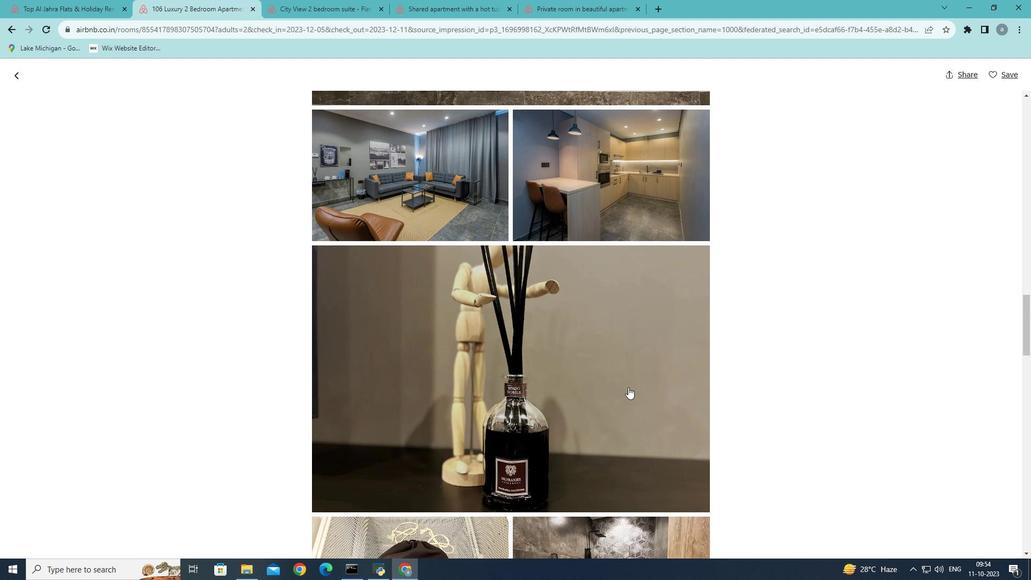 
Action: Mouse scrolled (628, 386) with delta (0, 0)
Screenshot: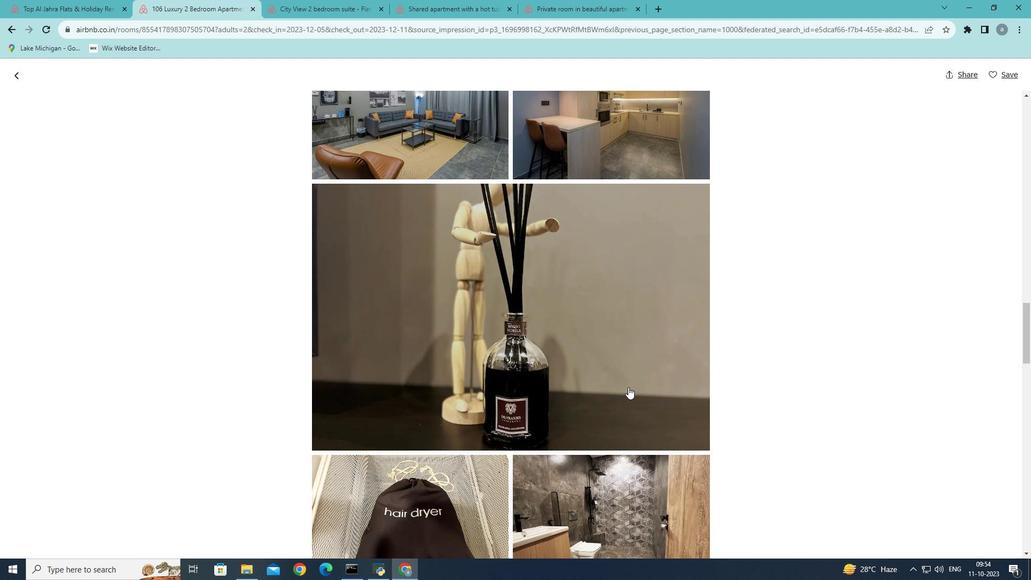 
Action: Mouse scrolled (628, 386) with delta (0, 0)
Screenshot: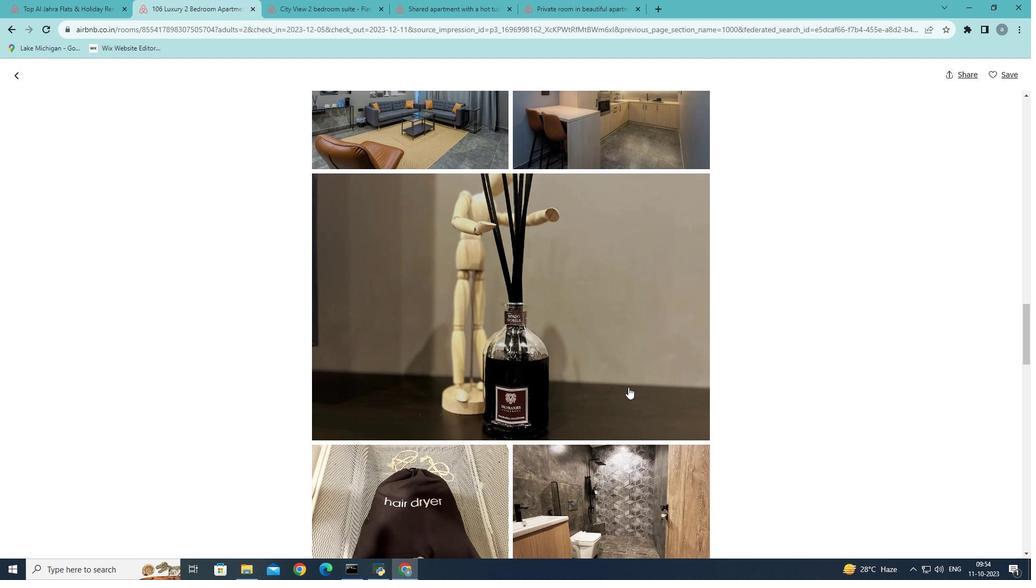 
Action: Mouse scrolled (628, 386) with delta (0, 0)
Screenshot: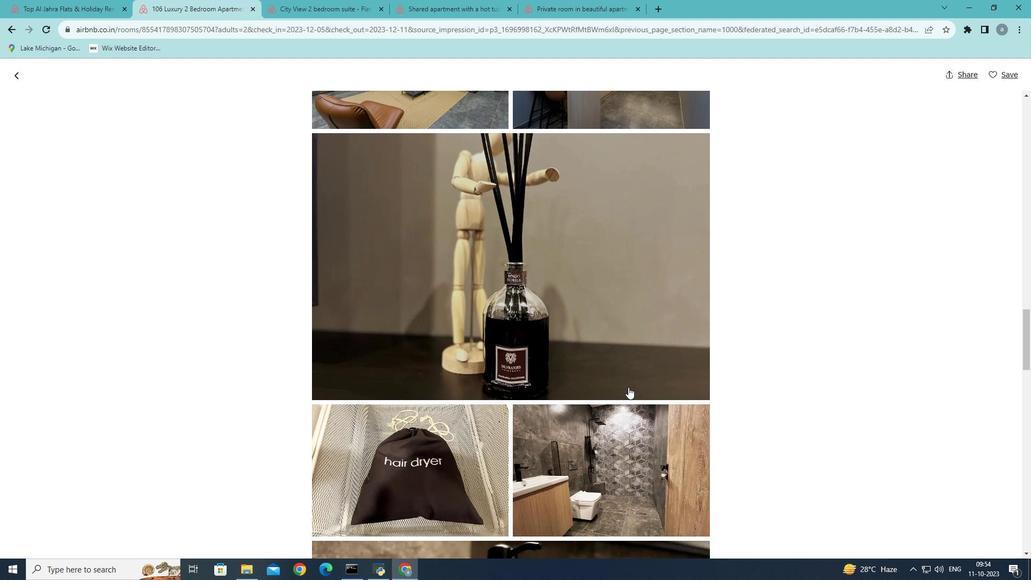 
Action: Mouse scrolled (628, 386) with delta (0, 0)
Screenshot: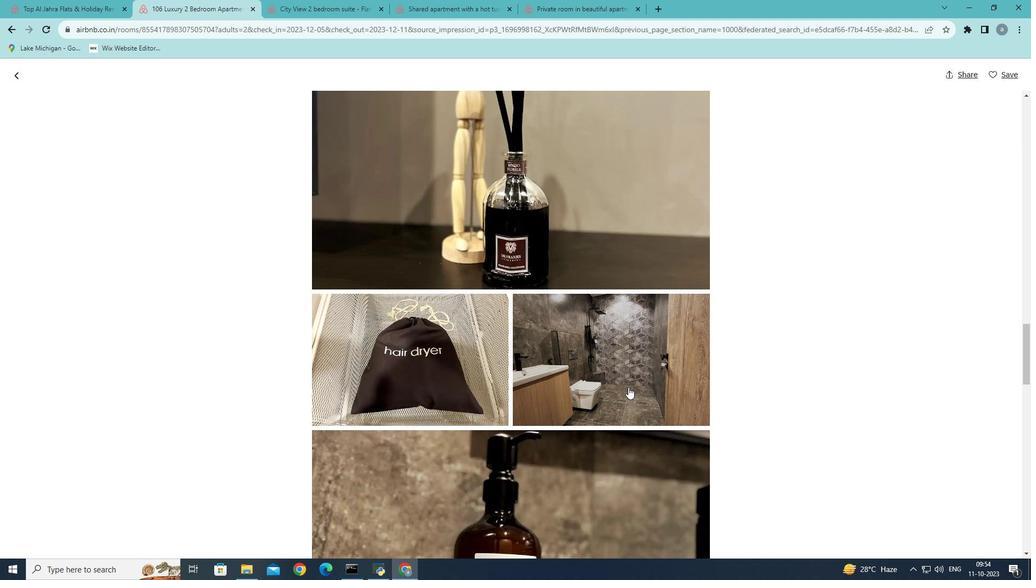 
Action: Mouse scrolled (628, 386) with delta (0, 0)
Screenshot: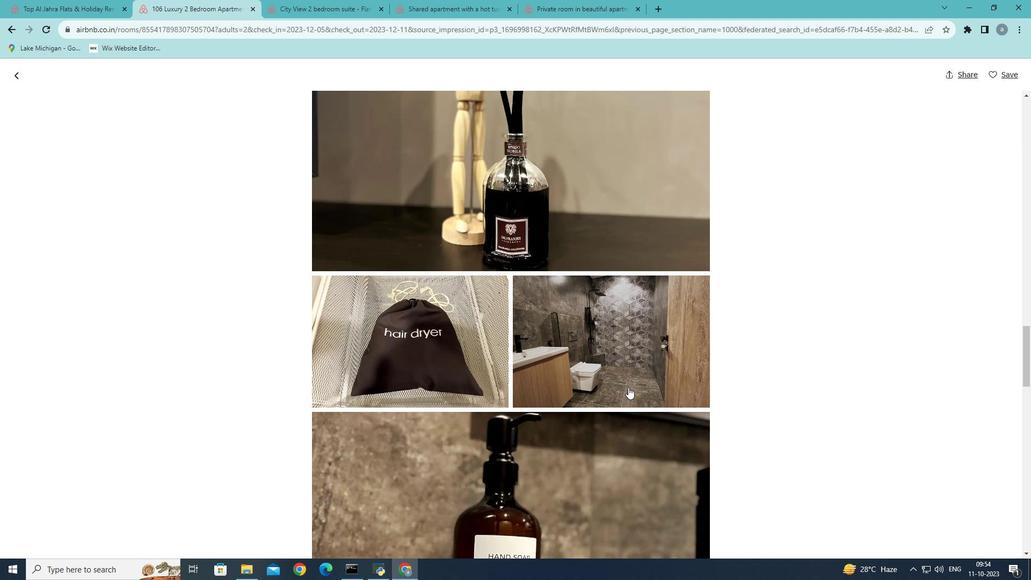 
Action: Mouse scrolled (628, 386) with delta (0, 0)
Screenshot: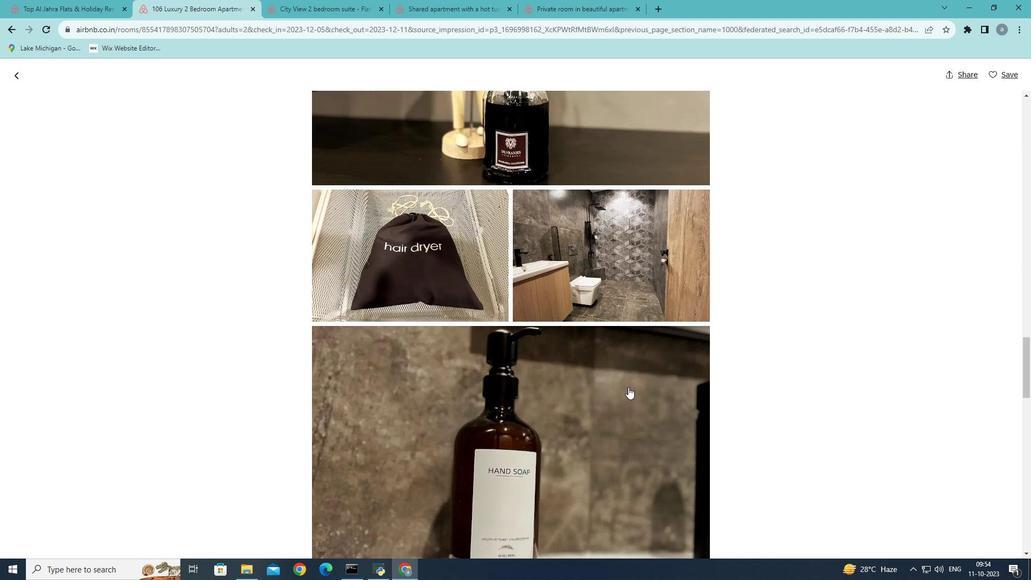 
Action: Mouse scrolled (628, 386) with delta (0, 0)
Screenshot: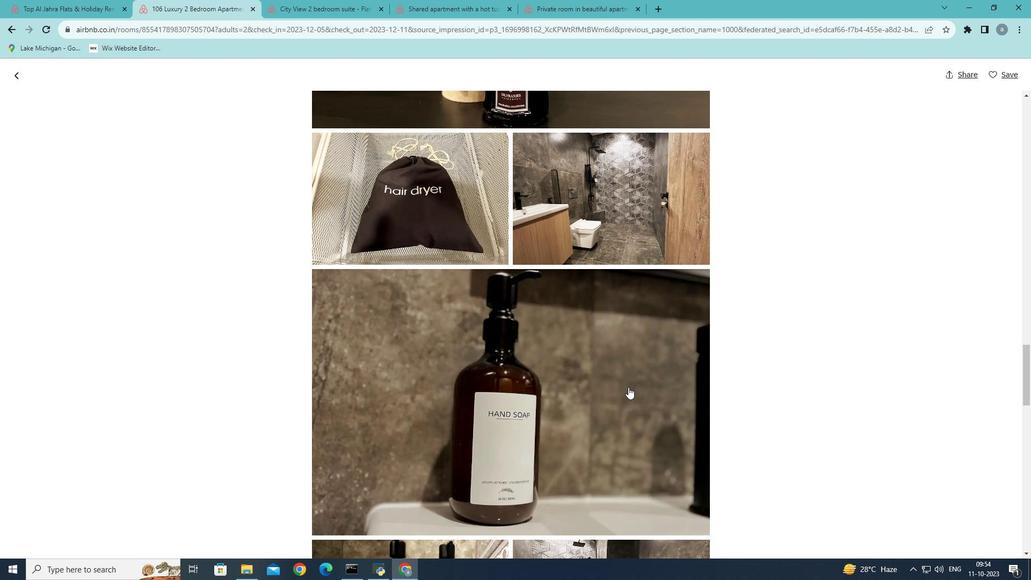 
Action: Mouse scrolled (628, 386) with delta (0, 0)
Screenshot: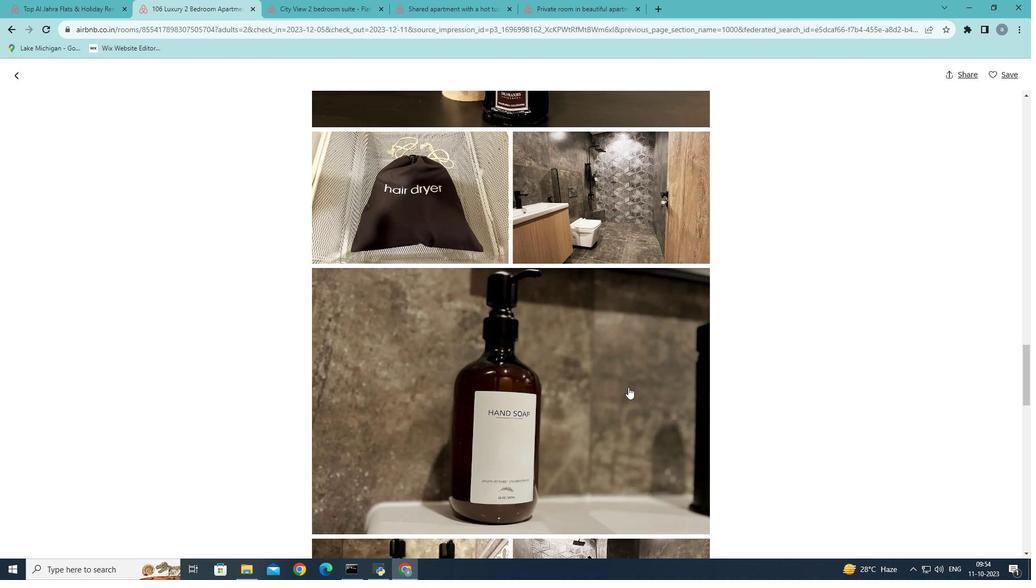 
Action: Mouse scrolled (628, 386) with delta (0, 0)
Screenshot: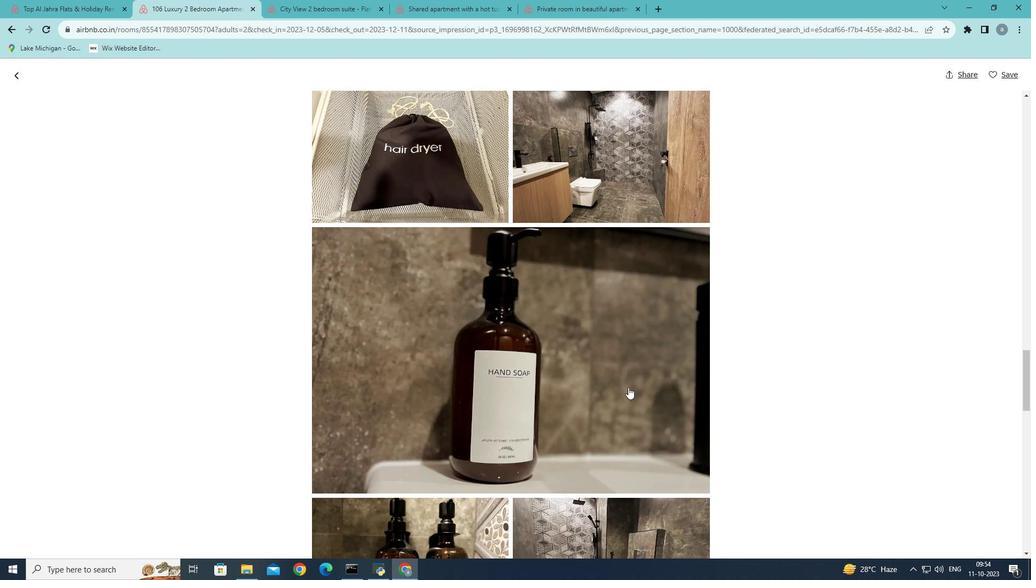 
Action: Mouse scrolled (628, 386) with delta (0, 0)
Screenshot: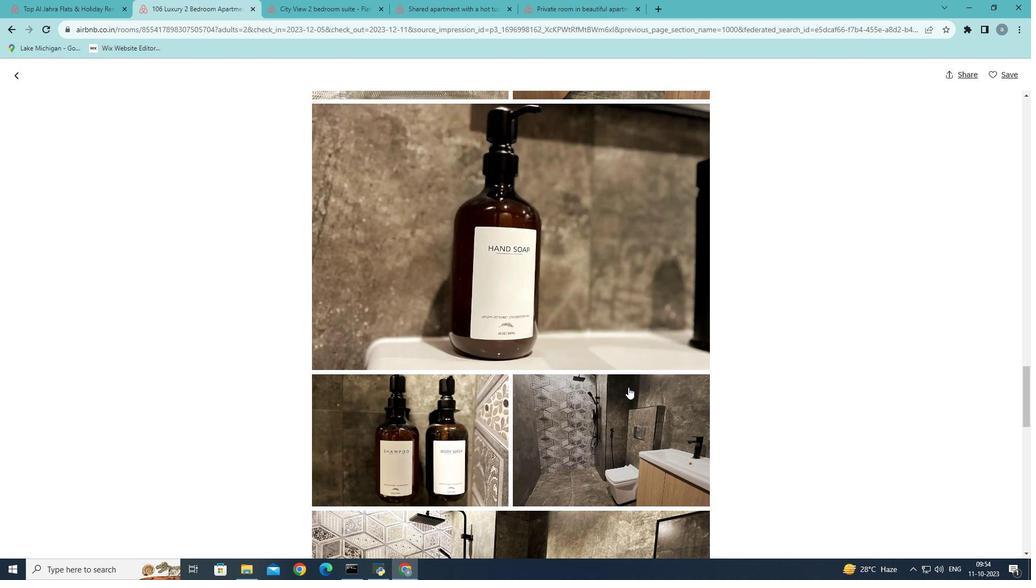 
Action: Mouse scrolled (628, 386) with delta (0, 0)
Screenshot: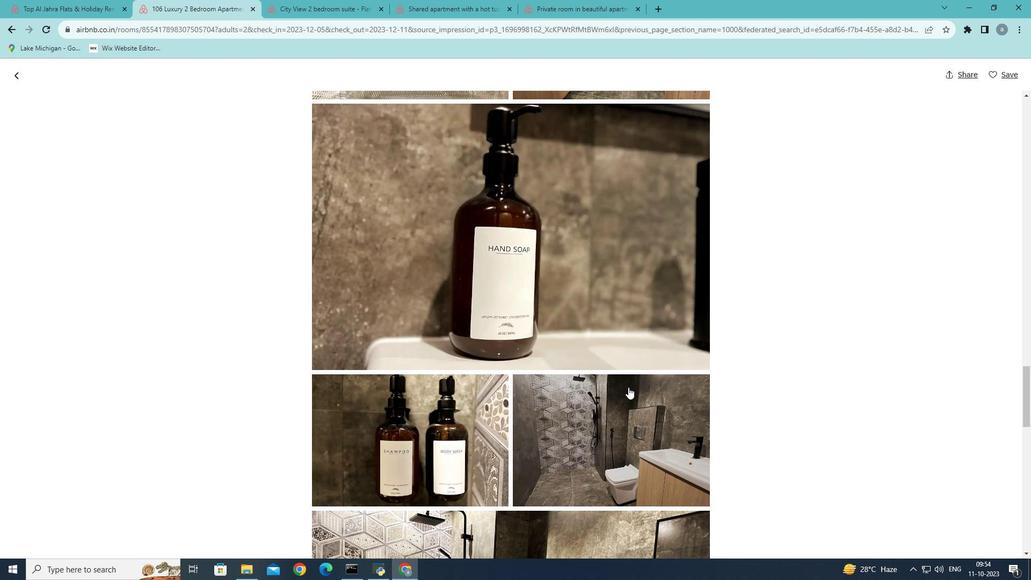 
Action: Mouse scrolled (628, 386) with delta (0, 0)
Screenshot: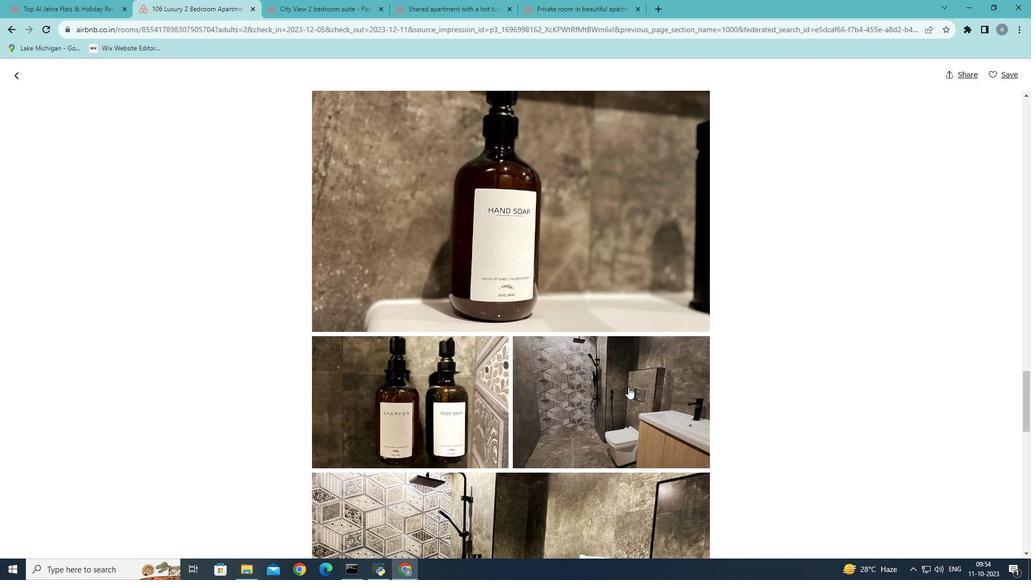 
Action: Mouse scrolled (628, 386) with delta (0, 0)
